 Task: Slide 21 - What About Your Columns.
Action: Mouse moved to (45, 106)
Screenshot: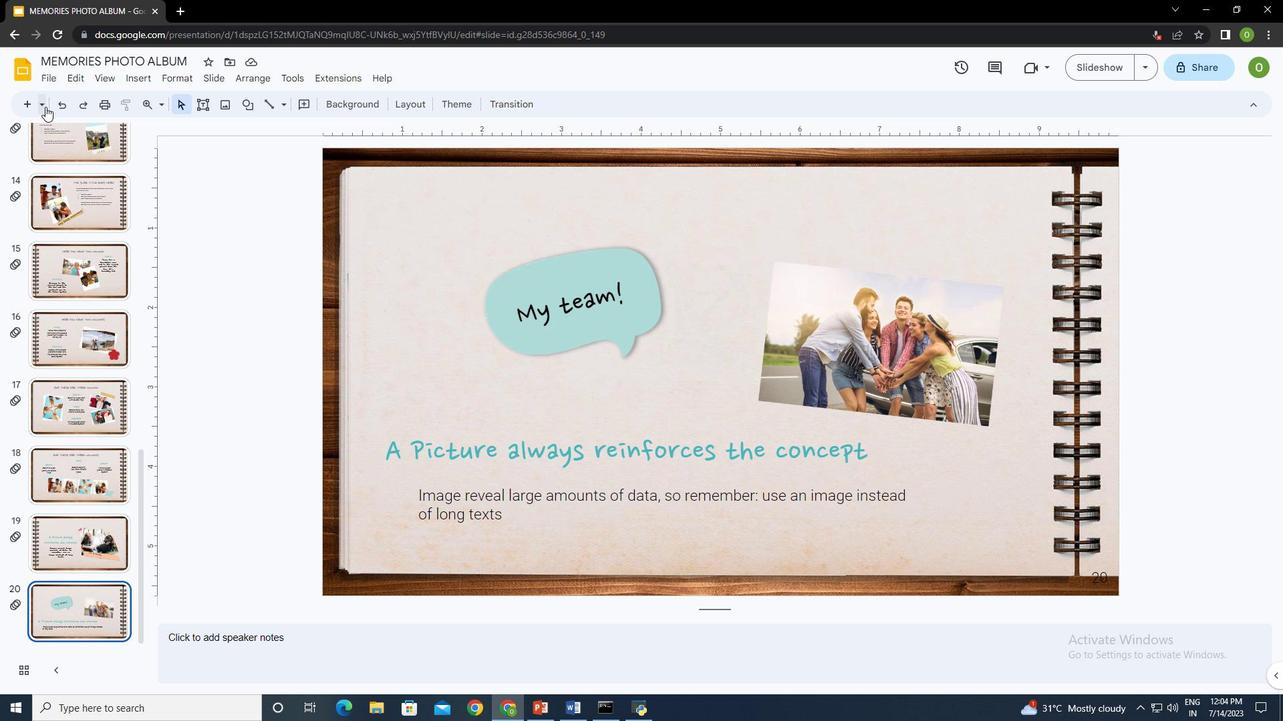 
Action: Mouse pressed left at (45, 106)
Screenshot: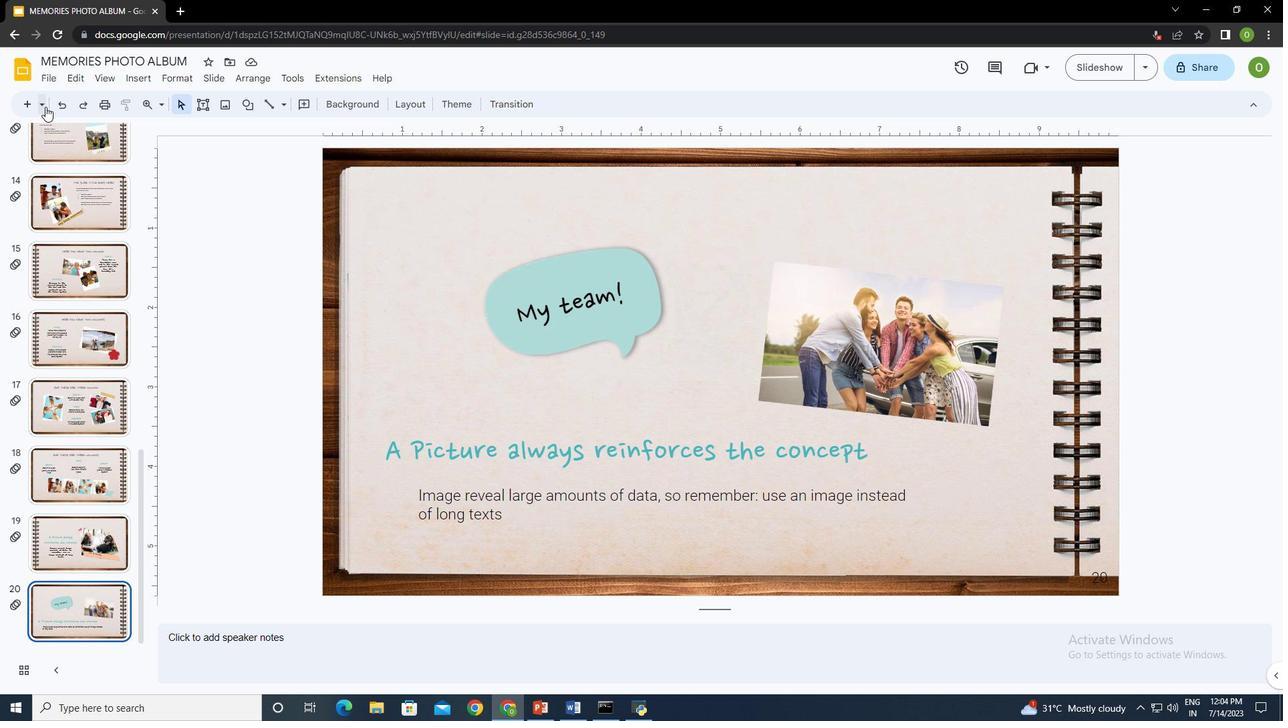 
Action: Mouse moved to (200, 404)
Screenshot: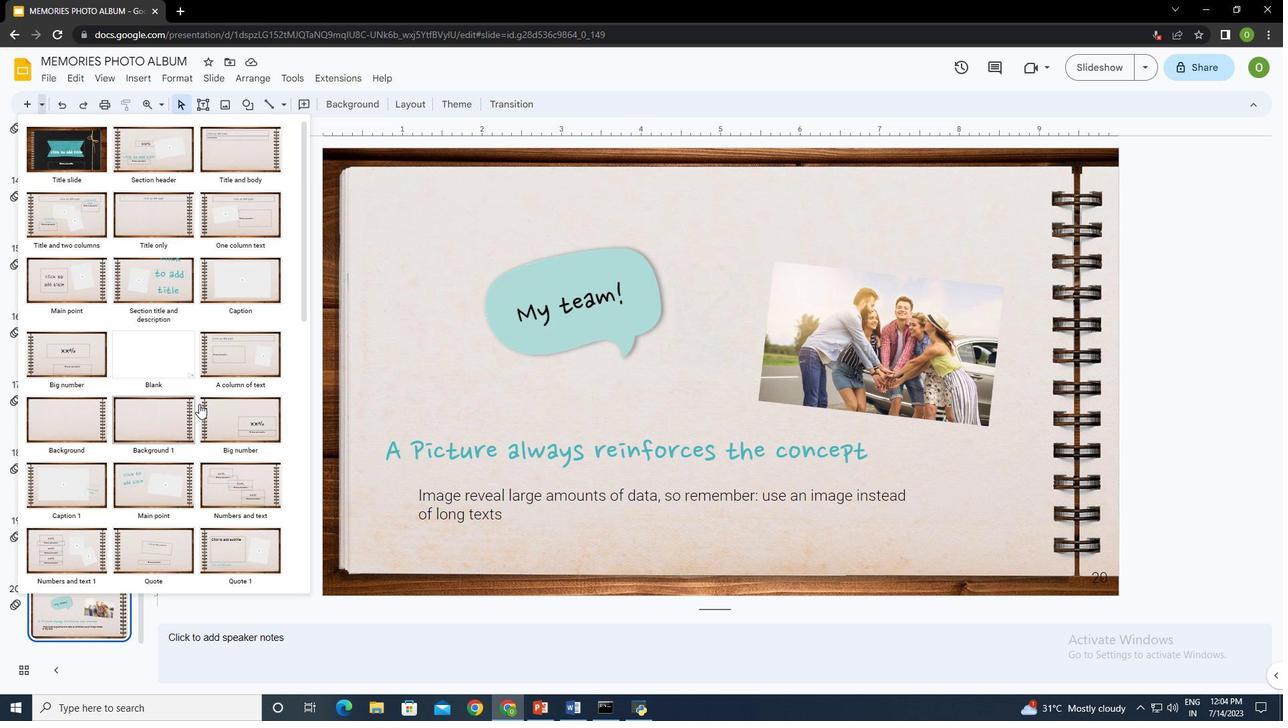 
Action: Mouse scrolled (200, 403) with delta (0, 0)
Screenshot: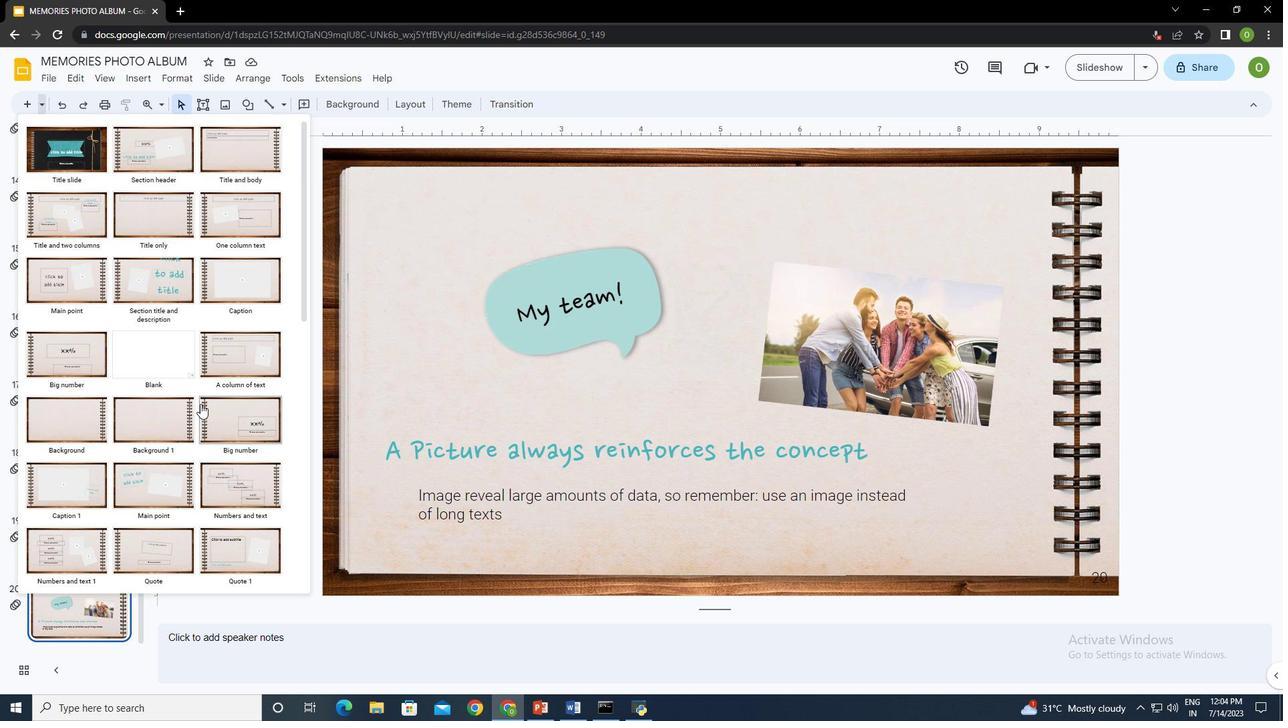 
Action: Mouse scrolled (200, 403) with delta (0, 0)
Screenshot: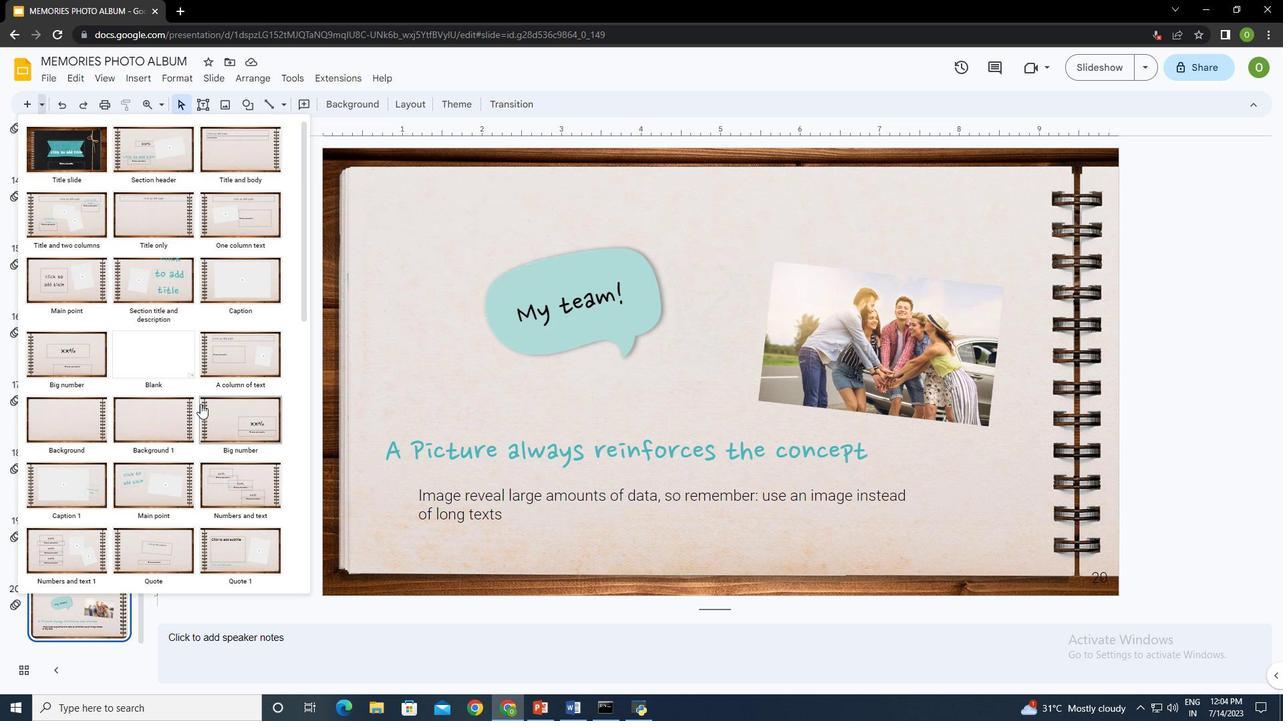 
Action: Mouse scrolled (200, 403) with delta (0, 0)
Screenshot: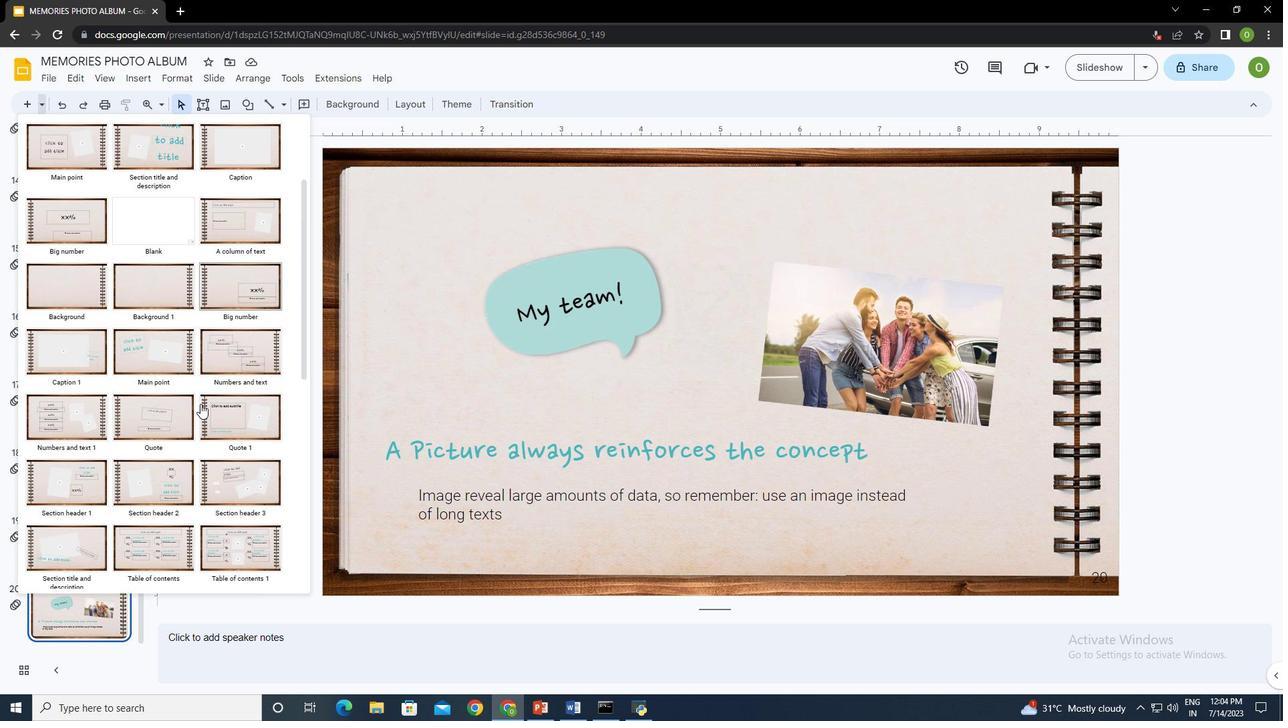 
Action: Mouse scrolled (200, 403) with delta (0, 0)
Screenshot: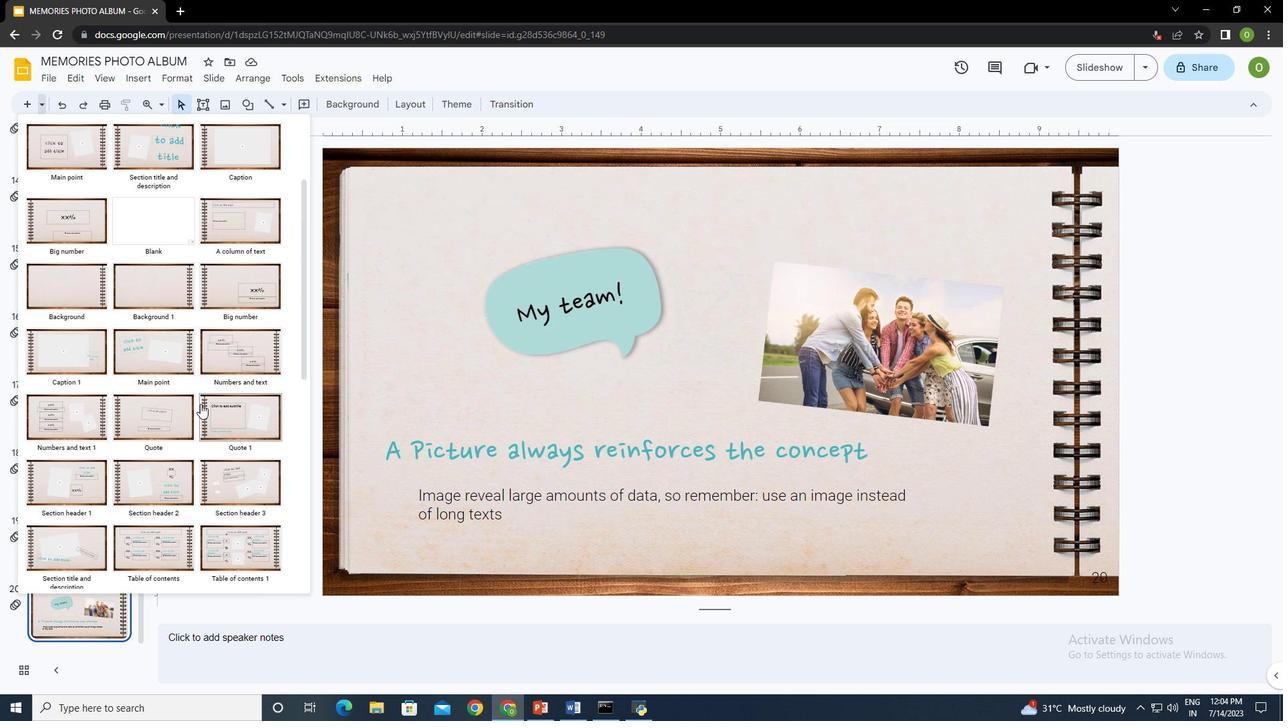 
Action: Mouse scrolled (200, 403) with delta (0, 0)
Screenshot: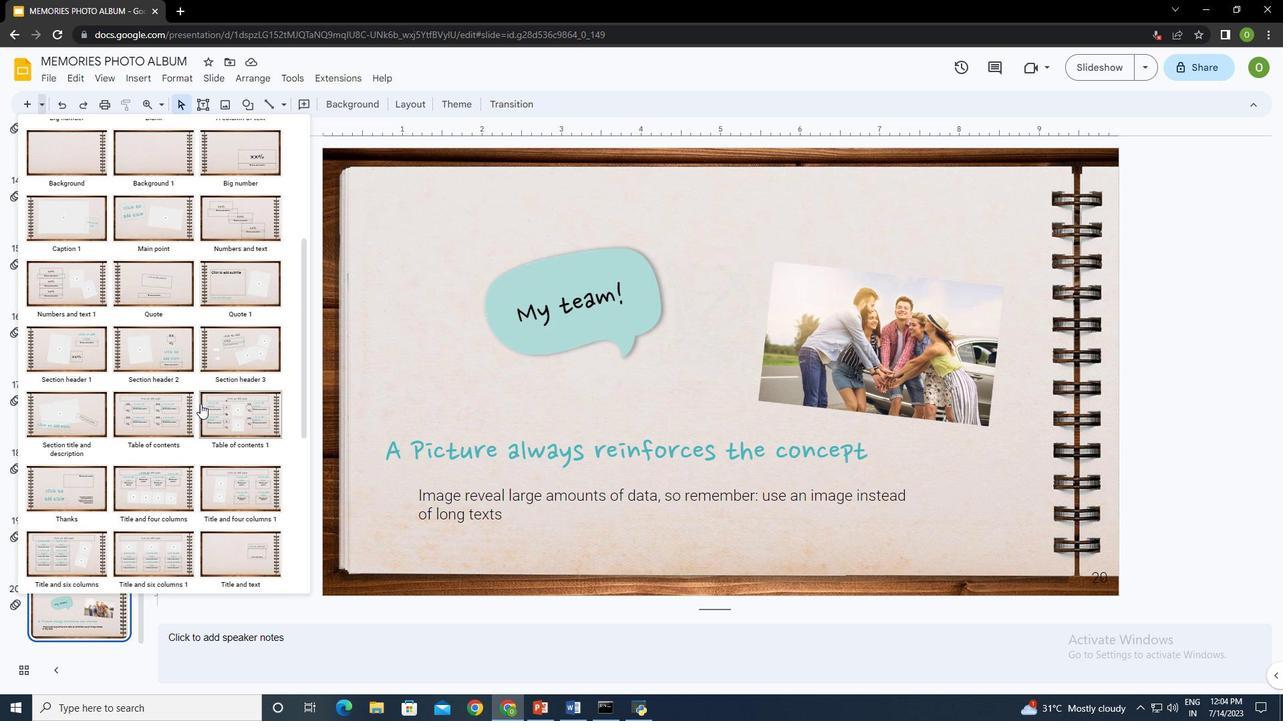 
Action: Mouse scrolled (200, 403) with delta (0, 0)
Screenshot: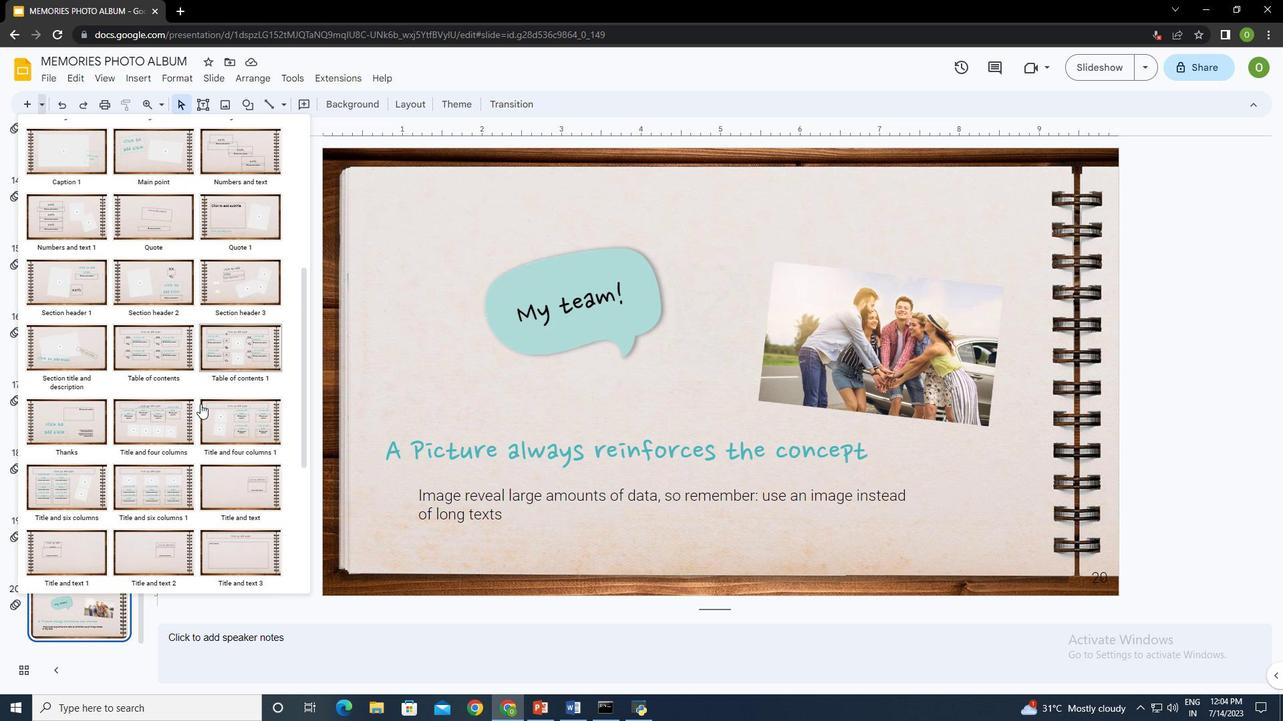 
Action: Mouse moved to (143, 337)
Screenshot: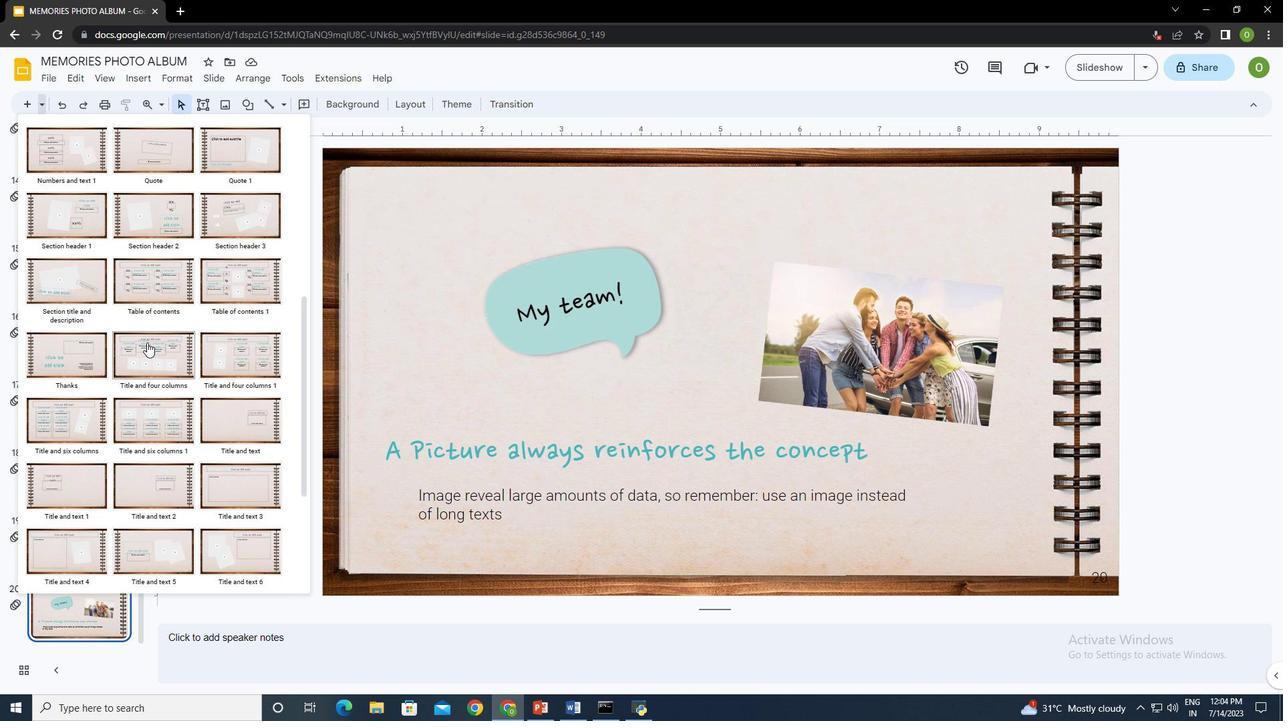 
Action: Mouse pressed left at (143, 337)
Screenshot: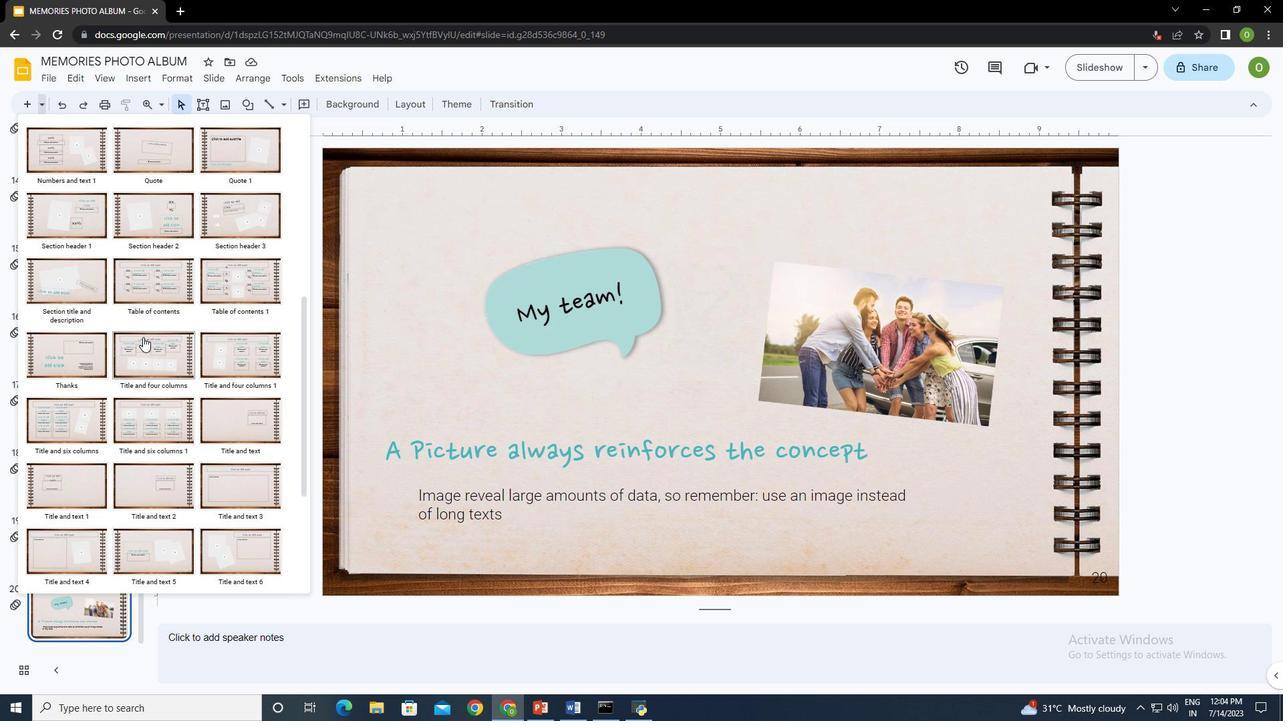 
Action: Mouse moved to (683, 193)
Screenshot: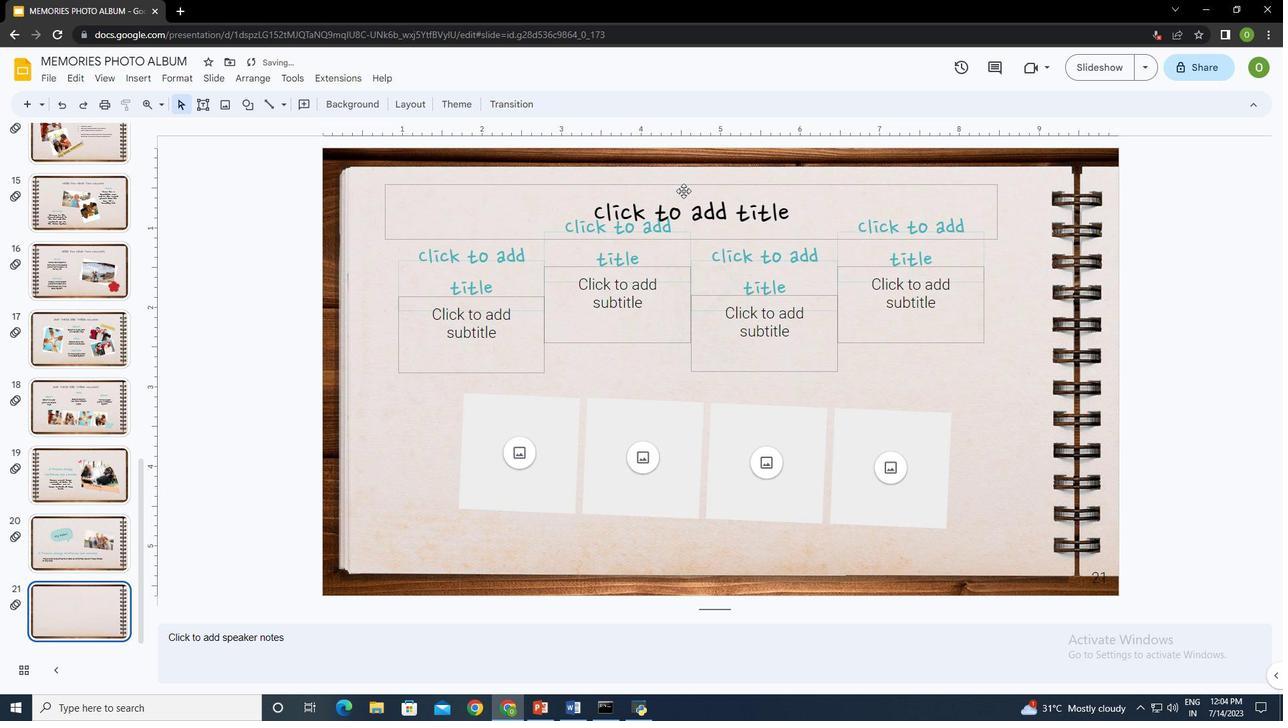 
Action: Mouse pressed left at (683, 193)
Screenshot: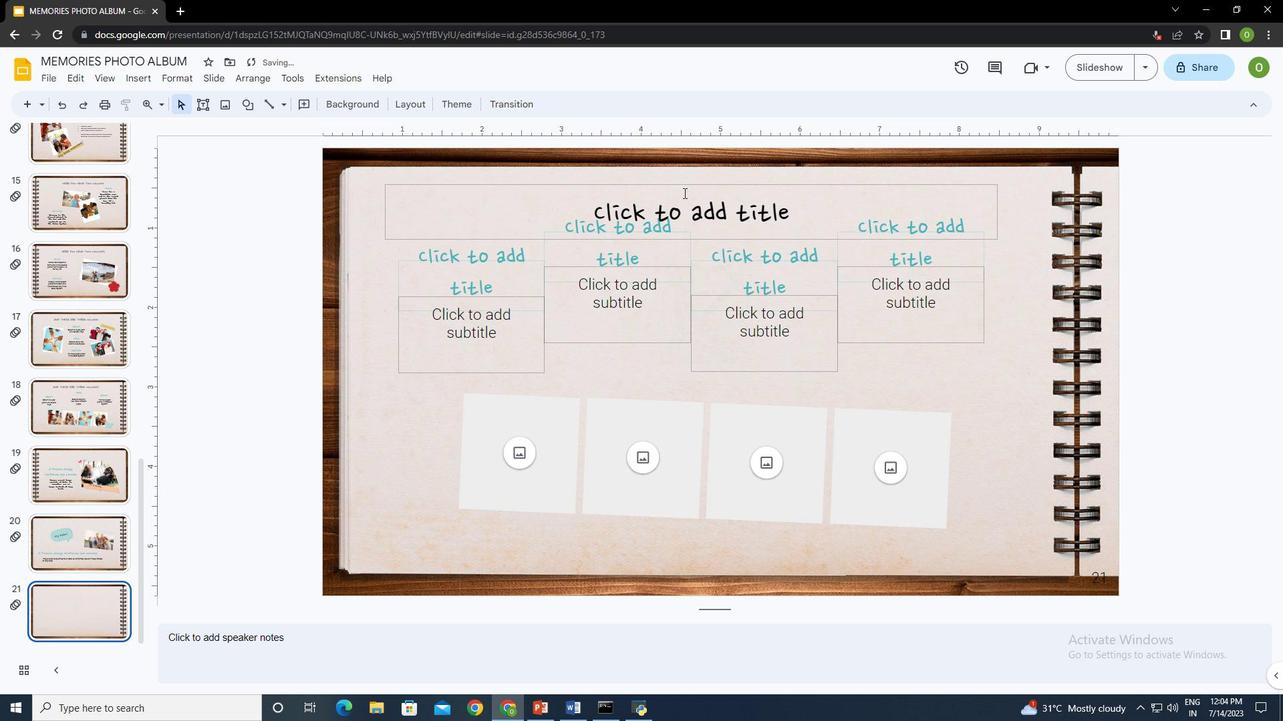 
Action: Key pressed <Key.shift><Key.caps_lock>WG=<Key.backspace><Key.backspace>HAT<Key.space>ABOUT<Key.space>FOUR<Key.space>COLUMND<Key.backspace>S<Key.shift_r><Key.shift_r>?
Screenshot: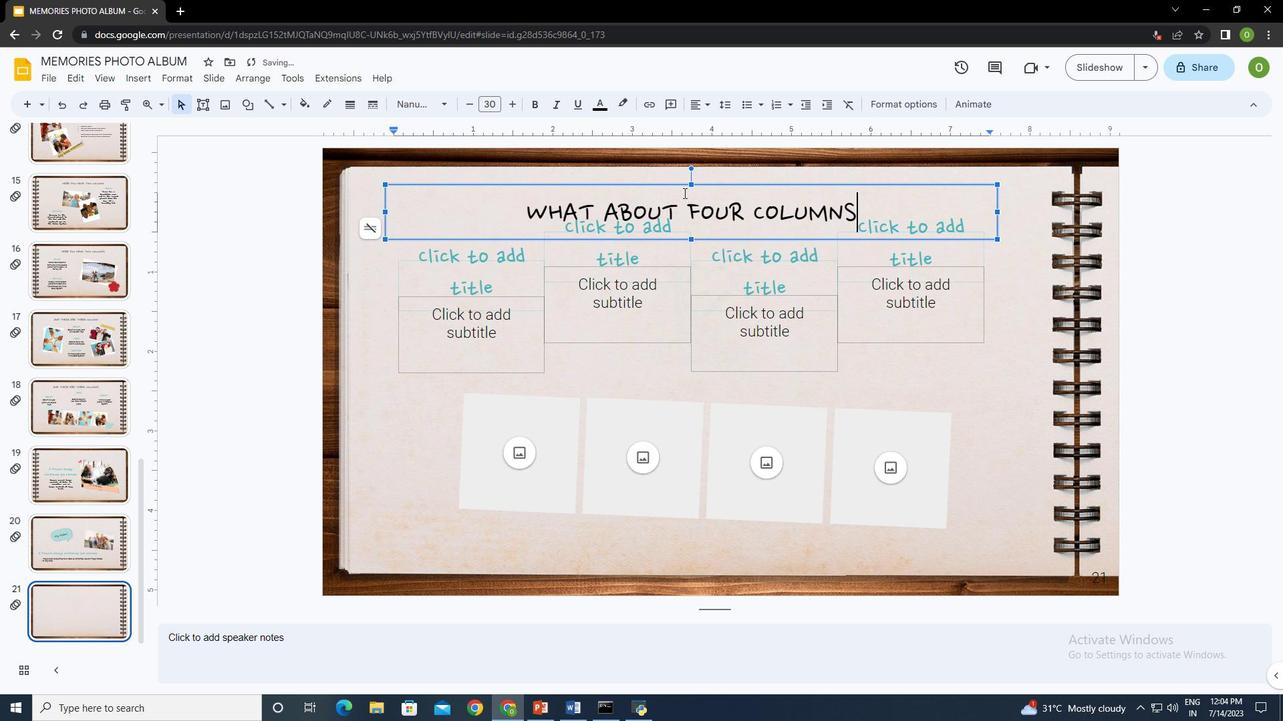 
Action: Mouse moved to (459, 272)
Screenshot: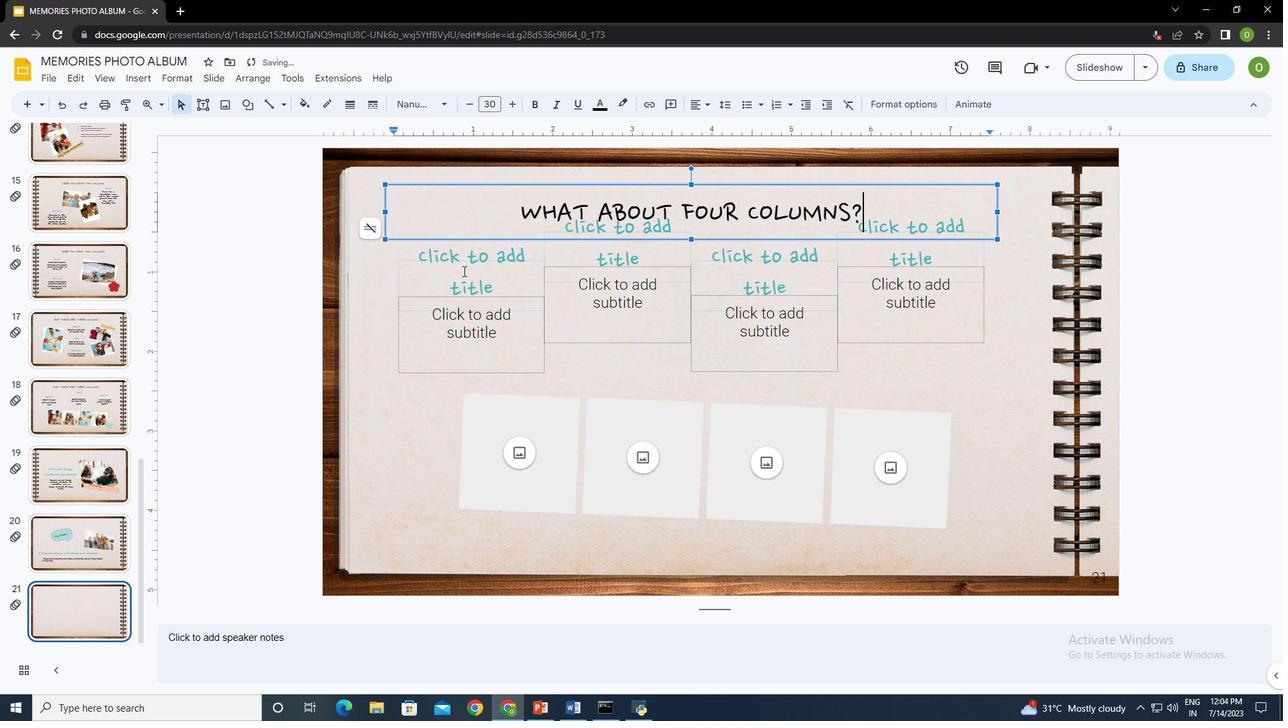 
Action: Mouse pressed left at (459, 272)
Screenshot: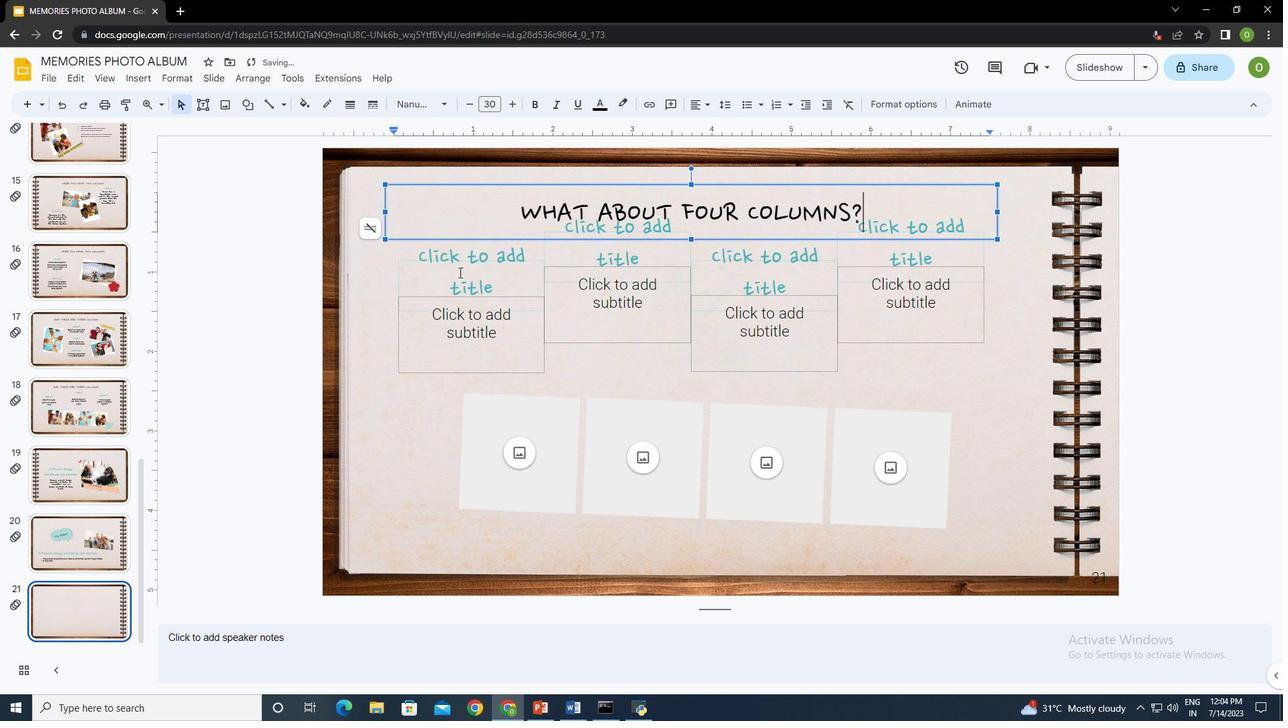 
Action: Key pressed M<Key.caps_lock>ars
Screenshot: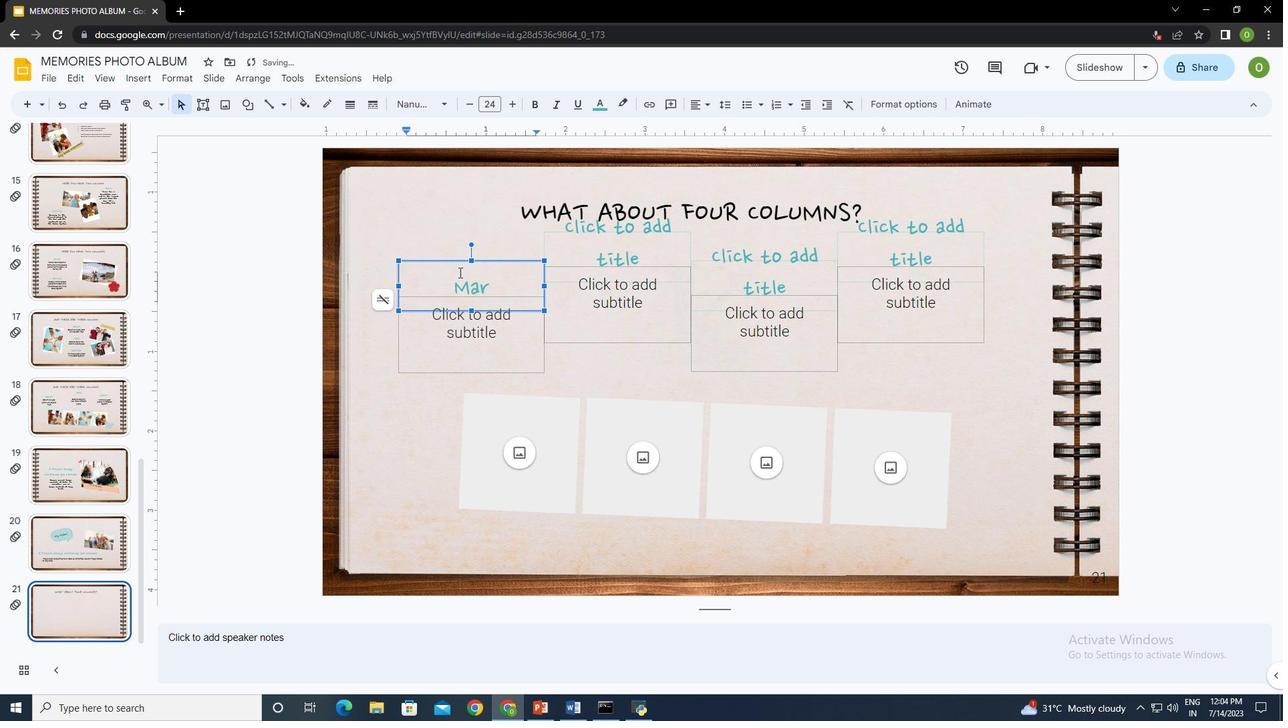 
Action: Mouse moved to (466, 332)
Screenshot: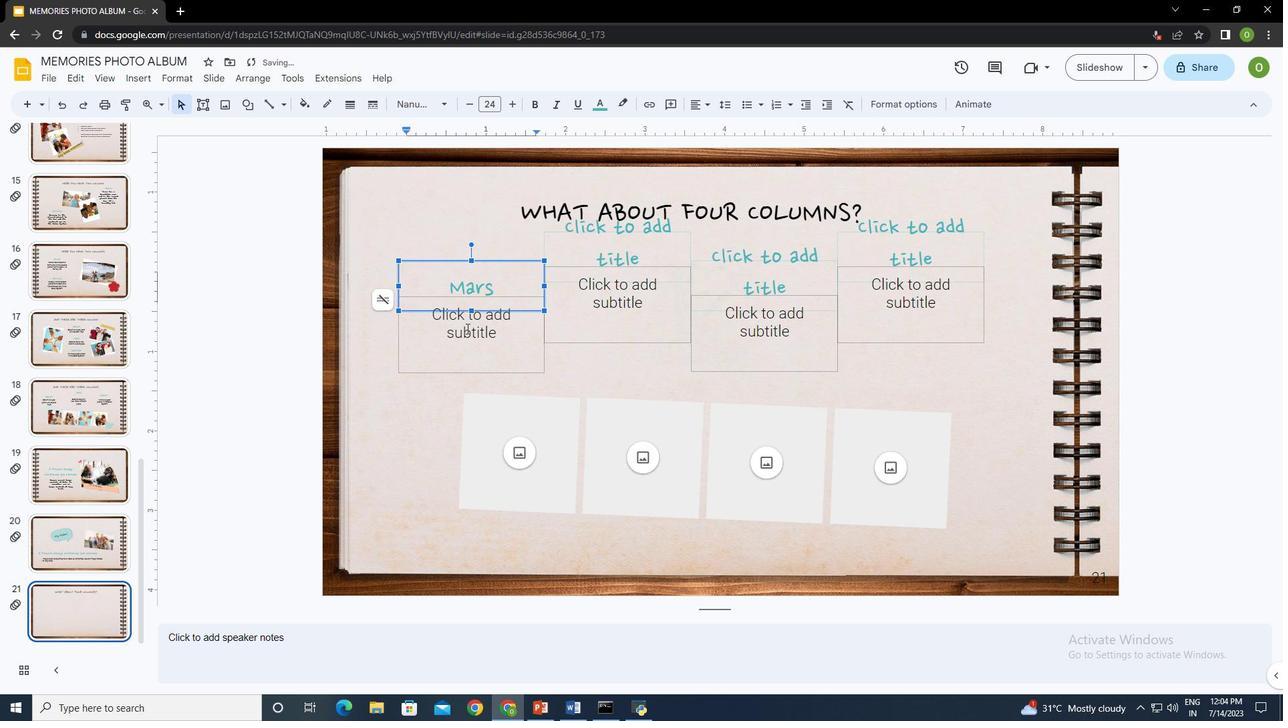 
Action: Mouse pressed left at (466, 332)
Screenshot: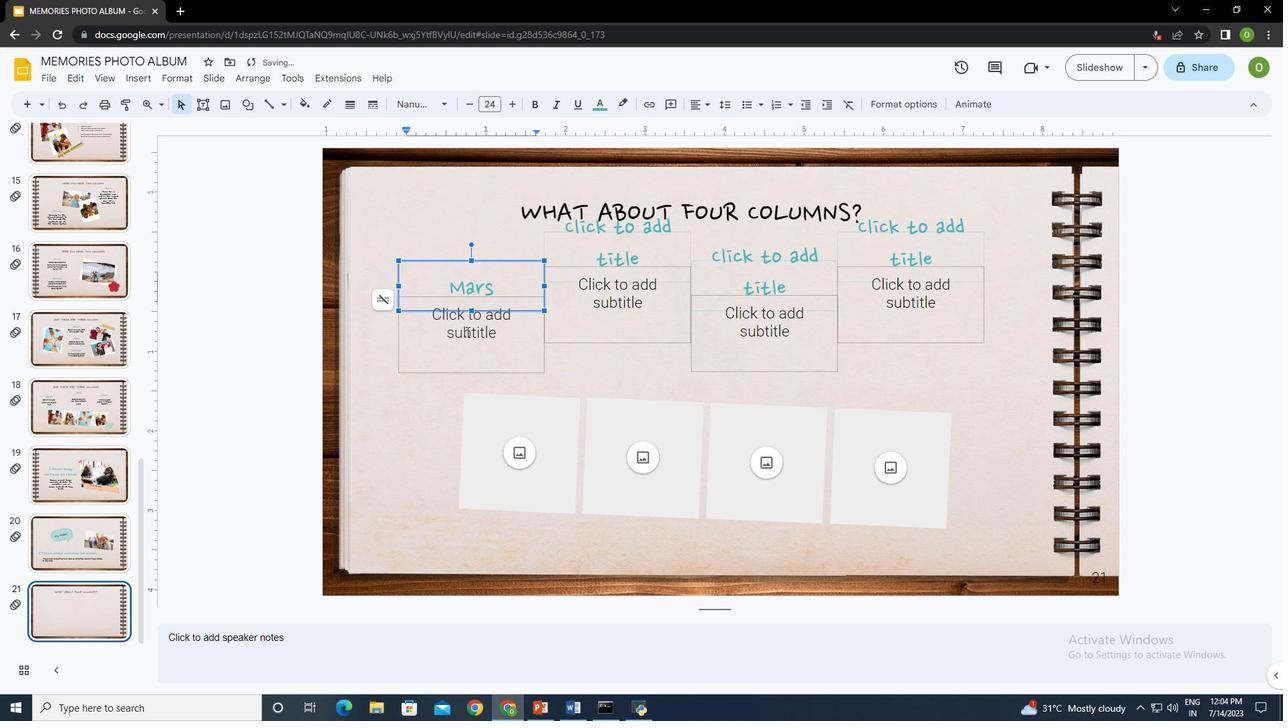 
Action: Key pressed <Key.shift>Despite<Key.space>being<Key.space>red,<Key.space><Key.shift>Mars<Key.space>is<Key.space>actually<Key.space>a<Key.space>cold<Key.space>place
Screenshot: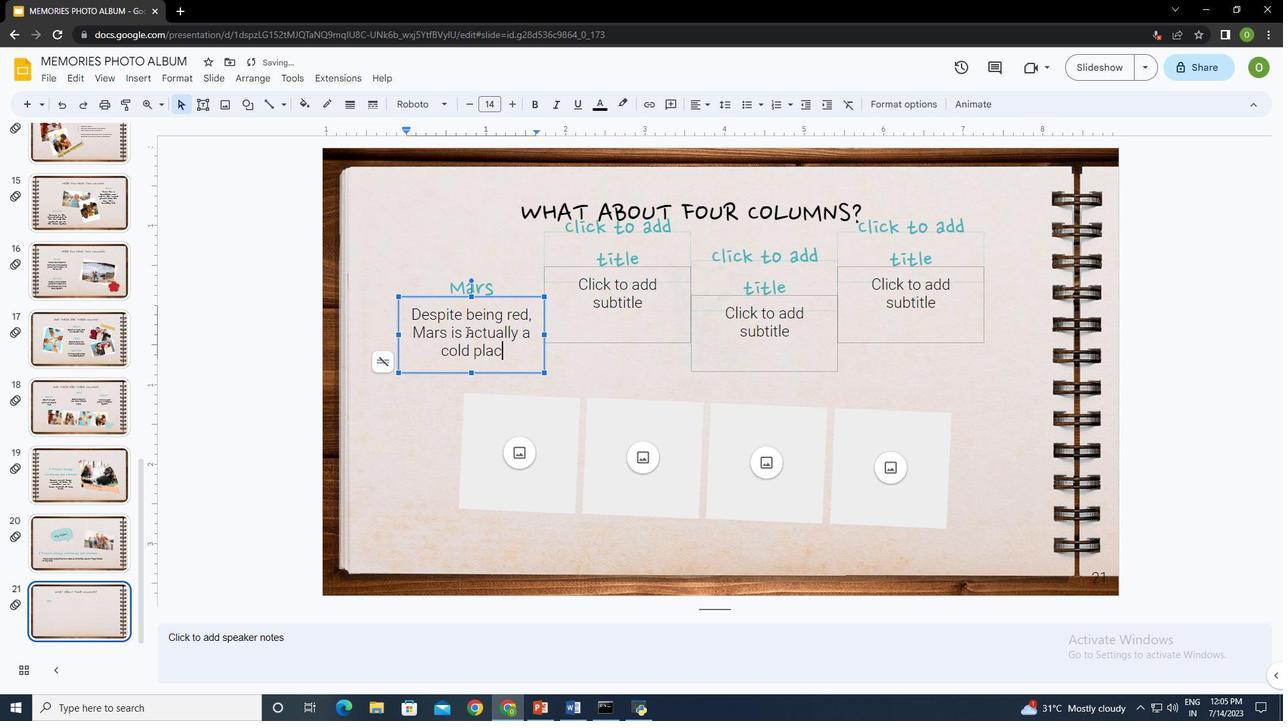 
Action: Mouse moved to (600, 253)
Screenshot: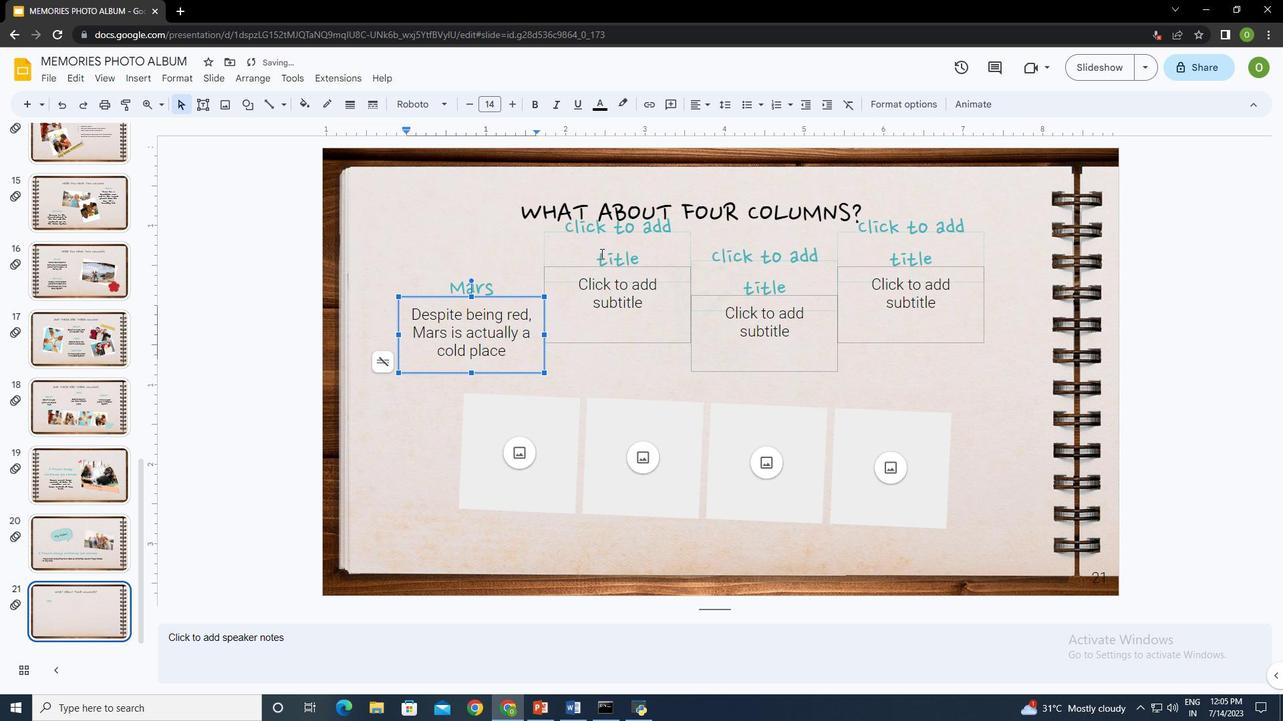 
Action: Mouse pressed left at (600, 253)
Screenshot: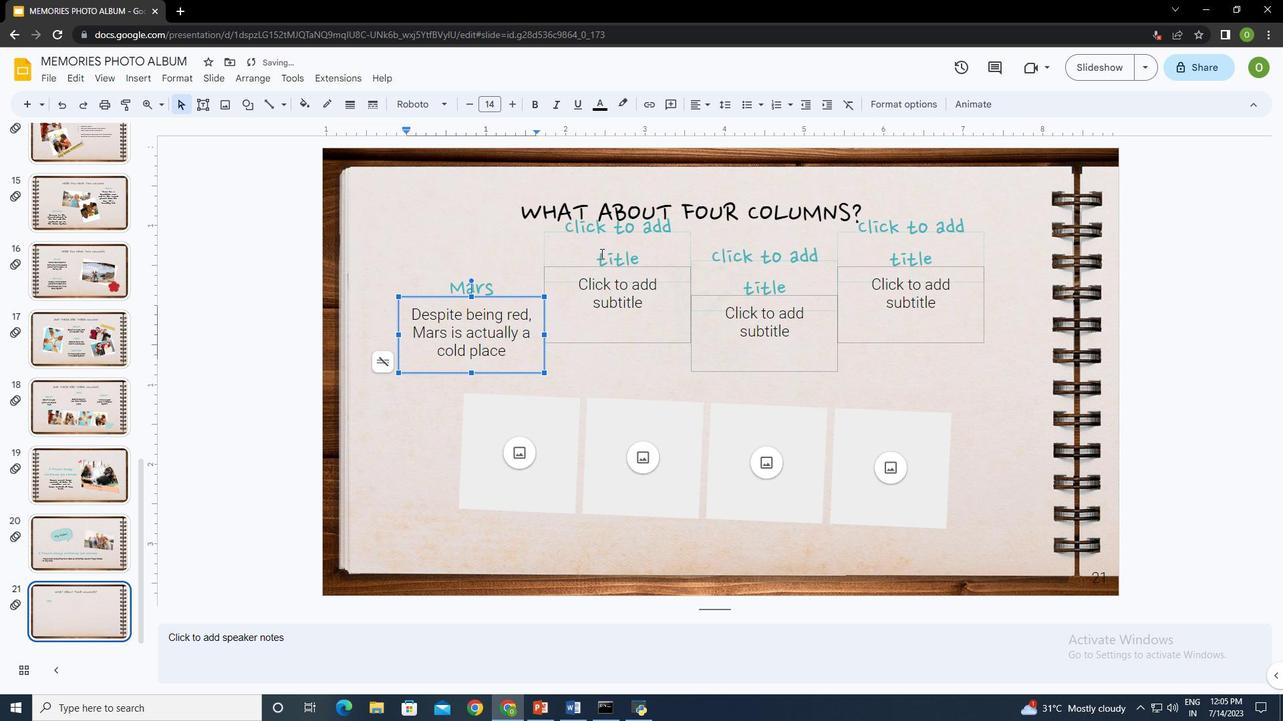 
Action: Key pressed <Key.shift><Key.shift>Venus
Screenshot: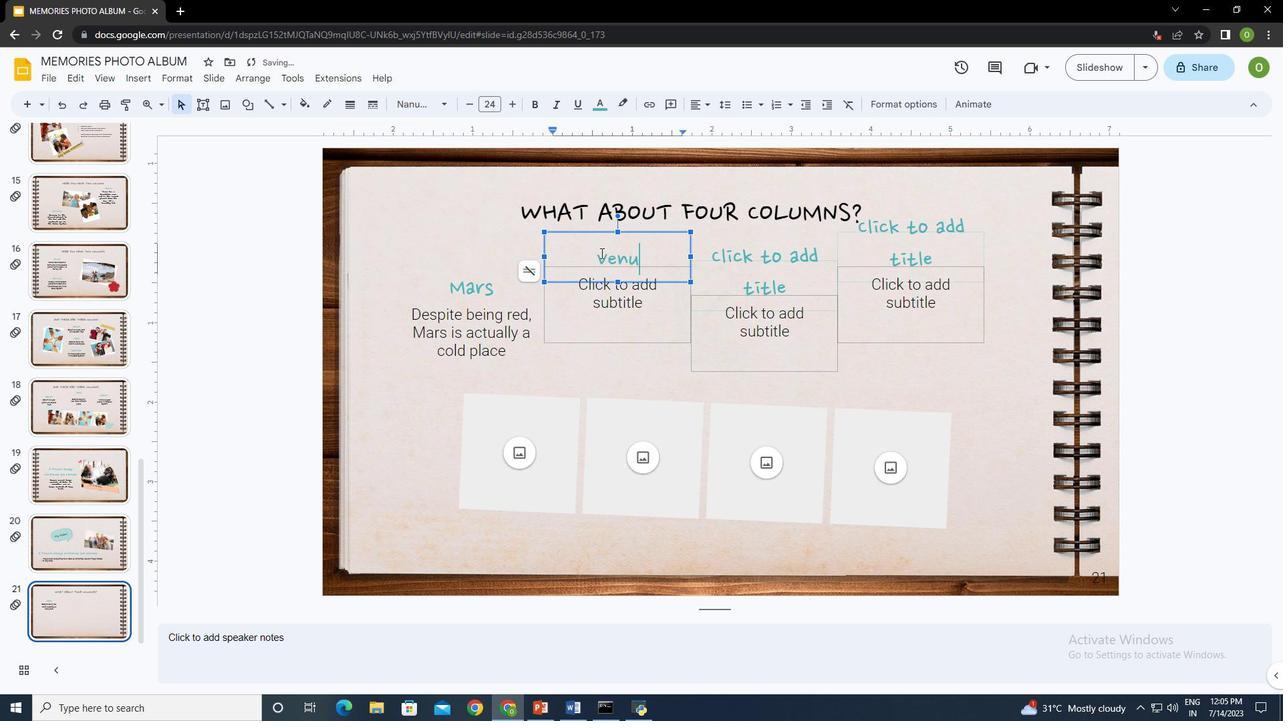 
Action: Mouse moved to (609, 304)
Screenshot: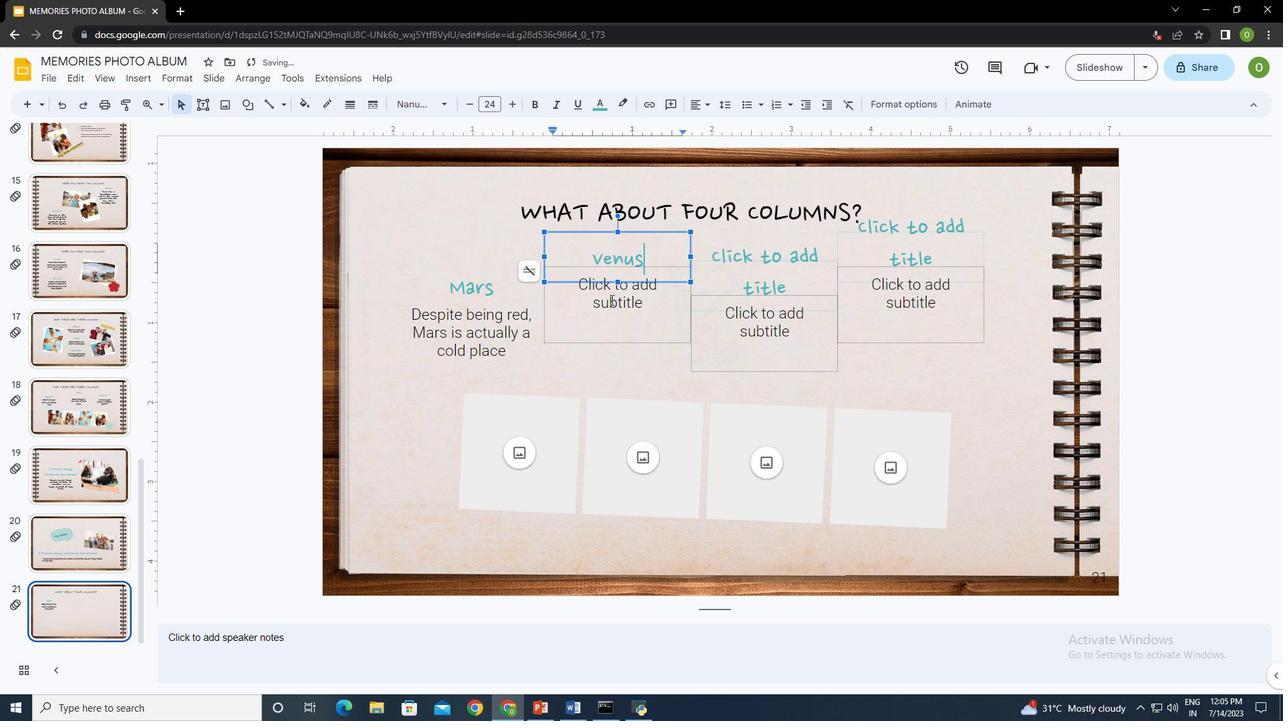 
Action: Mouse pressed left at (609, 304)
Screenshot: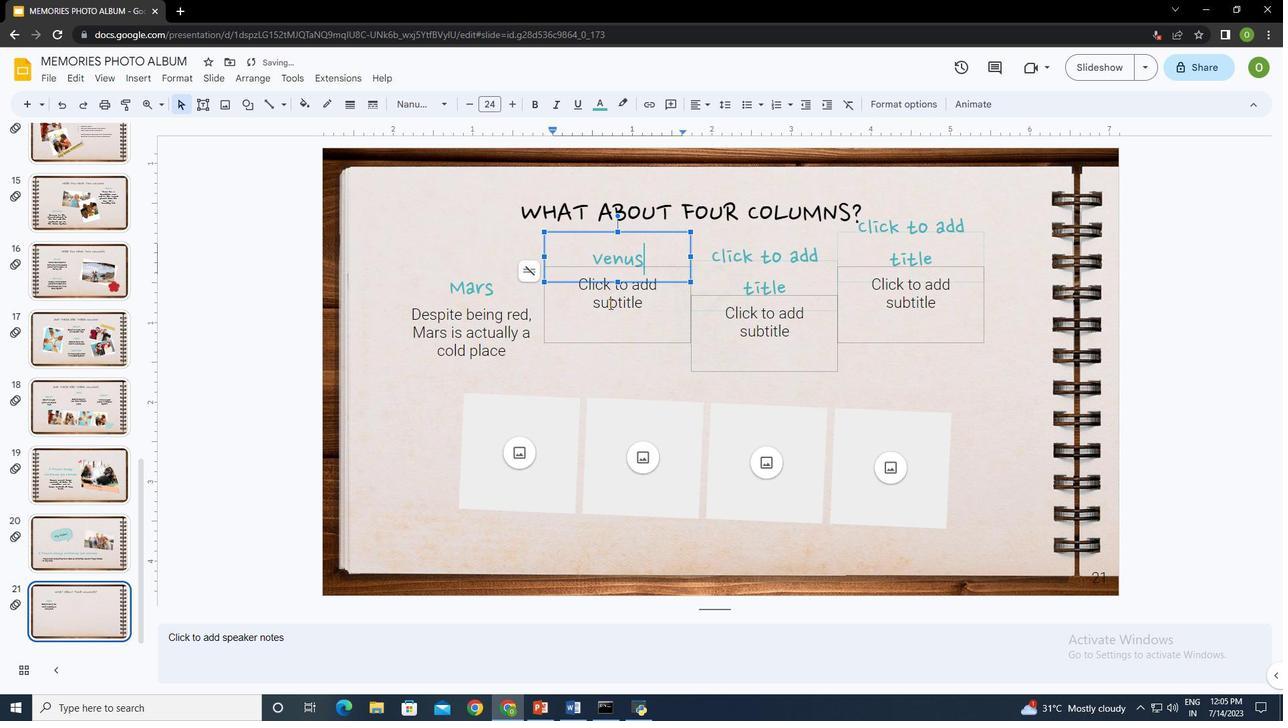 
Action: Key pressed <Key.shift>Venus<Key.space>has<Key.space>a<Key.space>beautiful<Key.space>name<Key.space>and<Key.space>it's<Key.space>terribly<Key.space>hot
Screenshot: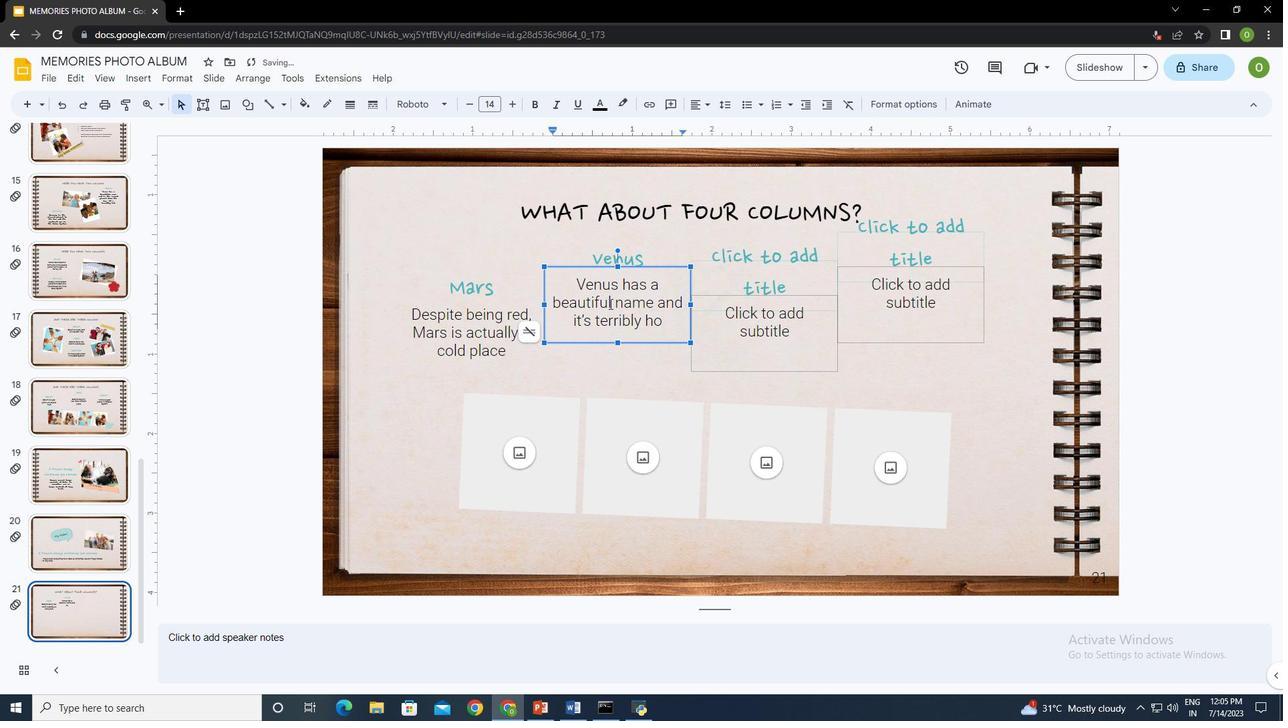 
Action: Mouse moved to (796, 272)
Screenshot: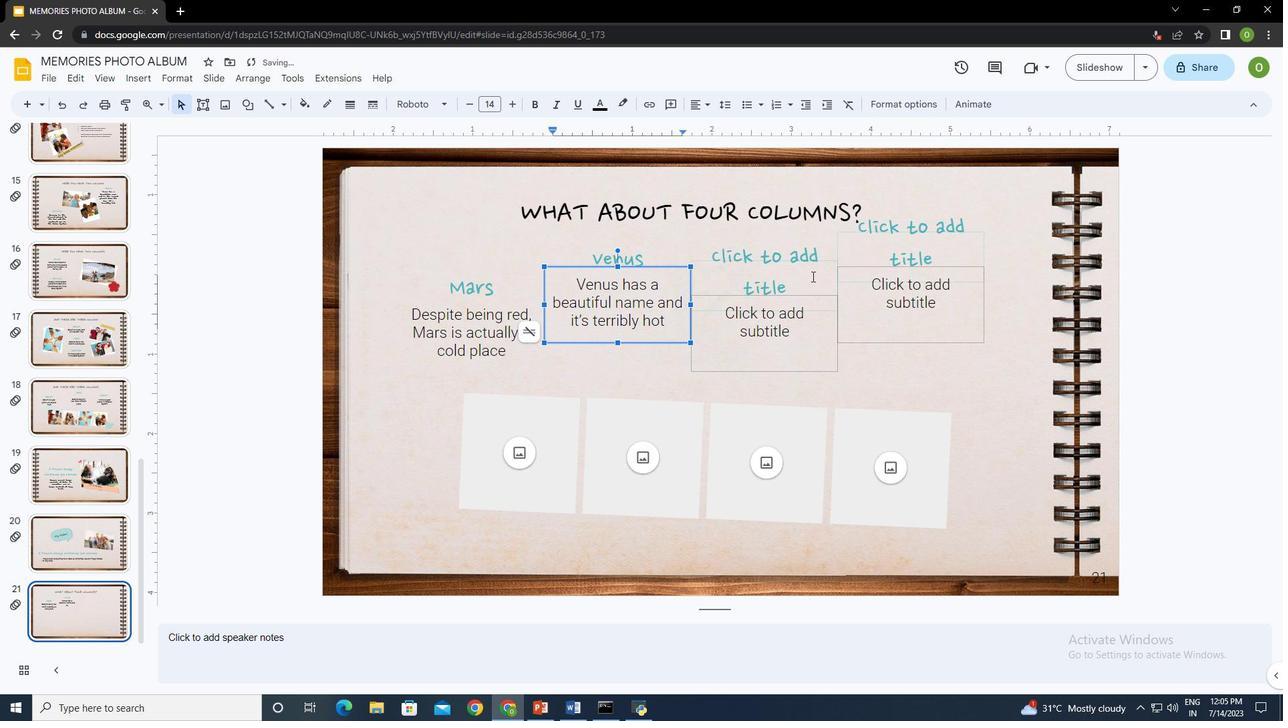 
Action: Mouse pressed left at (796, 272)
Screenshot: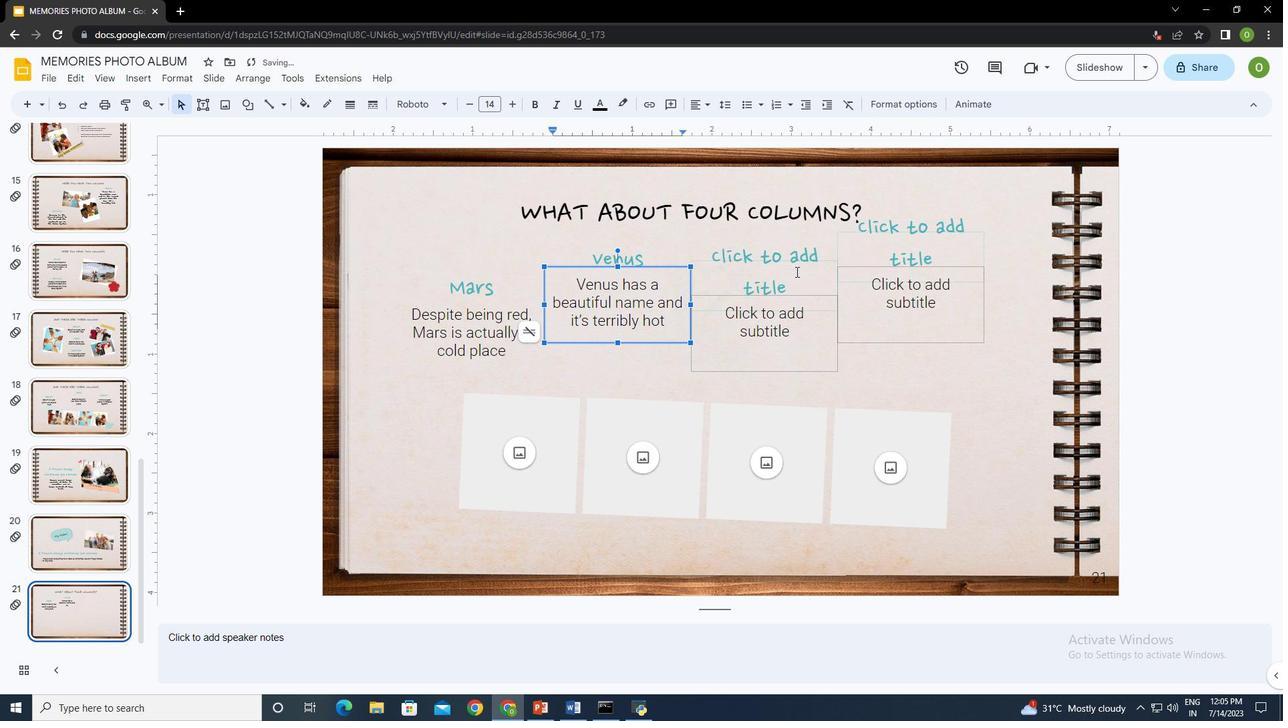 
Action: Key pressed <Key.shift>Mercury
Screenshot: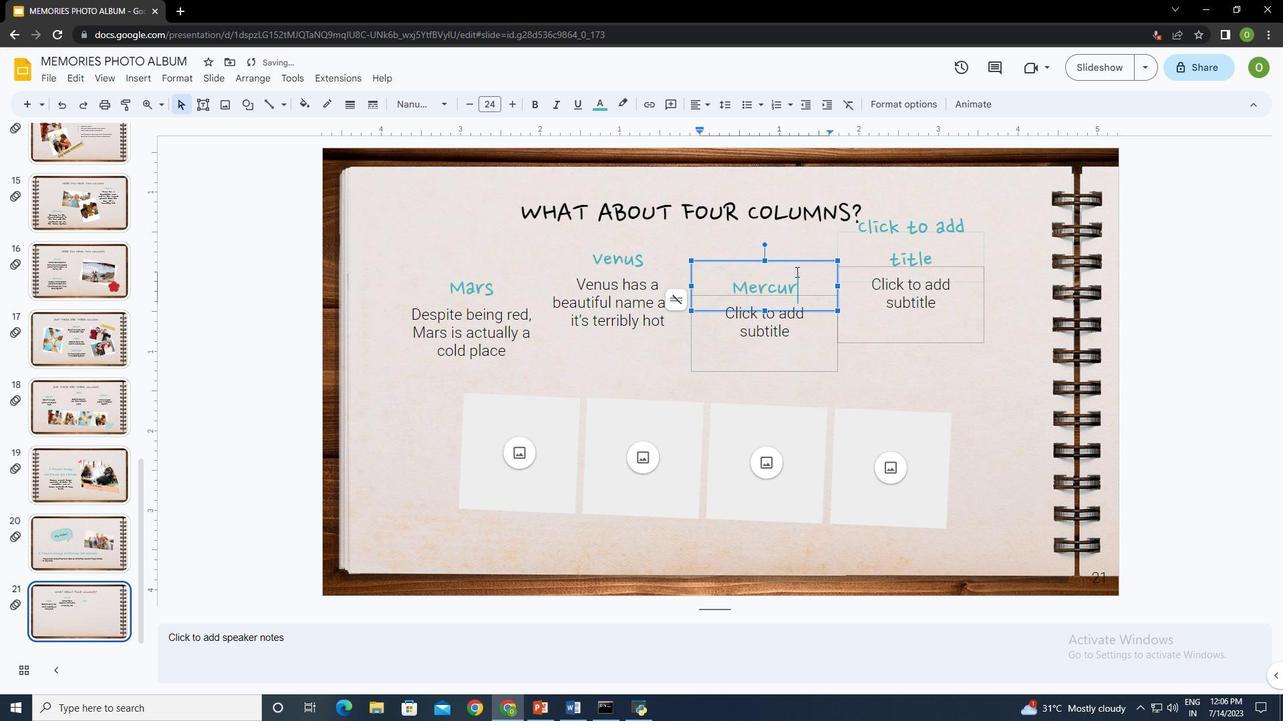 
Action: Mouse moved to (790, 329)
Screenshot: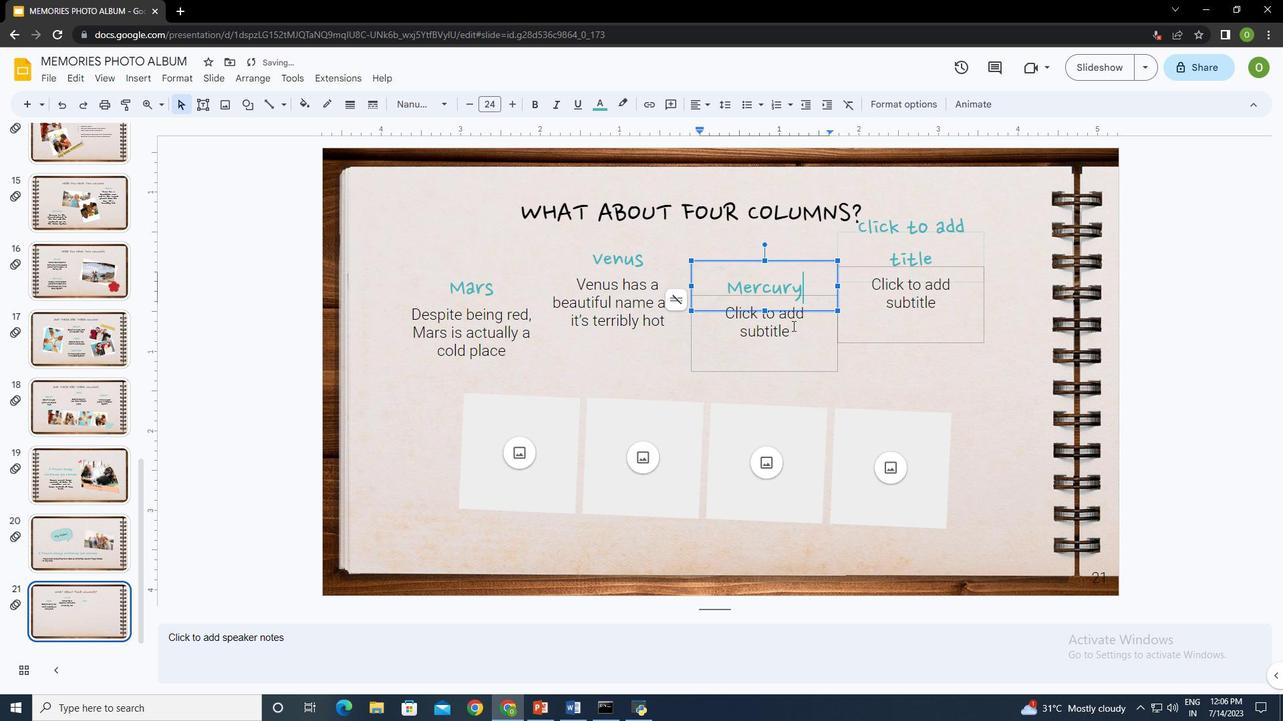 
Action: Mouse pressed left at (790, 329)
Screenshot: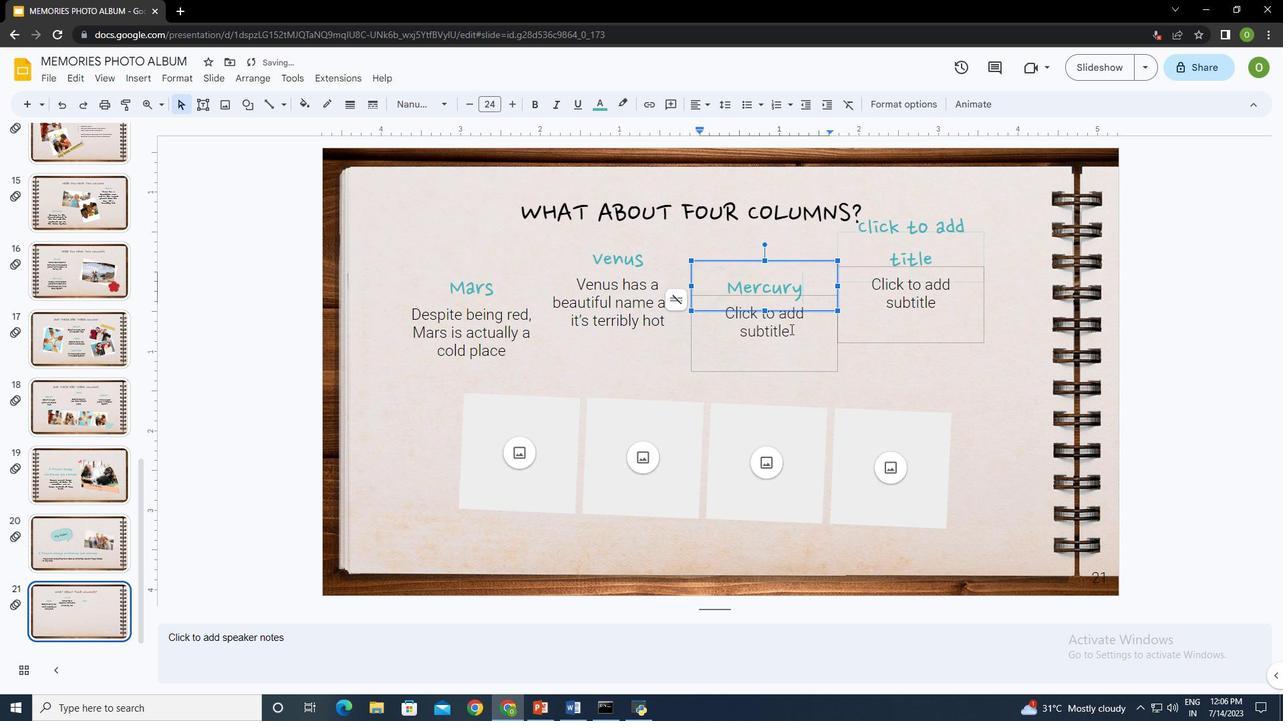 
Action: Key pressed <Key.shift>Mercury<Key.space>is<Key.space>the<Key.space>closest<Key.space>planet<Key.space>to<Key.space><Key.shift>Sun
Screenshot: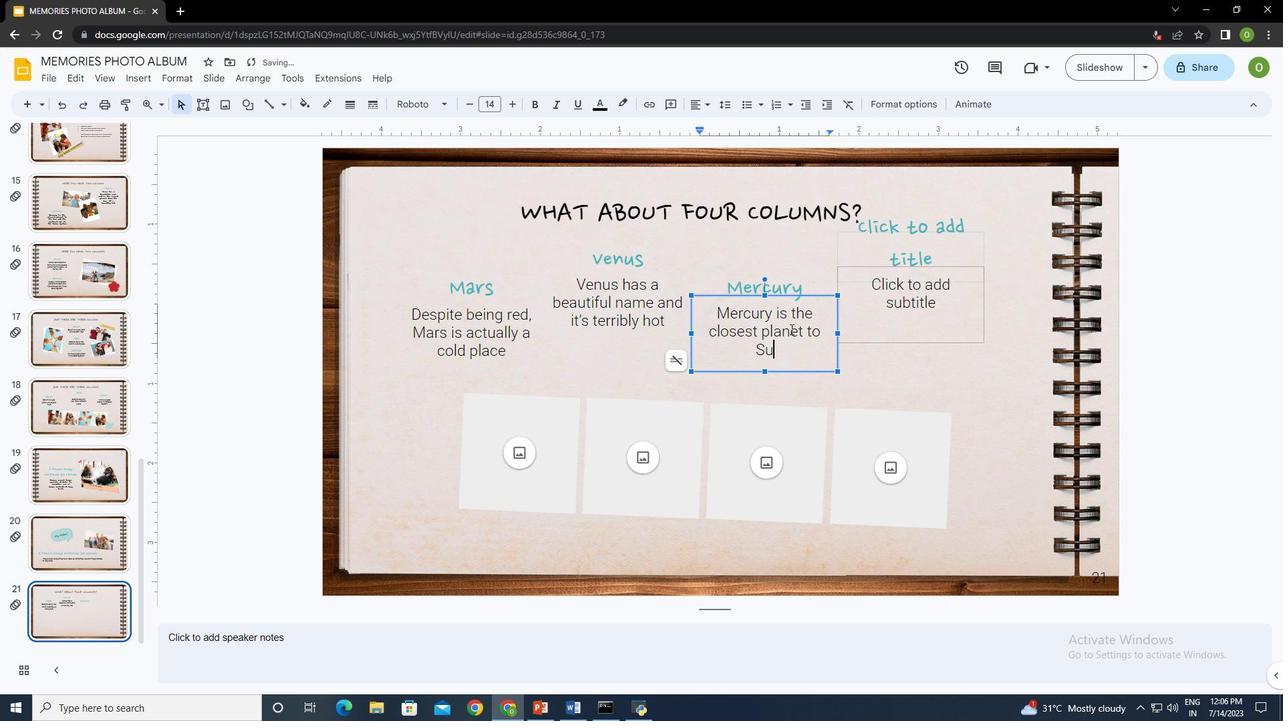 
Action: Mouse moved to (952, 255)
Screenshot: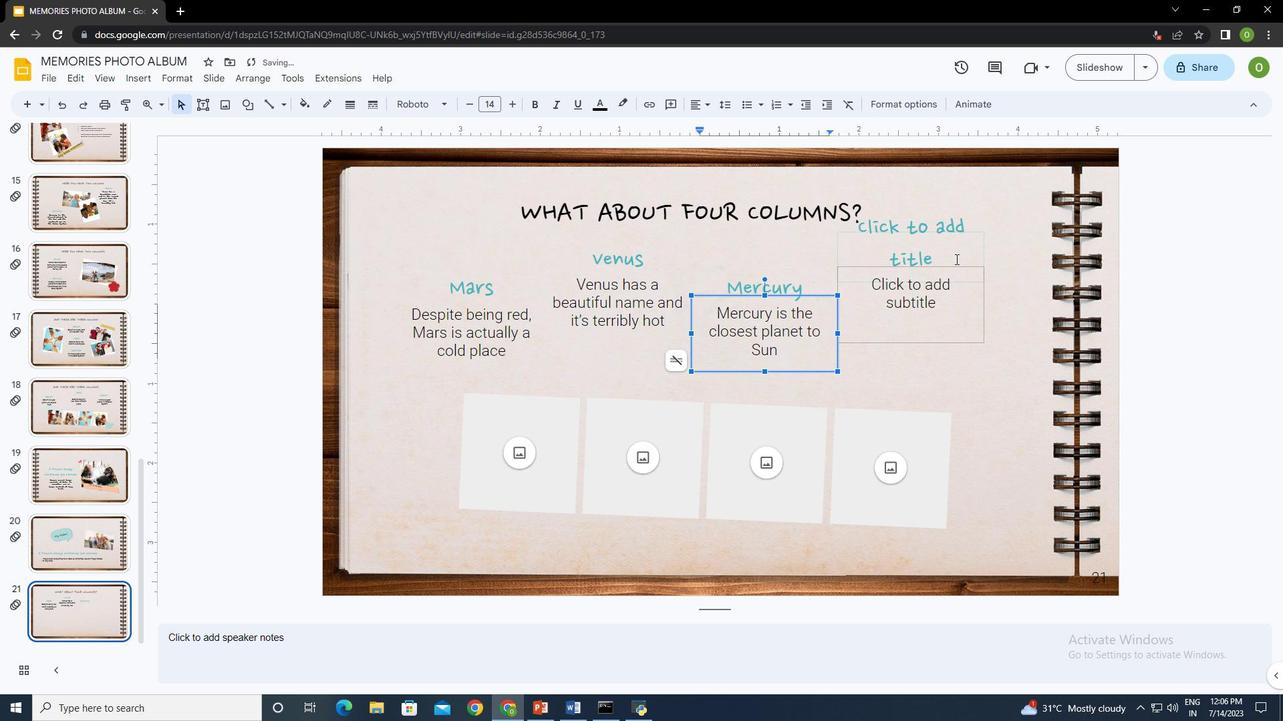 
Action: Mouse pressed left at (952, 255)
Screenshot: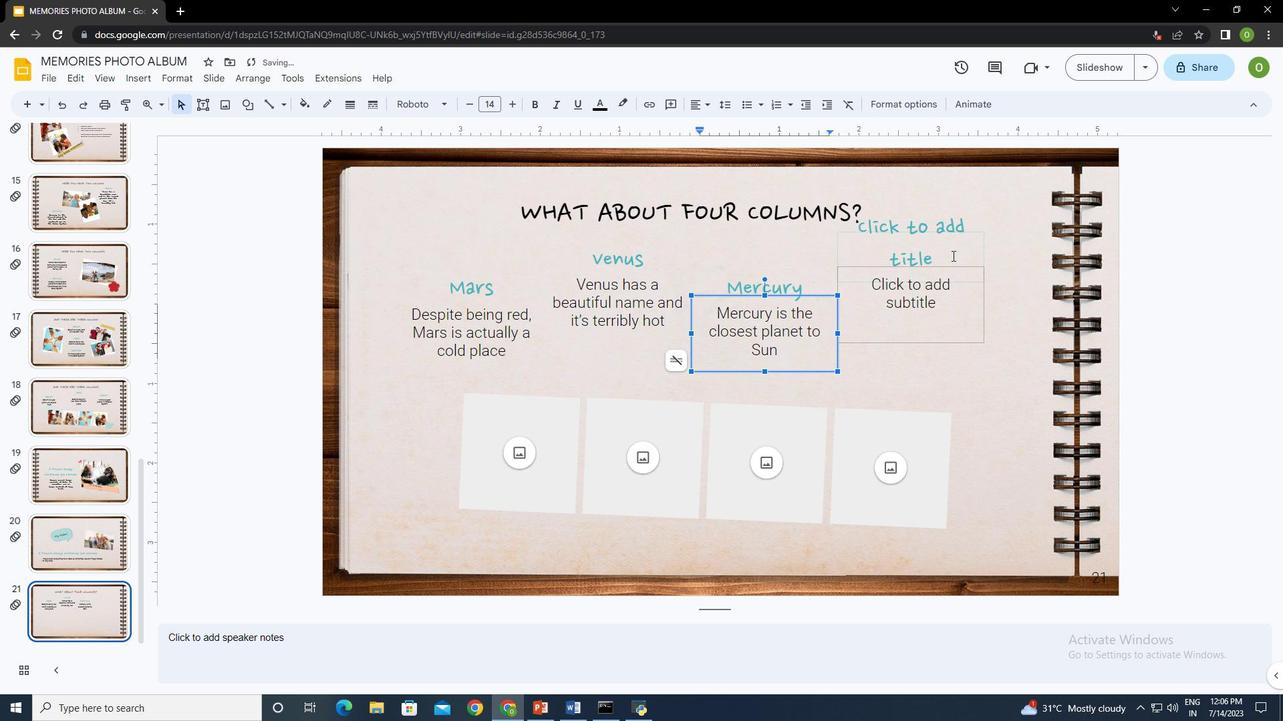 
Action: Key pressed <Key.shift><Key.shift><Key.shift><Key.shift><Key.shift><Key.shift><Key.shift><Key.shift>Saturn
Screenshot: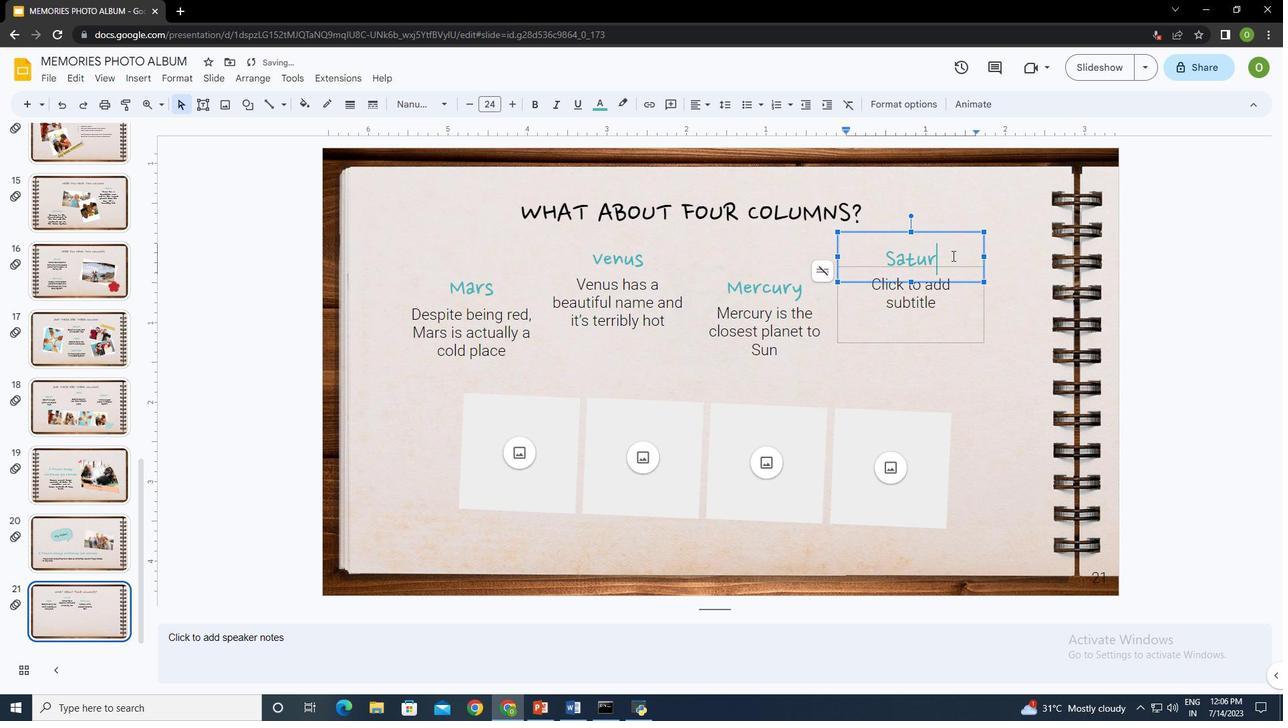 
Action: Mouse moved to (945, 302)
Screenshot: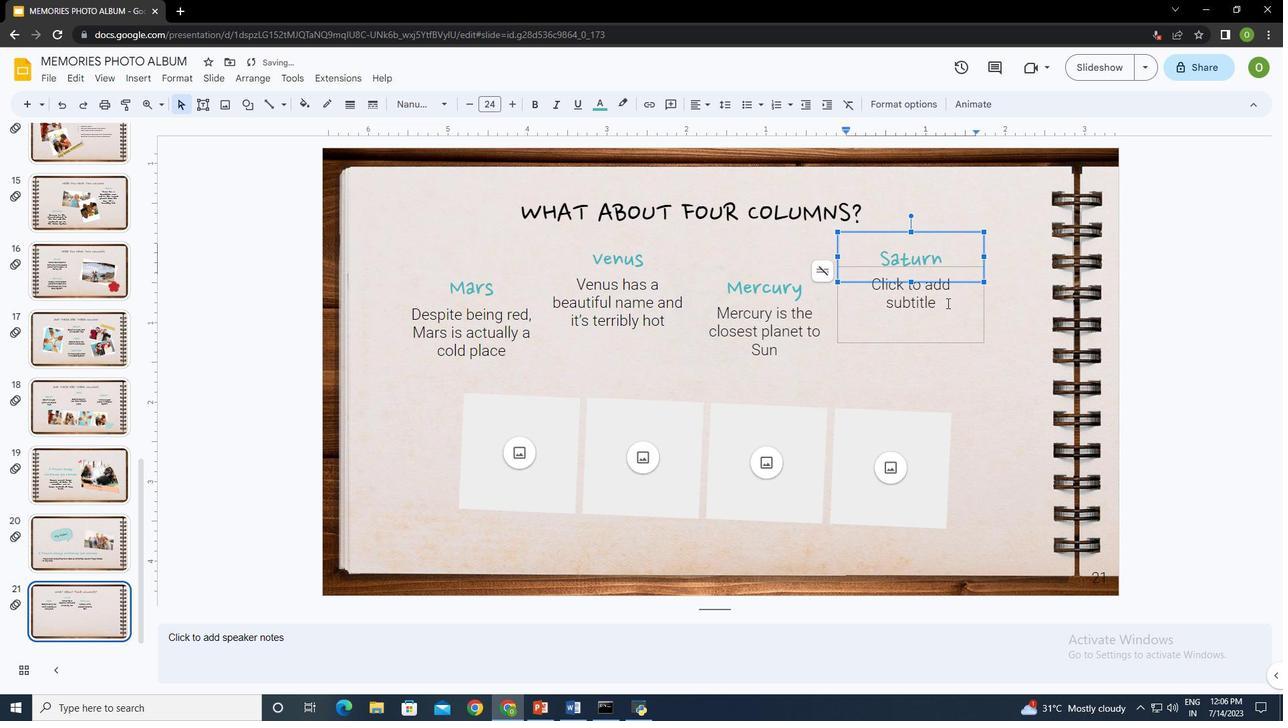 
Action: Mouse pressed left at (945, 302)
Screenshot: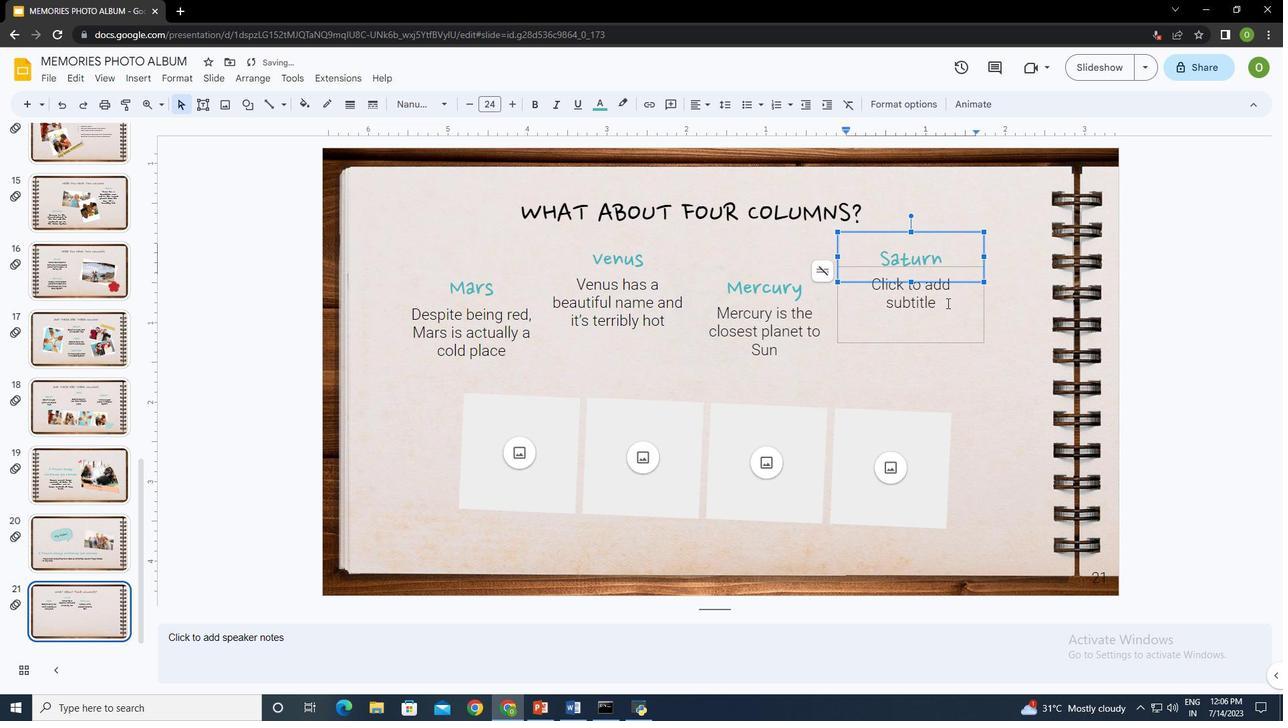 
Action: Key pressed <Key.shift>Saturn<Key.space>is<Key.space>he<Key.space>ringed<Key.space>planet<Key.space>and<Key.space>a<Key.space>gas<Key.space>giant
Screenshot: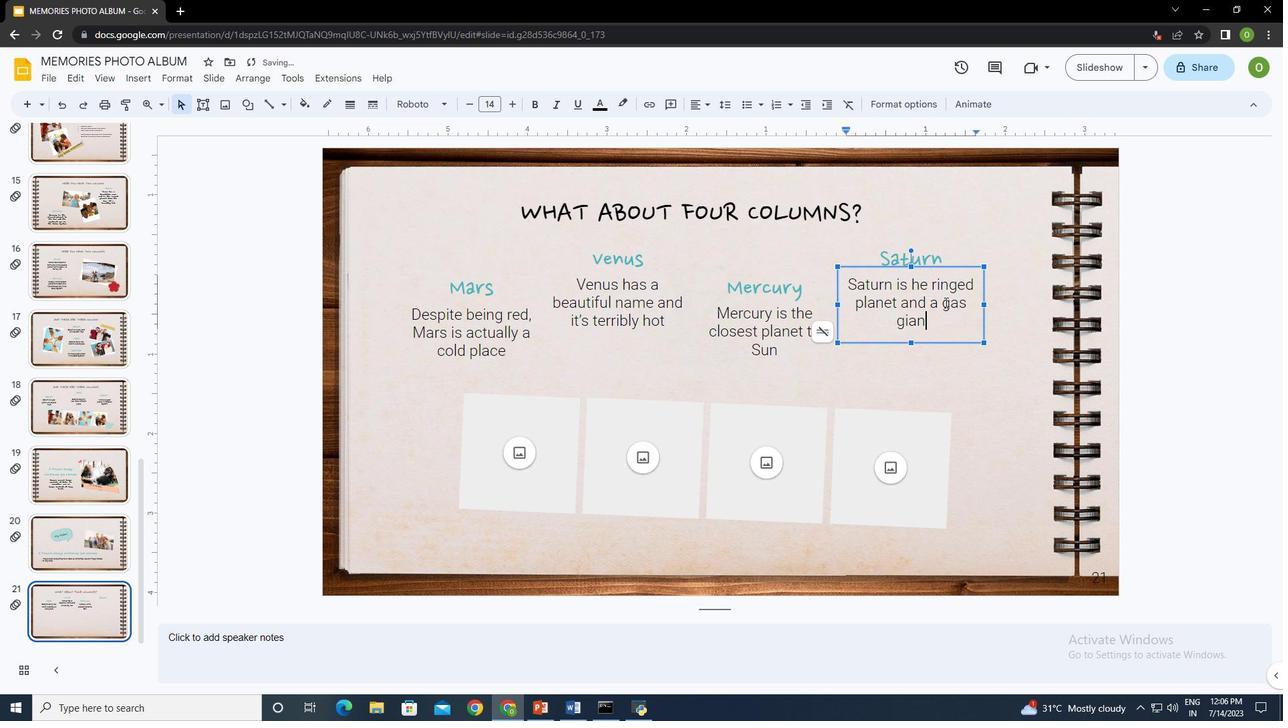 
Action: Mouse moved to (981, 381)
Screenshot: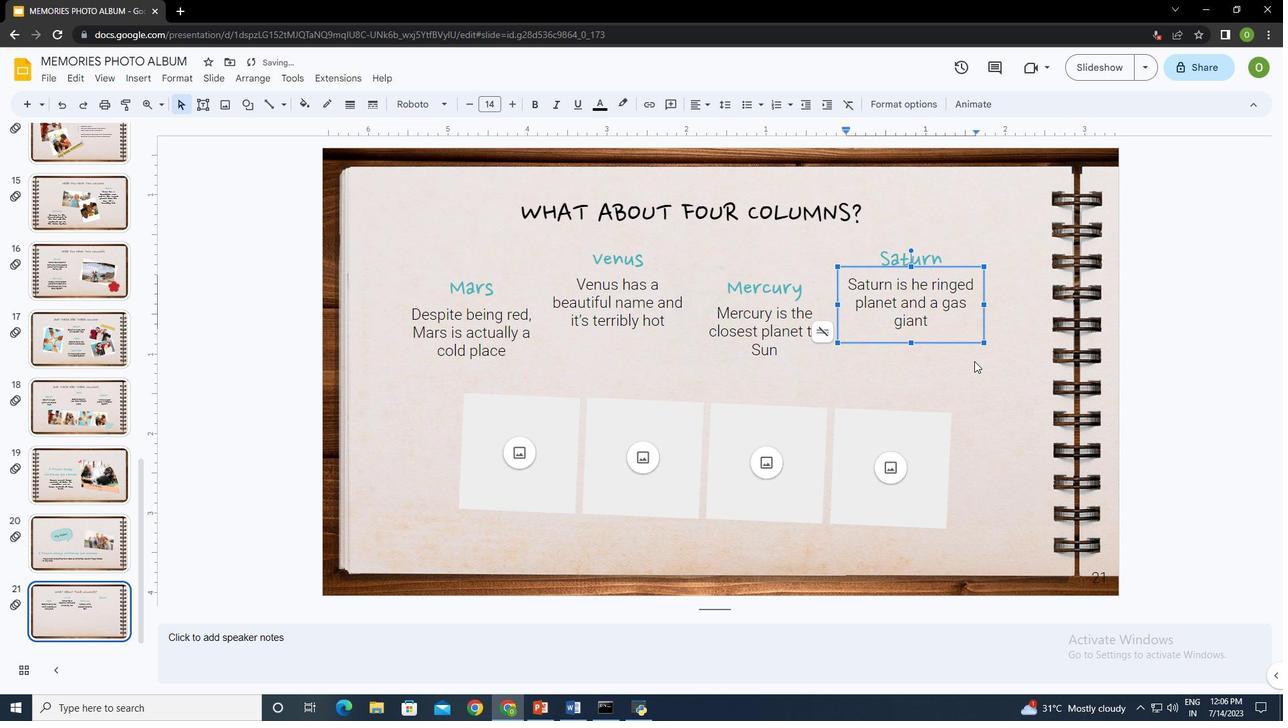 
Action: Mouse pressed left at (981, 381)
Screenshot: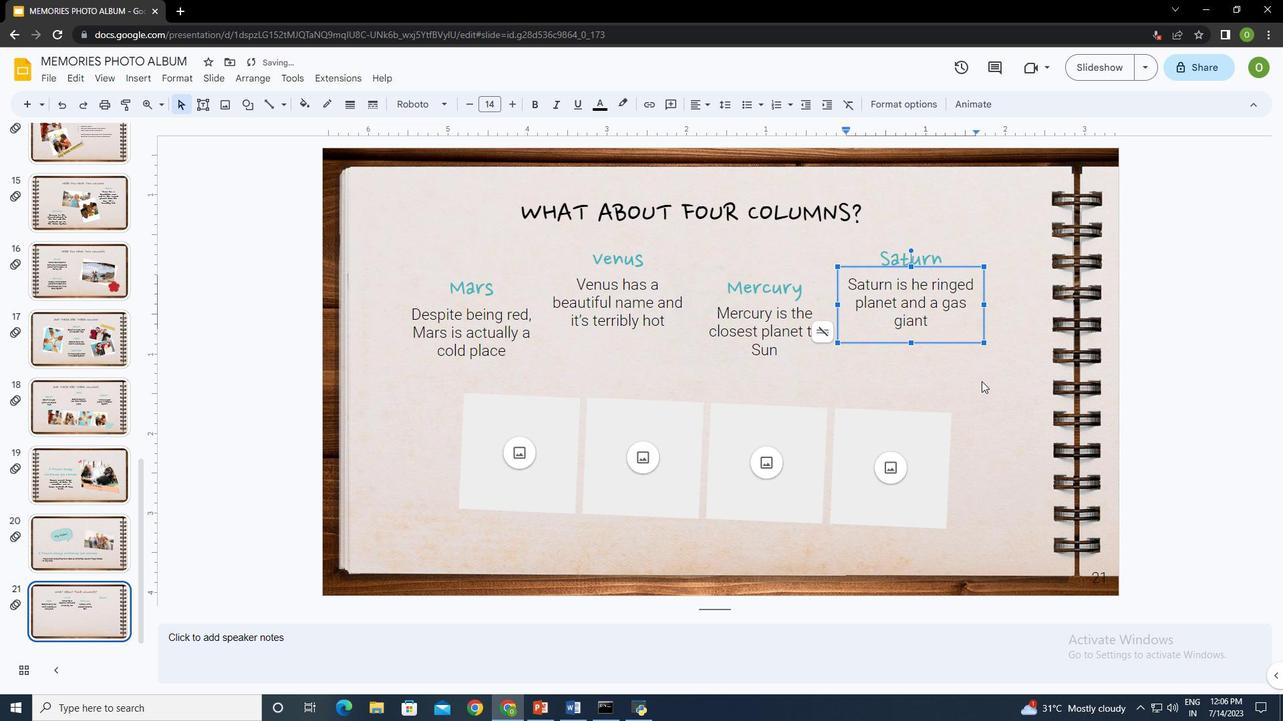 
Action: Mouse moved to (493, 337)
Screenshot: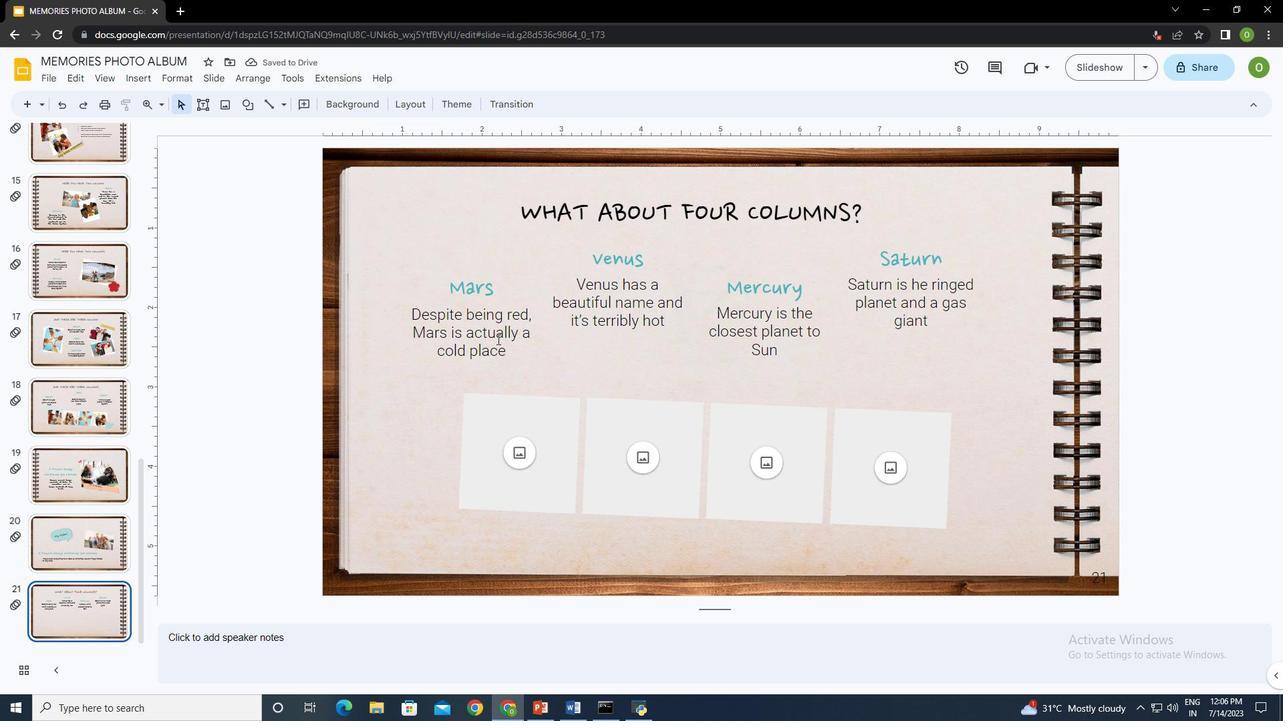 
Action: Mouse pressed left at (493, 337)
Screenshot: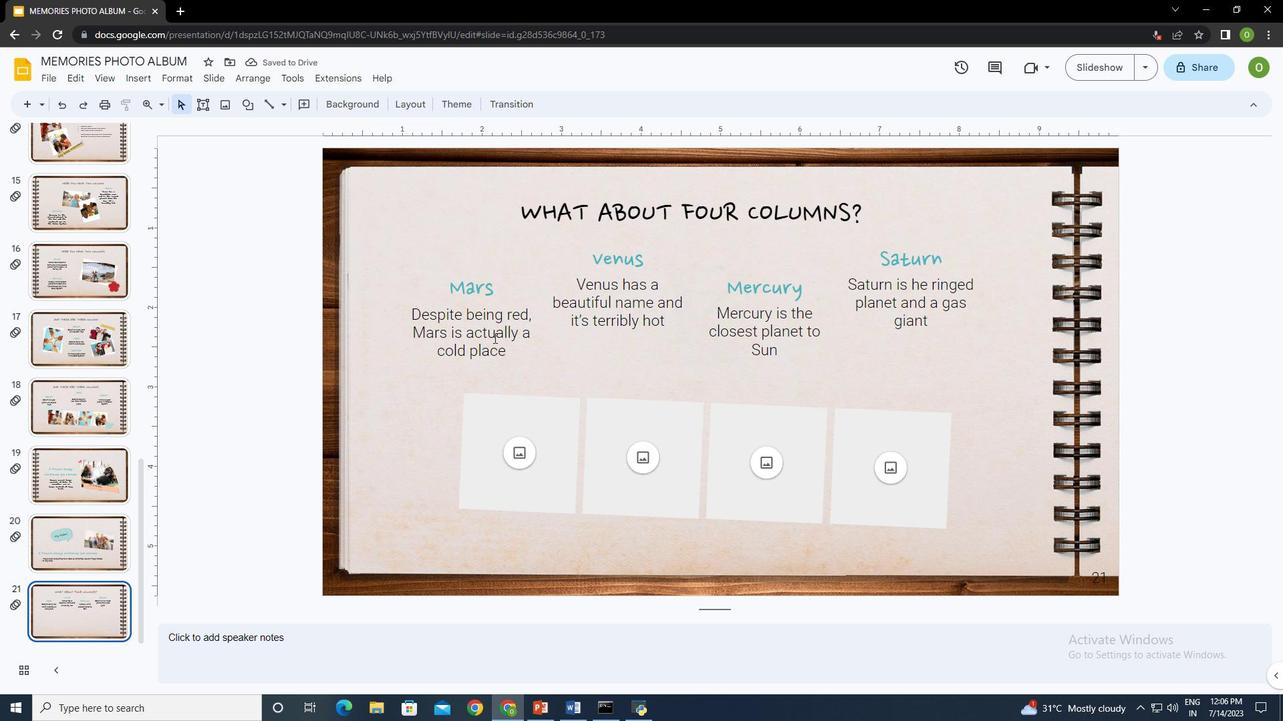 
Action: Mouse moved to (495, 342)
Screenshot: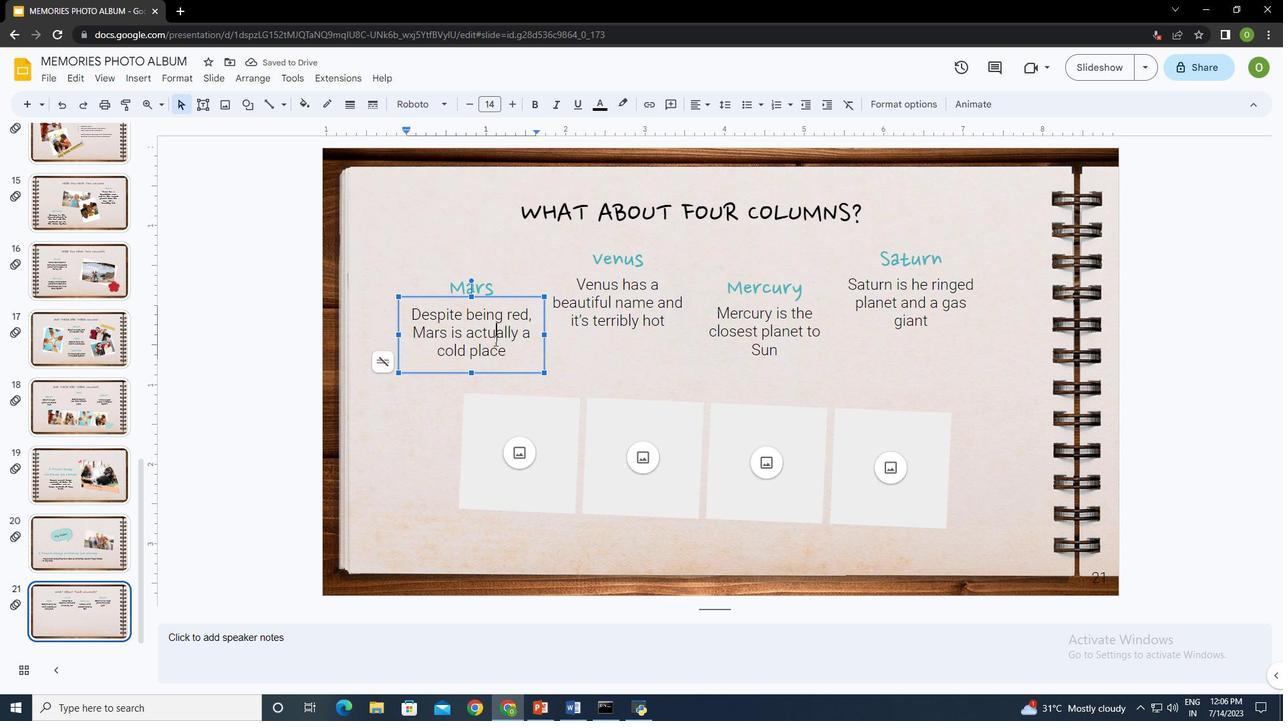 
Action: Key pressed ctrl+A
Screenshot: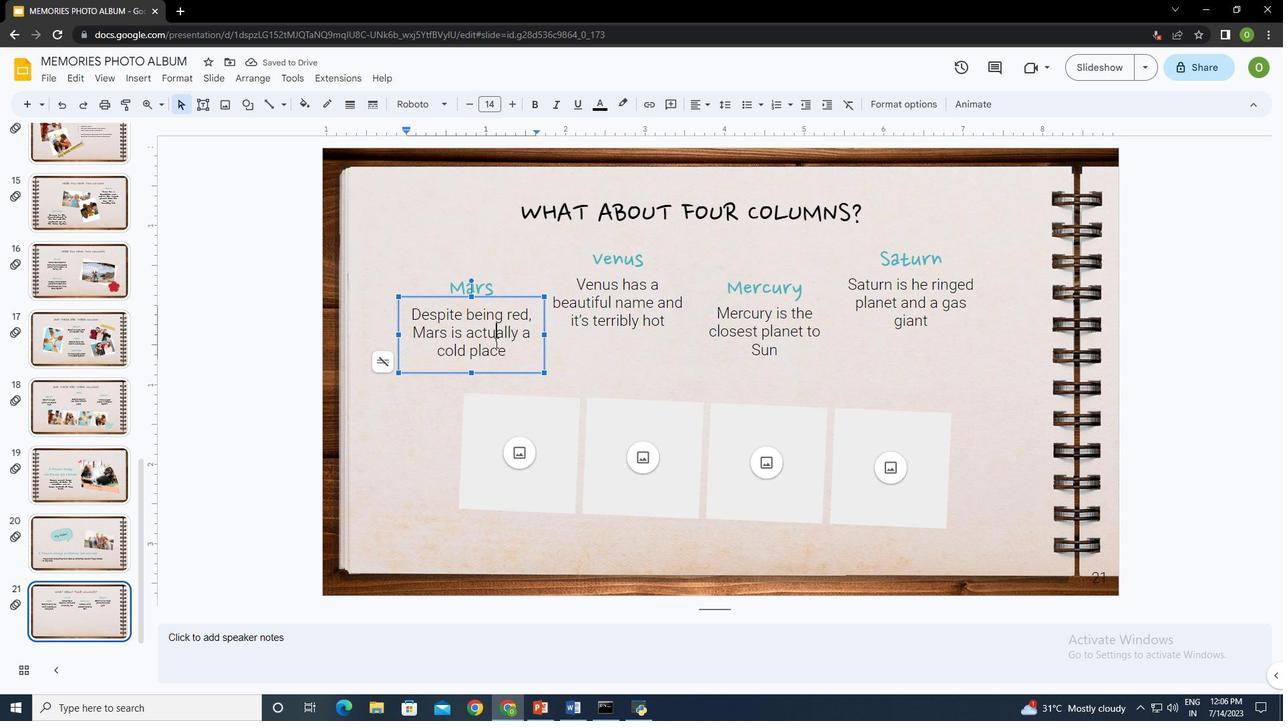 
Action: Mouse moved to (594, 317)
Screenshot: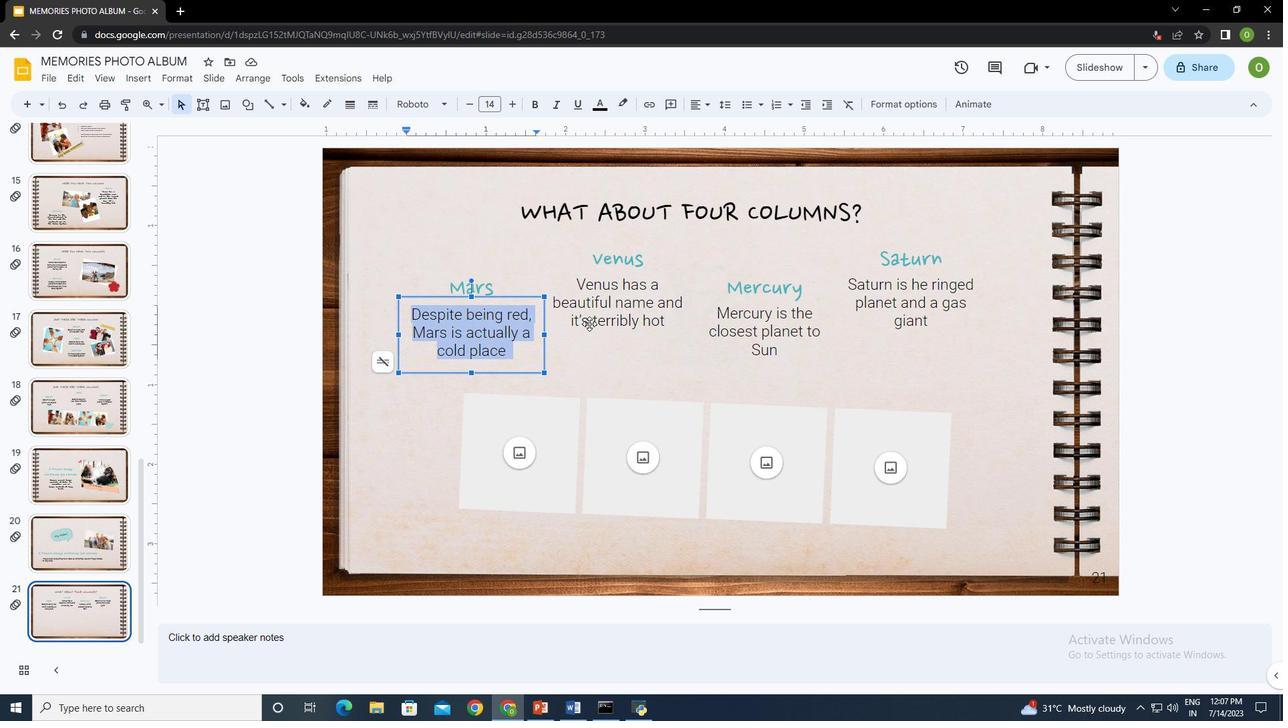 
Action: Mouse pressed left at (594, 317)
Screenshot: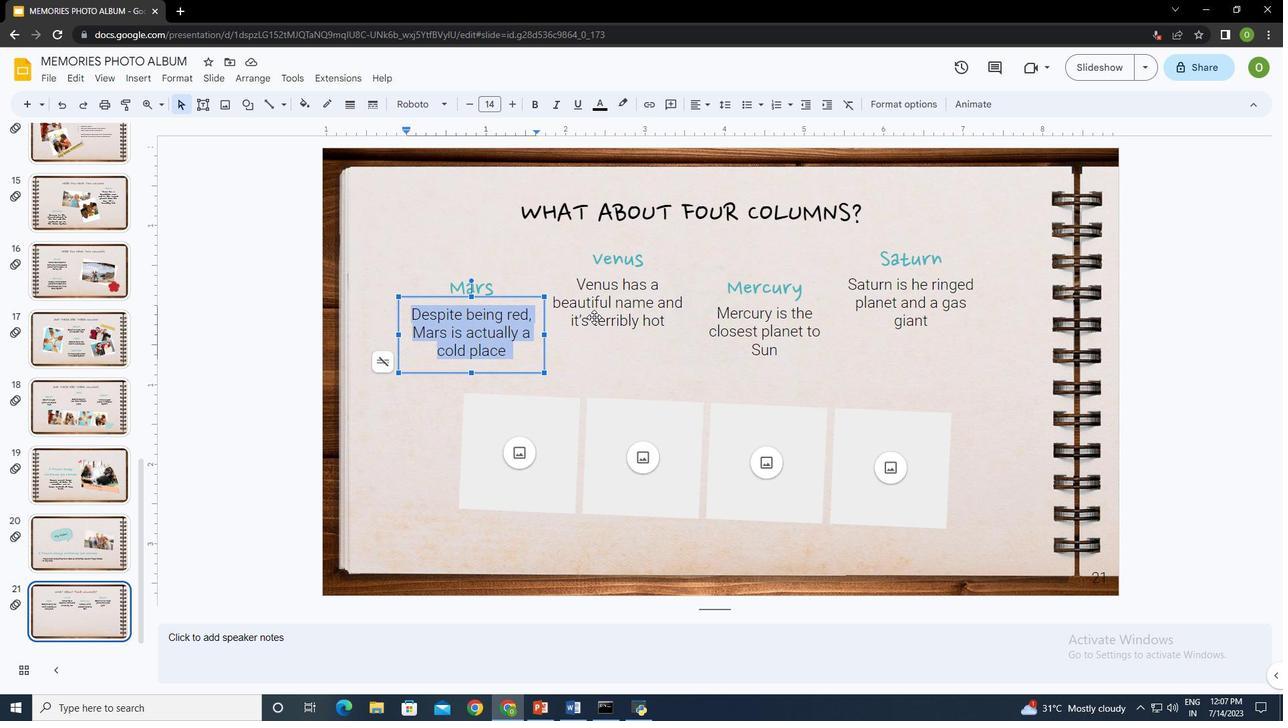 
Action: Mouse moved to (751, 328)
Screenshot: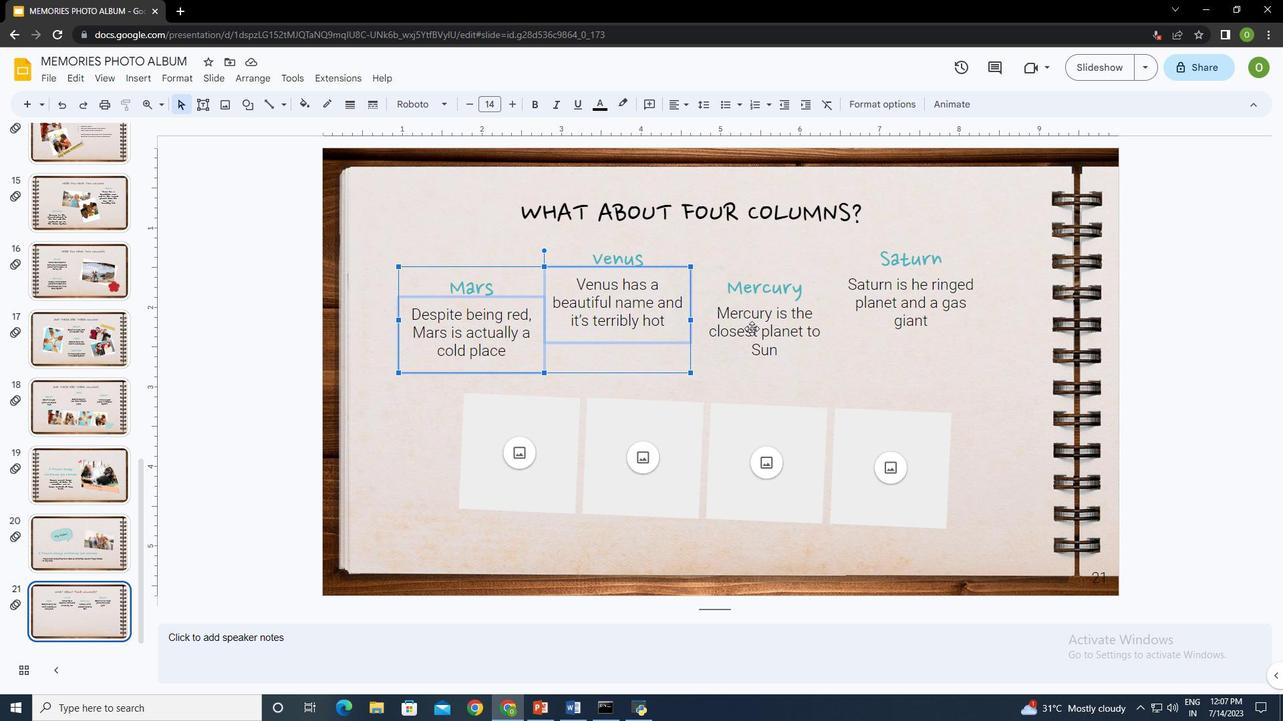 
Action: Mouse pressed left at (751, 328)
Screenshot: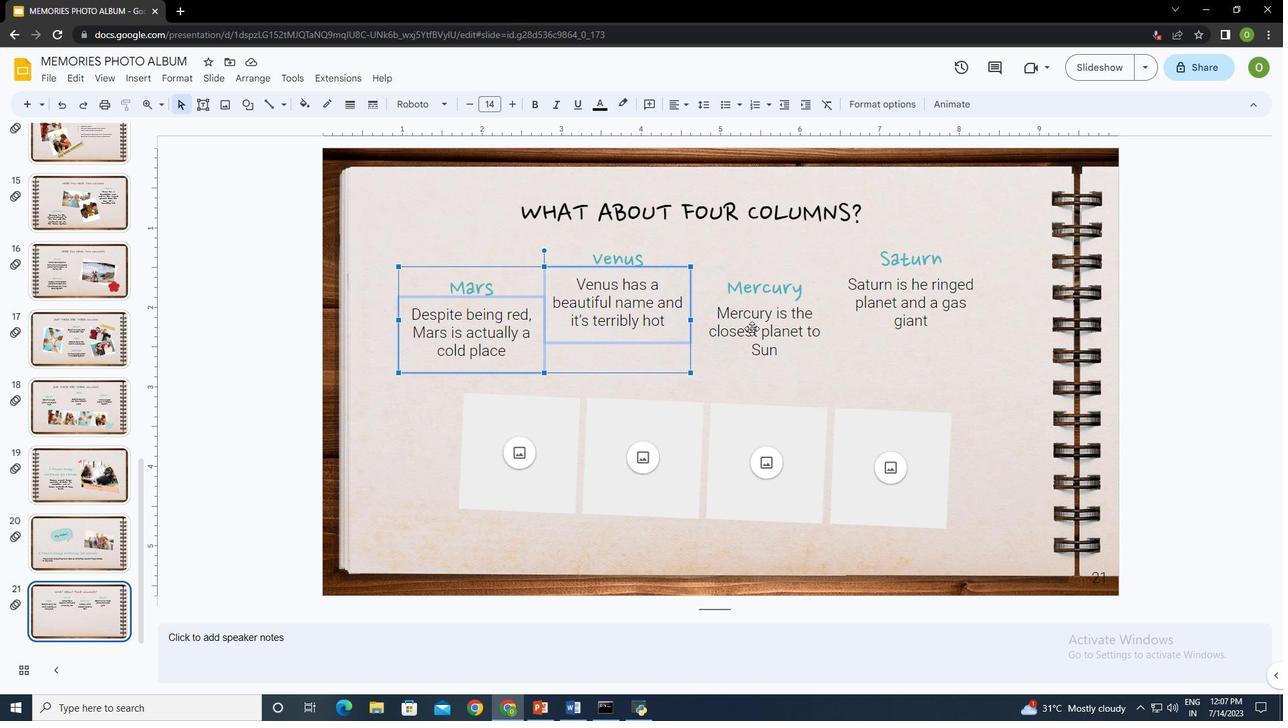 
Action: Mouse moved to (917, 322)
Screenshot: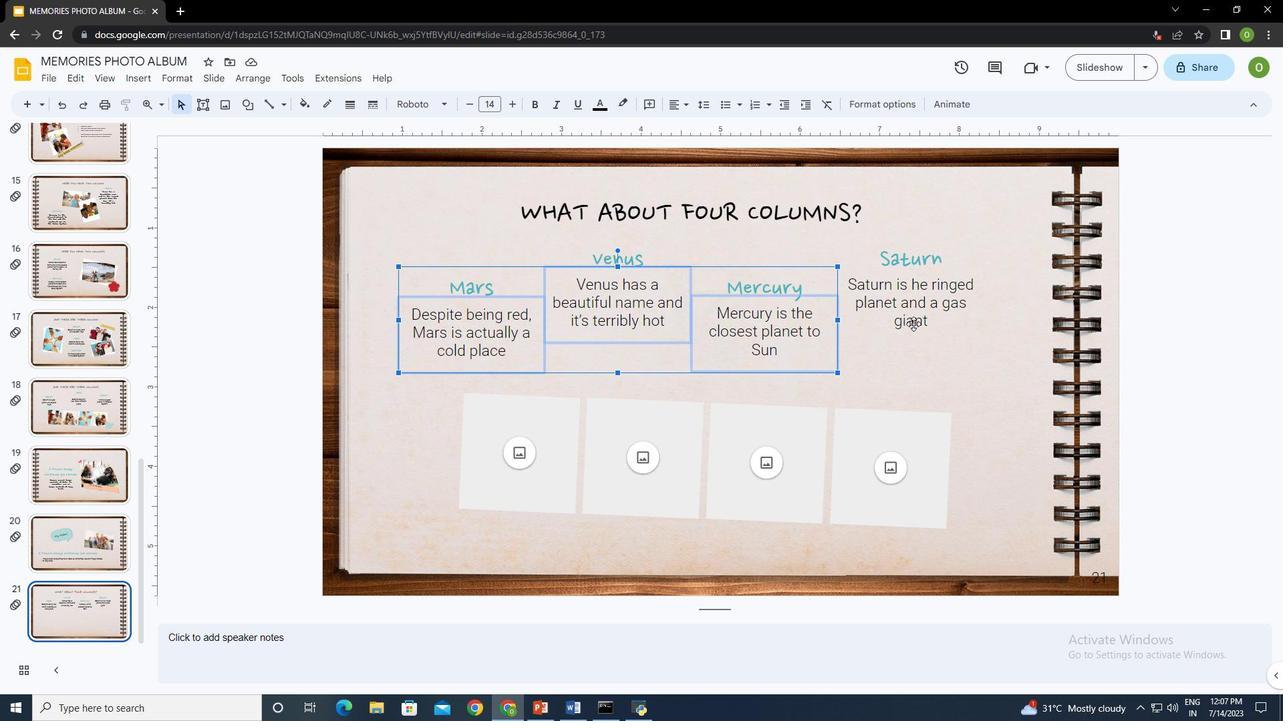 
Action: Mouse pressed left at (917, 322)
Screenshot: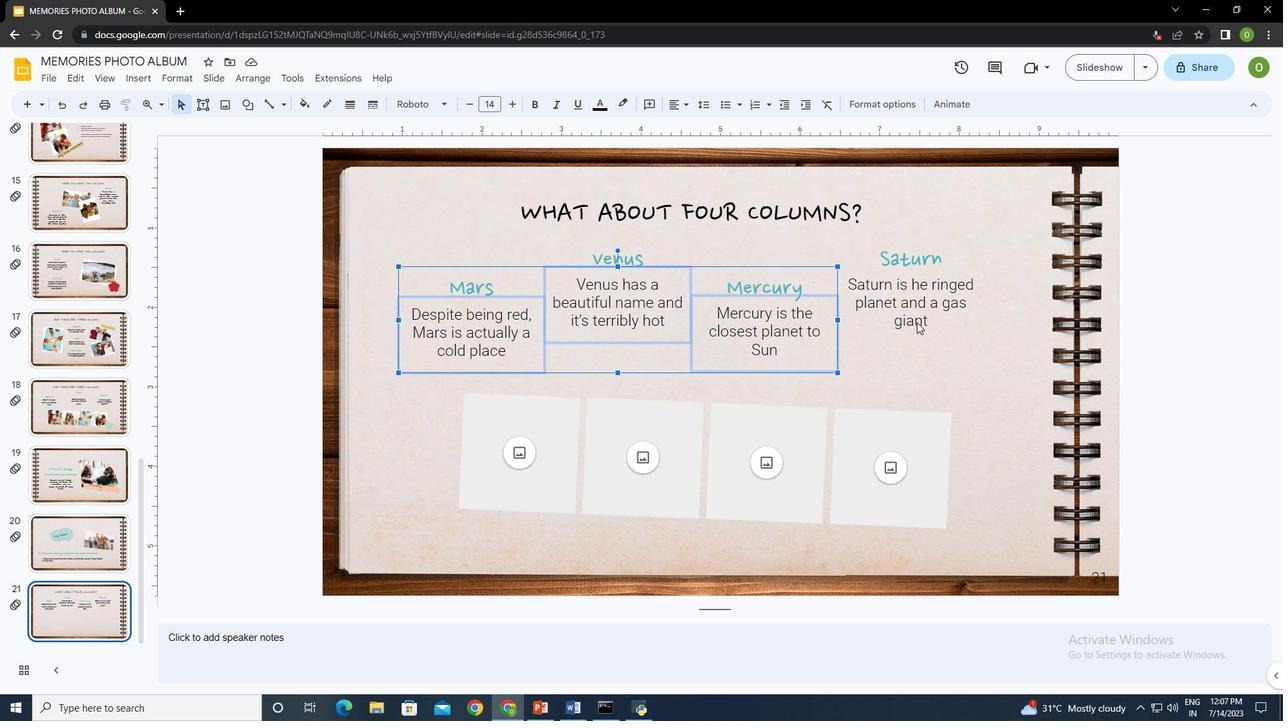
Action: Mouse moved to (407, 96)
Screenshot: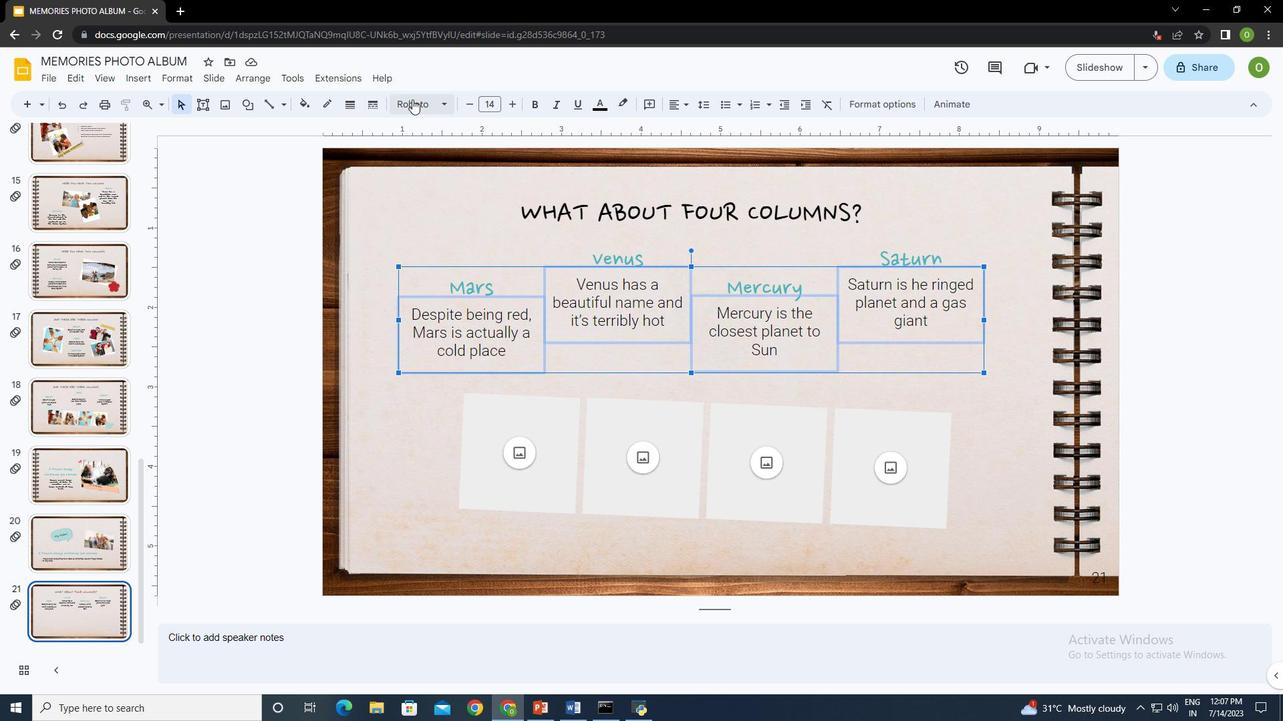 
Action: Mouse pressed left at (407, 96)
Screenshot: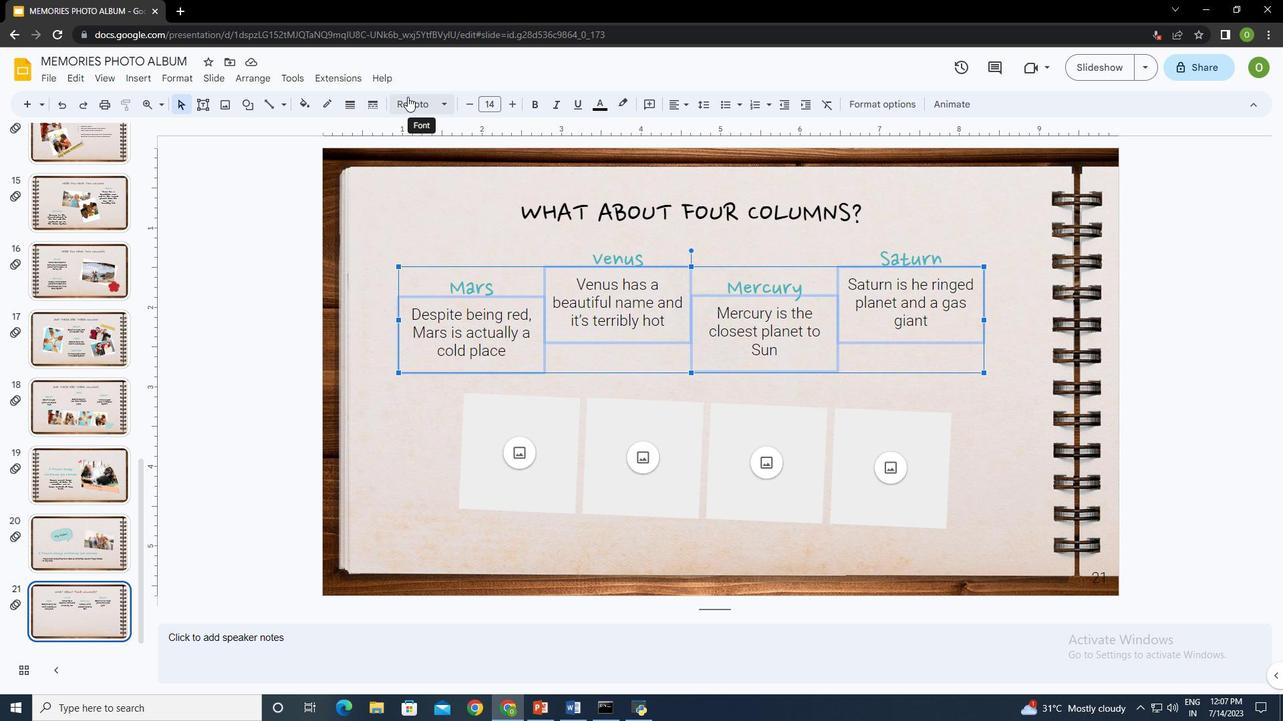 
Action: Mouse moved to (478, 323)
Screenshot: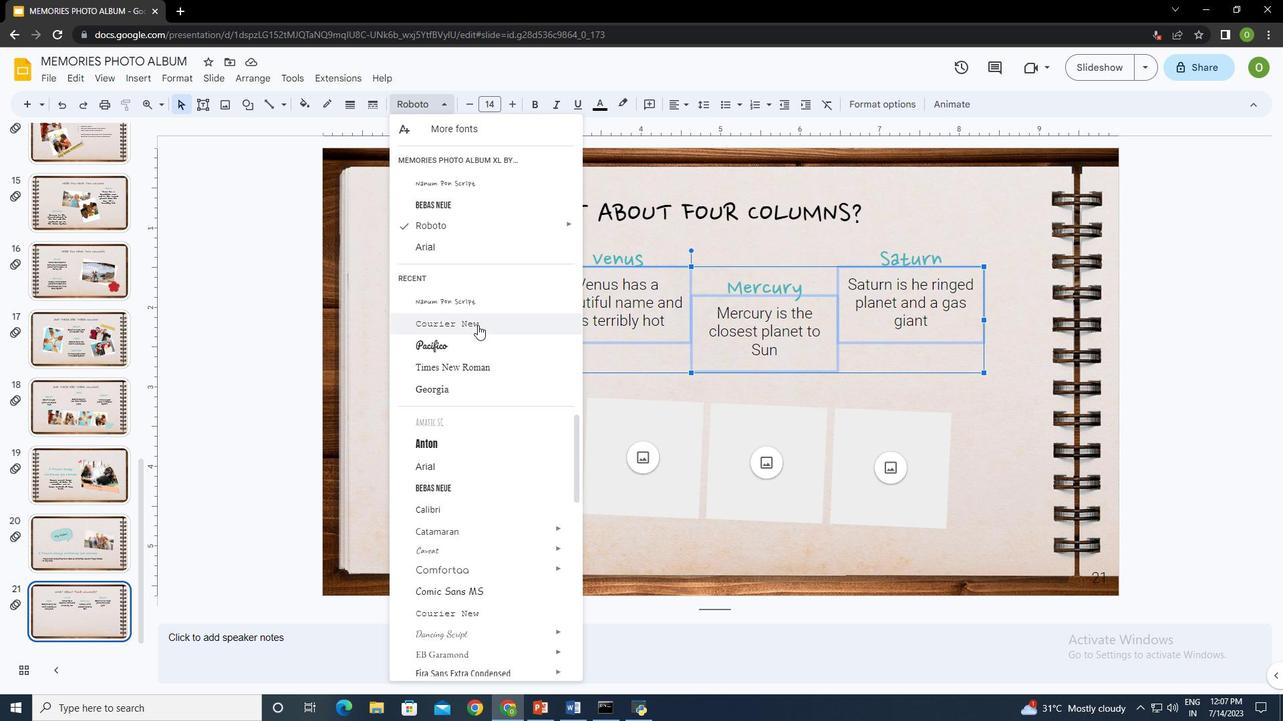 
Action: Mouse pressed left at (478, 323)
Screenshot: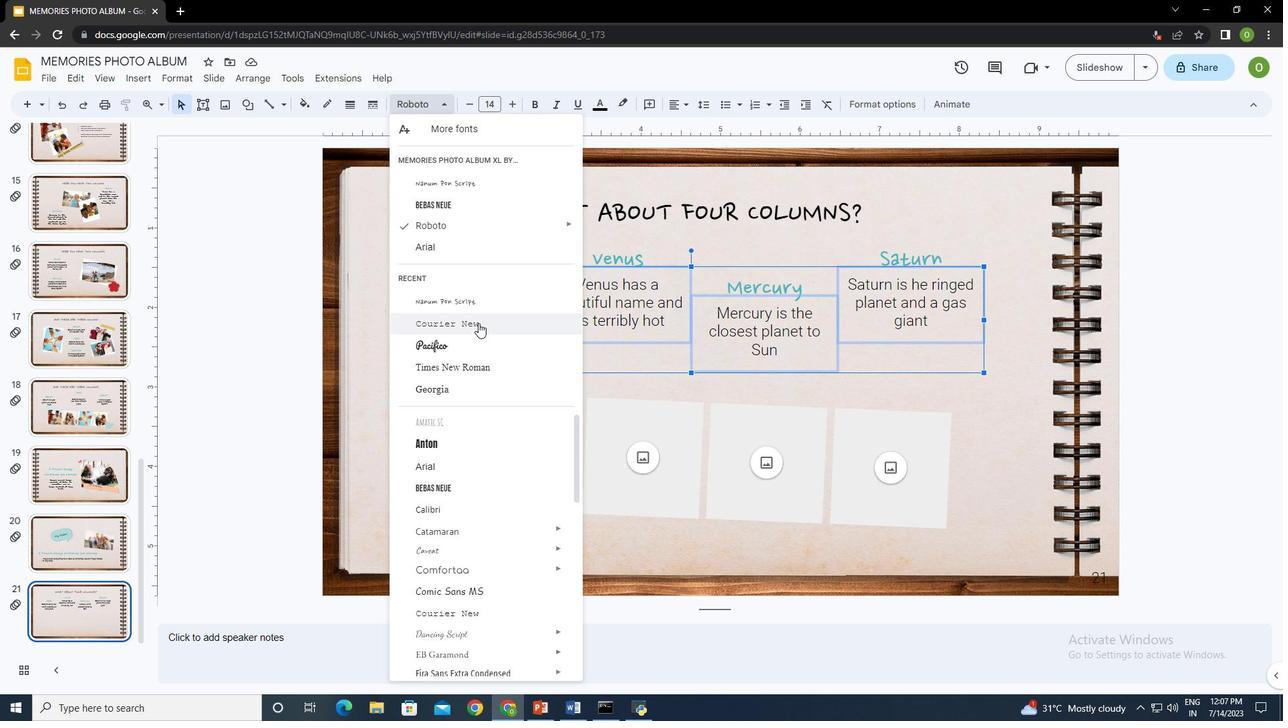 
Action: Mouse moved to (554, 109)
Screenshot: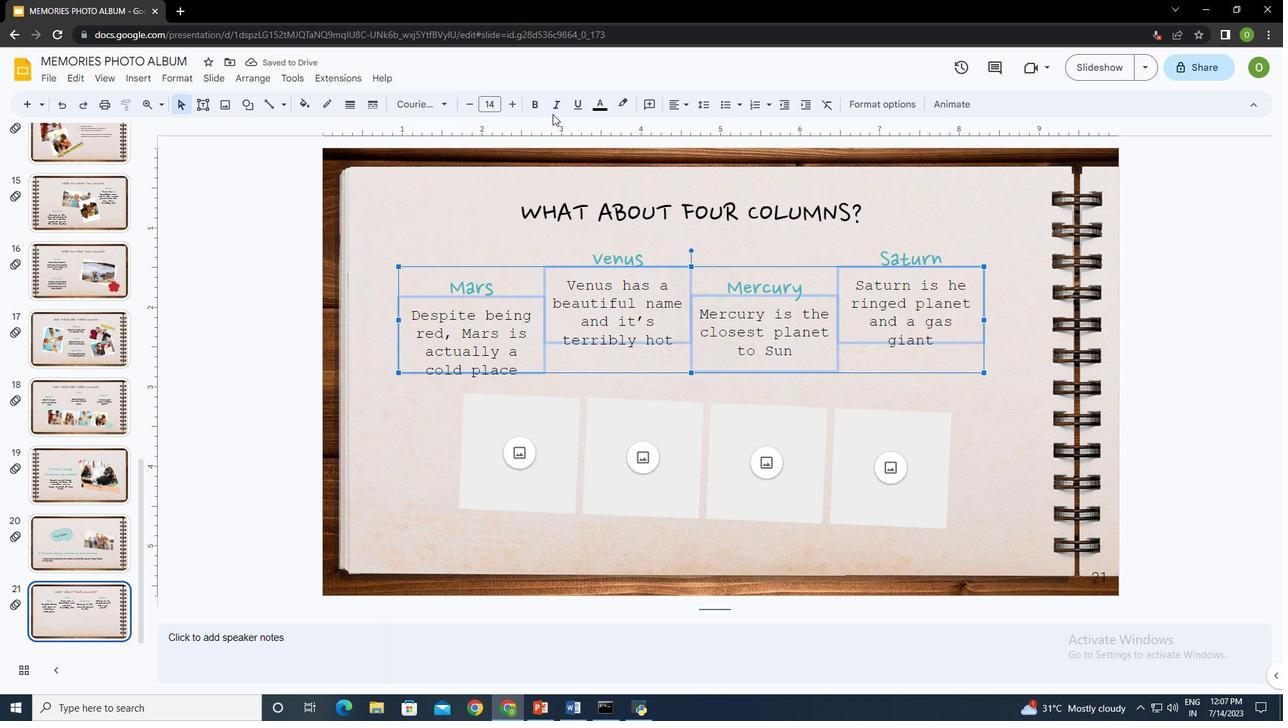
Action: Mouse pressed left at (554, 109)
Screenshot: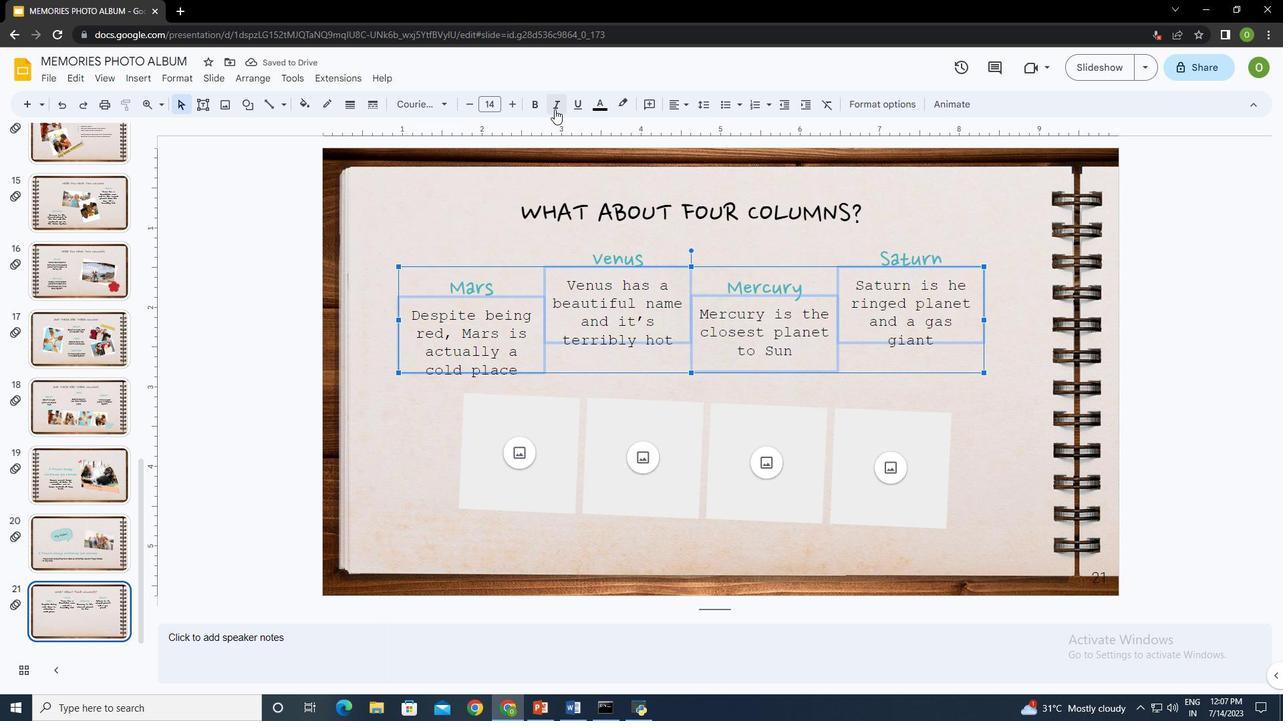 
Action: Mouse moved to (967, 382)
Screenshot: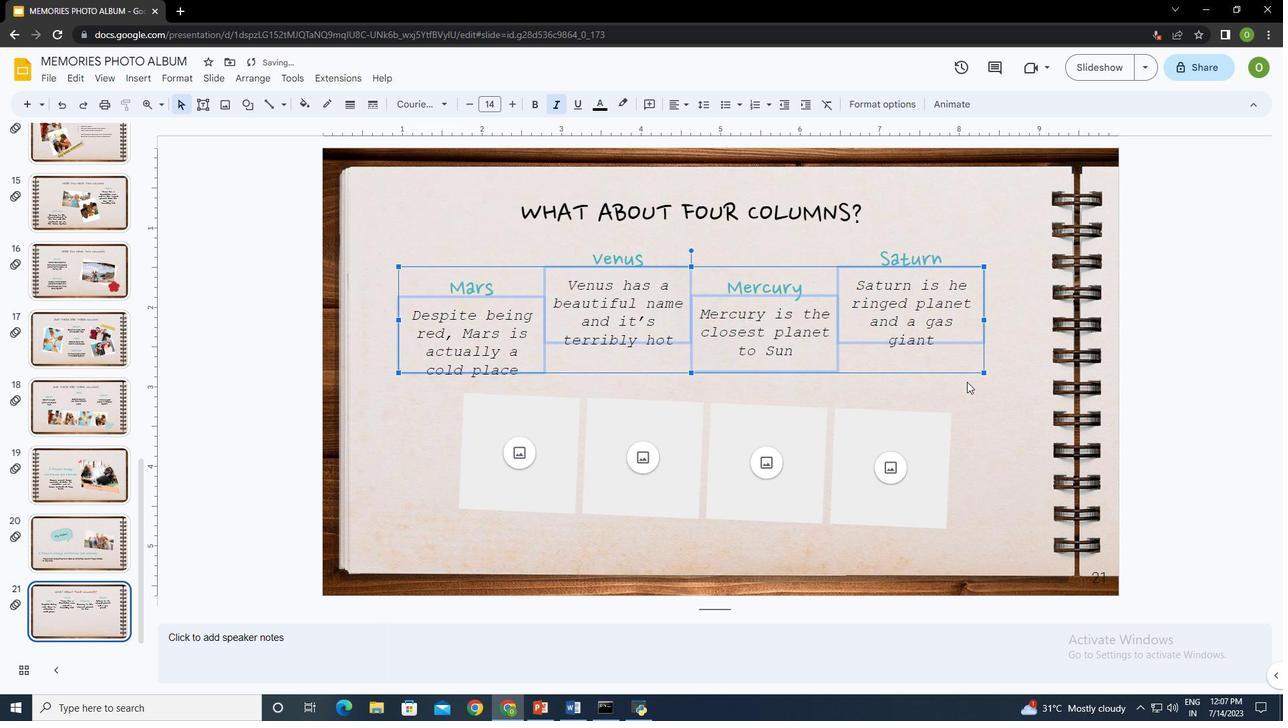
Action: Mouse pressed left at (967, 382)
Screenshot: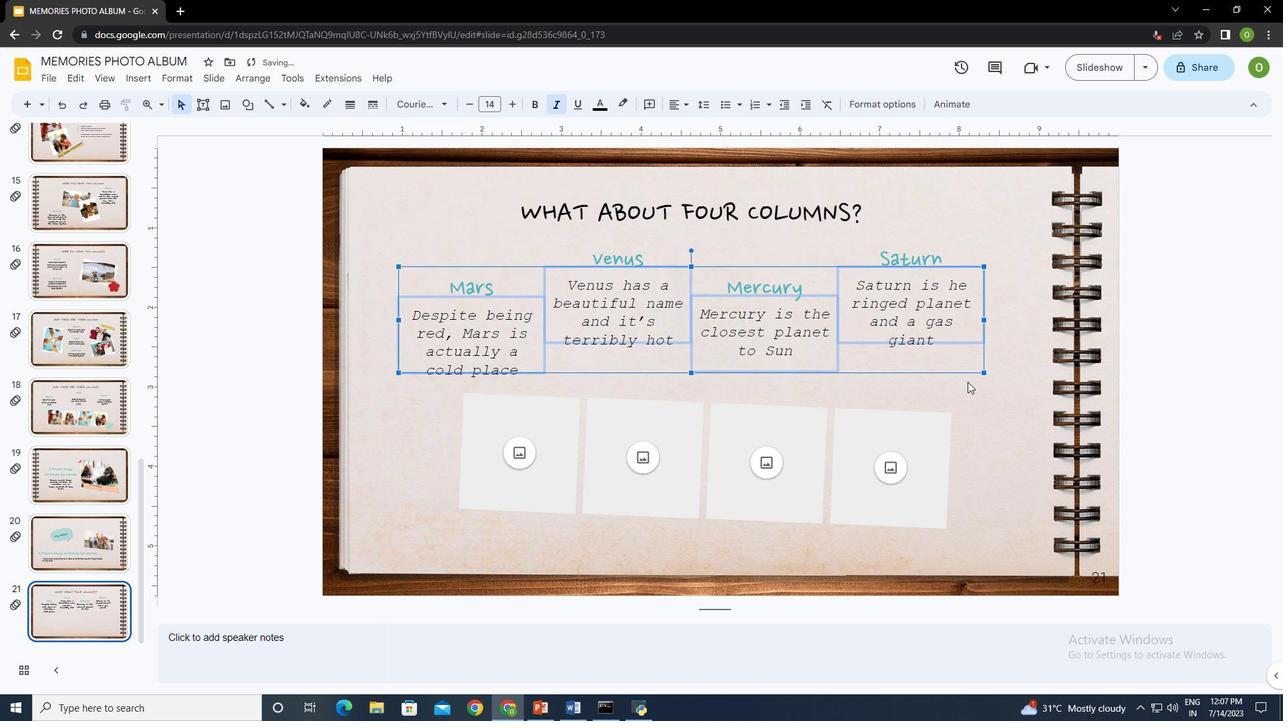 
Action: Mouse moved to (526, 455)
Screenshot: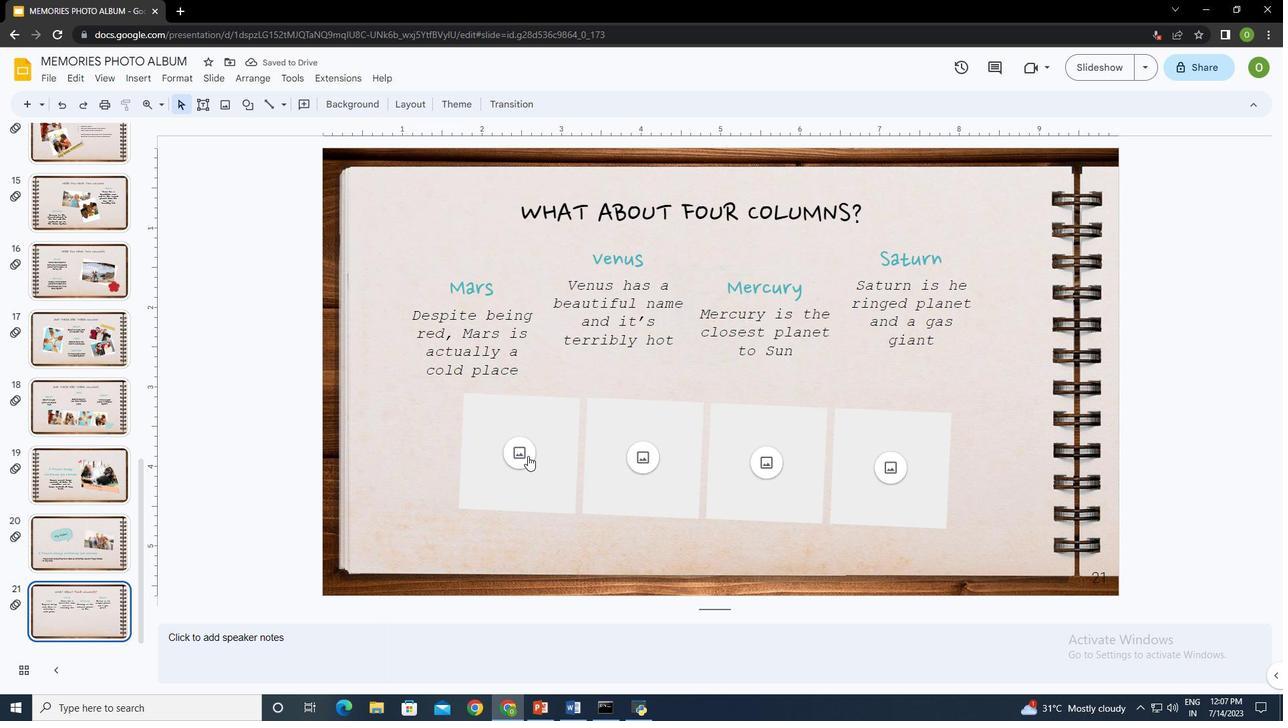 
Action: Mouse pressed left at (526, 455)
Screenshot: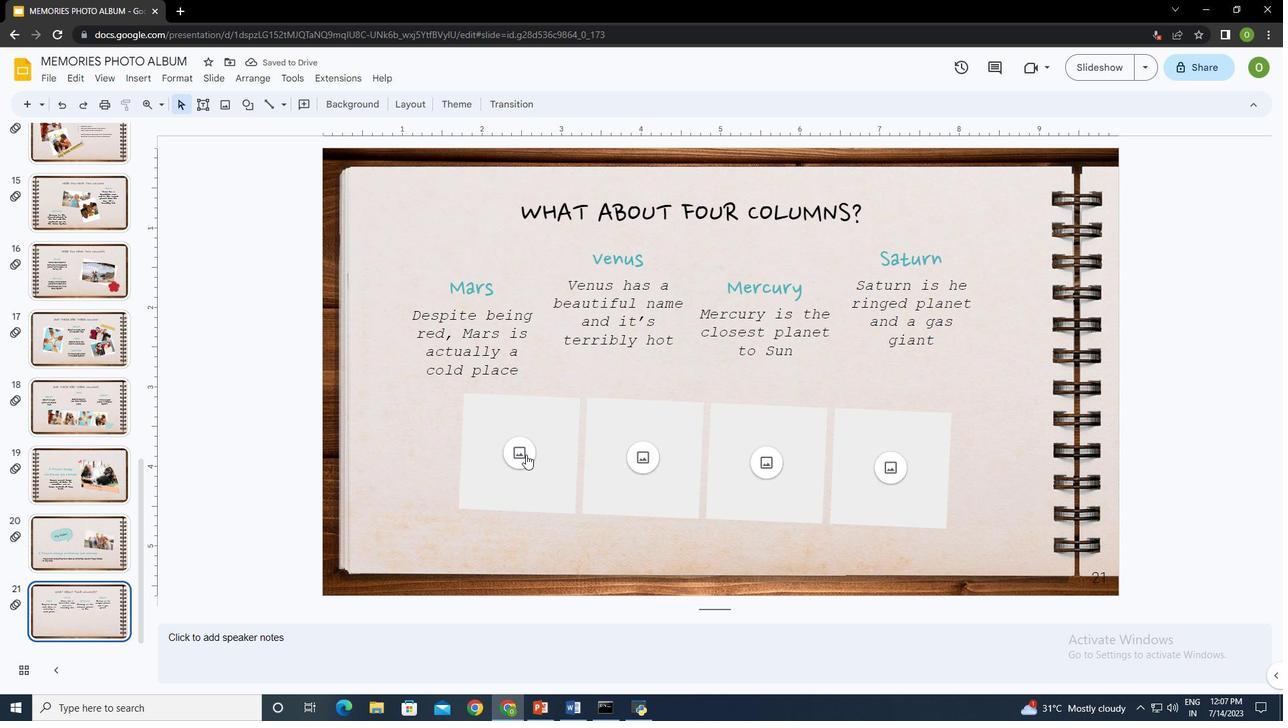 
Action: Mouse moved to (581, 466)
Screenshot: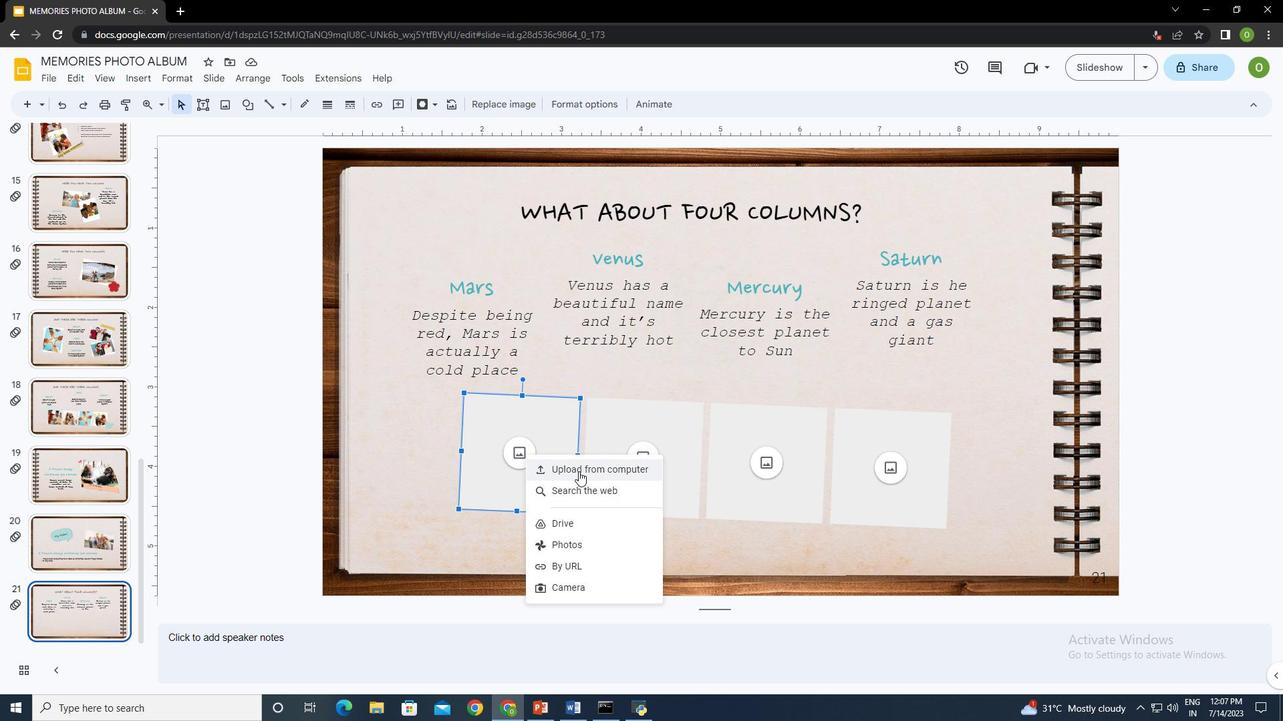 
Action: Mouse pressed left at (581, 466)
Screenshot: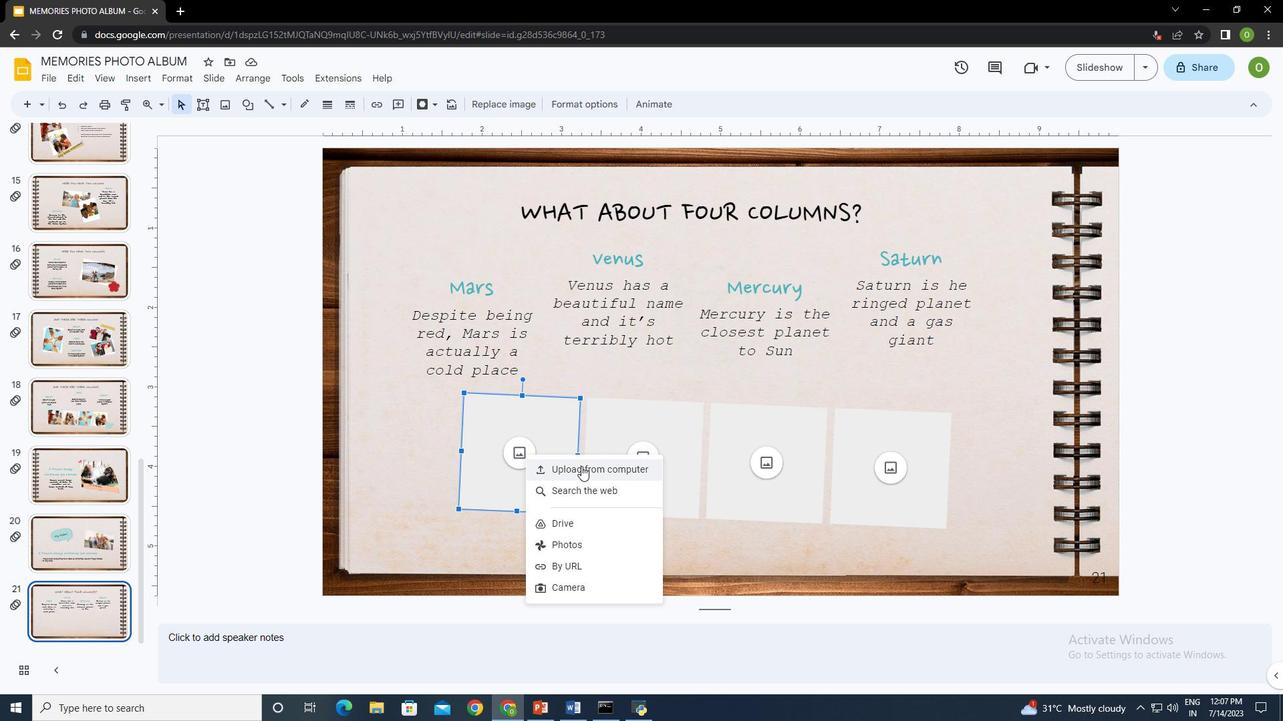 
Action: Mouse moved to (419, 209)
Screenshot: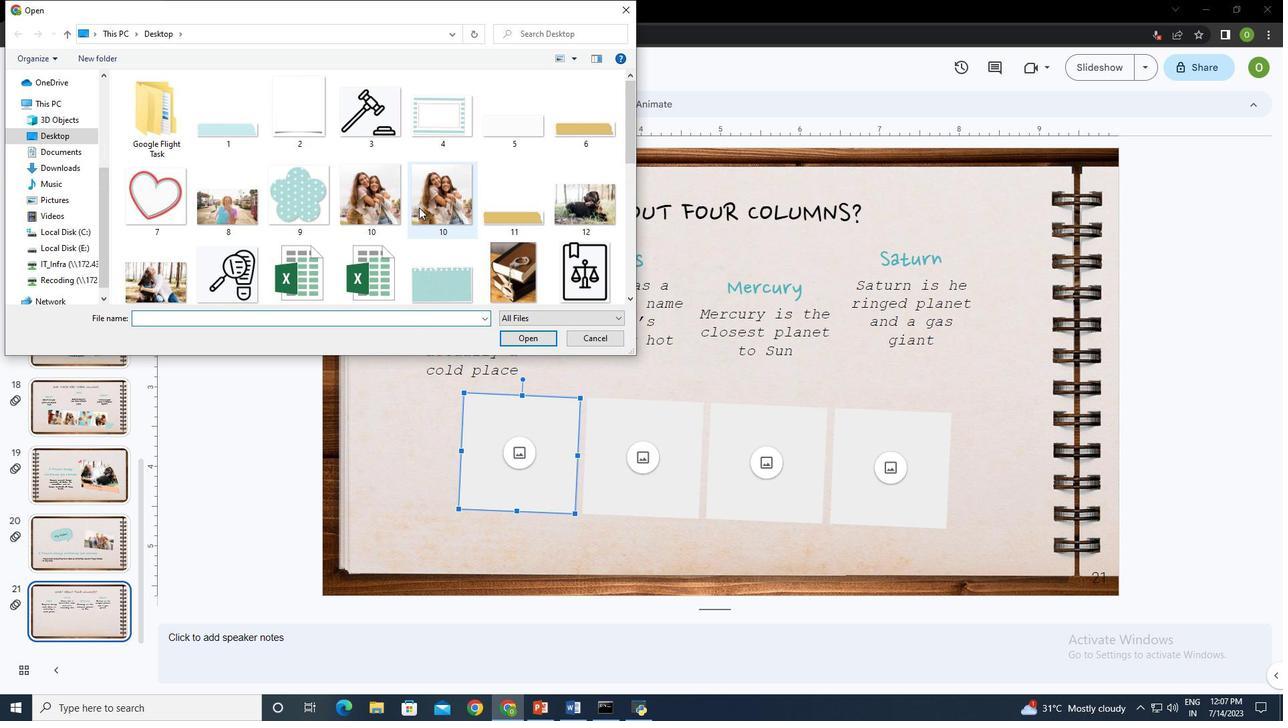 
Action: Mouse scrolled (419, 209) with delta (0, 0)
Screenshot: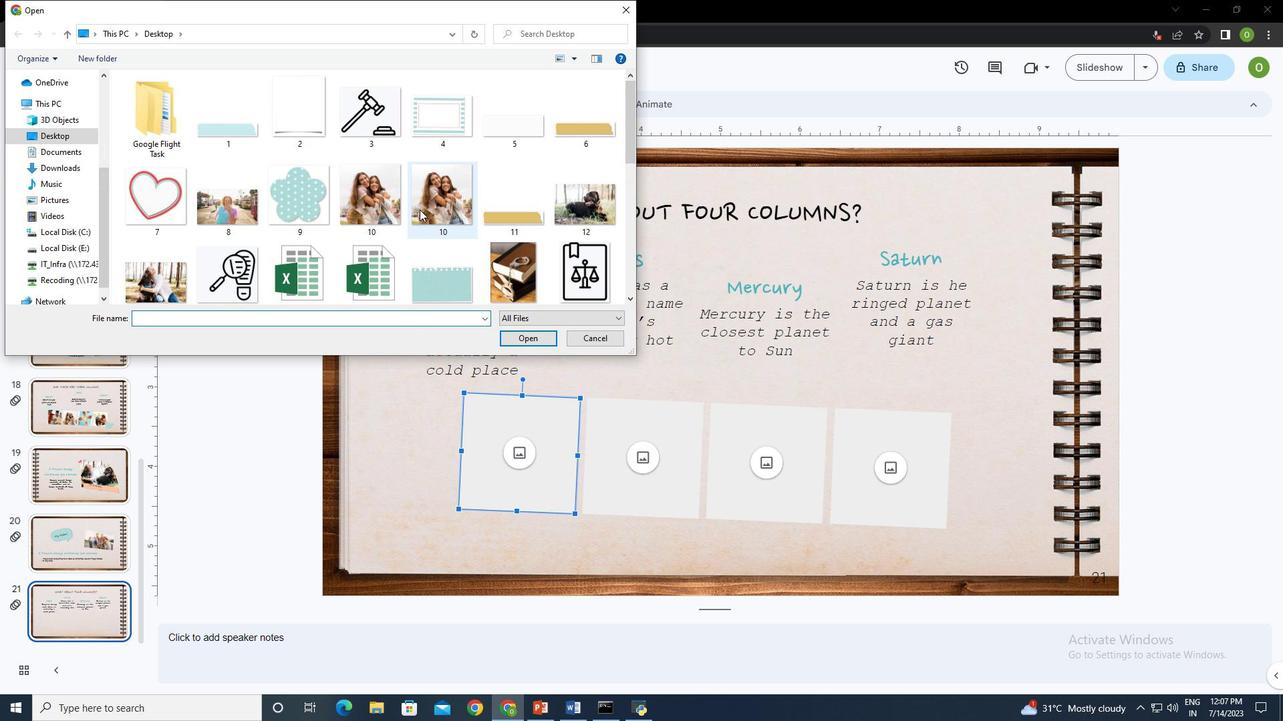
Action: Mouse scrolled (419, 209) with delta (0, 0)
Screenshot: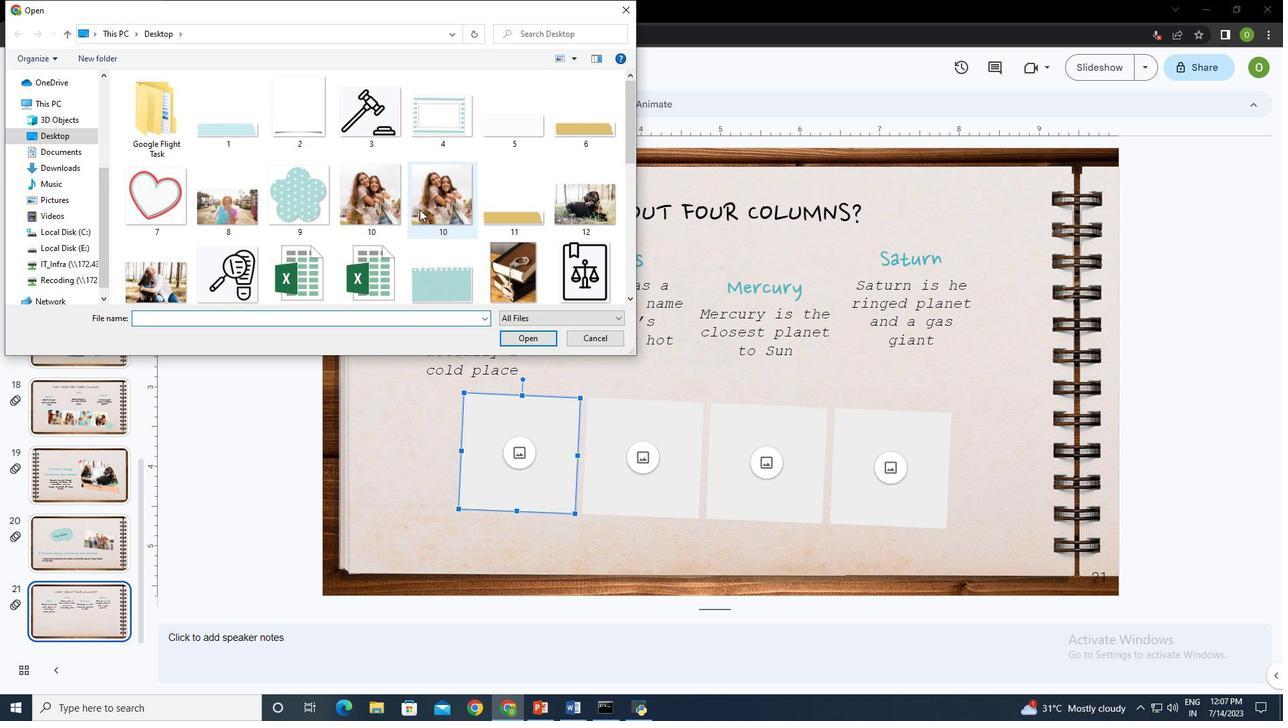 
Action: Mouse scrolled (419, 209) with delta (0, 0)
Screenshot: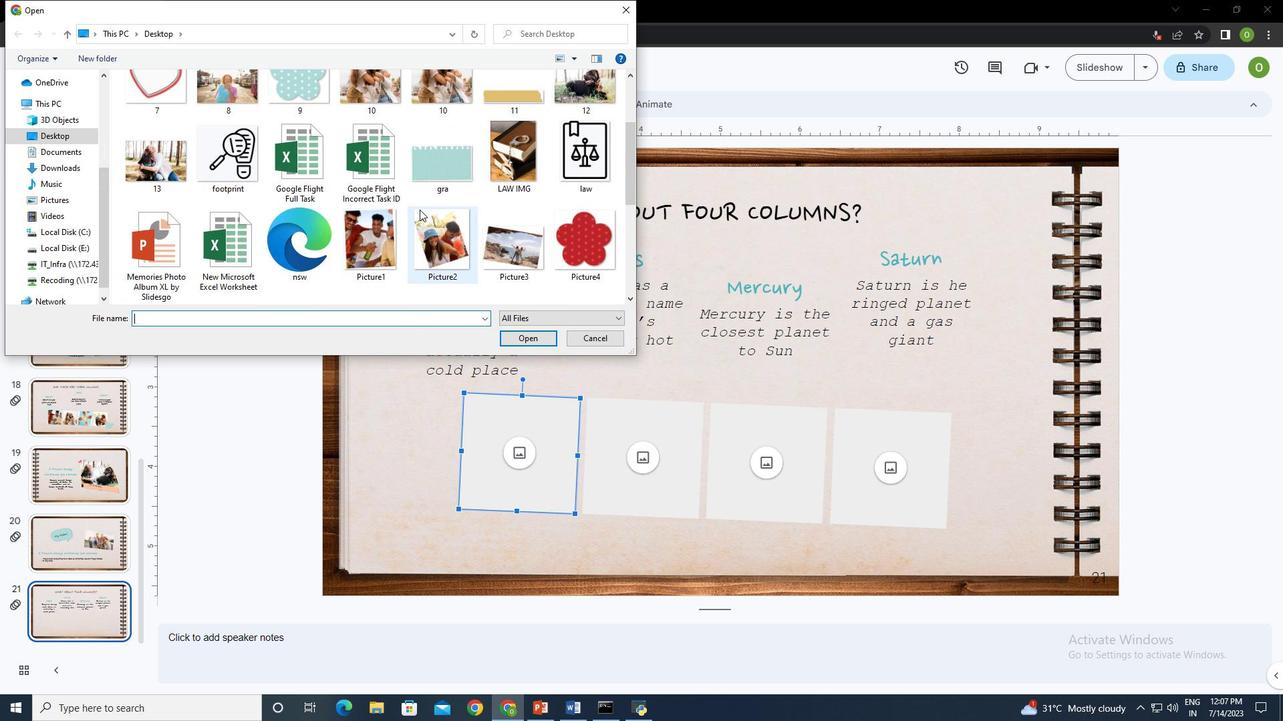 
Action: Mouse moved to (426, 221)
Screenshot: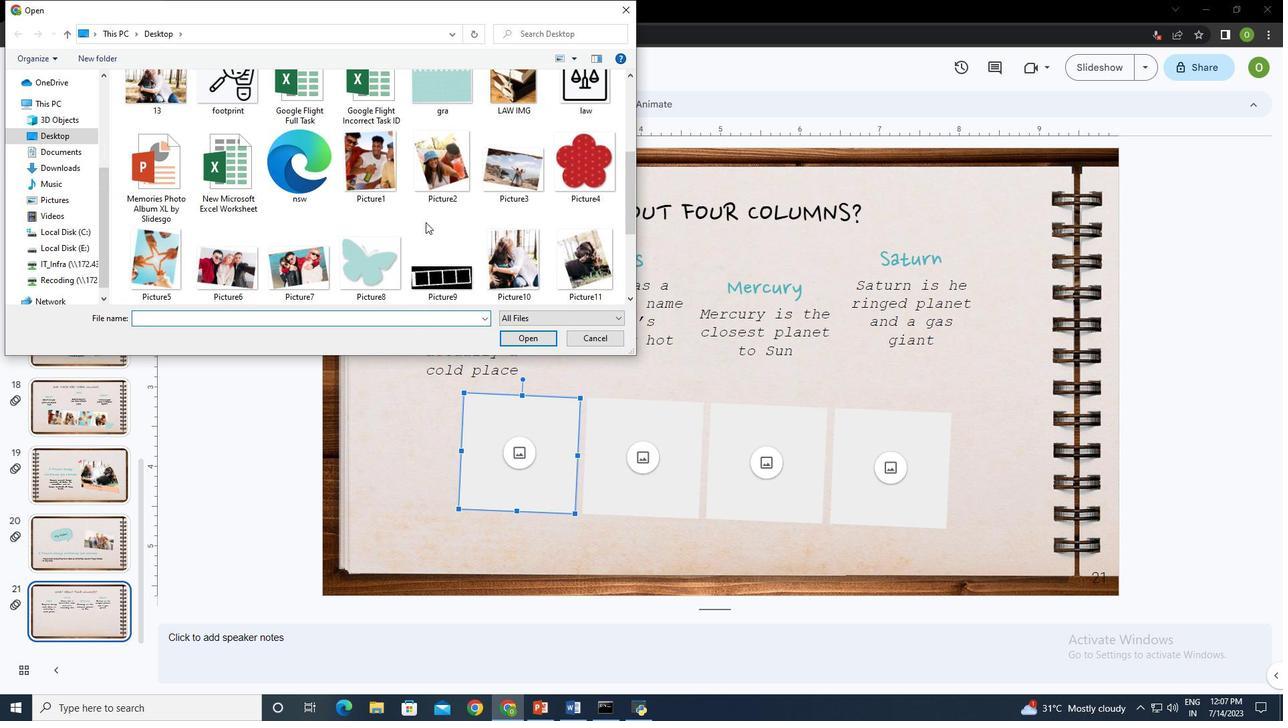 
Action: Mouse scrolled (426, 221) with delta (0, 0)
Screenshot: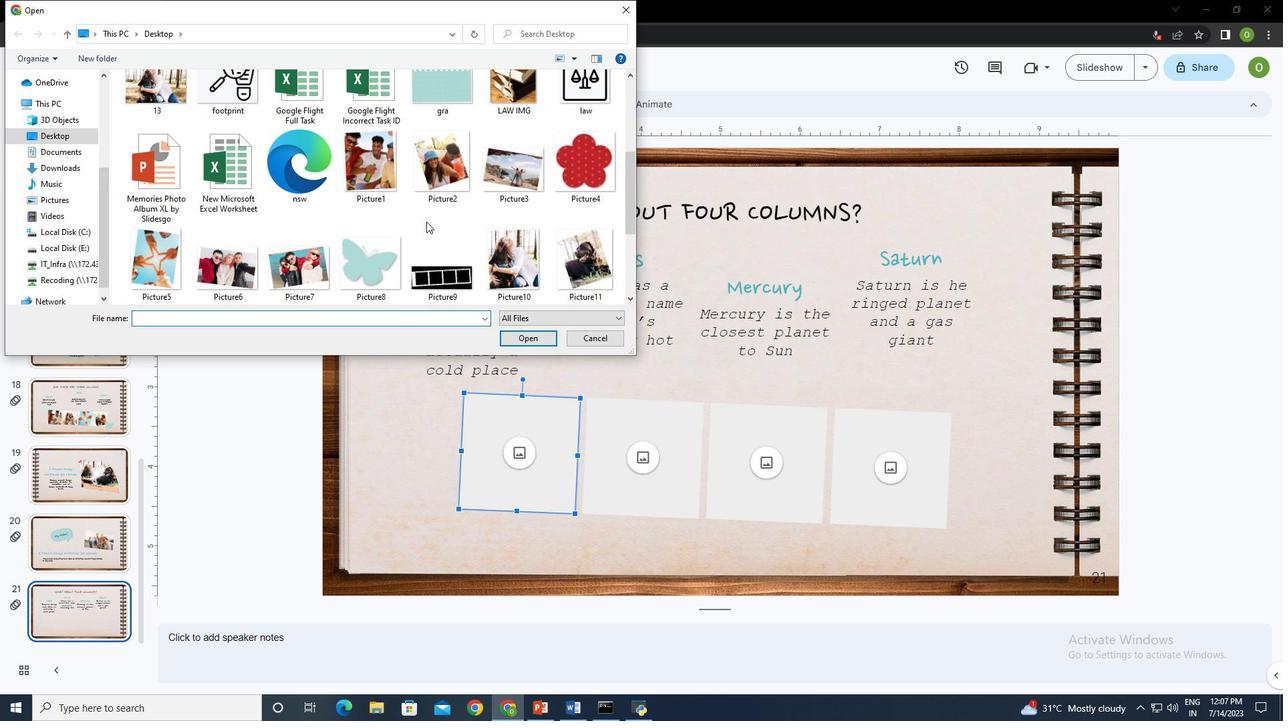 
Action: Mouse scrolled (426, 221) with delta (0, 0)
Screenshot: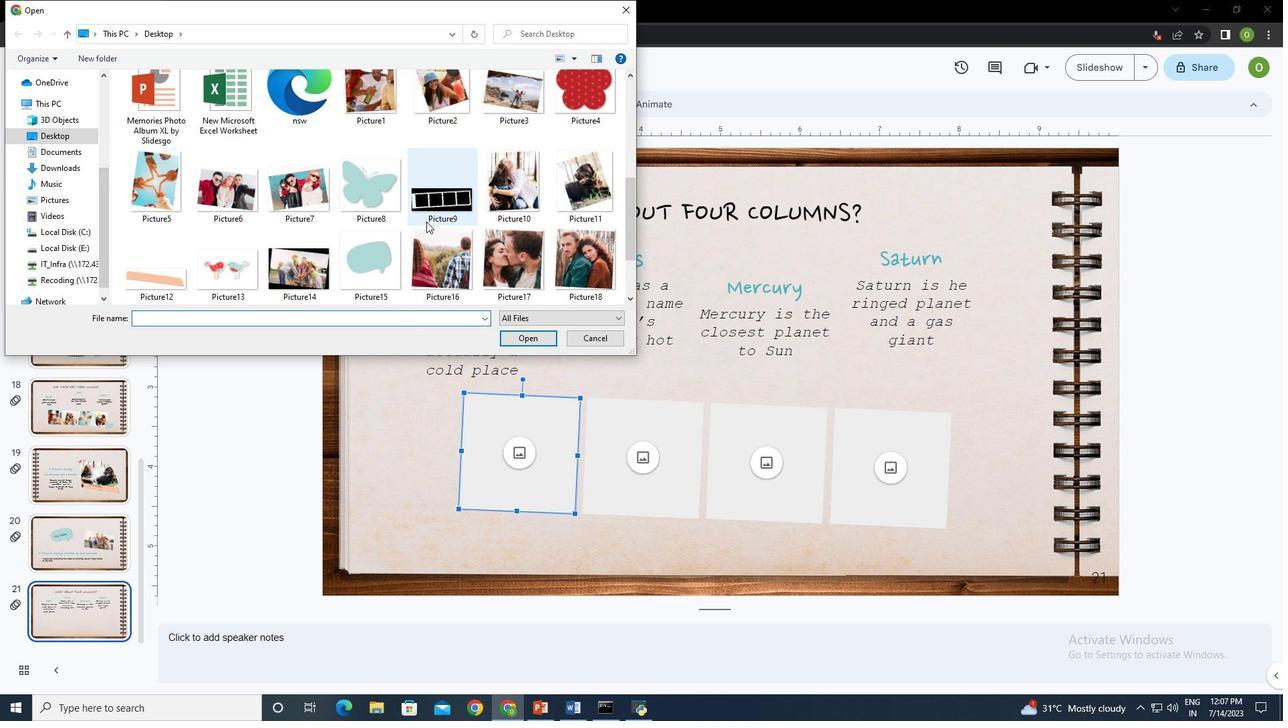 
Action: Mouse moved to (441, 169)
Screenshot: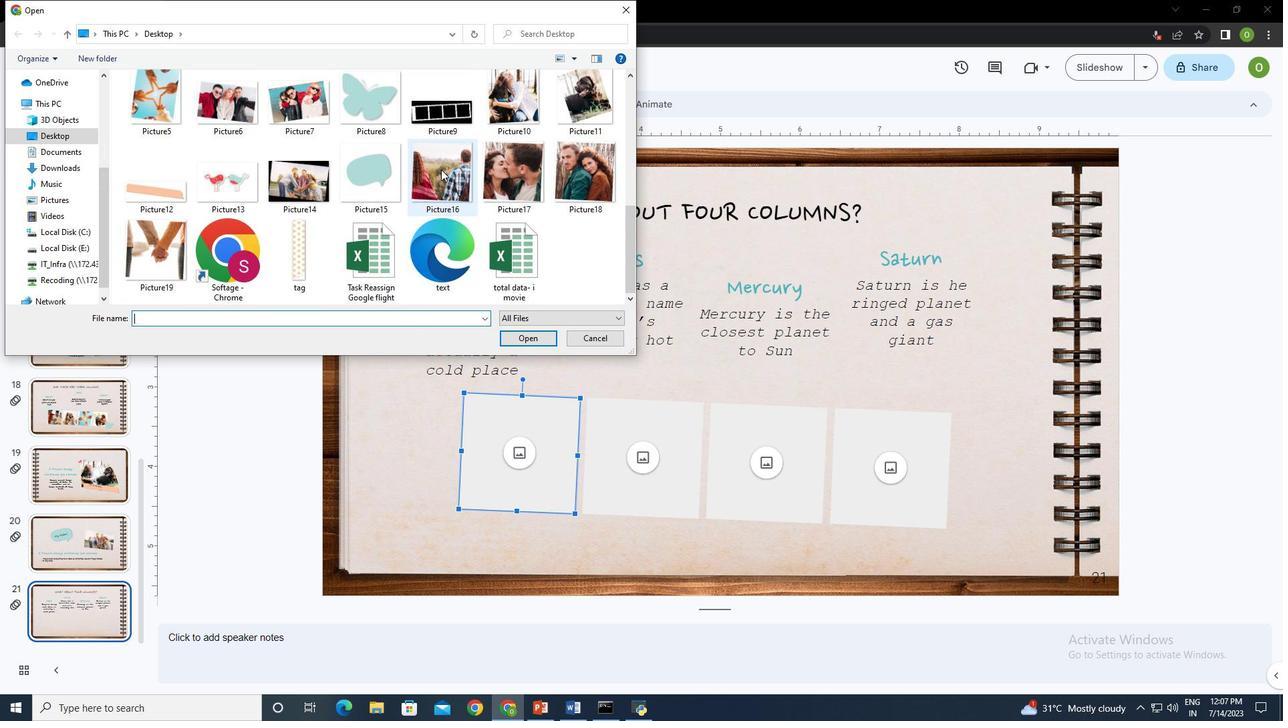 
Action: Mouse pressed left at (441, 169)
Screenshot: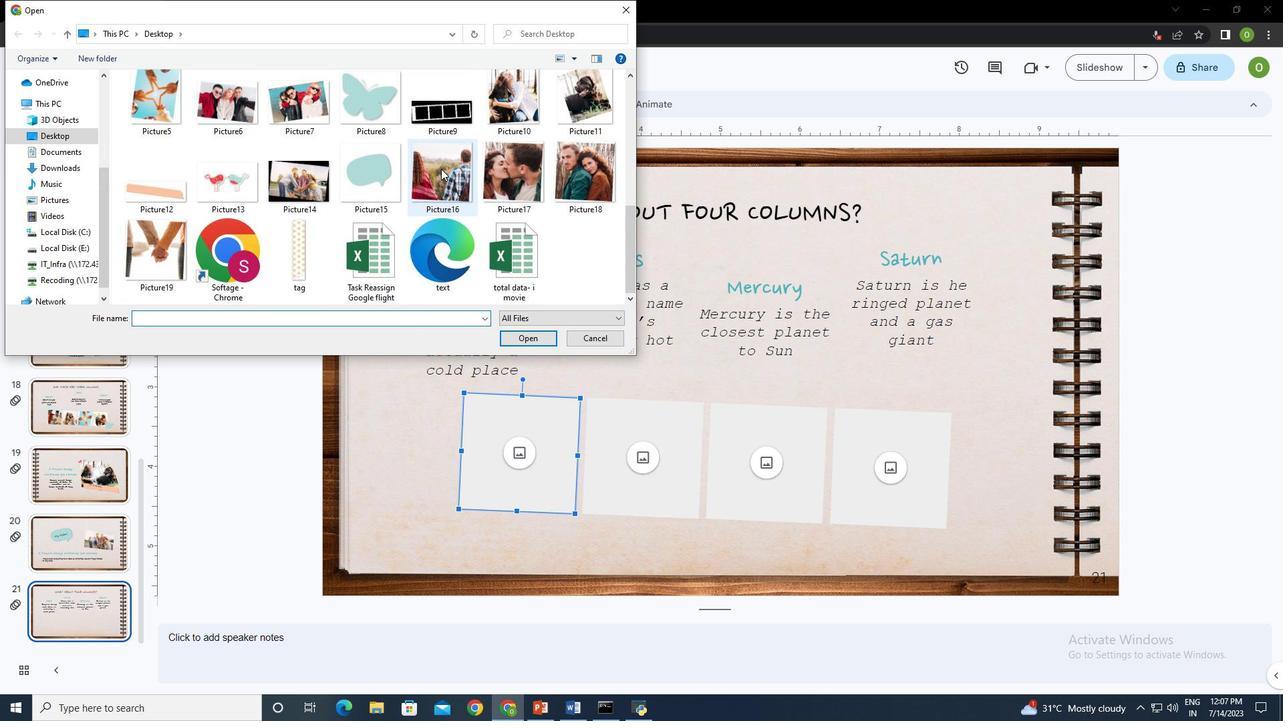 
Action: Mouse moved to (530, 337)
Screenshot: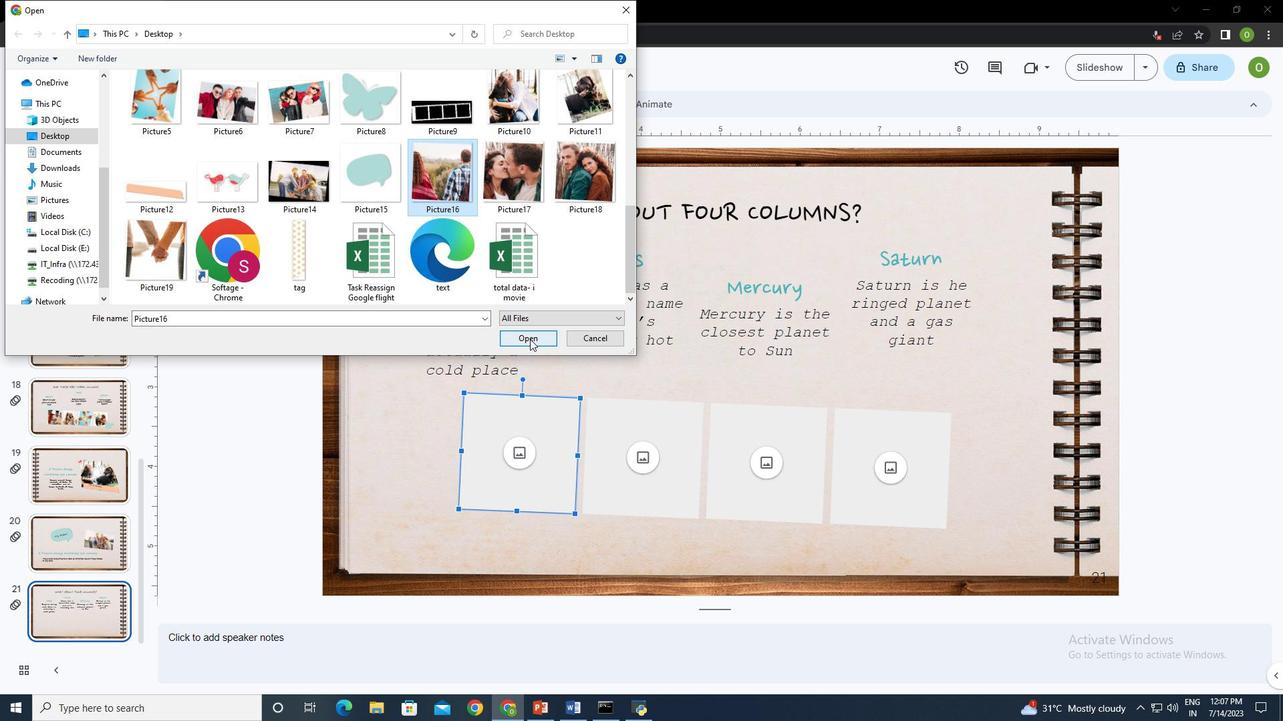 
Action: Mouse pressed left at (530, 337)
Screenshot: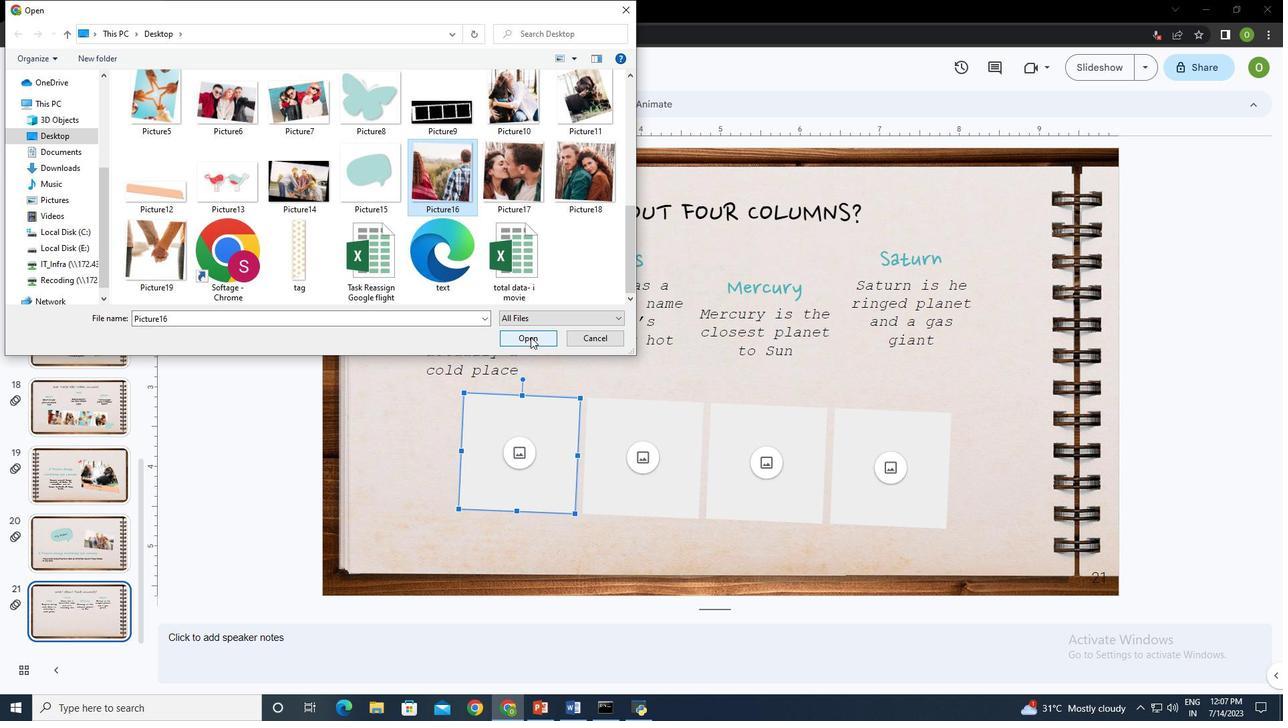 
Action: Mouse moved to (652, 450)
Screenshot: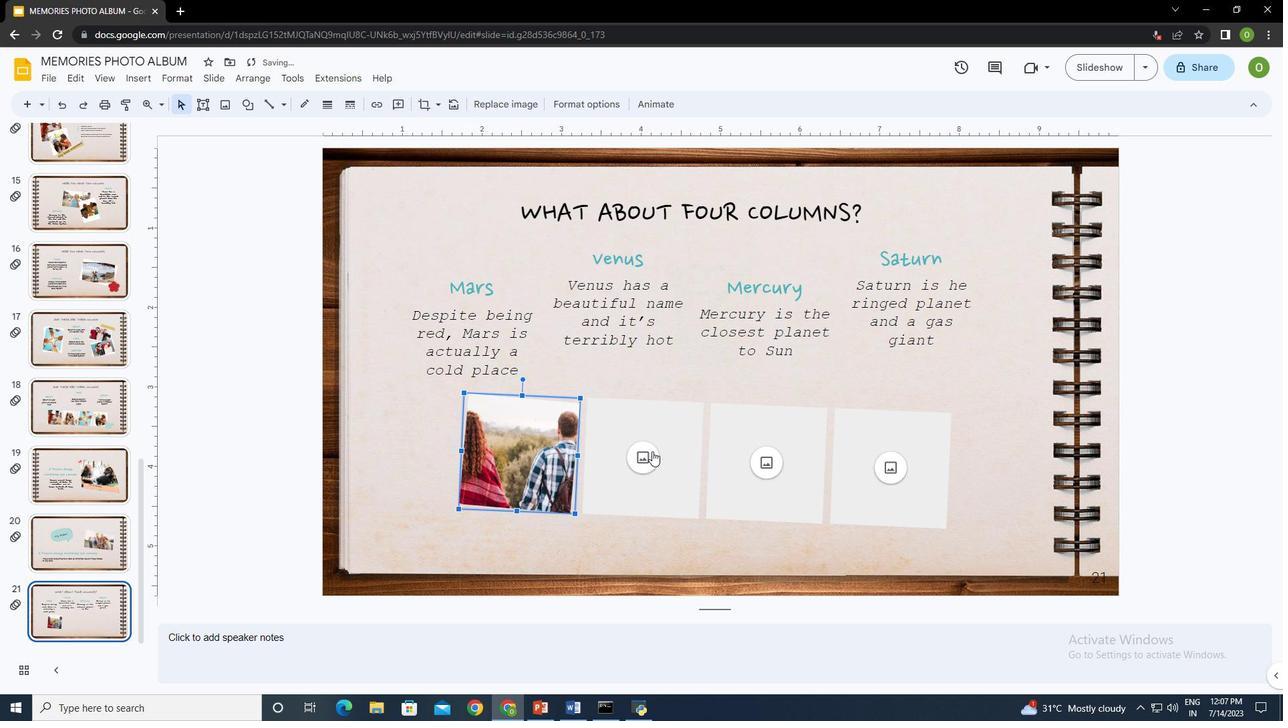 
Action: Mouse pressed left at (652, 450)
Screenshot: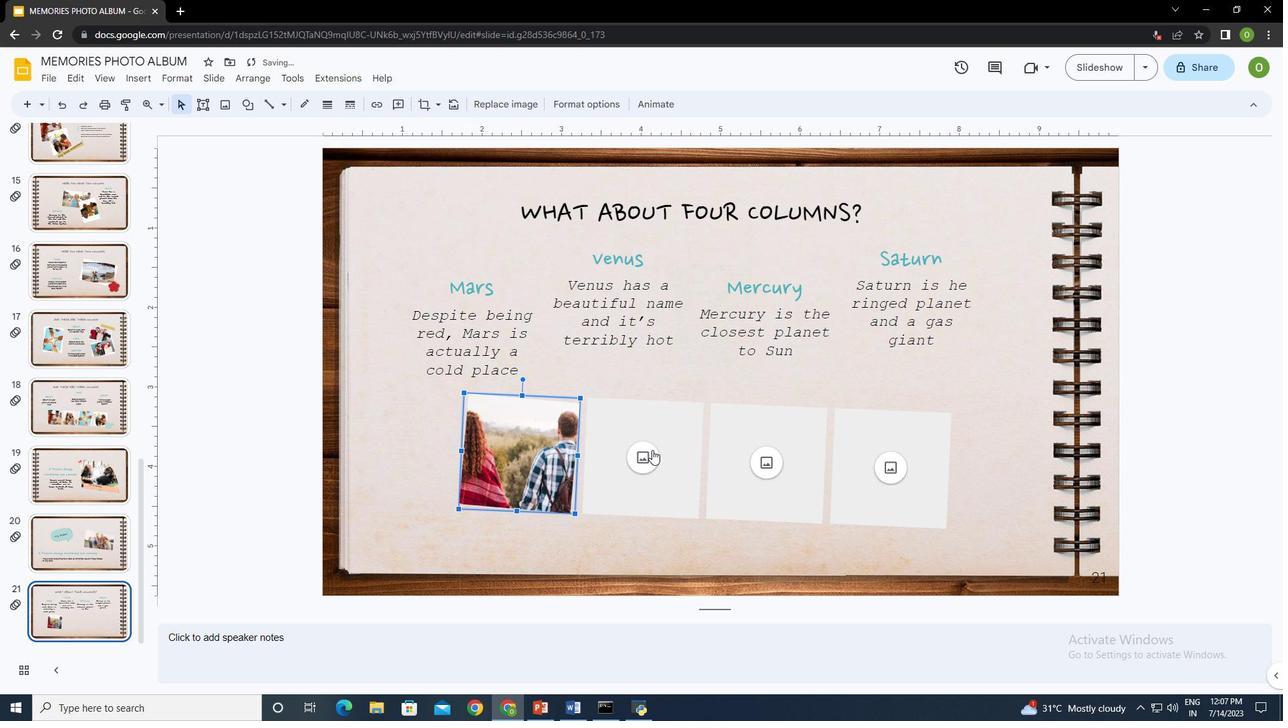 
Action: Mouse moved to (718, 465)
Screenshot: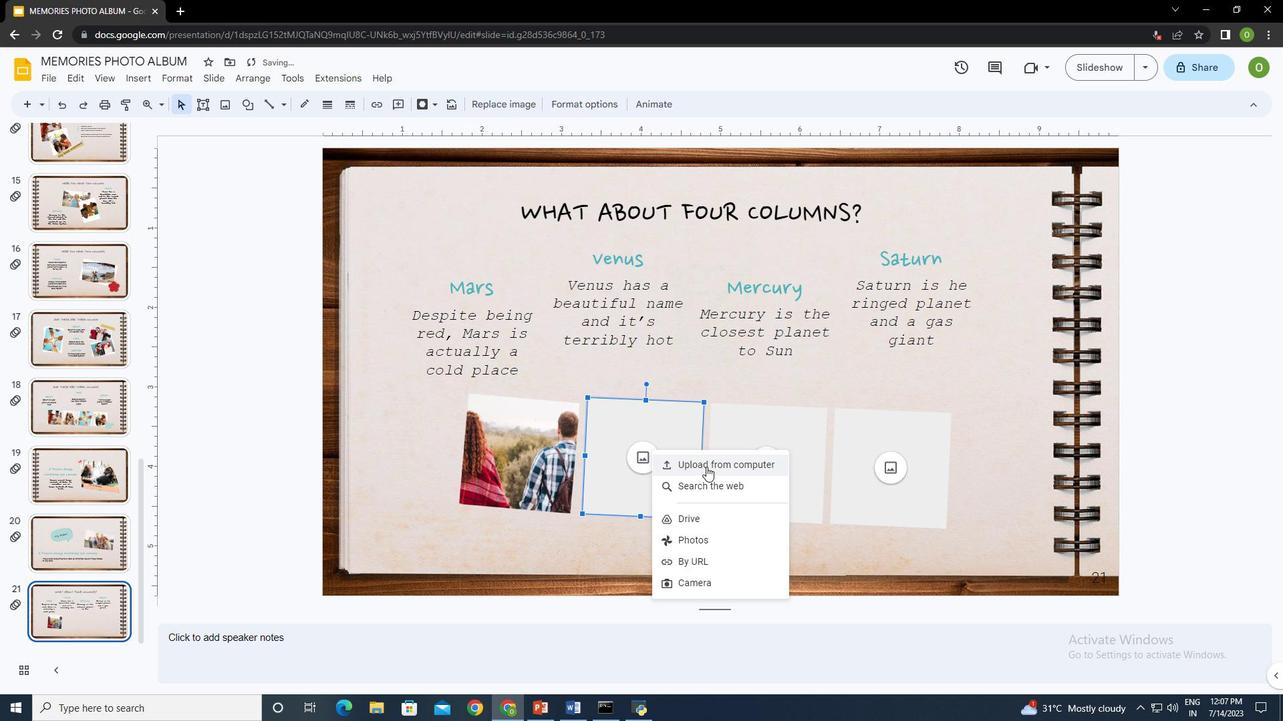 
Action: Mouse pressed left at (718, 465)
Screenshot: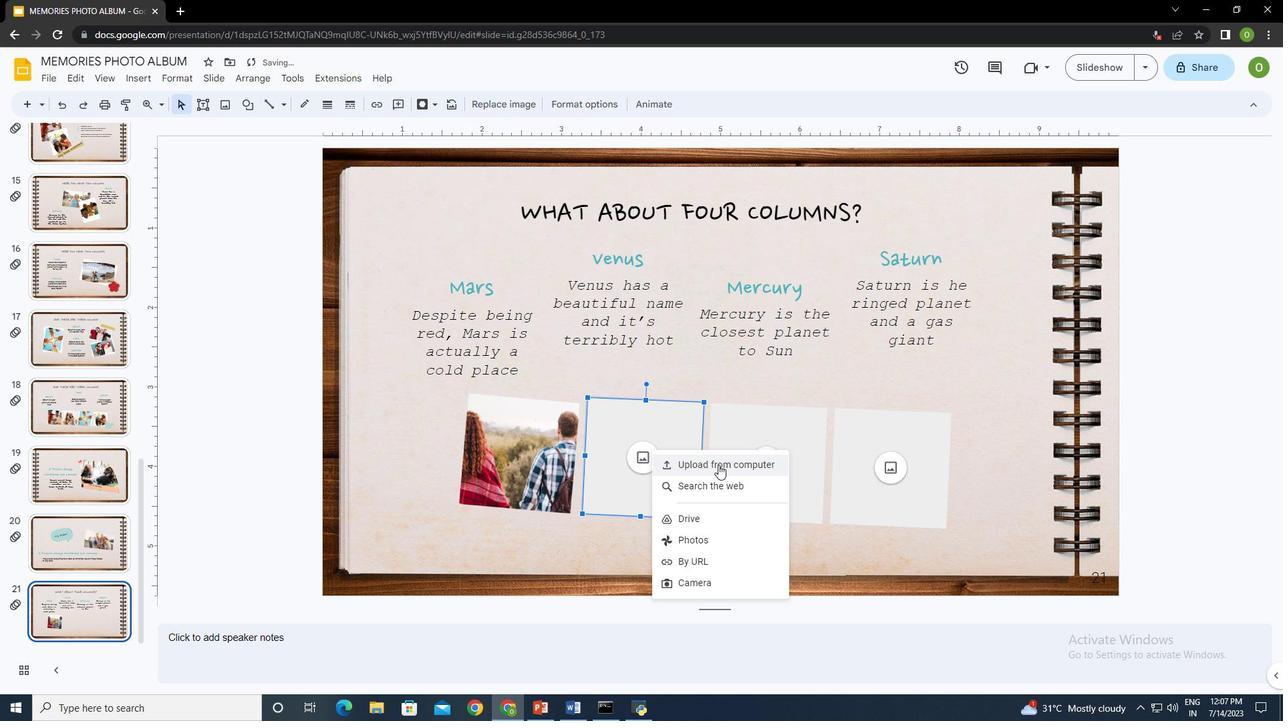 
Action: Mouse moved to (449, 227)
Screenshot: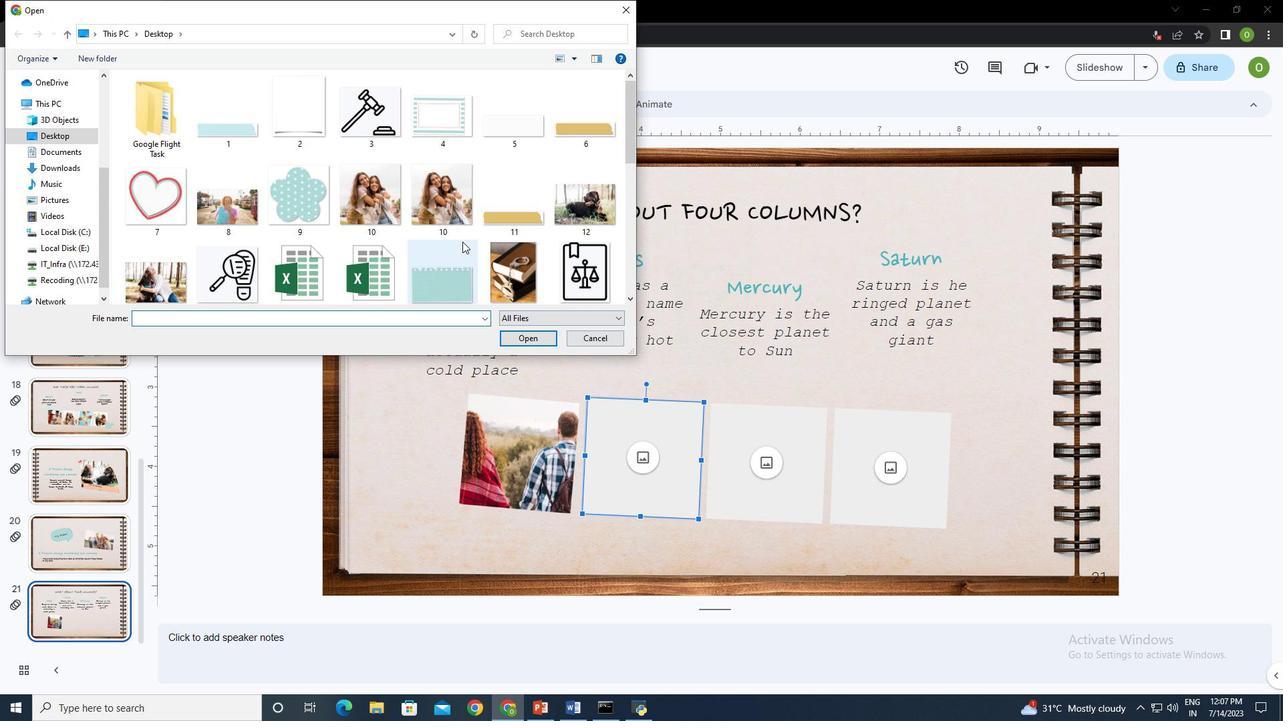 
Action: Mouse scrolled (449, 227) with delta (0, 0)
Screenshot: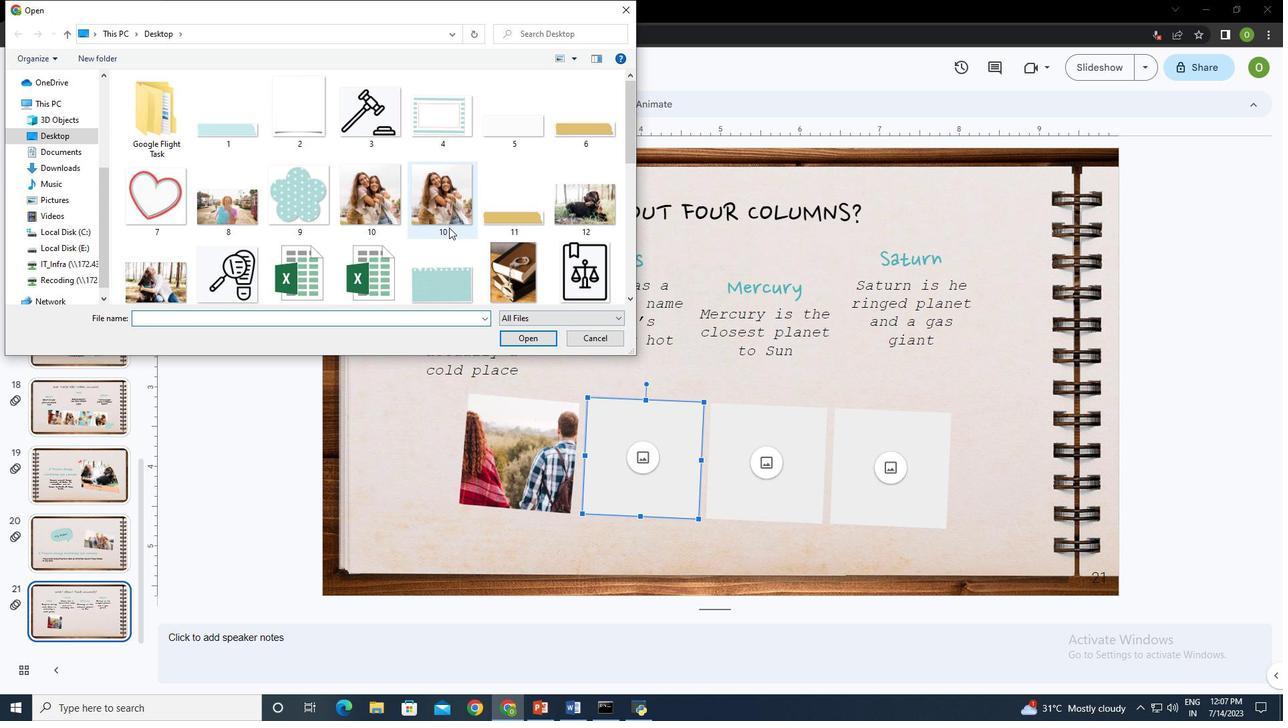 
Action: Mouse scrolled (449, 227) with delta (0, 0)
Screenshot: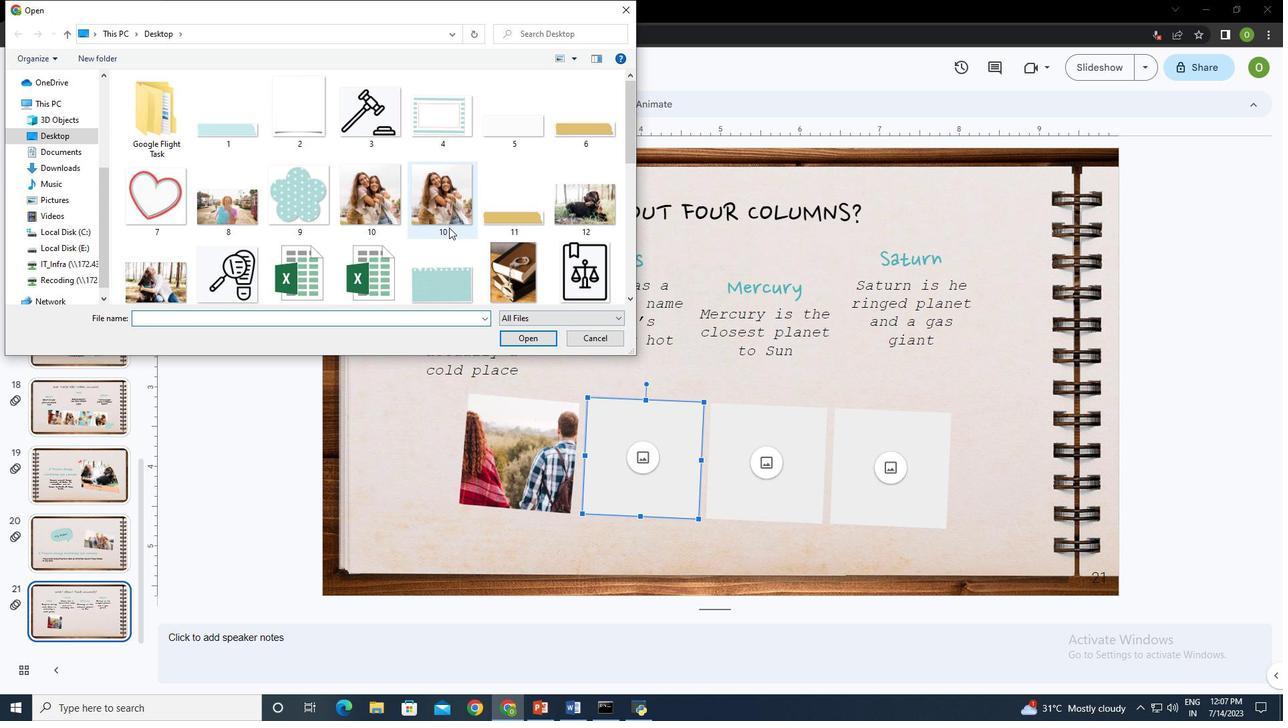 
Action: Mouse scrolled (449, 227) with delta (0, 0)
Screenshot: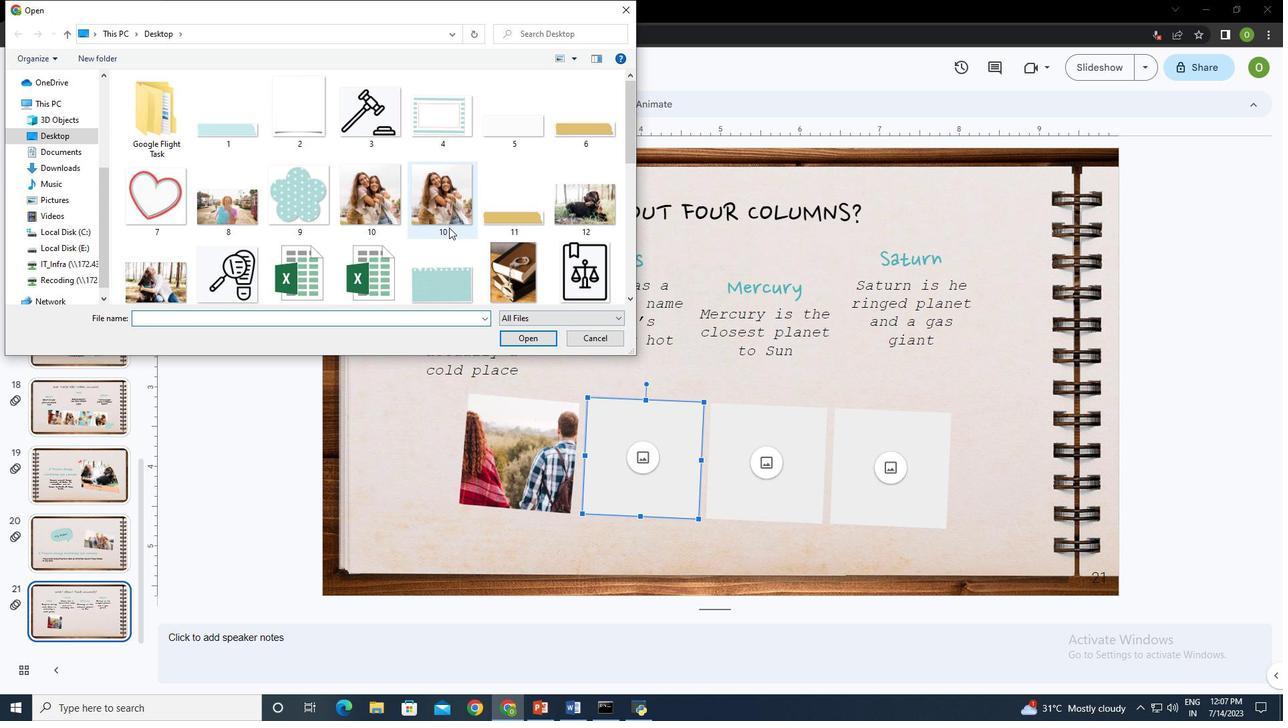 
Action: Mouse scrolled (449, 227) with delta (0, 0)
Screenshot: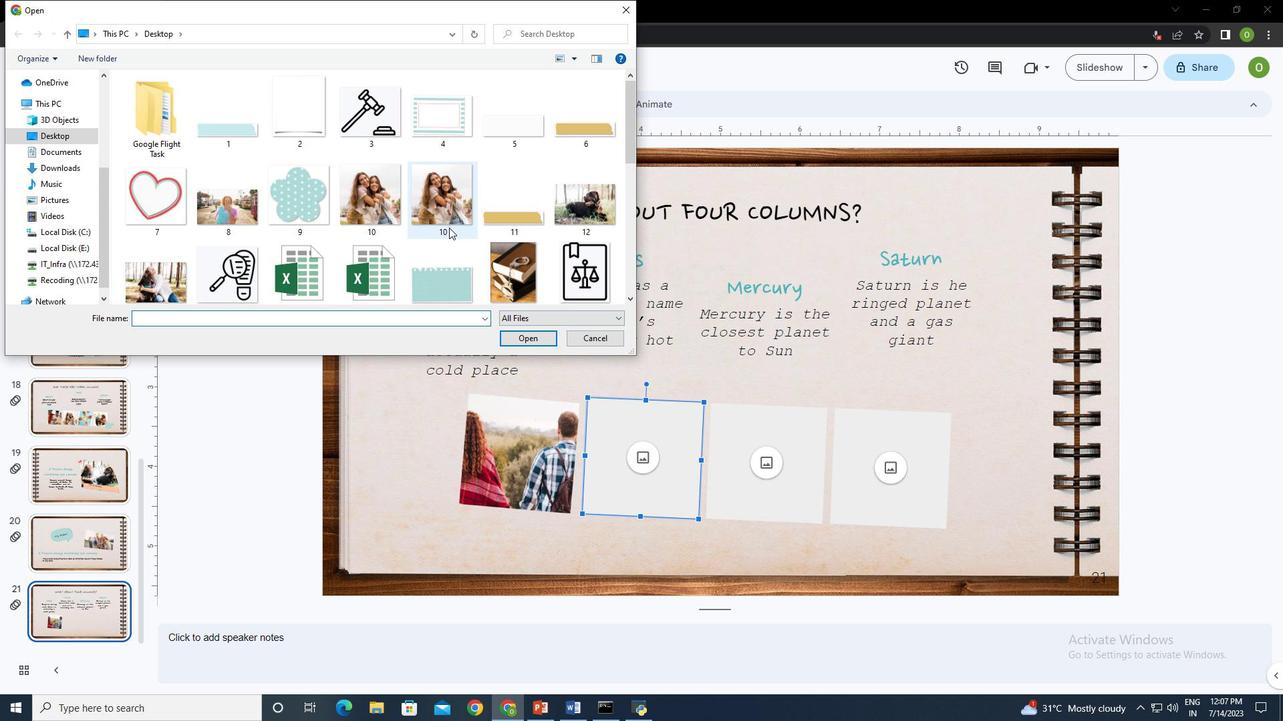 
Action: Mouse scrolled (449, 227) with delta (0, 0)
Screenshot: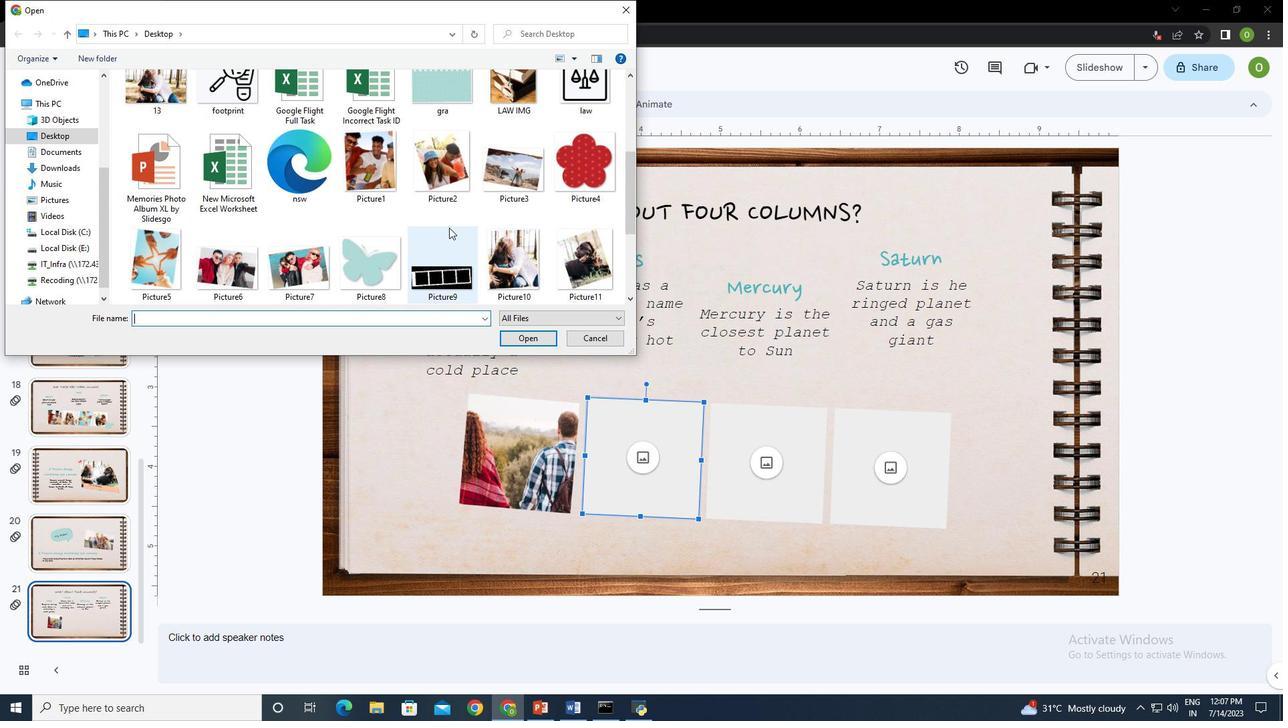 
Action: Mouse scrolled (449, 227) with delta (0, 0)
Screenshot: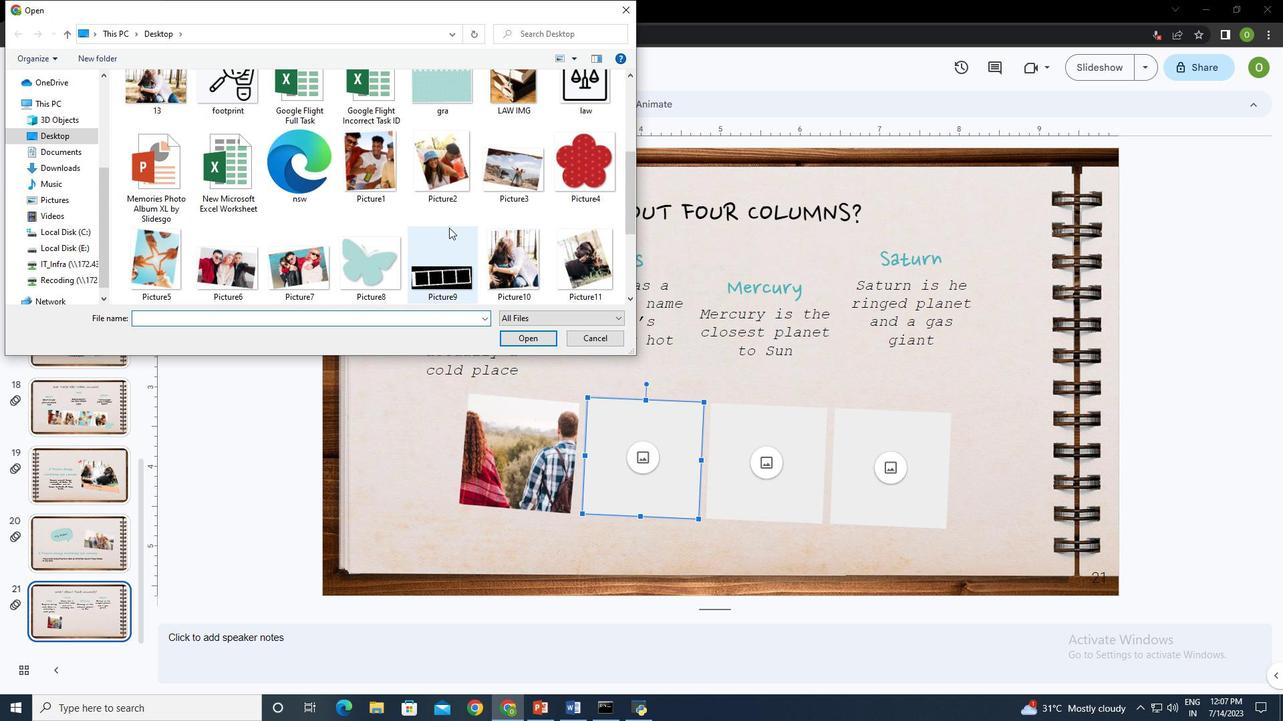 
Action: Mouse scrolled (449, 227) with delta (0, 0)
Screenshot: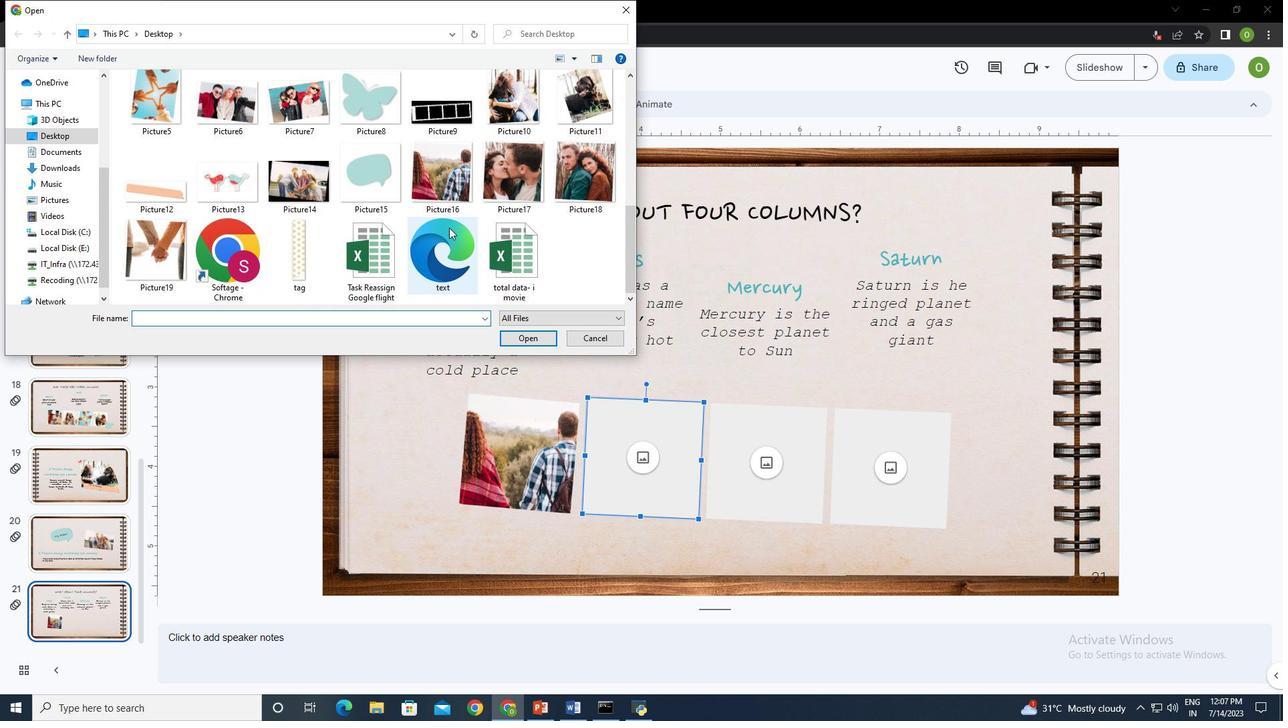 
Action: Mouse moved to (585, 178)
Screenshot: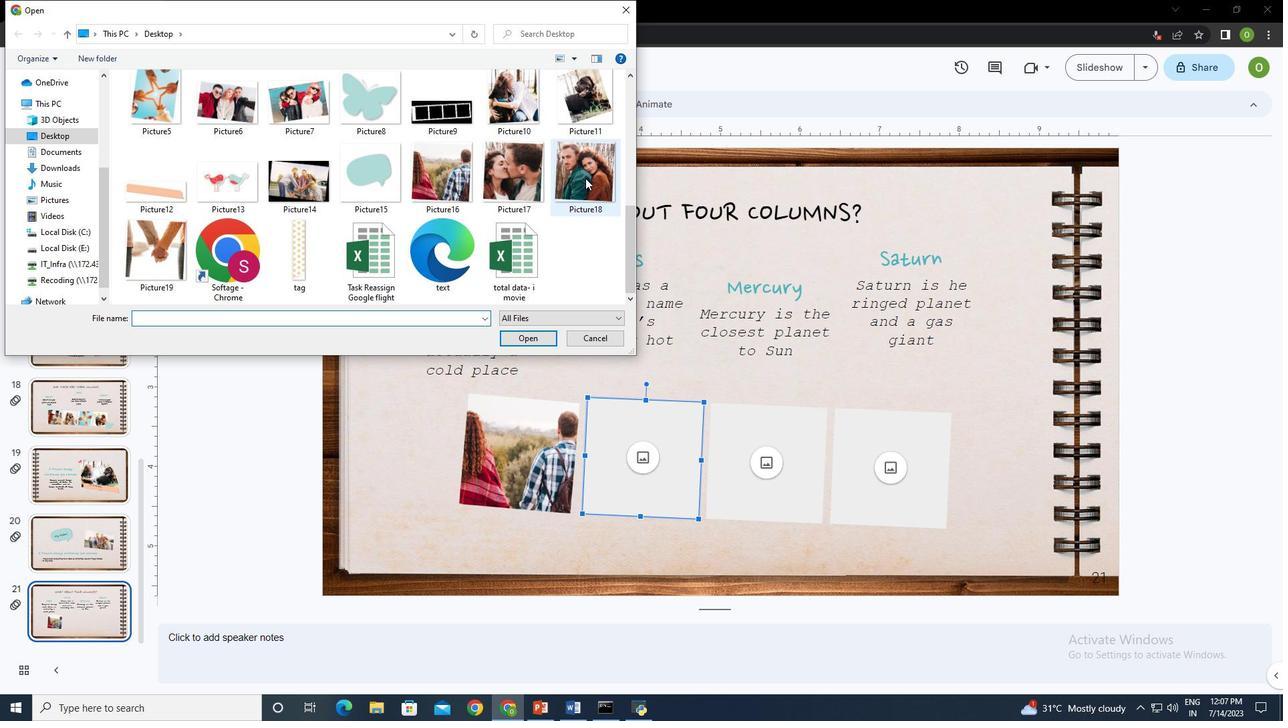 
Action: Mouse pressed left at (585, 178)
Screenshot: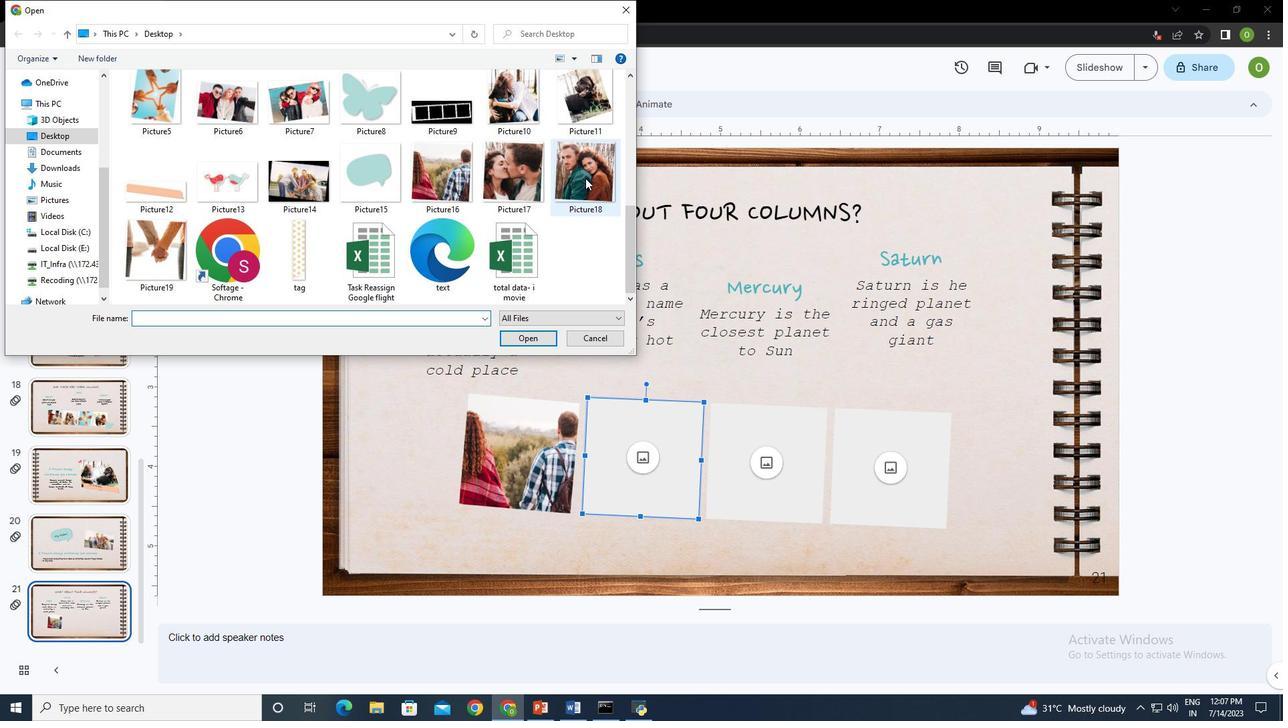 
Action: Mouse moved to (534, 338)
Screenshot: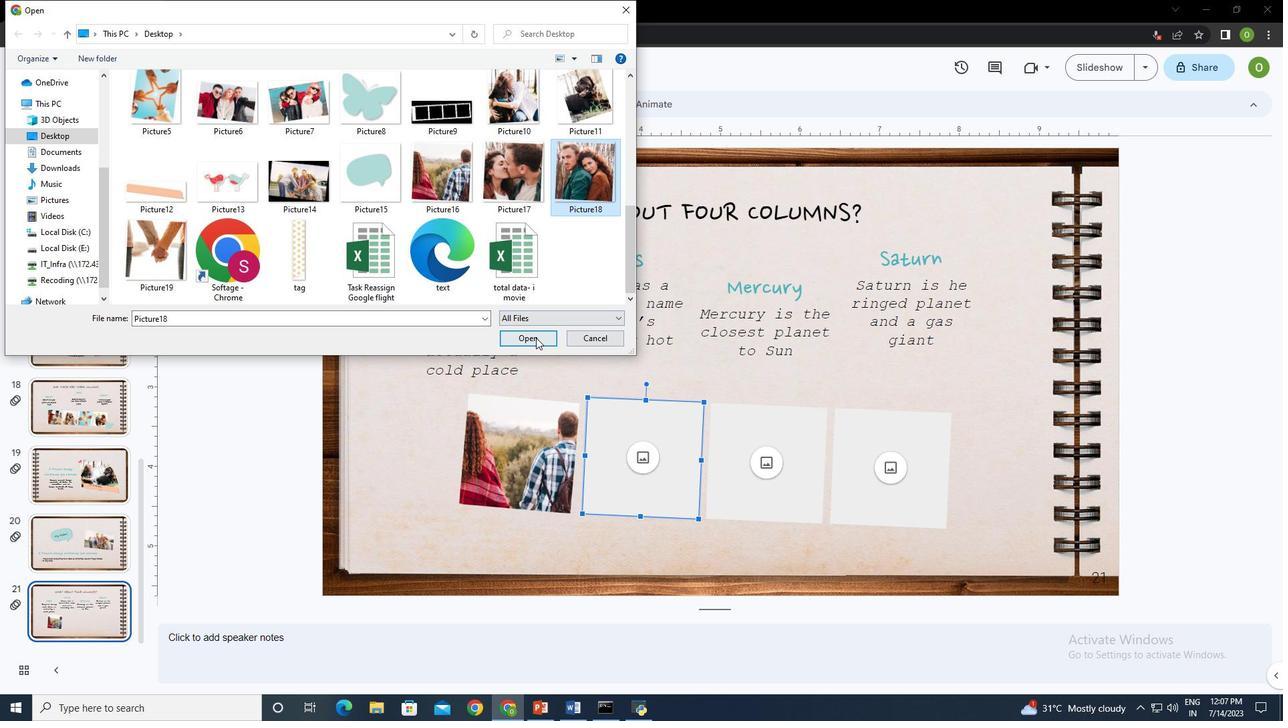 
Action: Mouse pressed left at (534, 338)
Screenshot: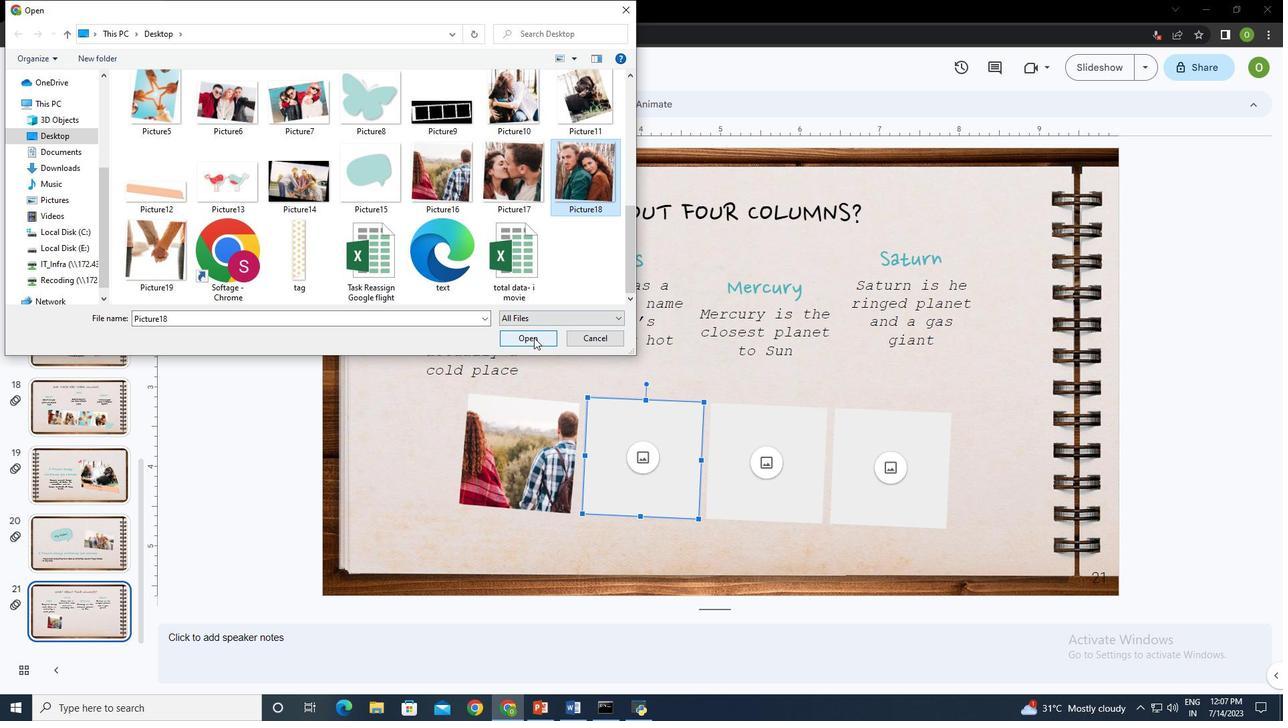 
Action: Mouse moved to (761, 446)
Screenshot: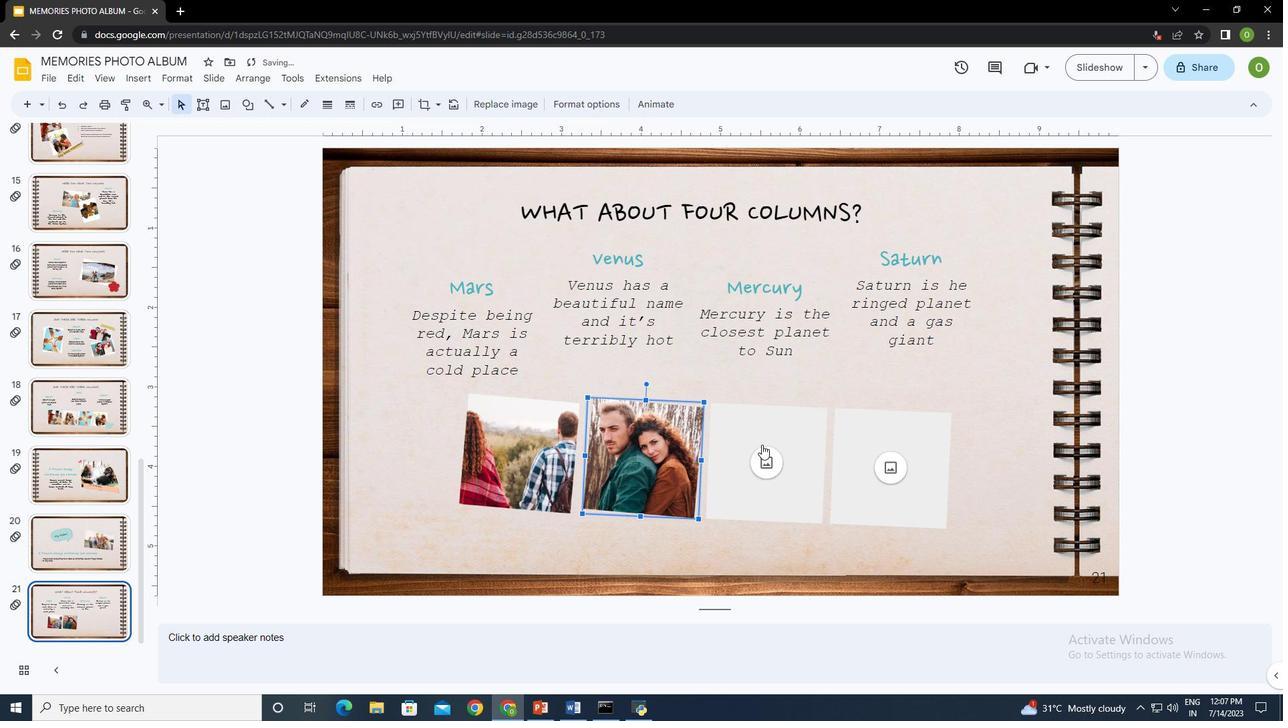 
Action: Mouse pressed left at (761, 446)
Screenshot: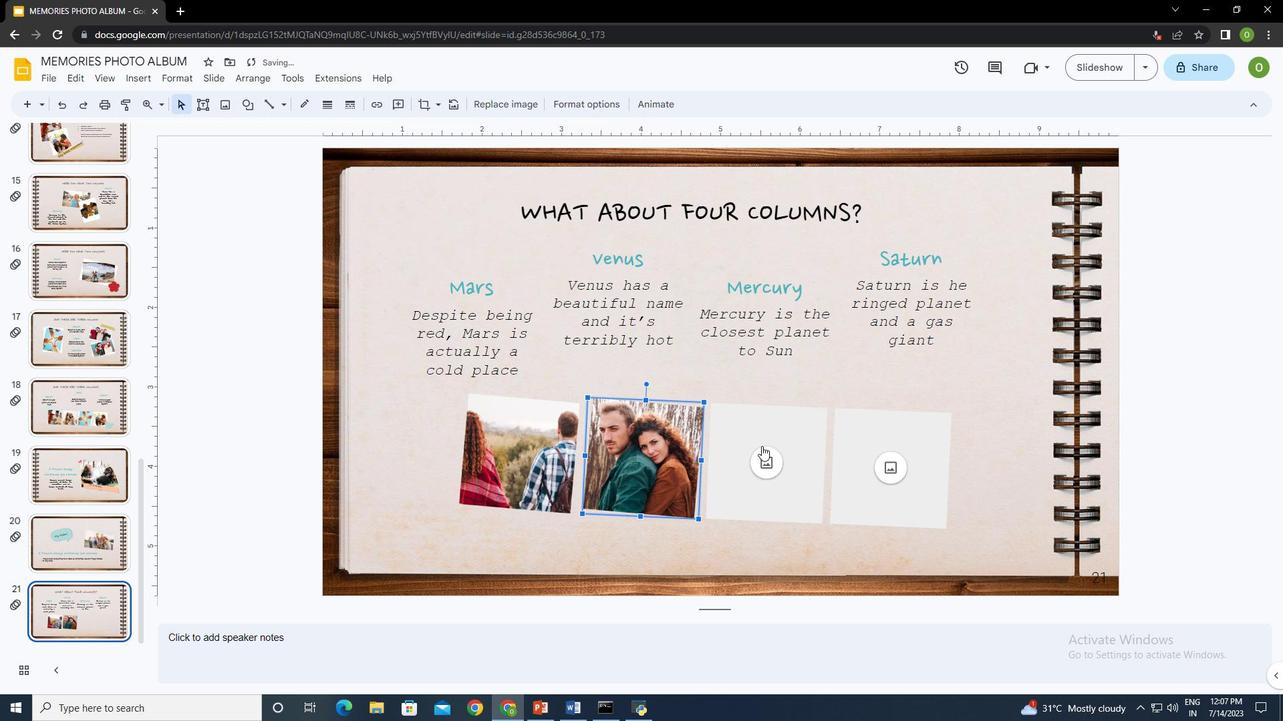 
Action: Mouse moved to (804, 459)
Screenshot: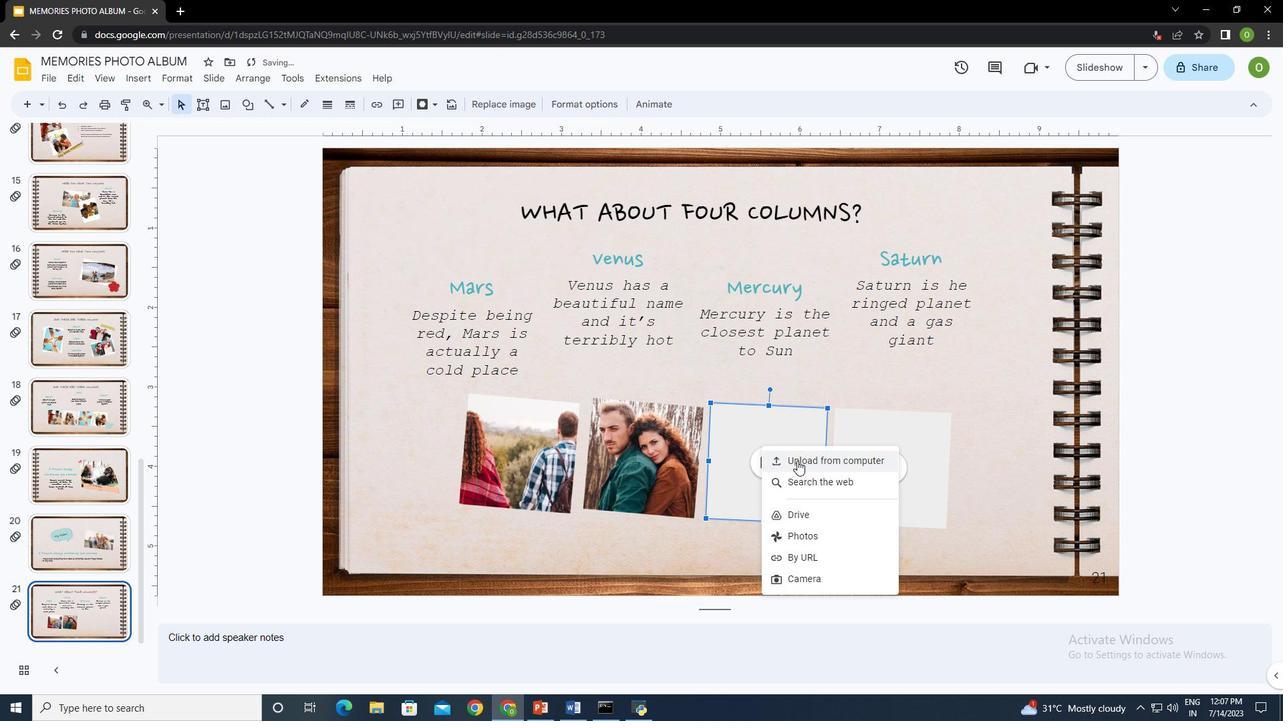 
Action: Mouse pressed left at (804, 459)
Screenshot: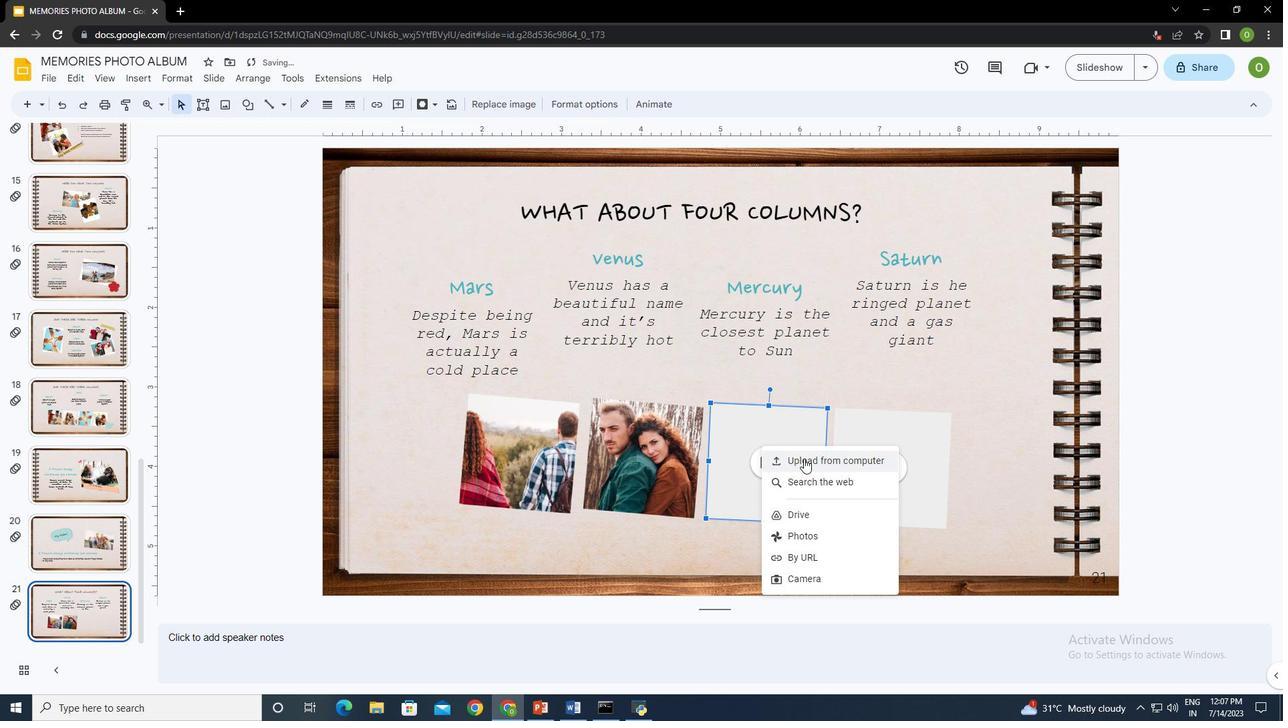 
Action: Mouse moved to (462, 212)
Screenshot: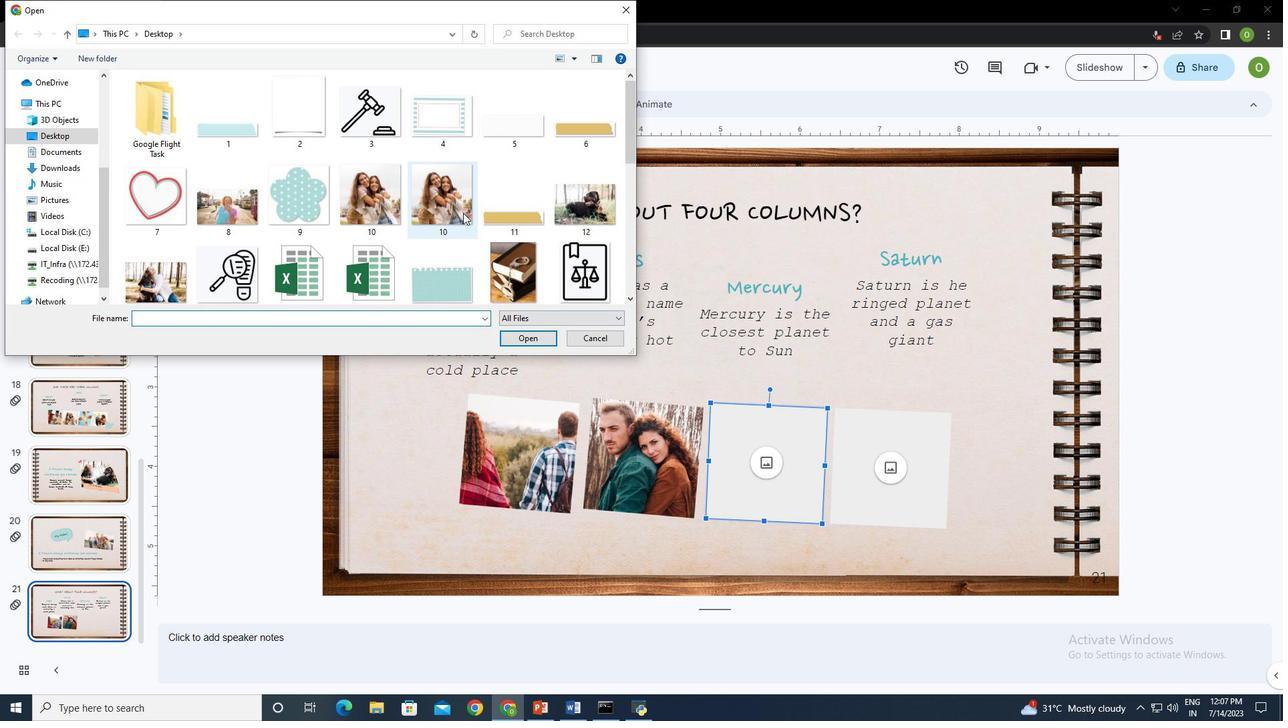 
Action: Mouse scrolled (462, 211) with delta (0, 0)
Screenshot: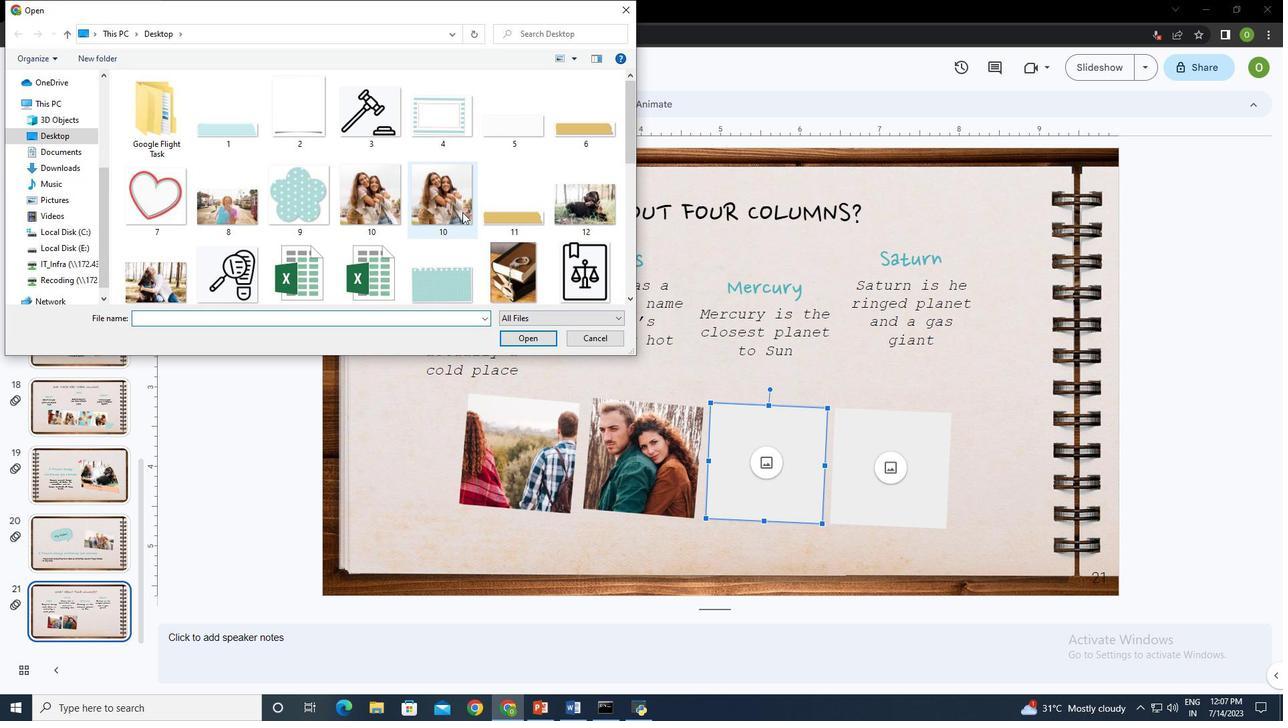
Action: Mouse scrolled (462, 211) with delta (0, 0)
Screenshot: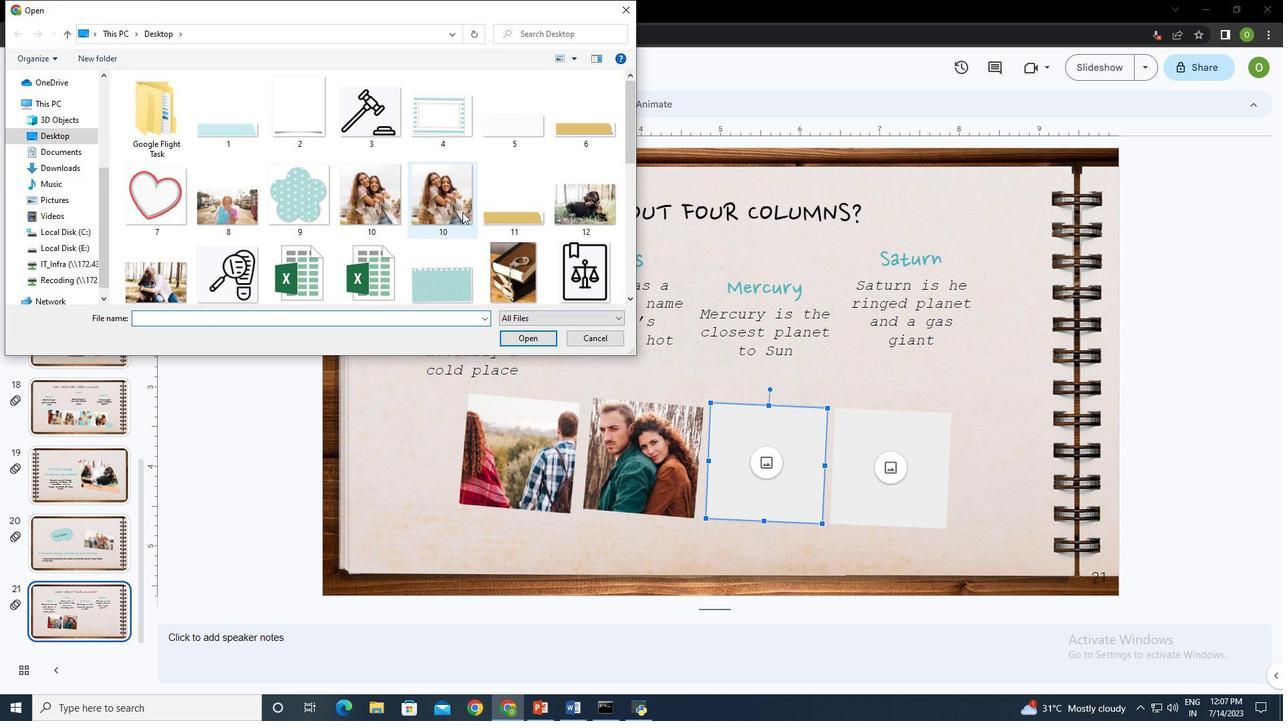 
Action: Mouse scrolled (462, 211) with delta (0, 0)
Screenshot: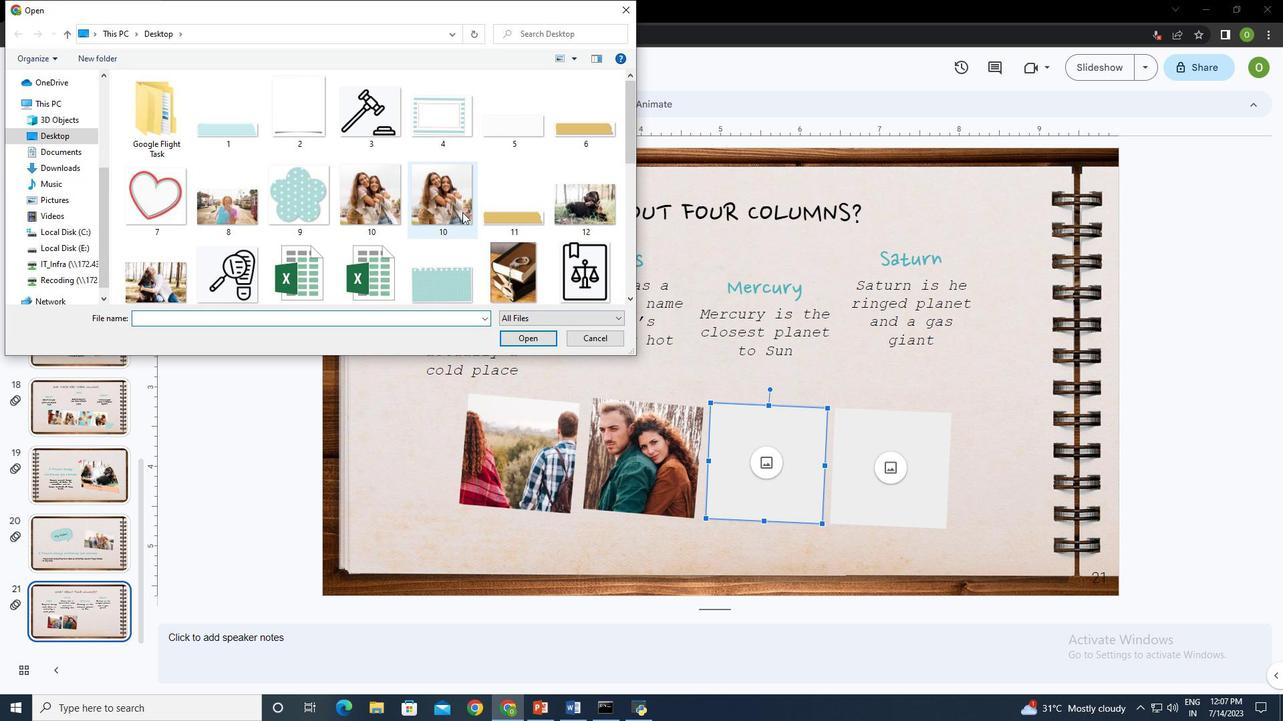 
Action: Mouse scrolled (462, 211) with delta (0, 0)
Screenshot: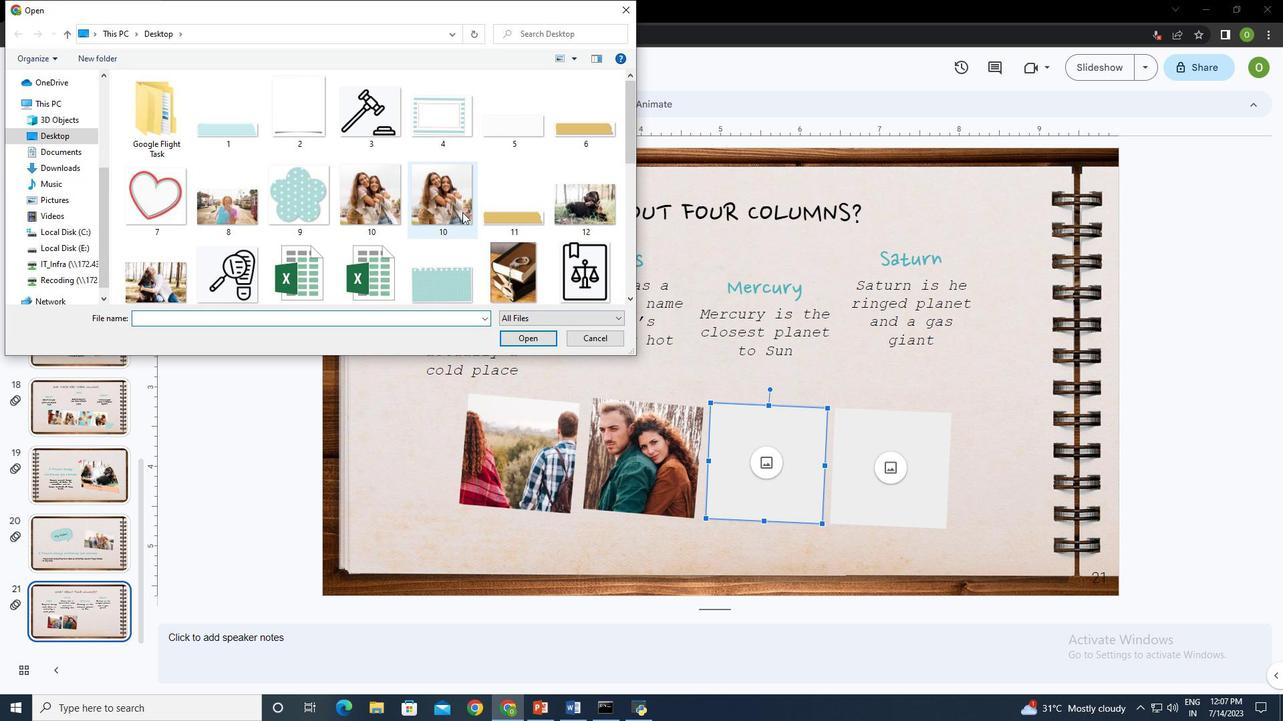 
Action: Mouse moved to (462, 212)
Screenshot: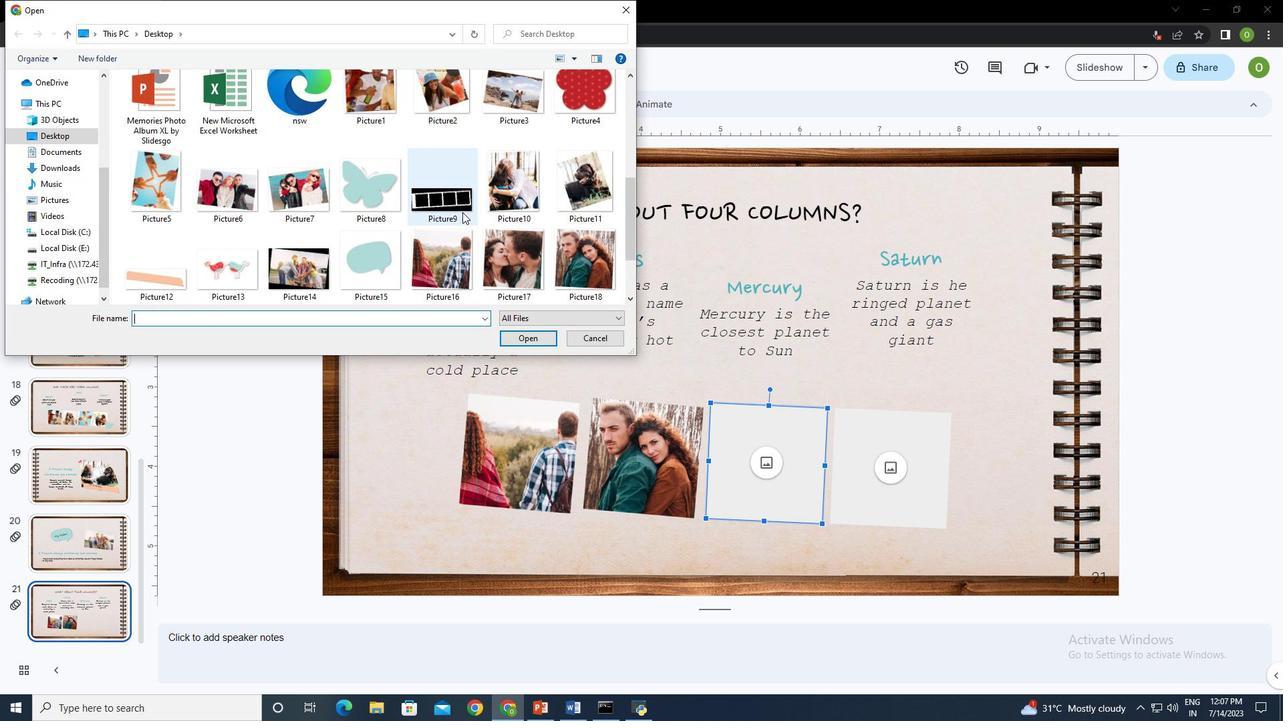 
Action: Mouse scrolled (462, 211) with delta (0, 0)
Screenshot: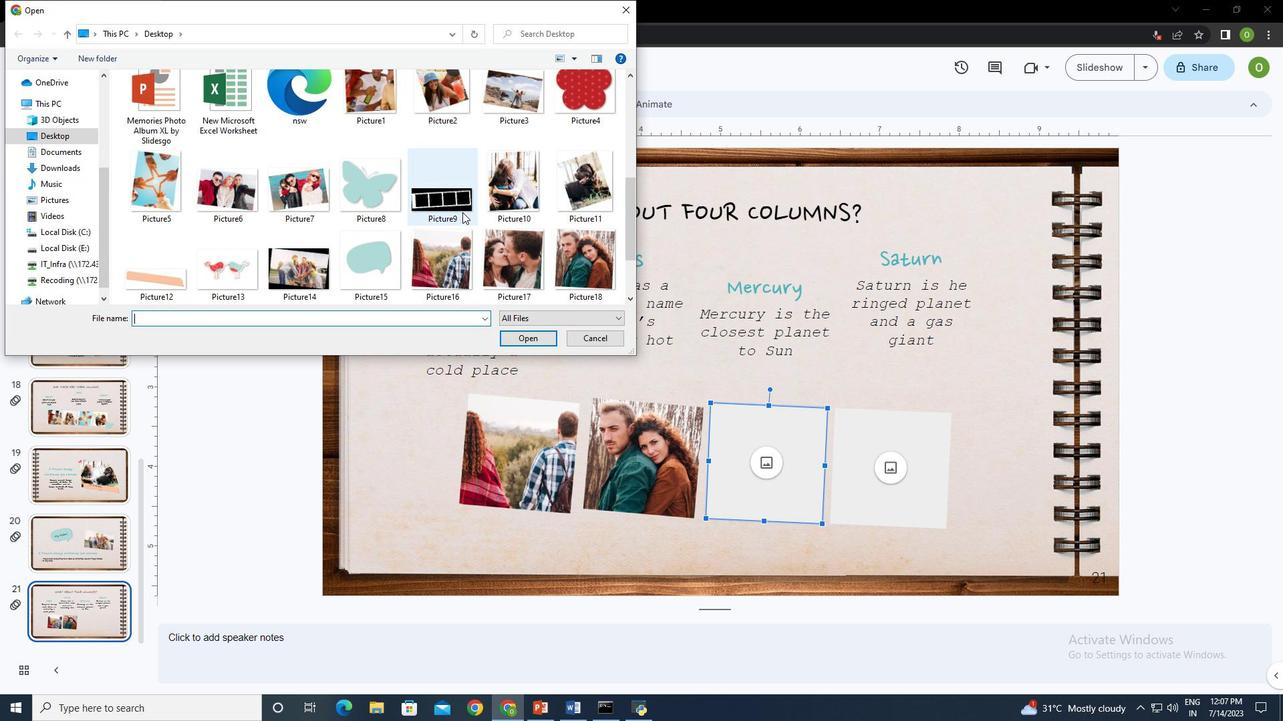 
Action: Mouse moved to (503, 168)
Screenshot: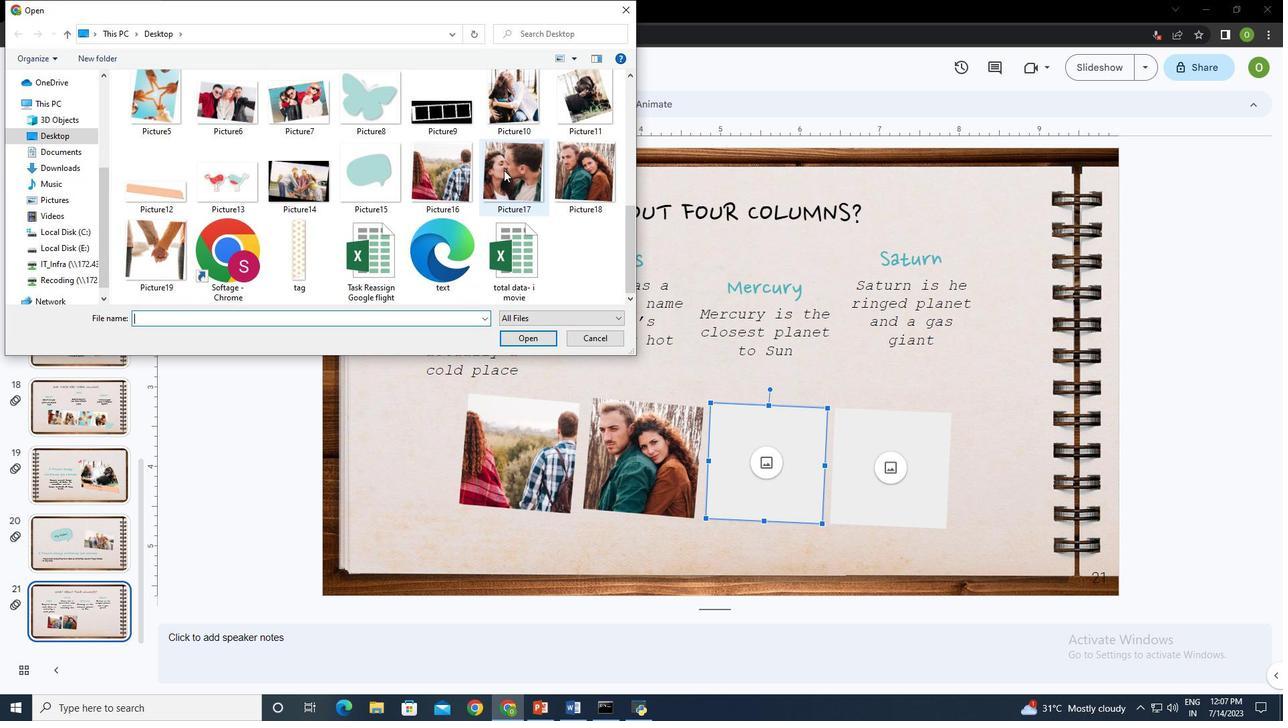 
Action: Mouse pressed left at (503, 168)
Screenshot: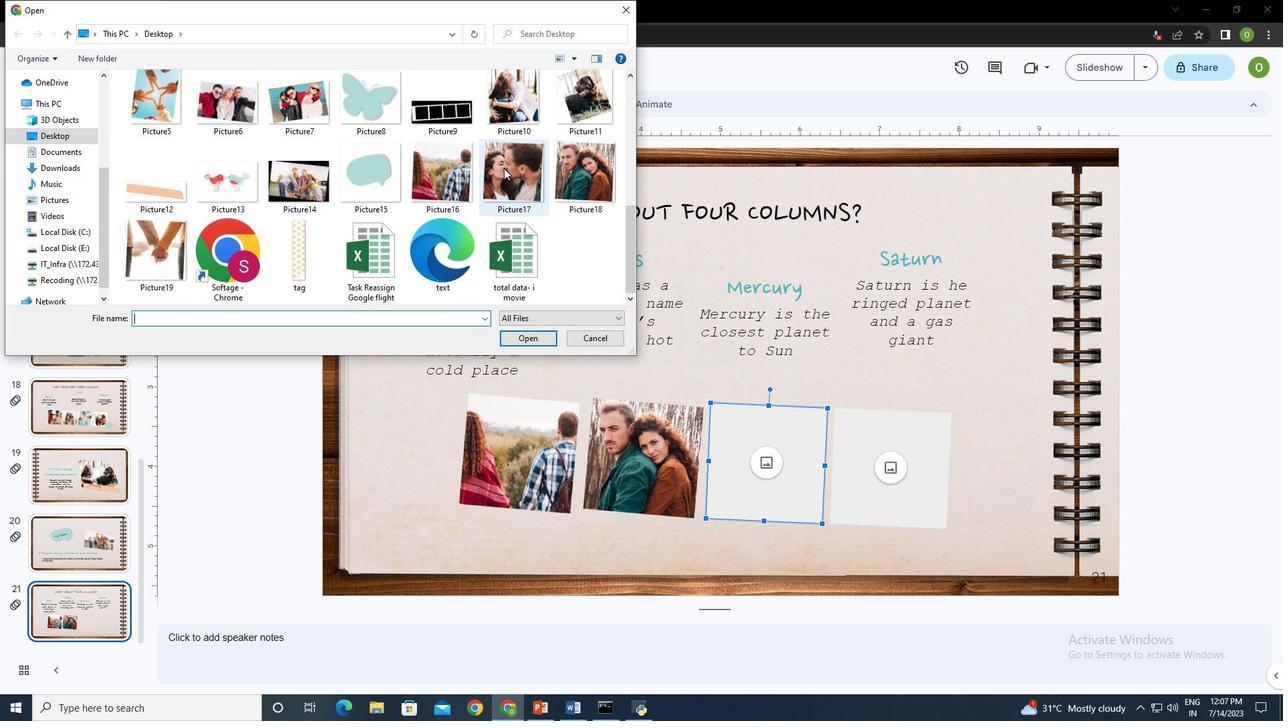 
Action: Mouse moved to (530, 338)
Screenshot: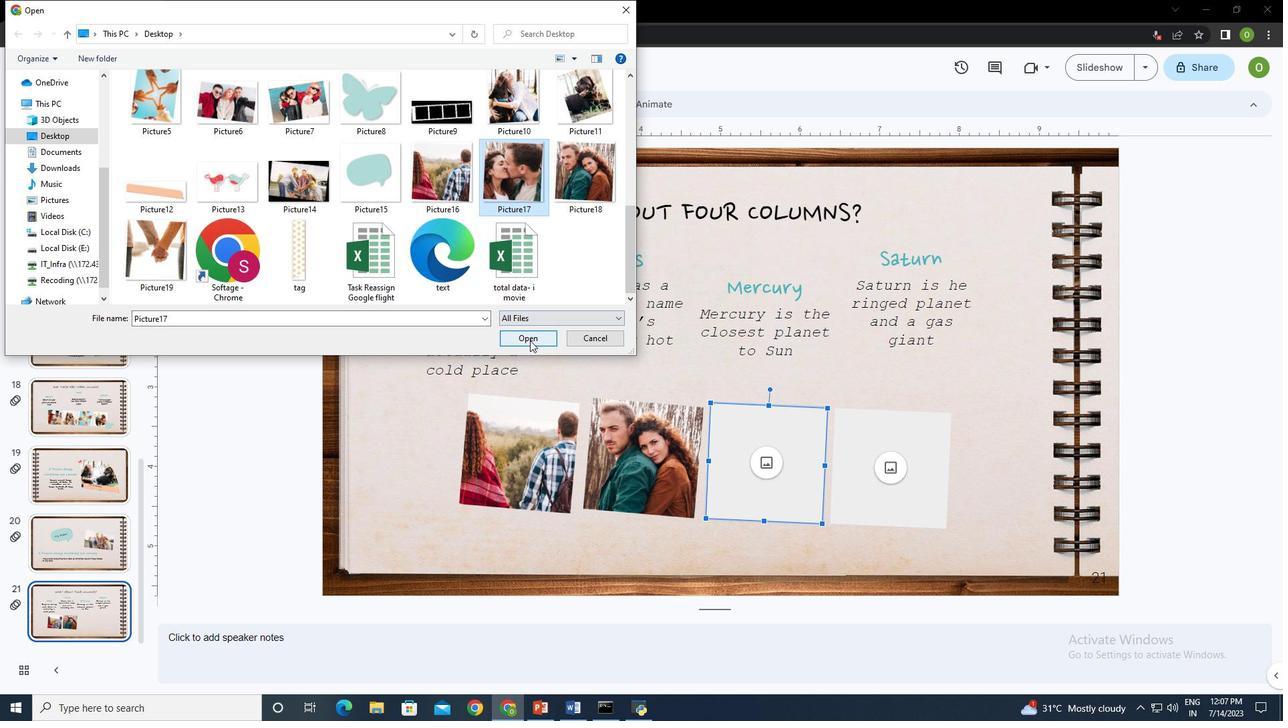 
Action: Mouse pressed left at (530, 338)
Screenshot: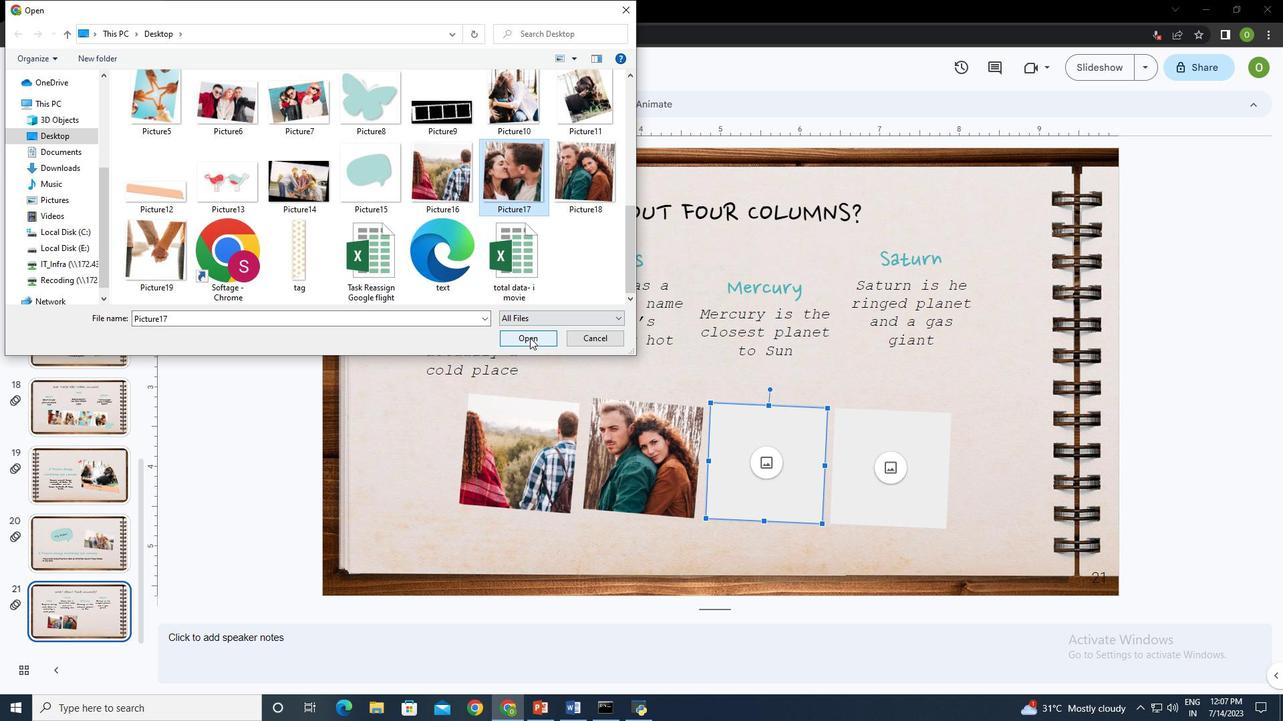 
Action: Mouse moved to (898, 467)
Screenshot: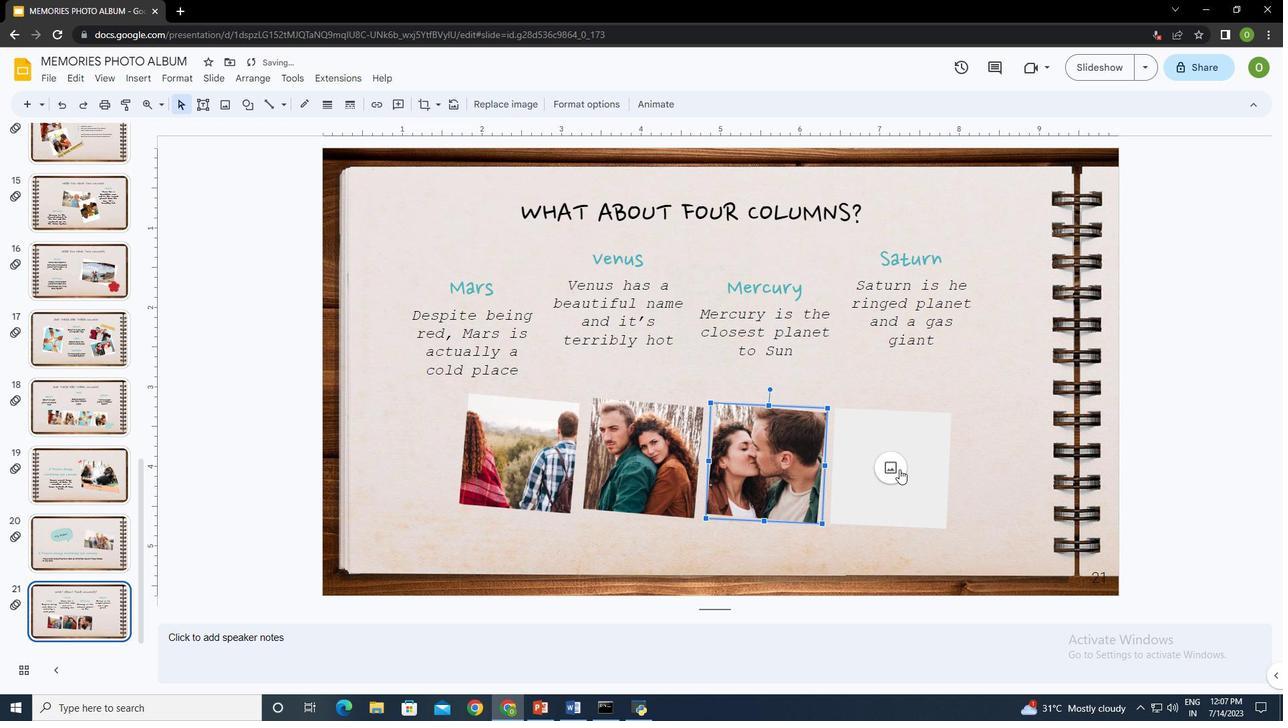 
Action: Mouse pressed left at (898, 467)
Screenshot: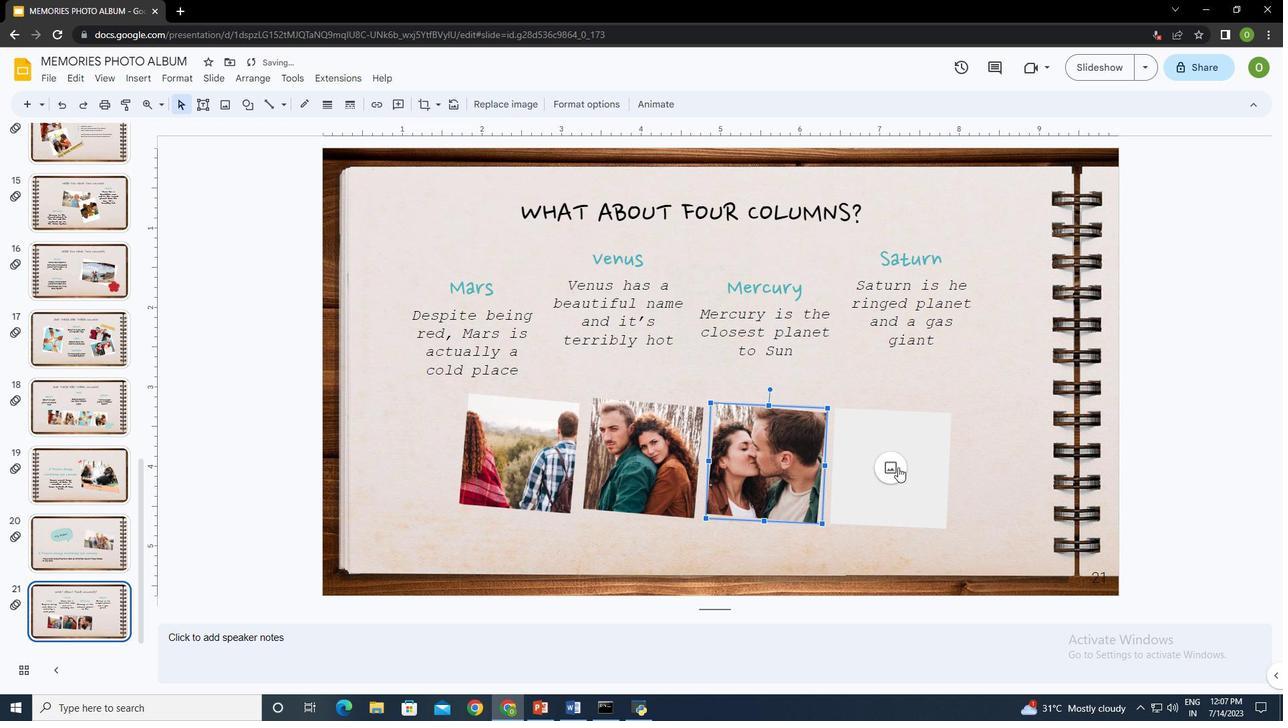 
Action: Mouse moved to (981, 483)
Screenshot: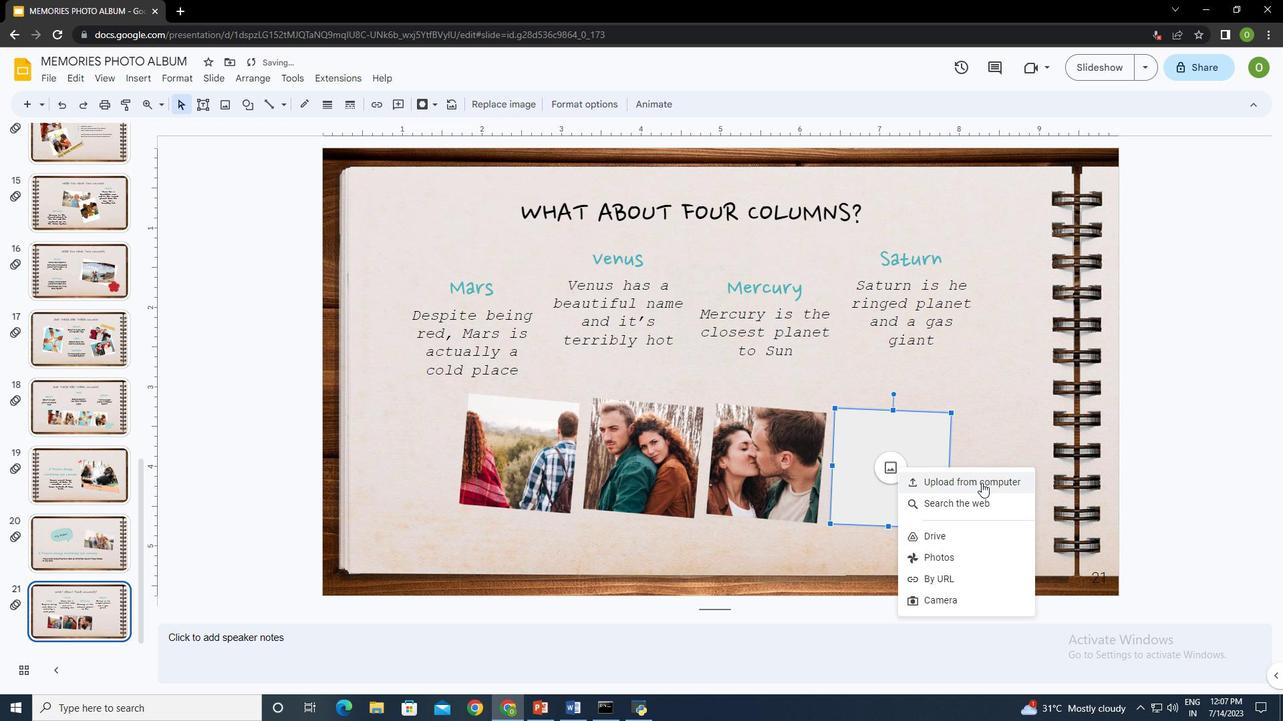 
Action: Mouse pressed left at (981, 483)
Screenshot: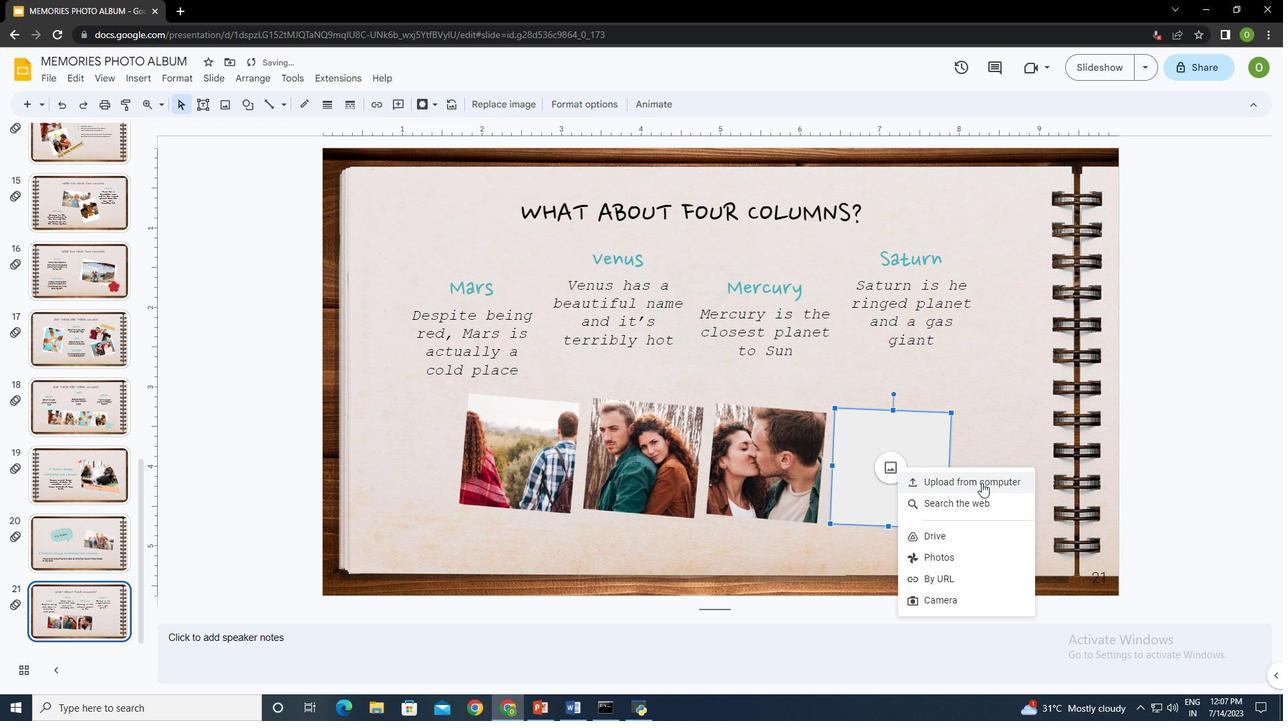 
Action: Mouse moved to (458, 224)
Screenshot: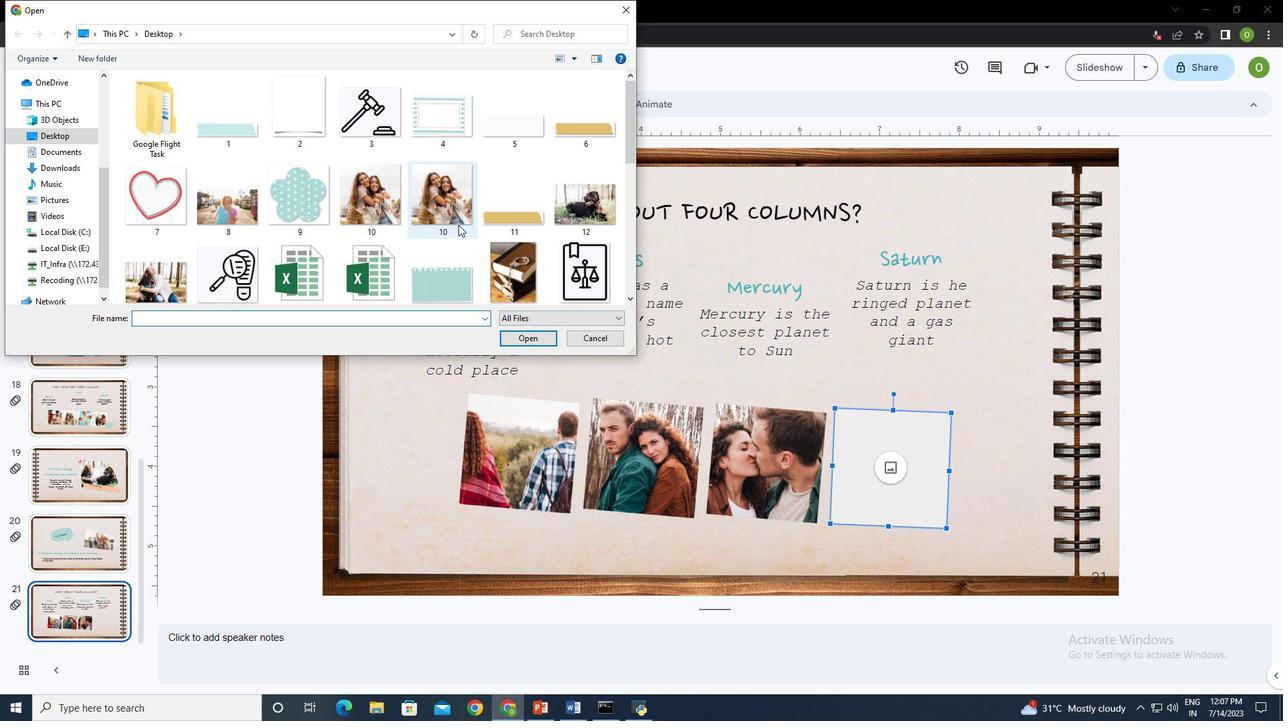 
Action: Mouse scrolled (458, 223) with delta (0, 0)
Screenshot: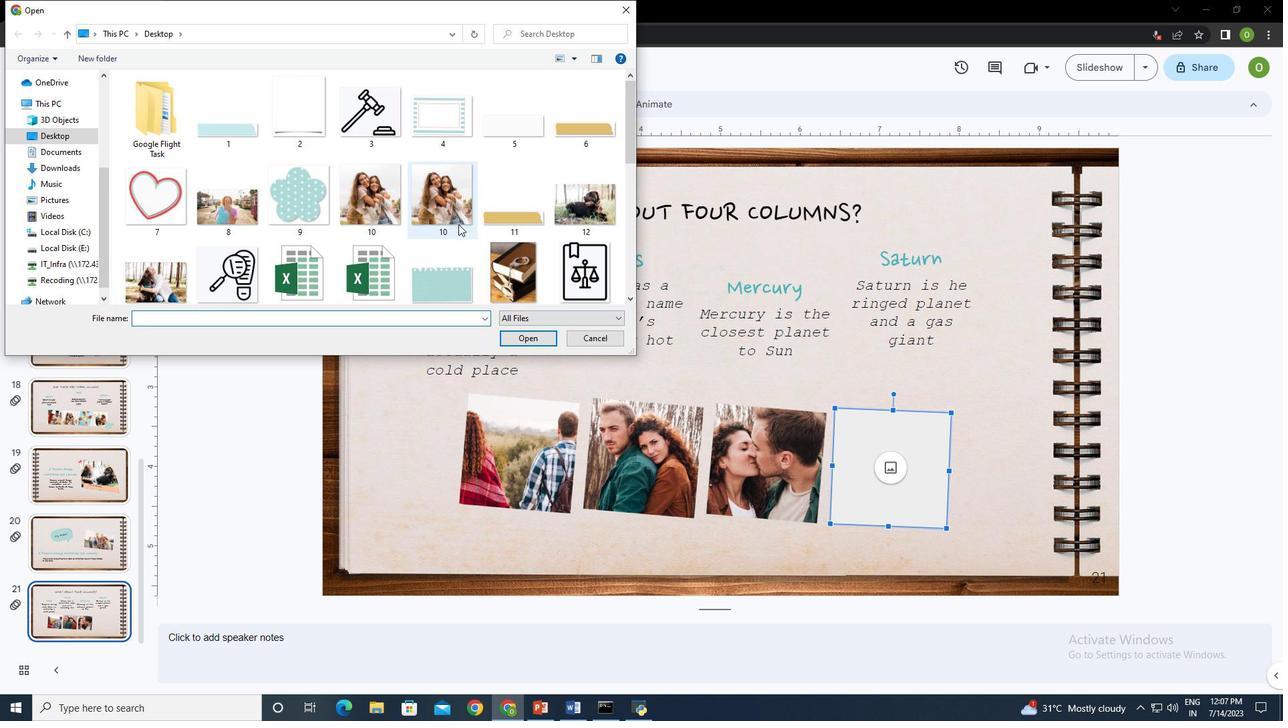 
Action: Mouse scrolled (458, 223) with delta (0, 0)
Screenshot: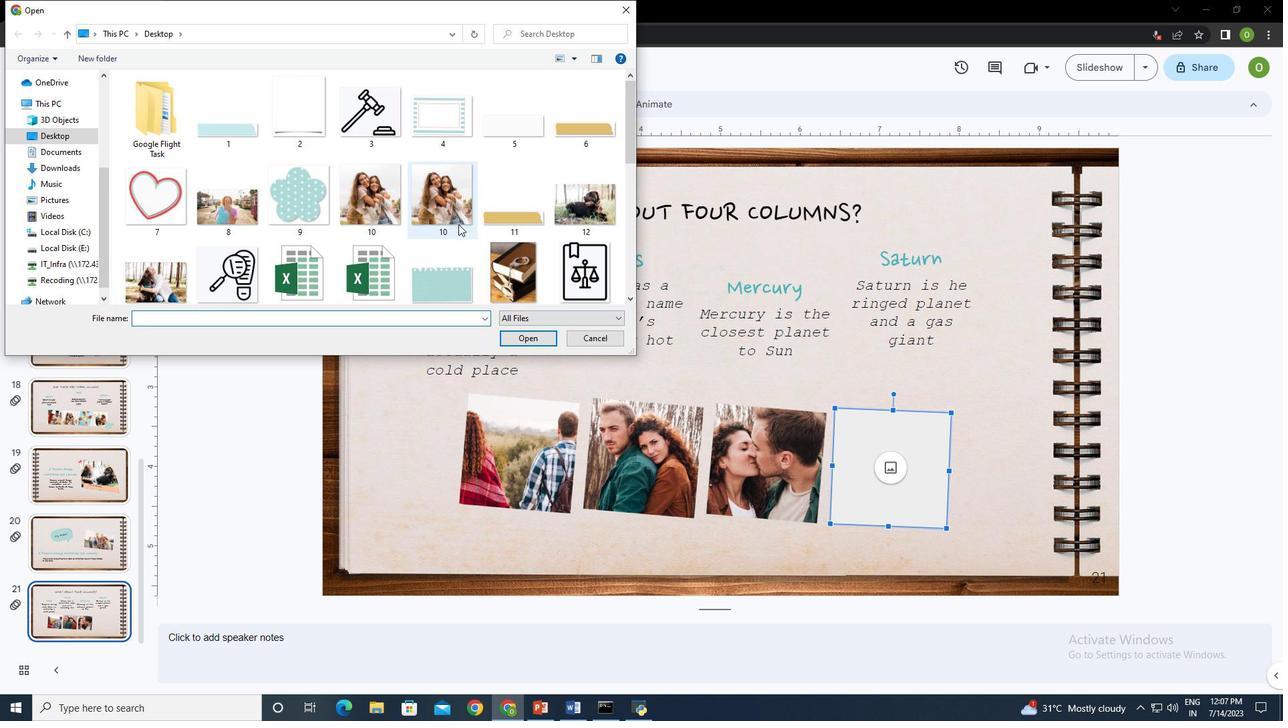 
Action: Mouse scrolled (458, 223) with delta (0, 0)
Screenshot: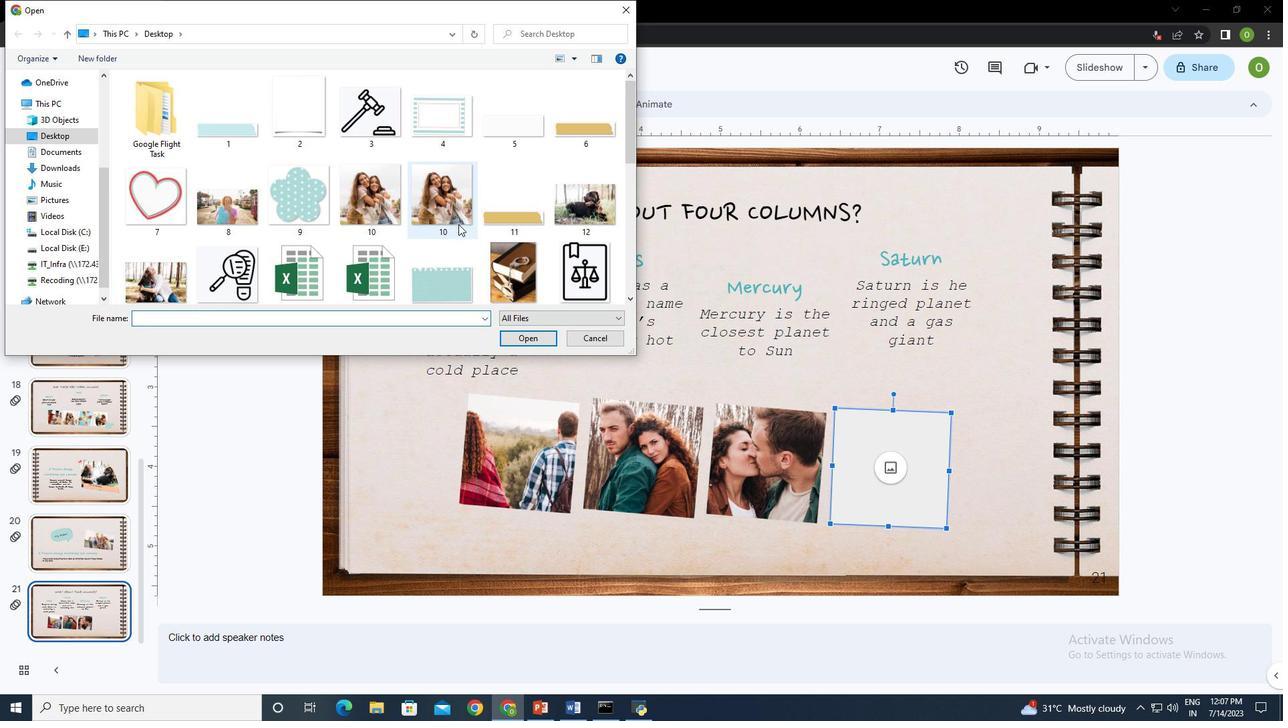 
Action: Mouse scrolled (458, 223) with delta (0, 0)
Screenshot: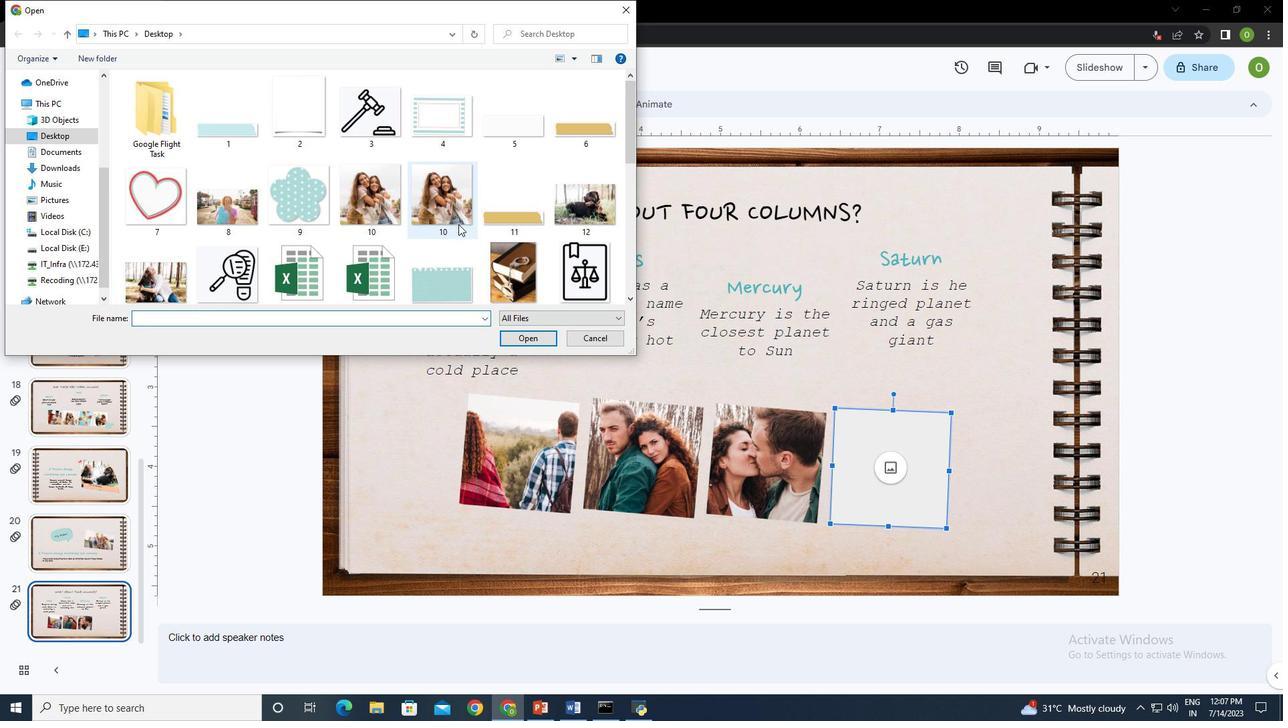 
Action: Mouse scrolled (458, 223) with delta (0, 0)
Screenshot: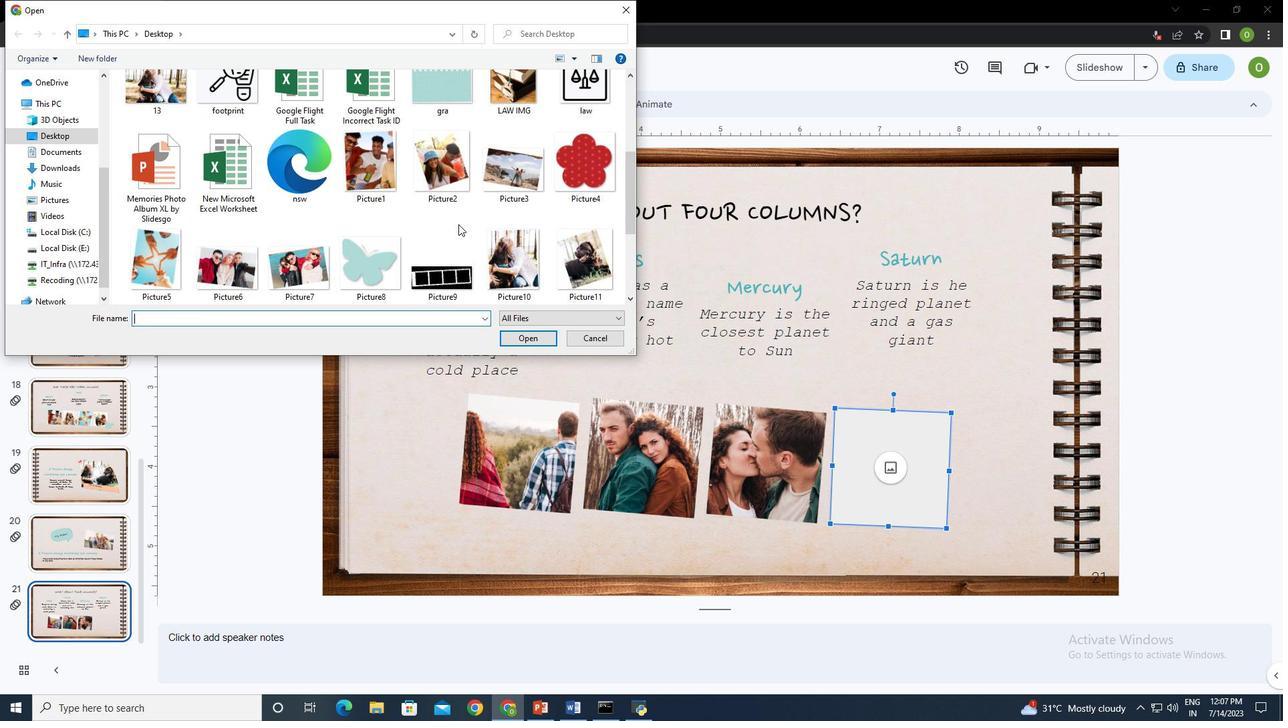 
Action: Mouse scrolled (458, 223) with delta (0, 0)
Screenshot: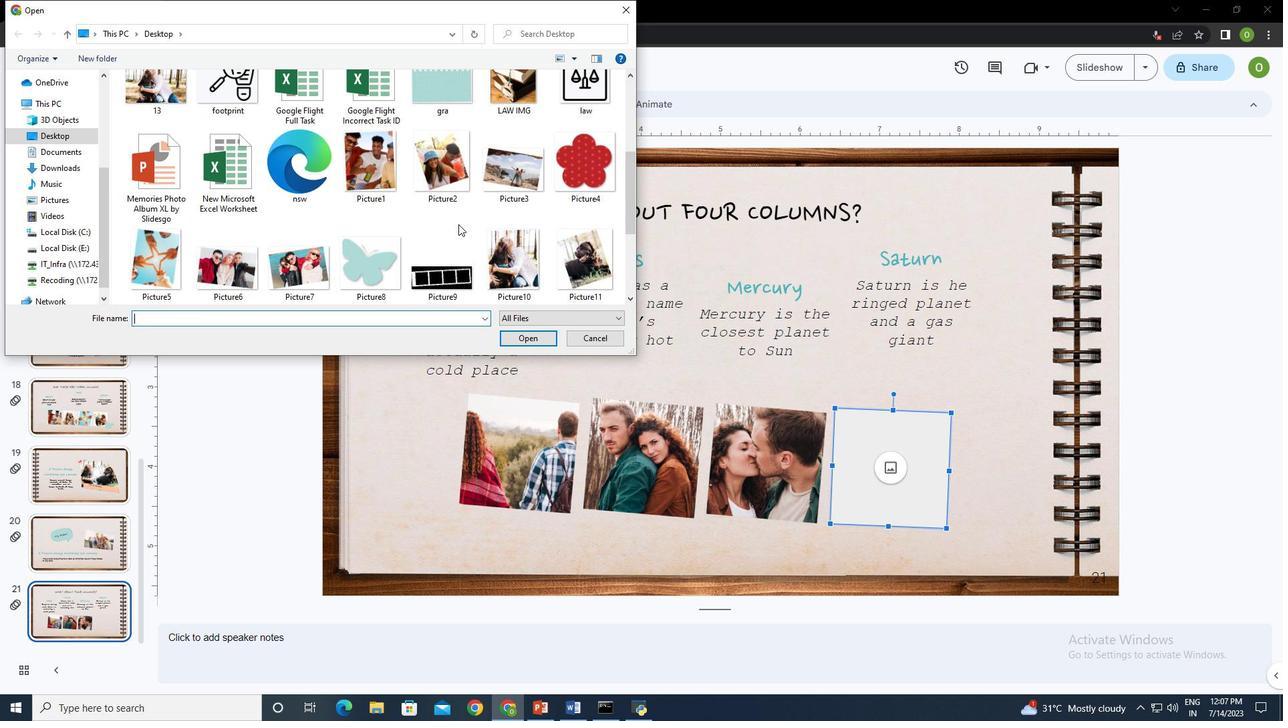 
Action: Mouse scrolled (458, 223) with delta (0, 0)
Screenshot: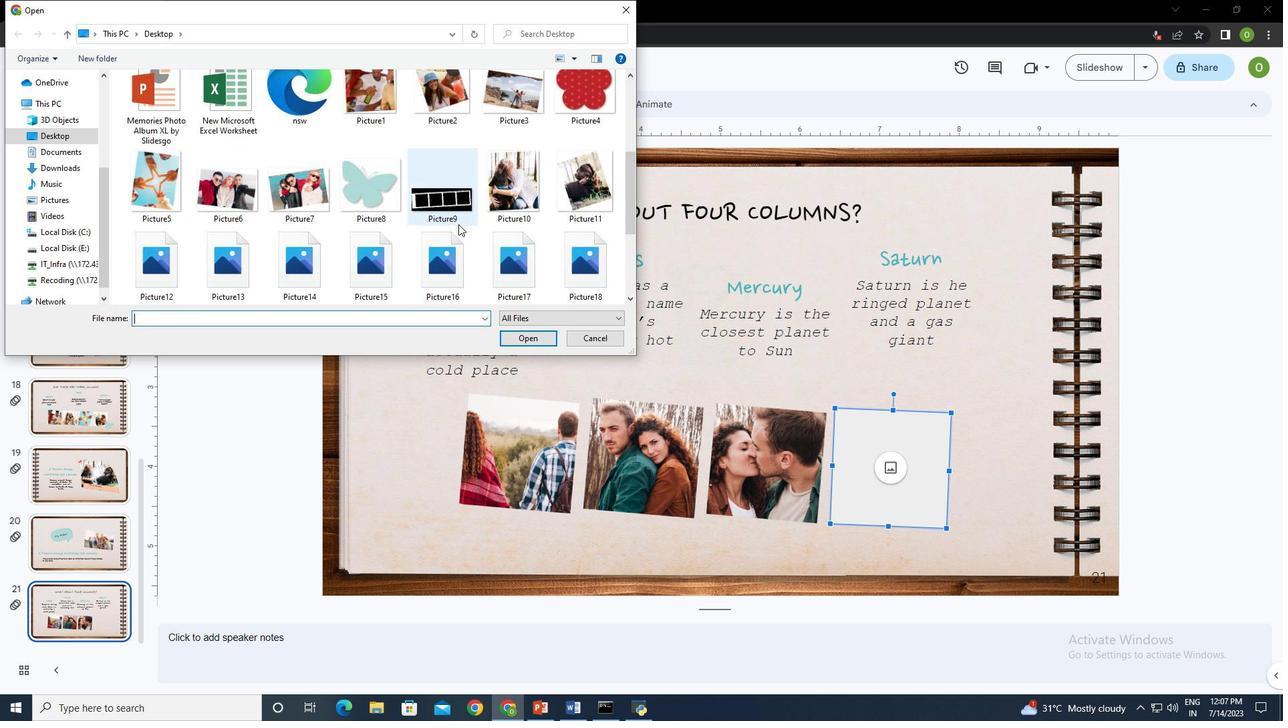 
Action: Mouse scrolled (458, 223) with delta (0, 0)
Screenshot: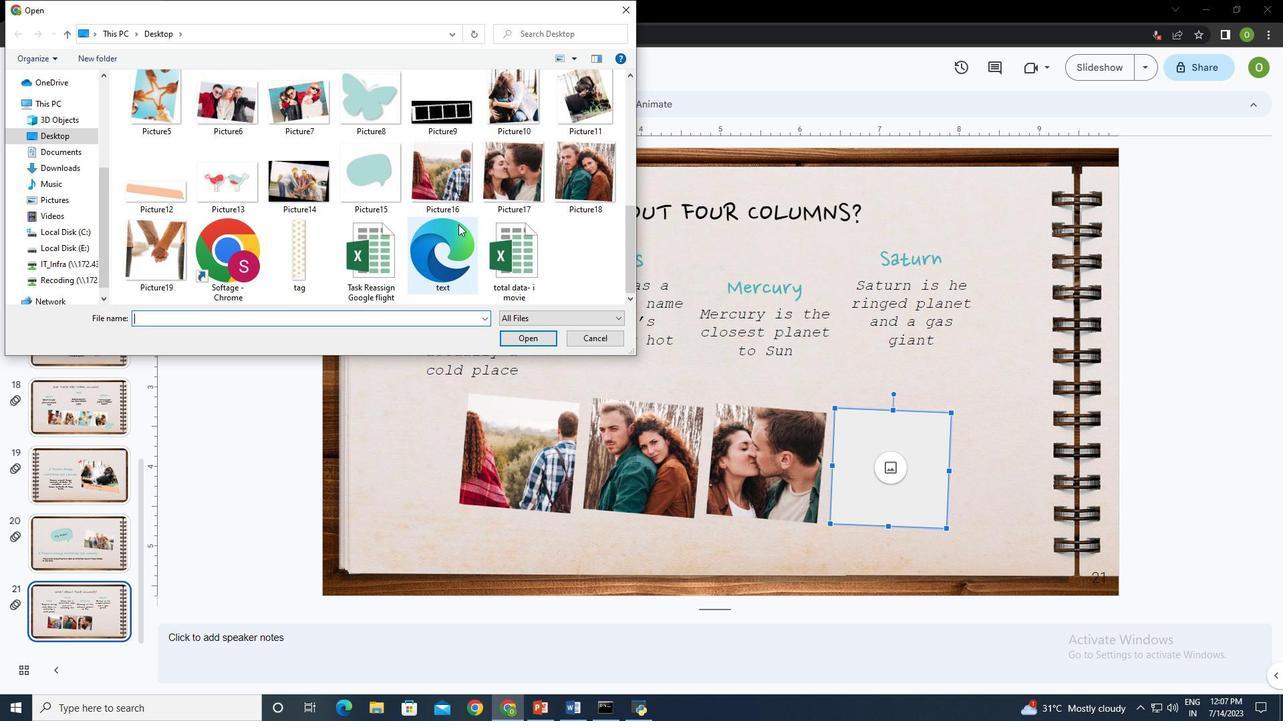 
Action: Mouse scrolled (458, 223) with delta (0, 0)
Screenshot: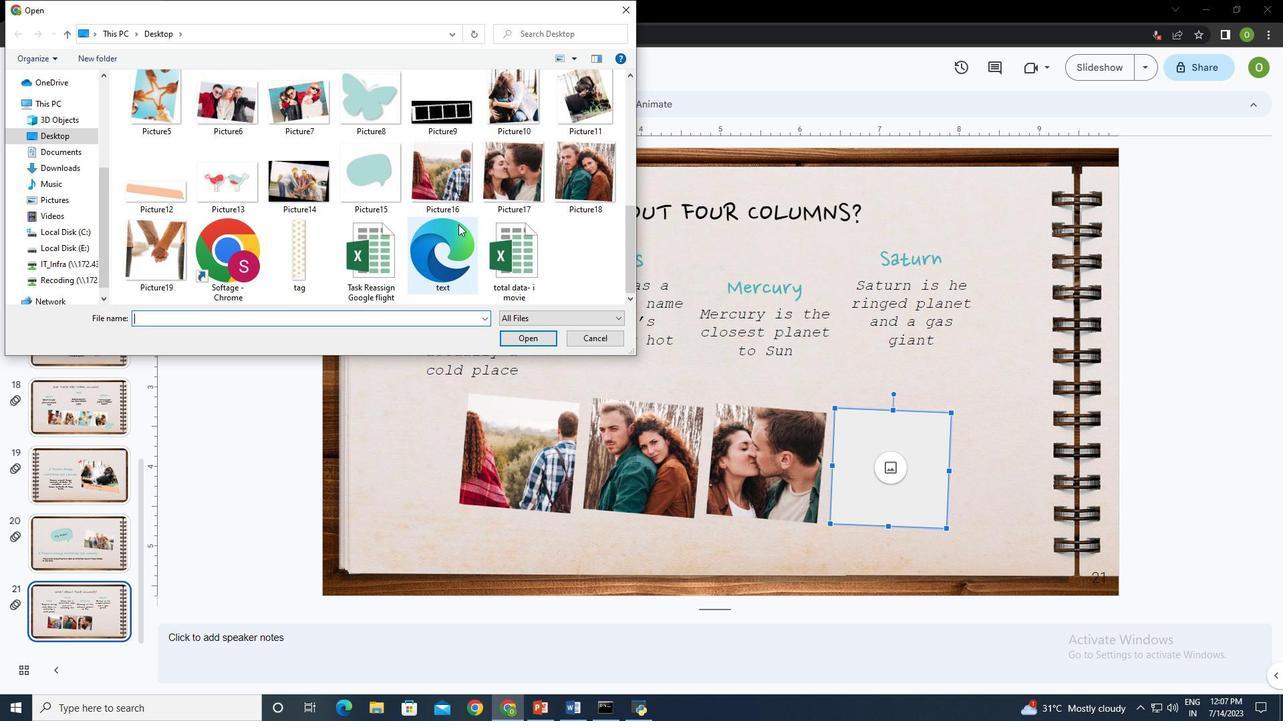 
Action: Mouse moved to (165, 246)
Screenshot: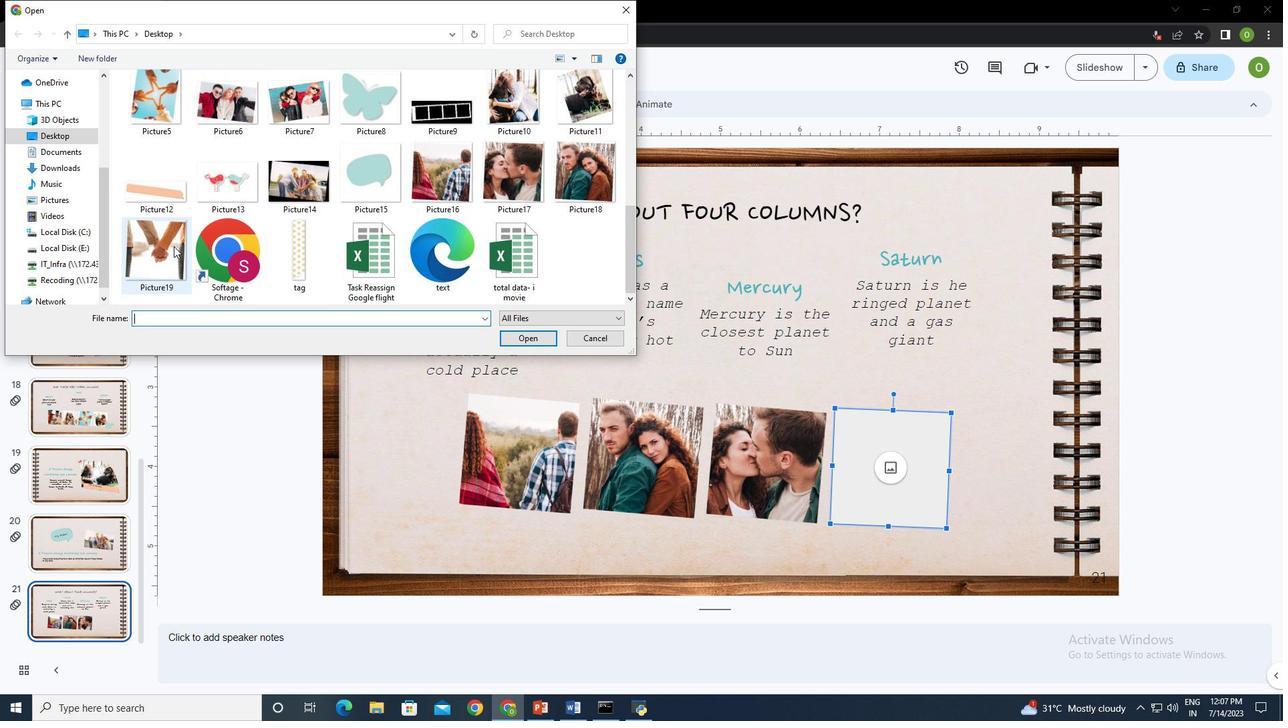
Action: Mouse pressed left at (165, 246)
Screenshot: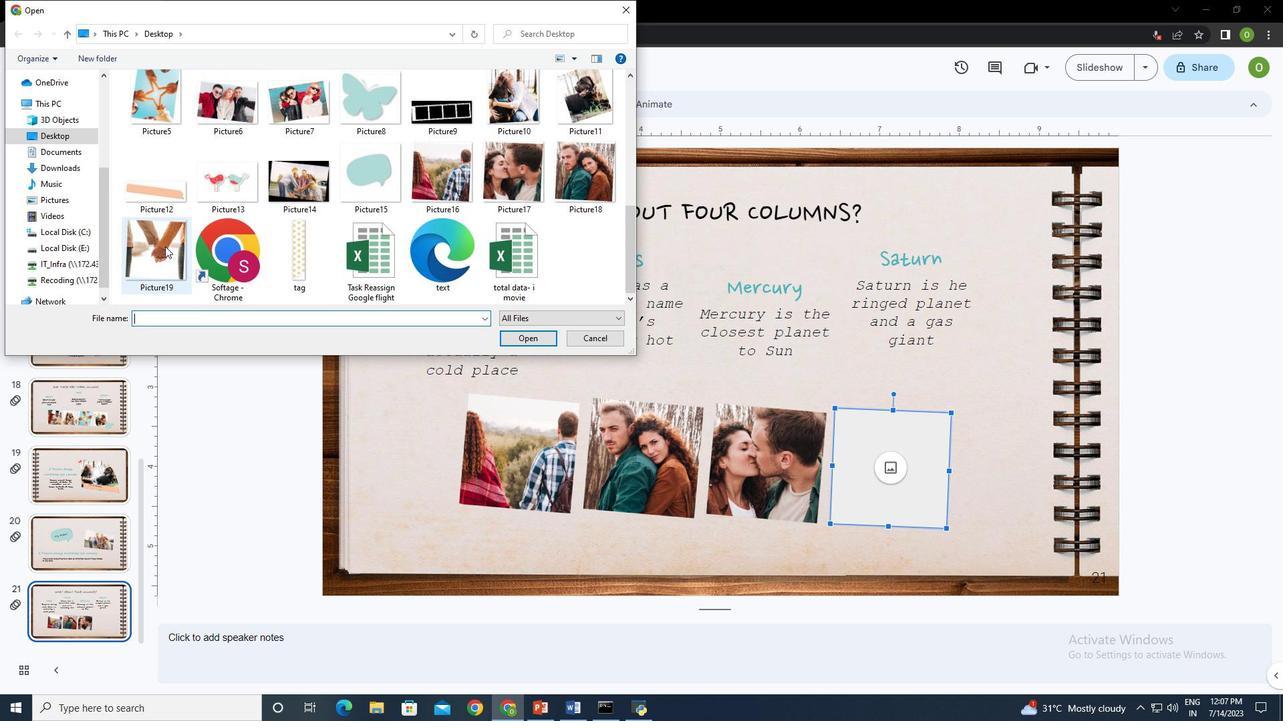 
Action: Mouse moved to (524, 342)
Screenshot: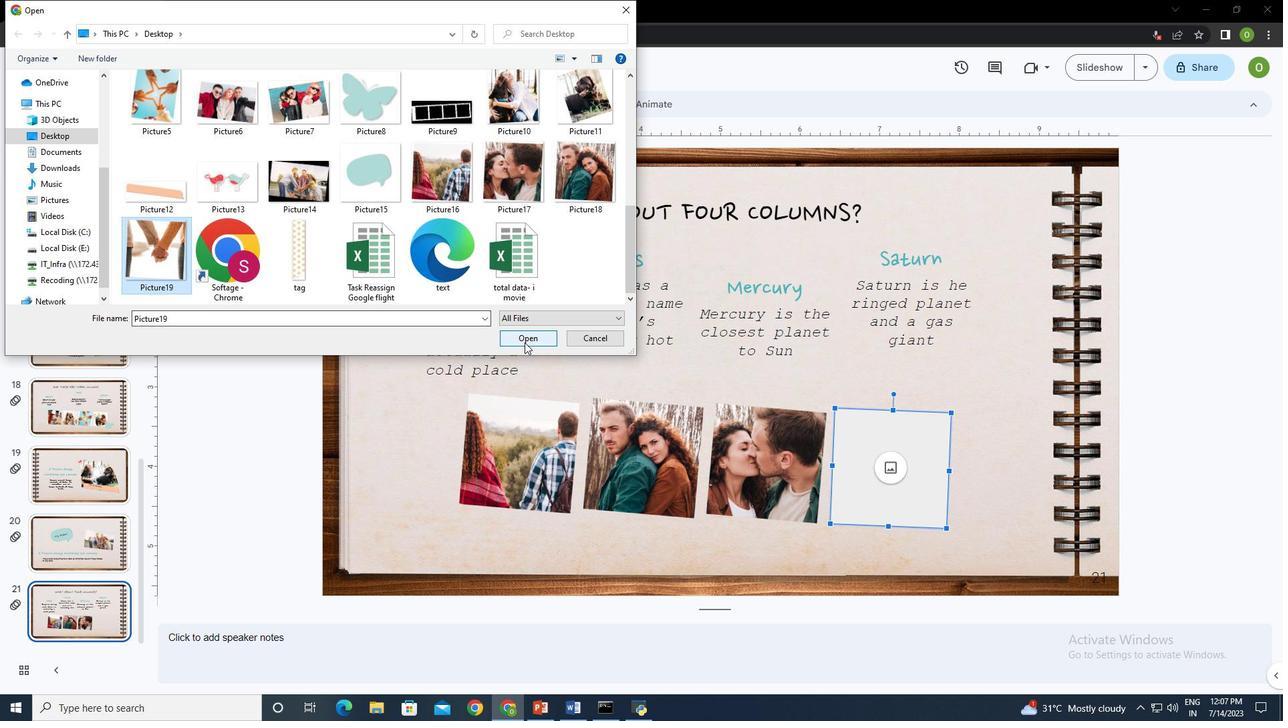 
Action: Mouse pressed left at (524, 342)
Screenshot: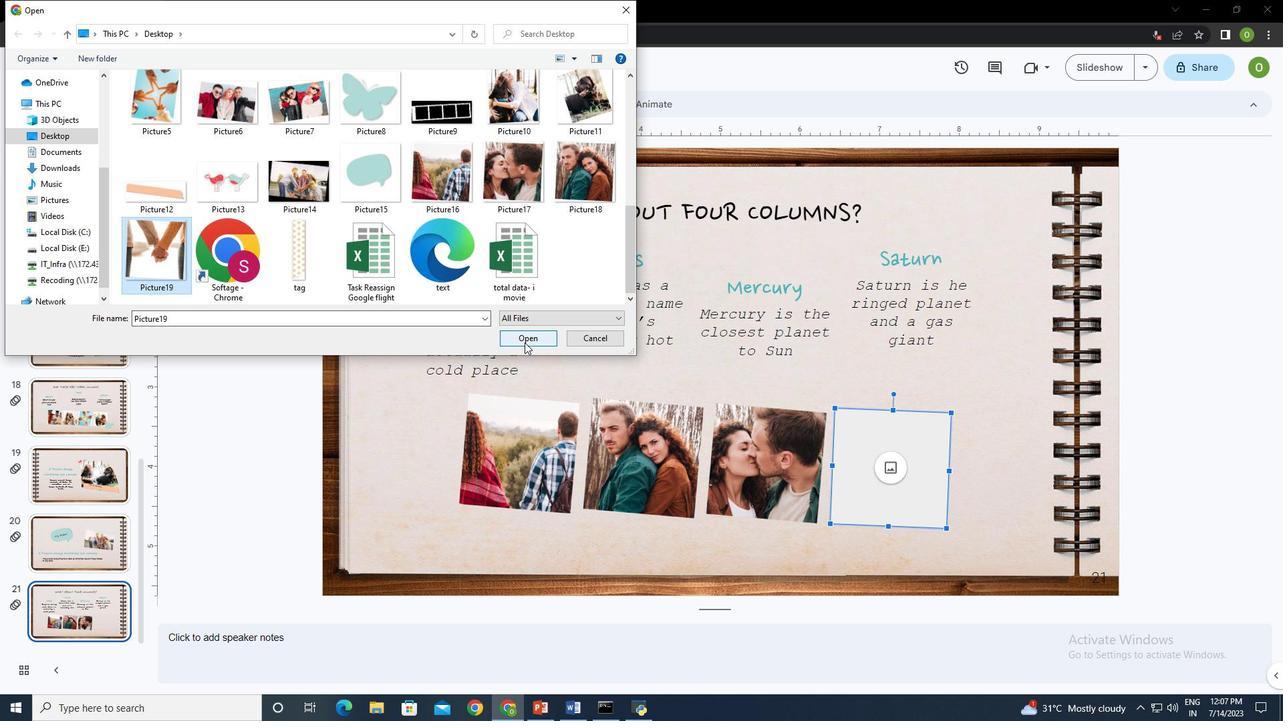 
Action: Mouse moved to (1012, 435)
Screenshot: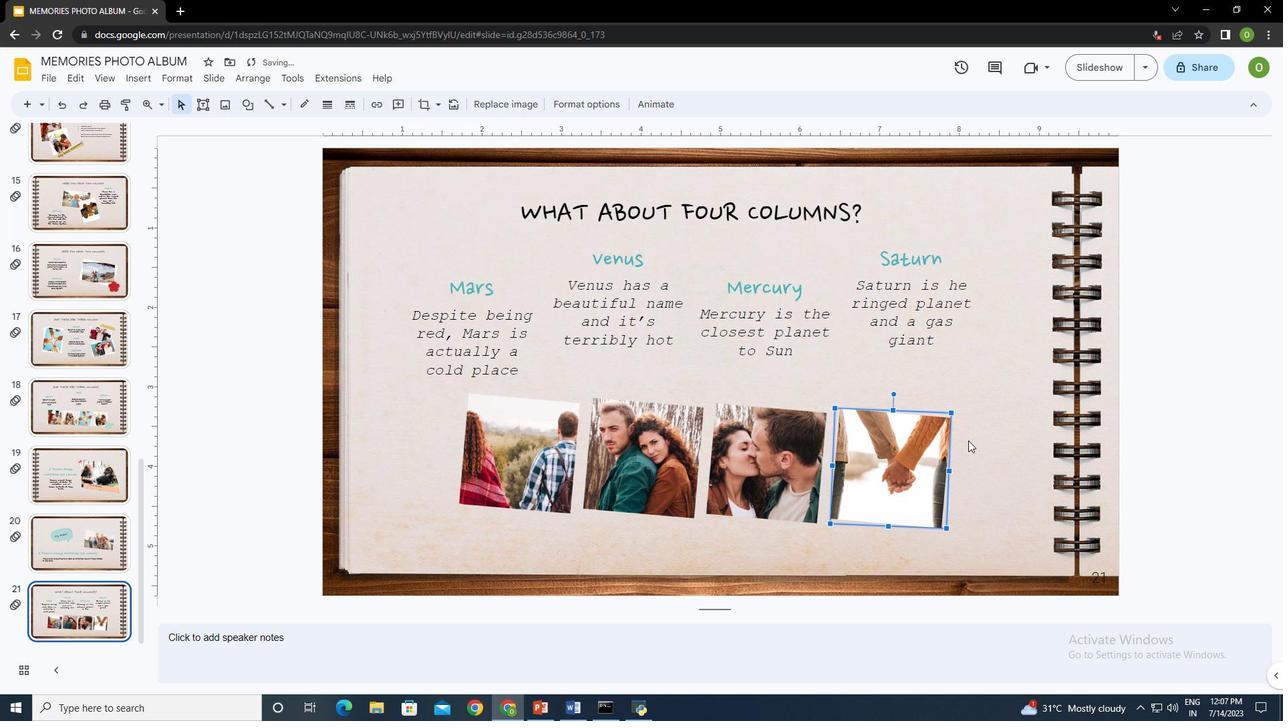 
Action: Mouse pressed left at (1012, 435)
Screenshot: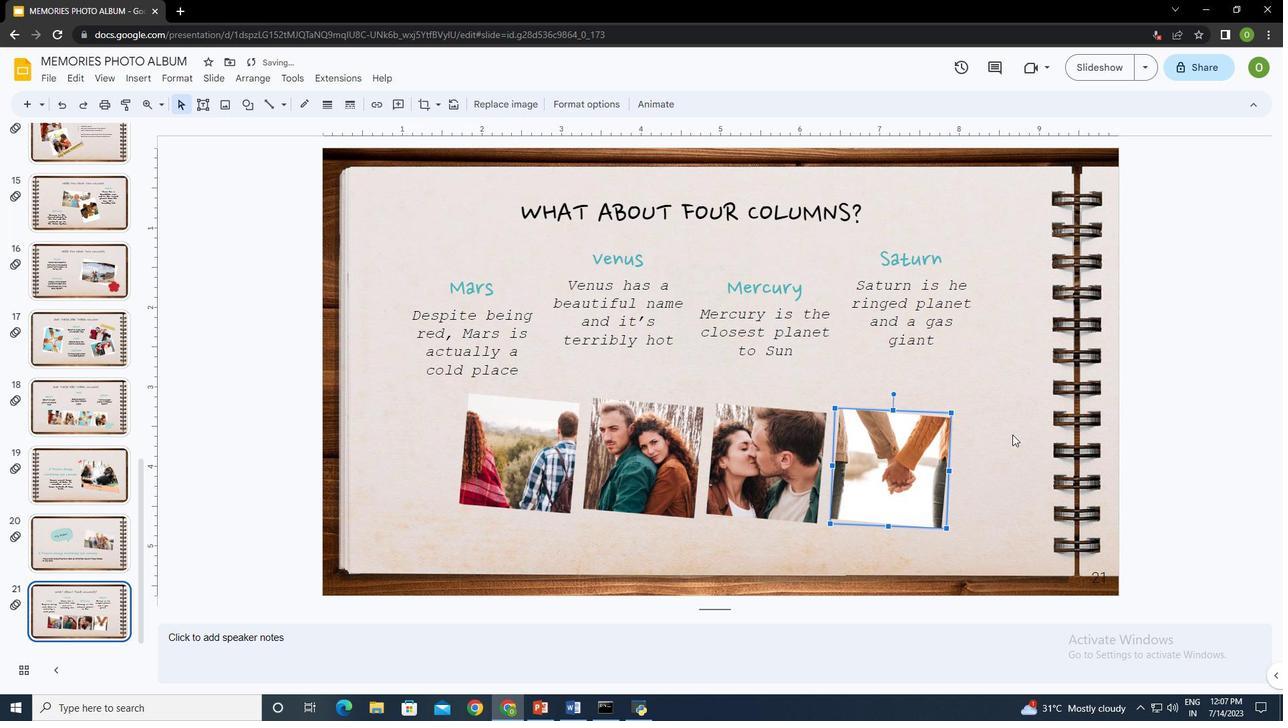 
Action: Mouse moved to (133, 77)
Screenshot: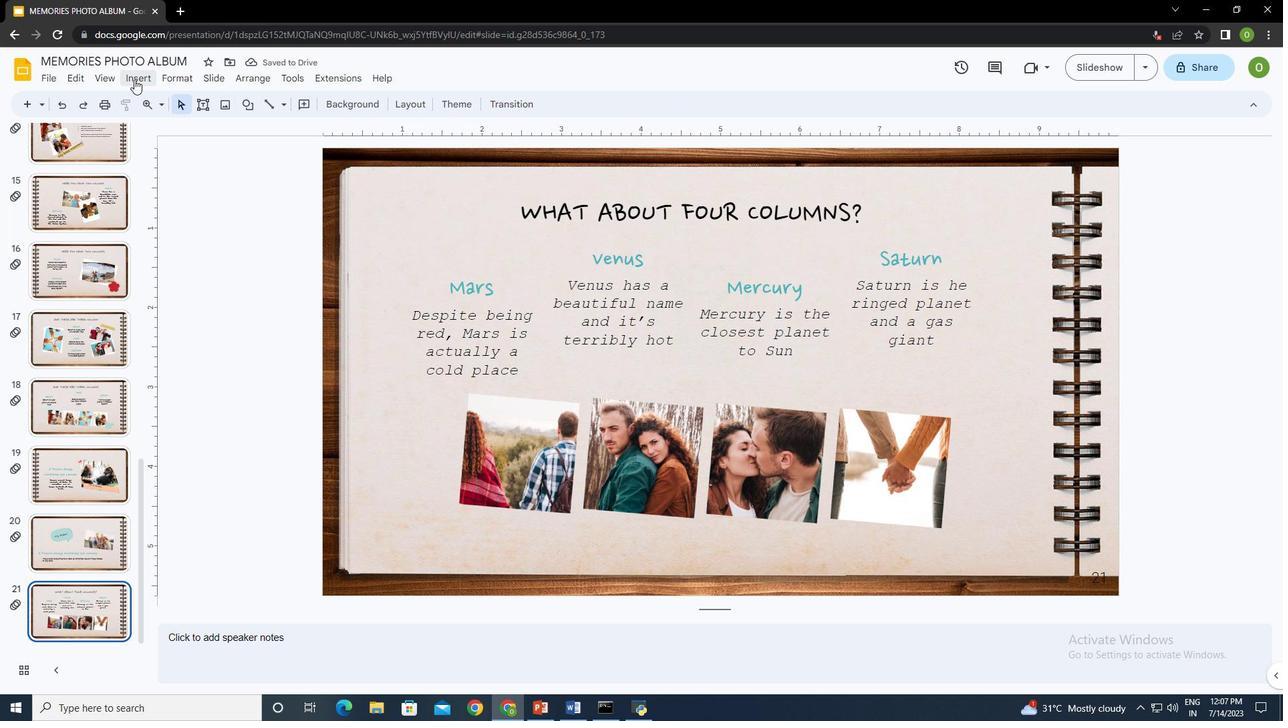 
Action: Mouse pressed left at (133, 77)
Screenshot: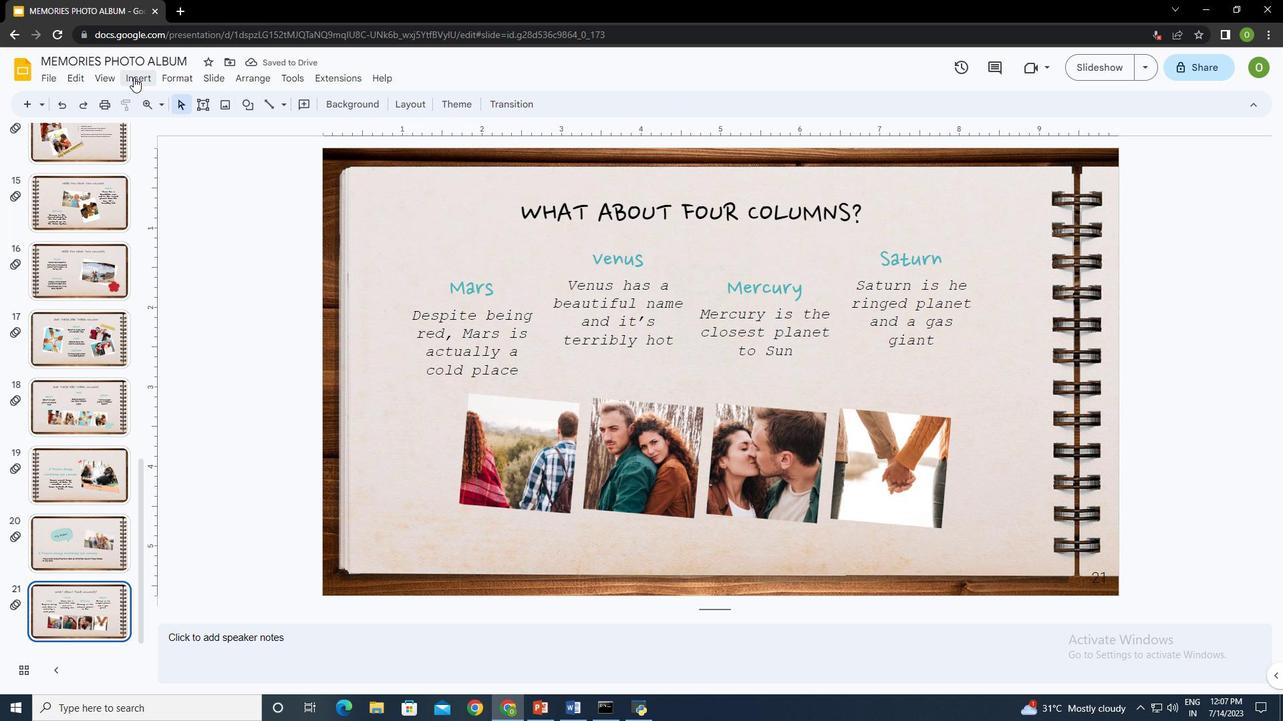 
Action: Mouse moved to (386, 100)
Screenshot: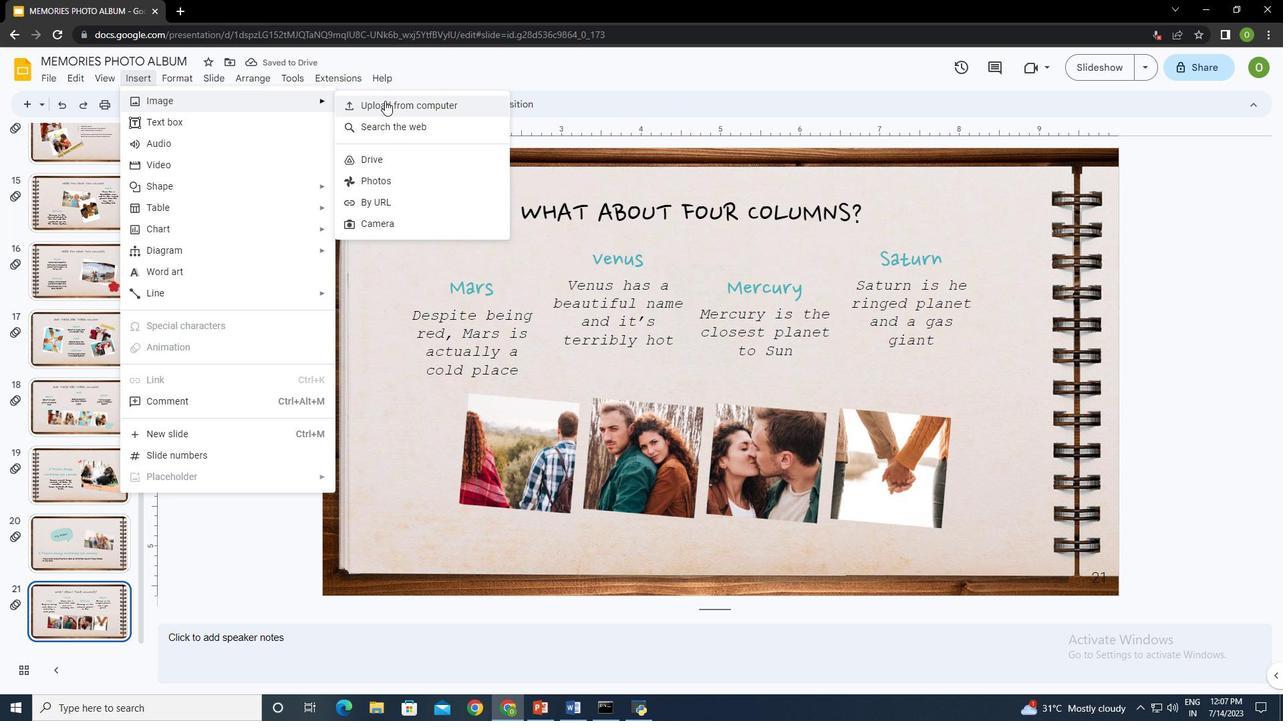 
Action: Mouse pressed left at (386, 100)
Screenshot: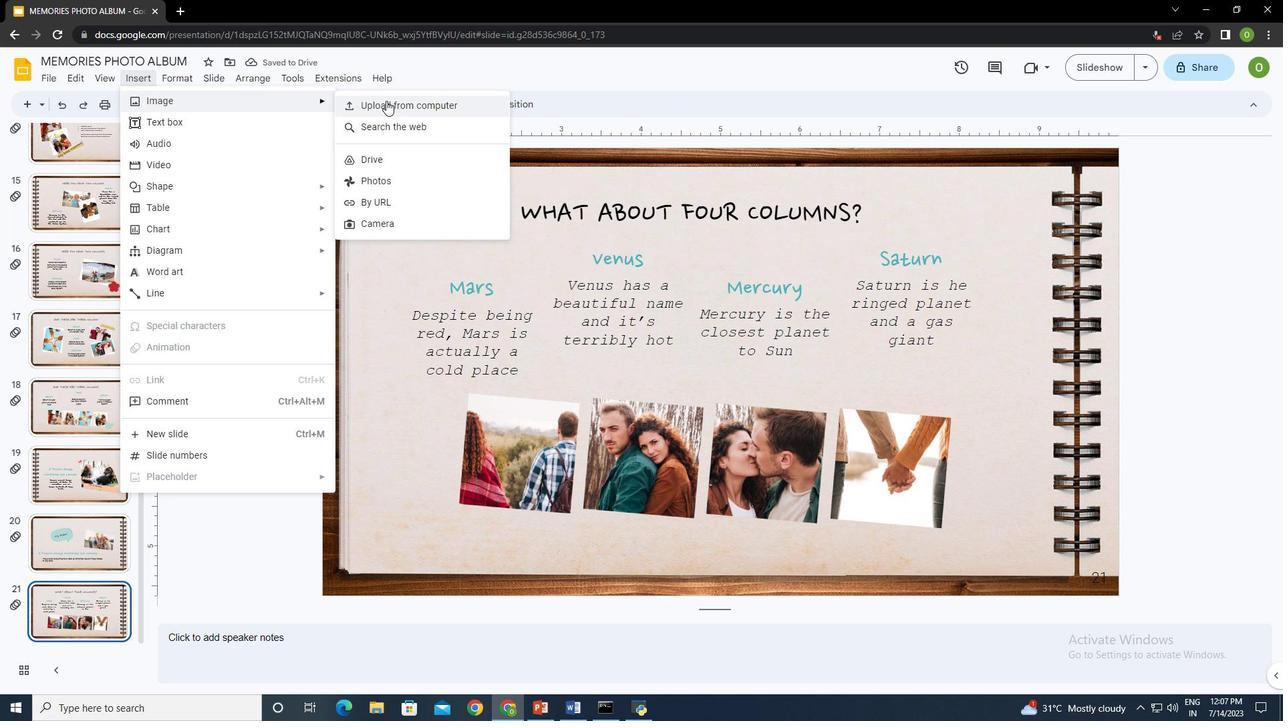 
Action: Mouse moved to (413, 223)
Screenshot: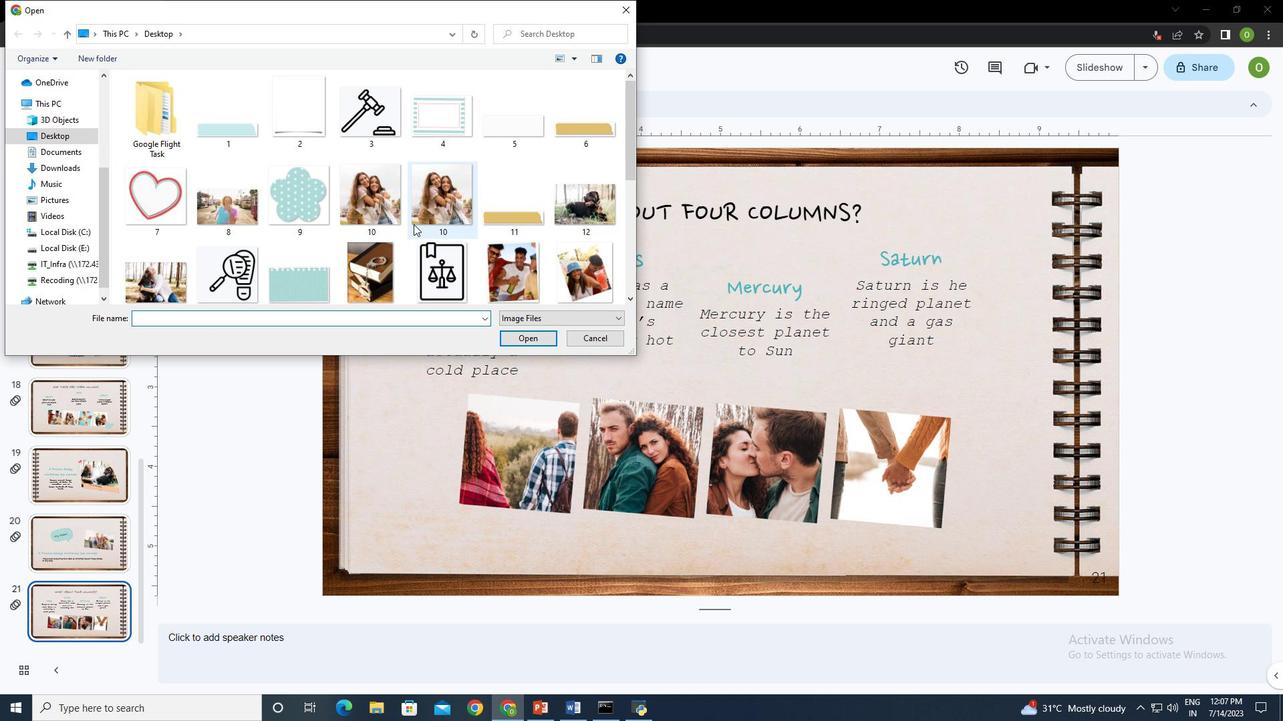 
Action: Mouse scrolled (413, 223) with delta (0, 0)
Screenshot: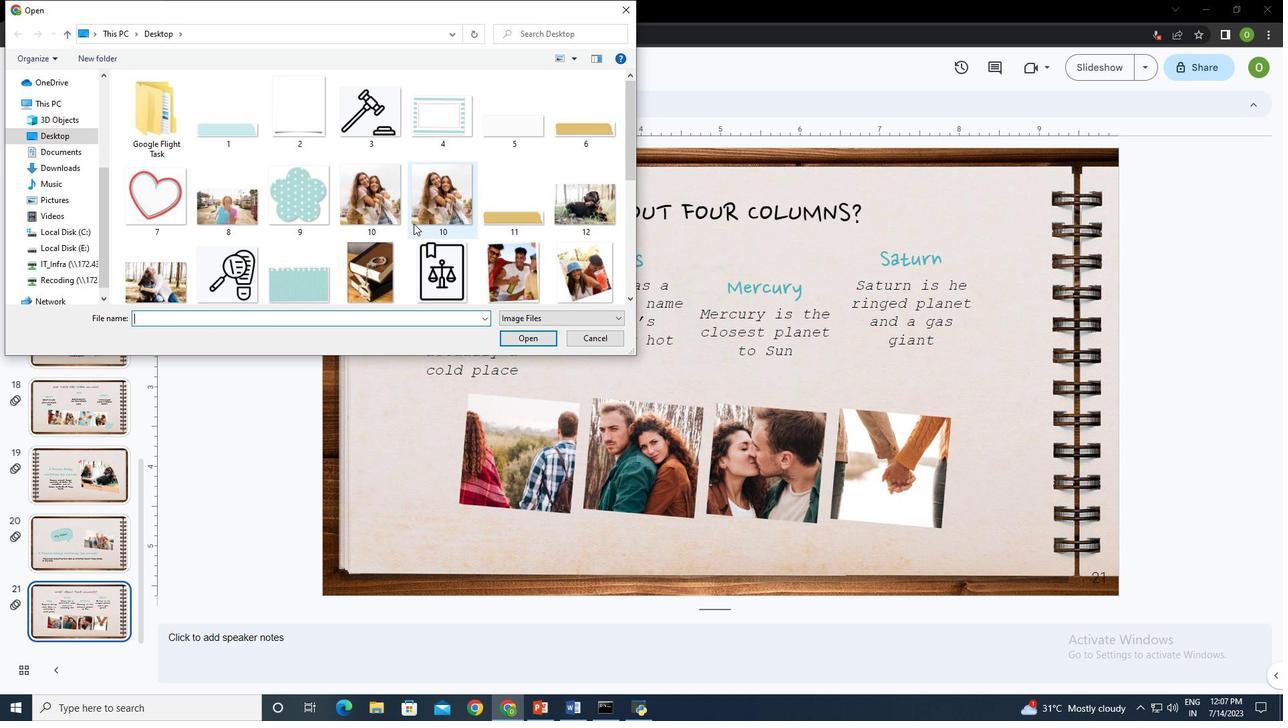 
Action: Mouse scrolled (413, 223) with delta (0, 0)
Screenshot: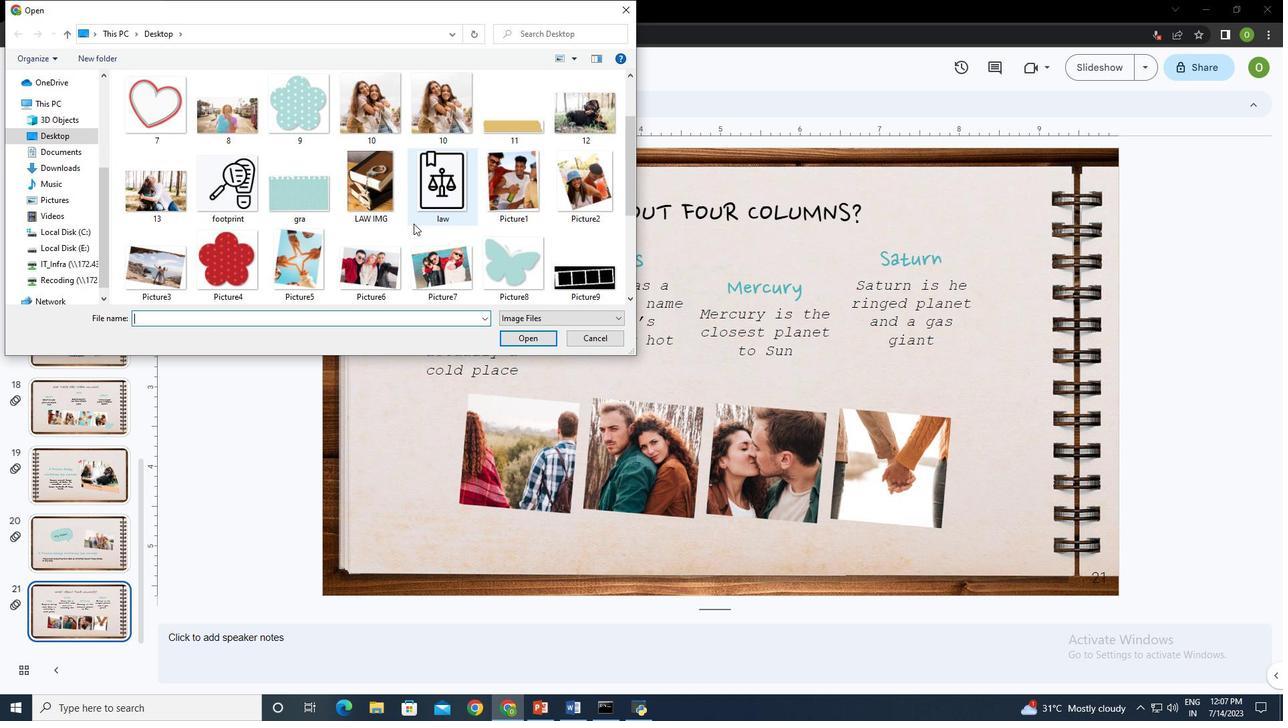 
Action: Mouse scrolled (413, 224) with delta (0, 0)
Screenshot: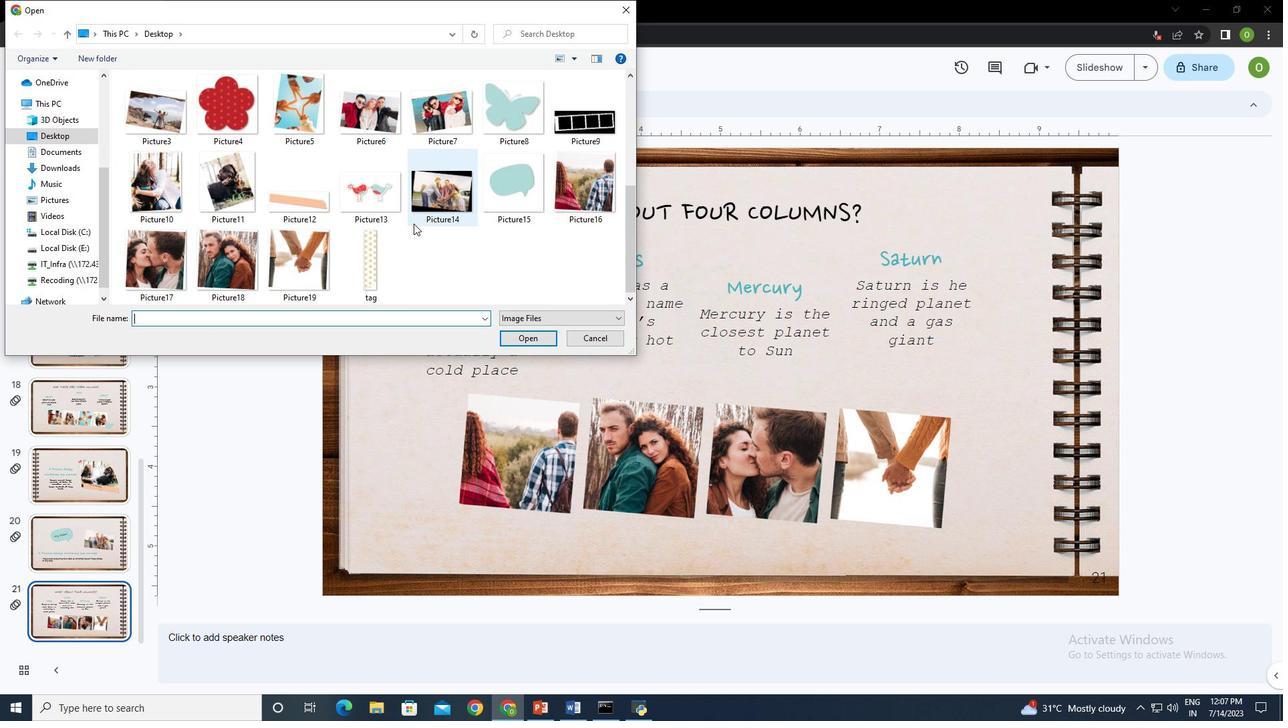 
Action: Mouse scrolled (413, 224) with delta (0, 0)
Screenshot: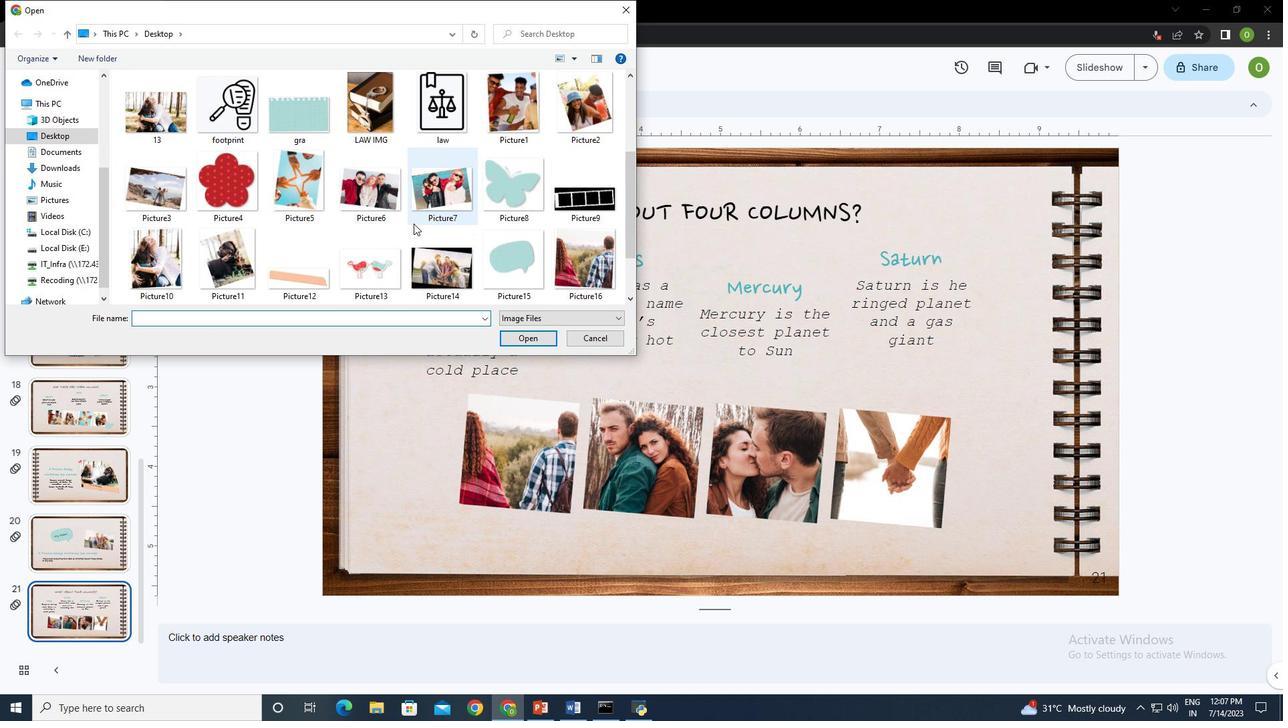 
Action: Mouse moved to (503, 111)
Screenshot: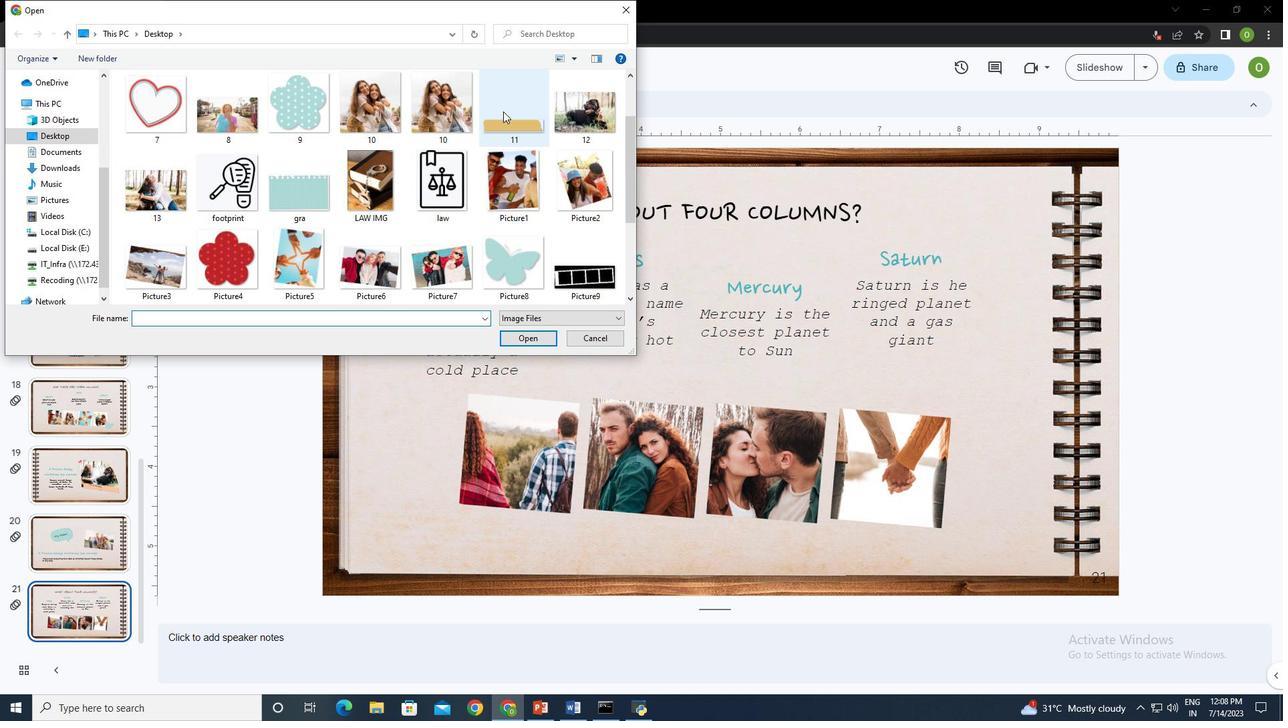 
Action: Mouse pressed left at (503, 111)
Screenshot: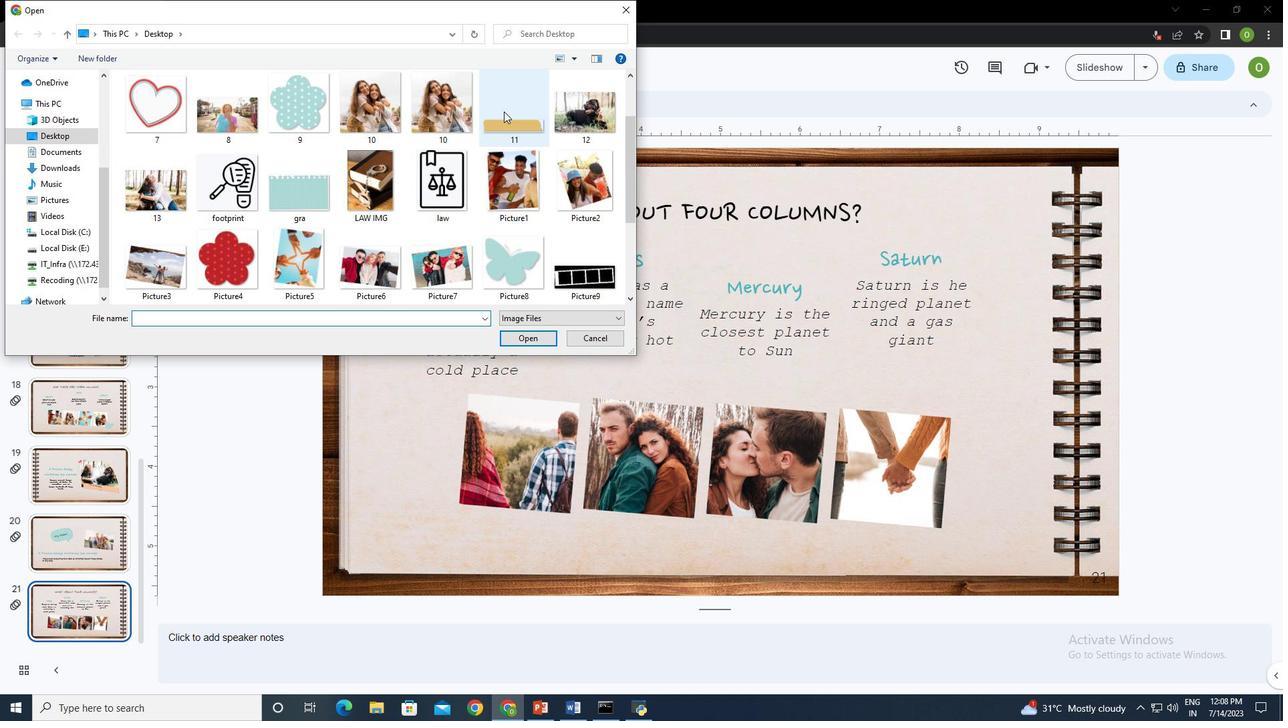 
Action: Mouse moved to (524, 334)
Screenshot: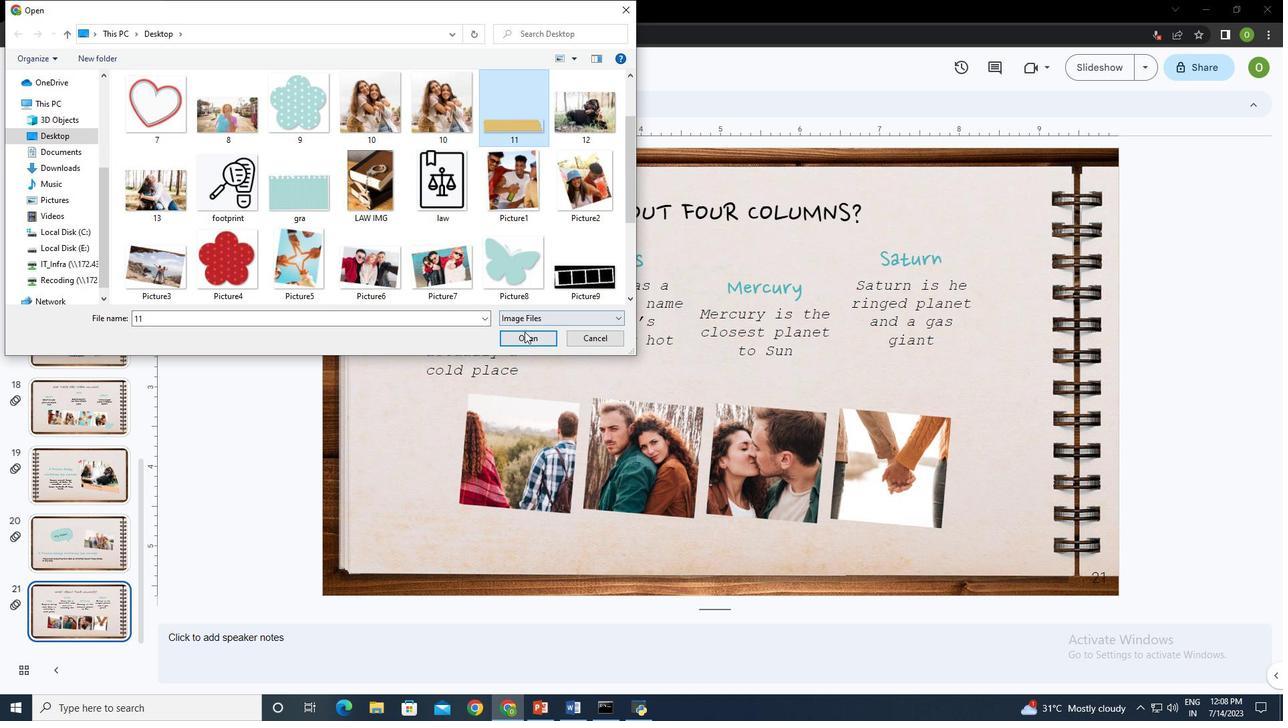 
Action: Mouse pressed left at (524, 334)
Screenshot: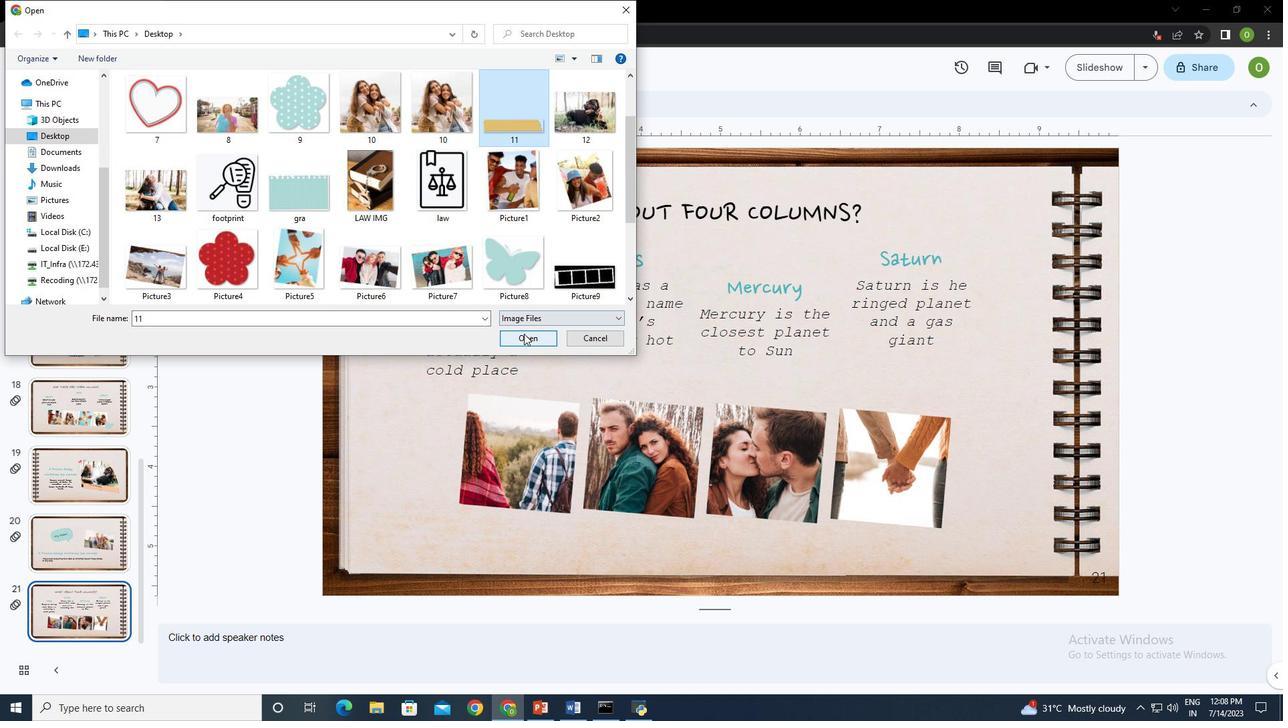 
Action: Mouse moved to (934, 417)
Screenshot: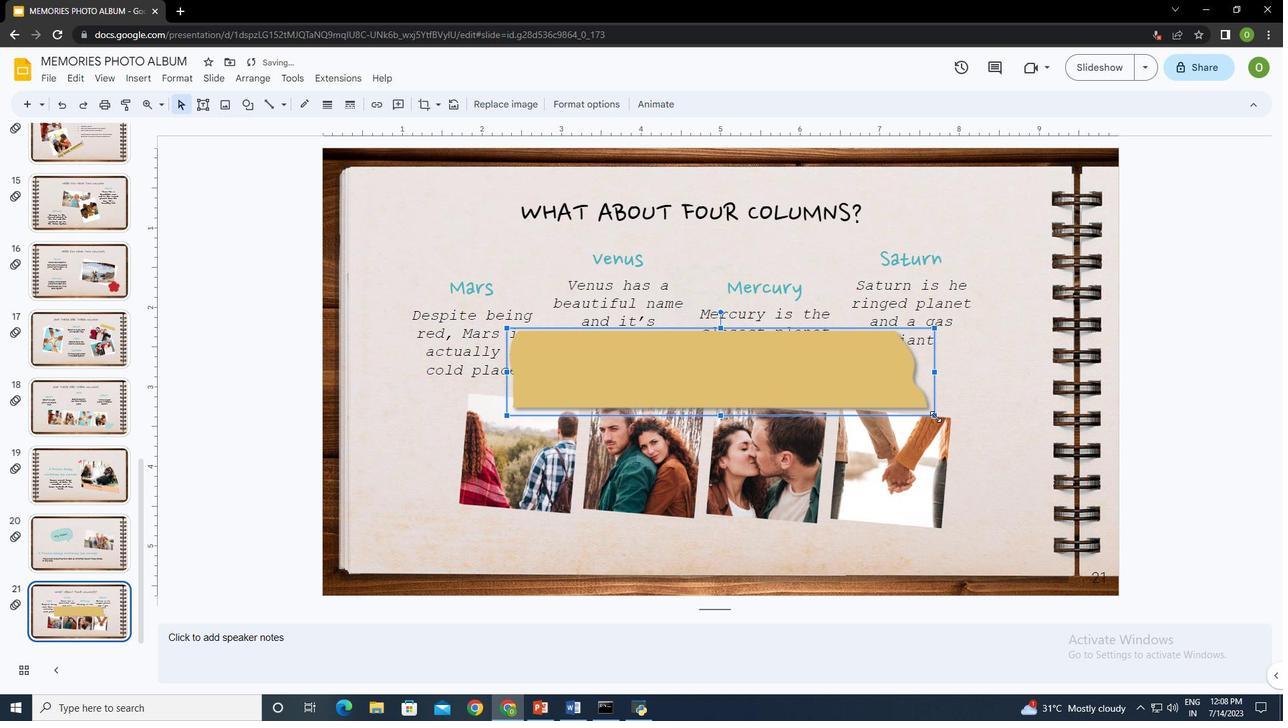 
Action: Mouse pressed left at (934, 417)
Screenshot: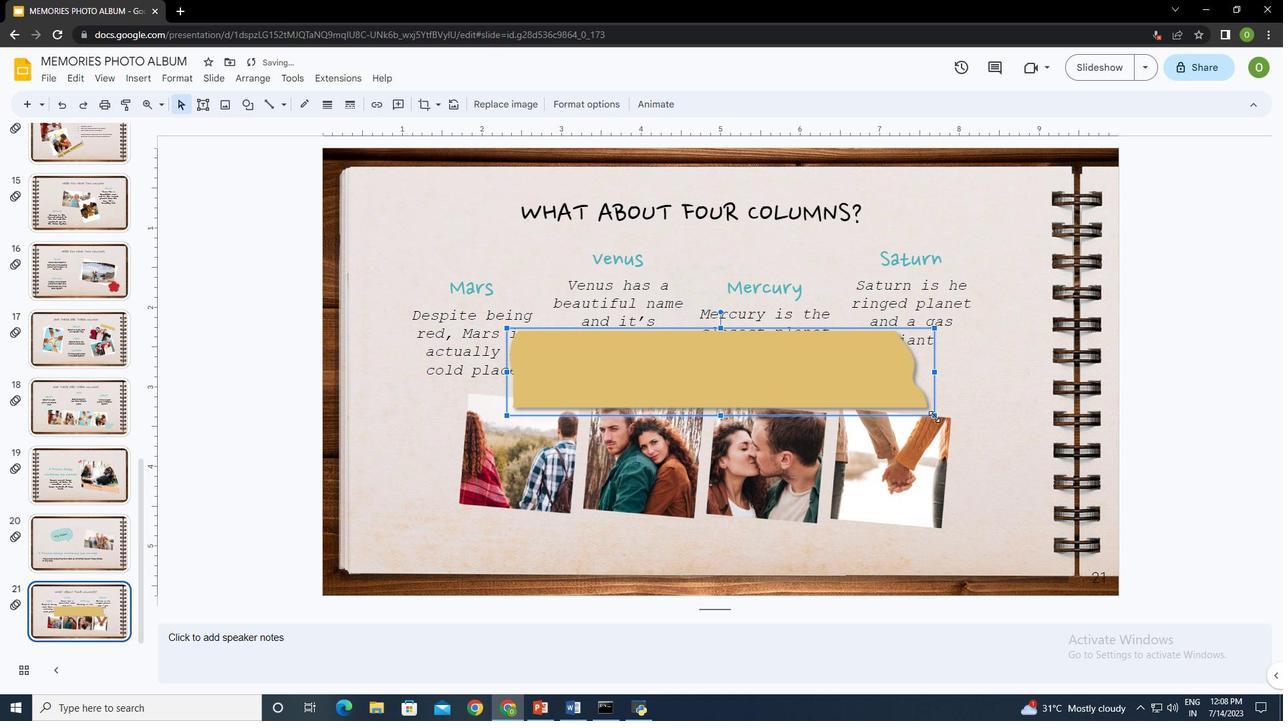 
Action: Mouse moved to (583, 328)
Screenshot: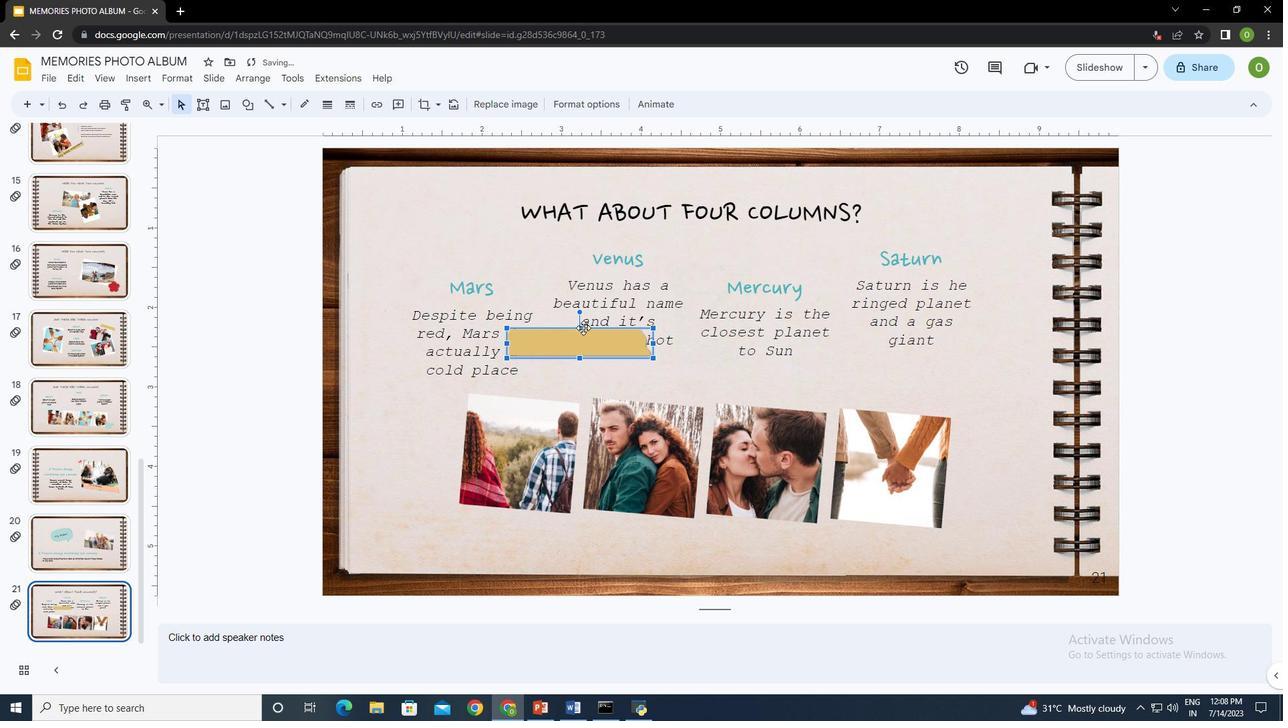 
Action: Mouse pressed left at (583, 328)
Screenshot: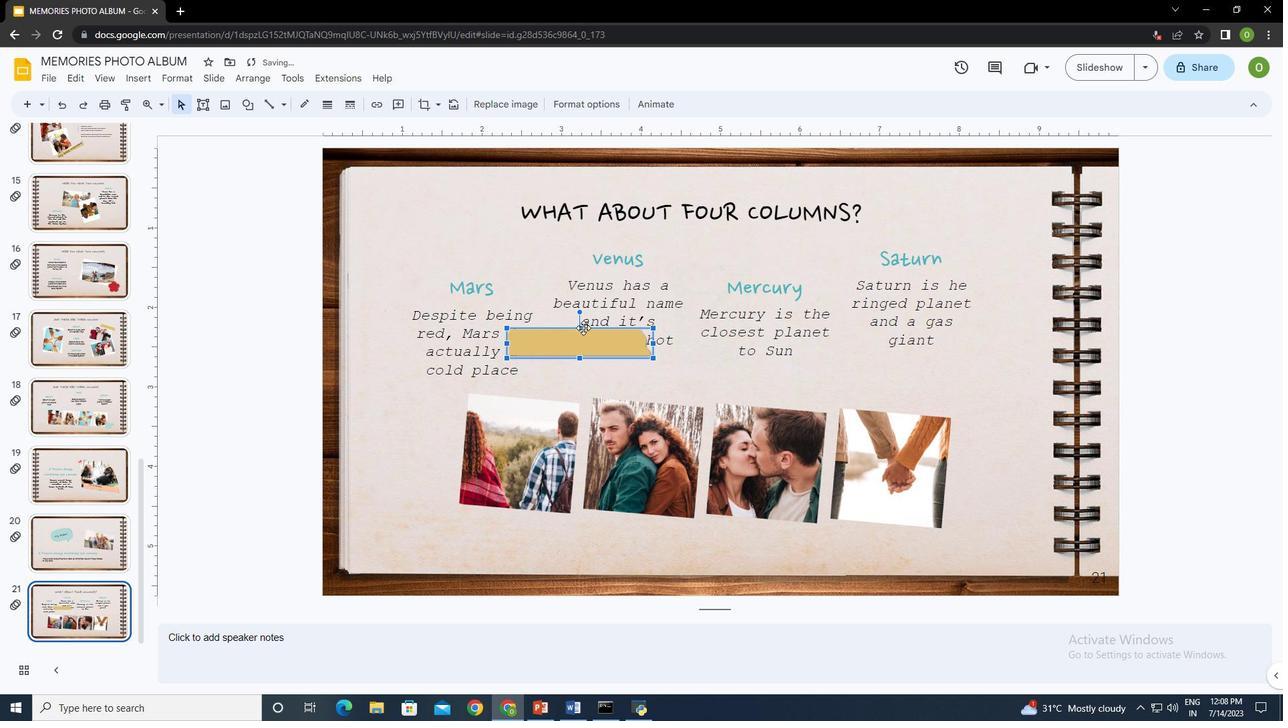 
Action: Mouse moved to (958, 363)
Screenshot: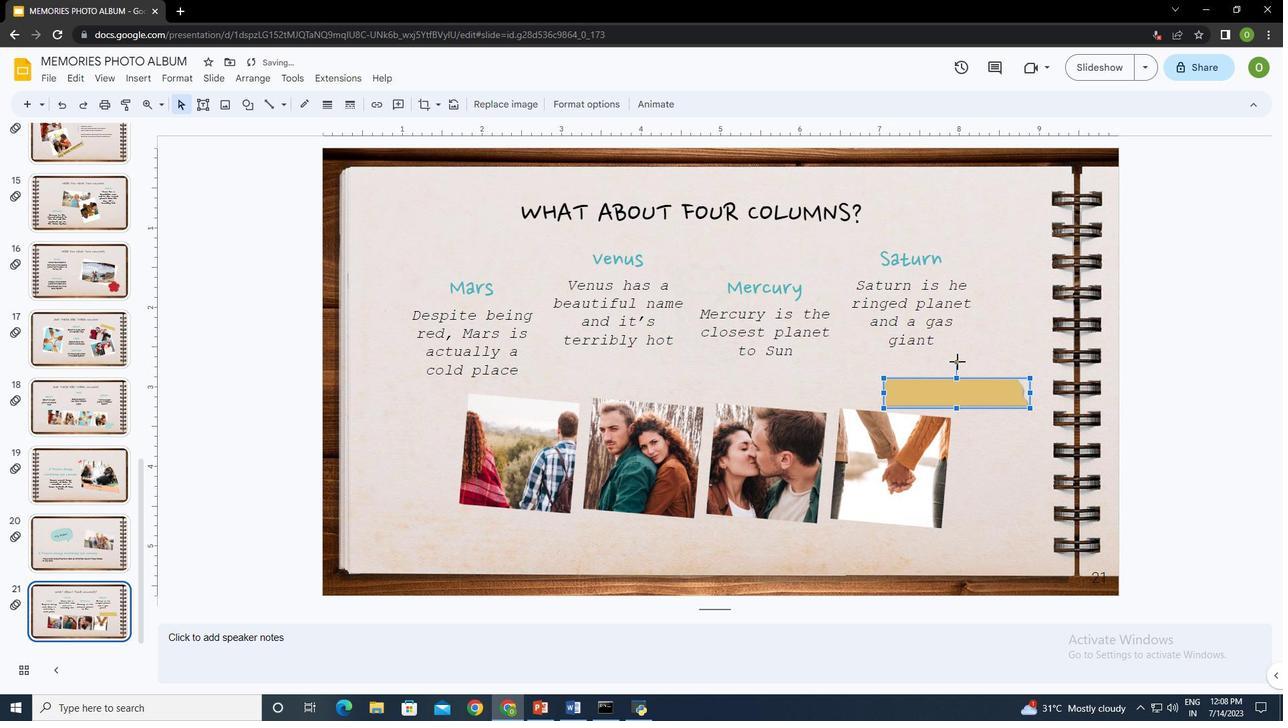 
Action: Mouse pressed left at (958, 363)
Screenshot: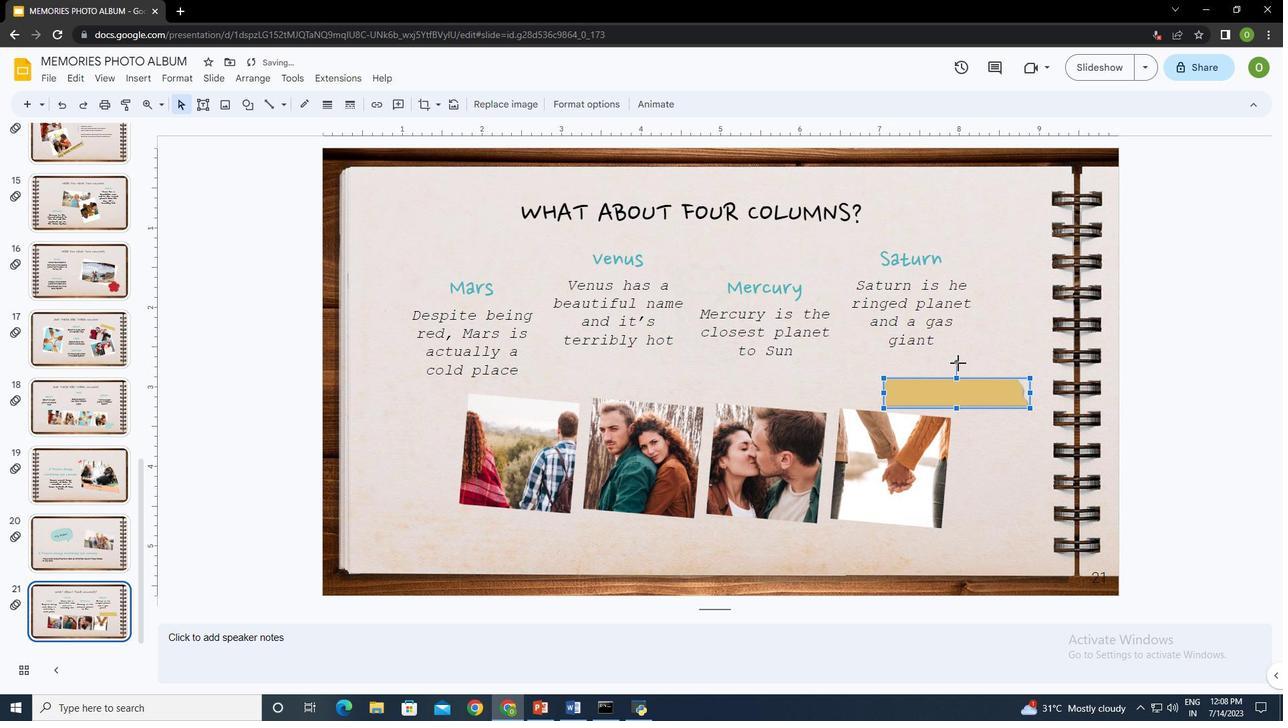 
Action: Mouse moved to (960, 387)
Screenshot: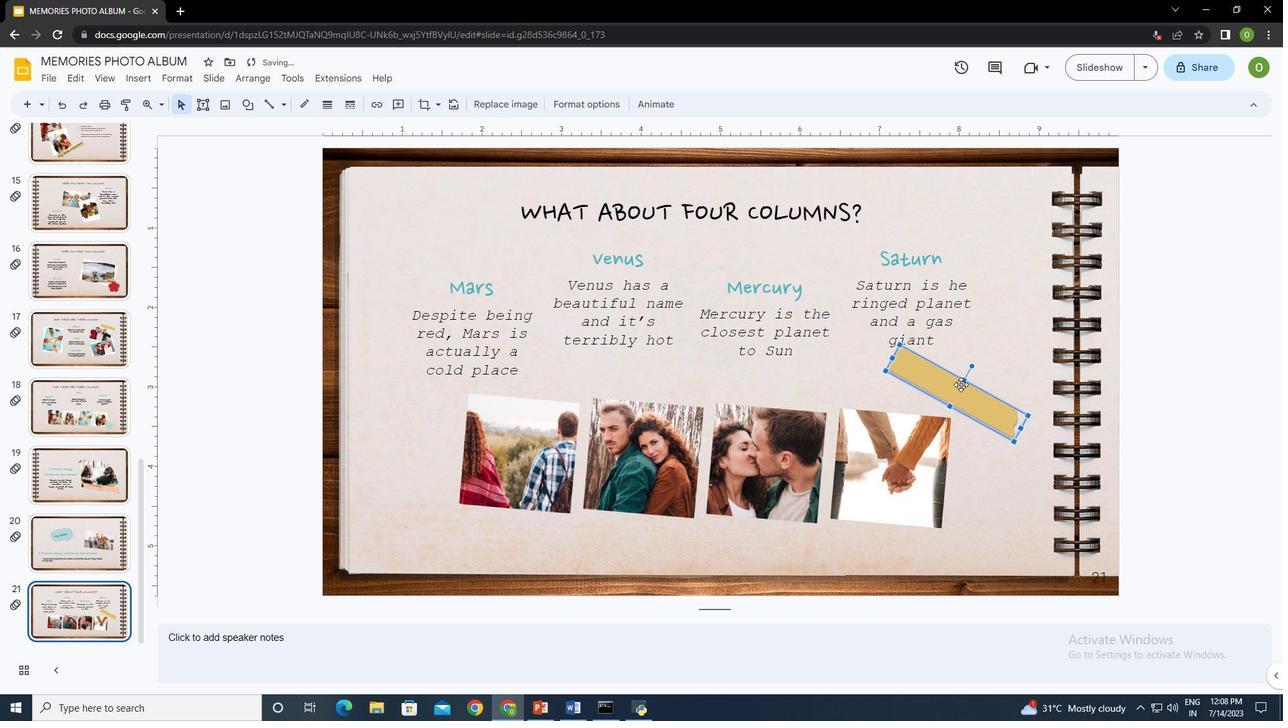 
Action: Mouse pressed left at (960, 387)
Screenshot: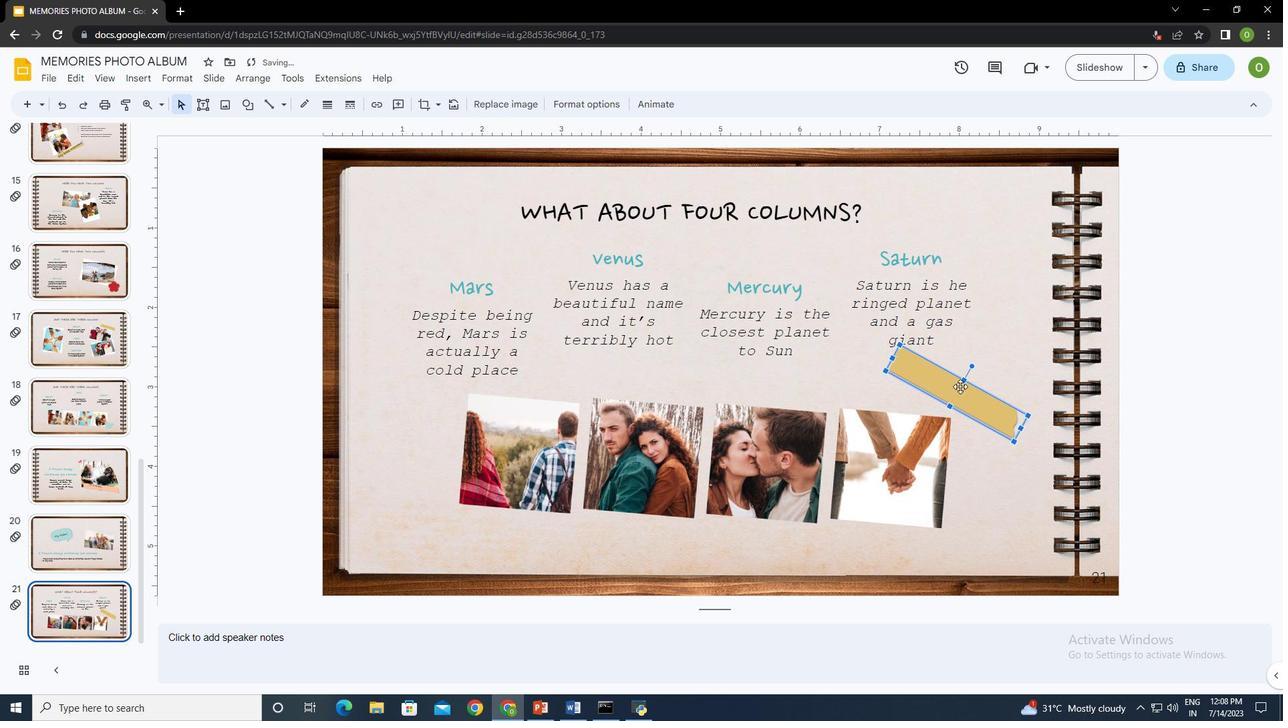 
Action: Mouse moved to (1010, 454)
Screenshot: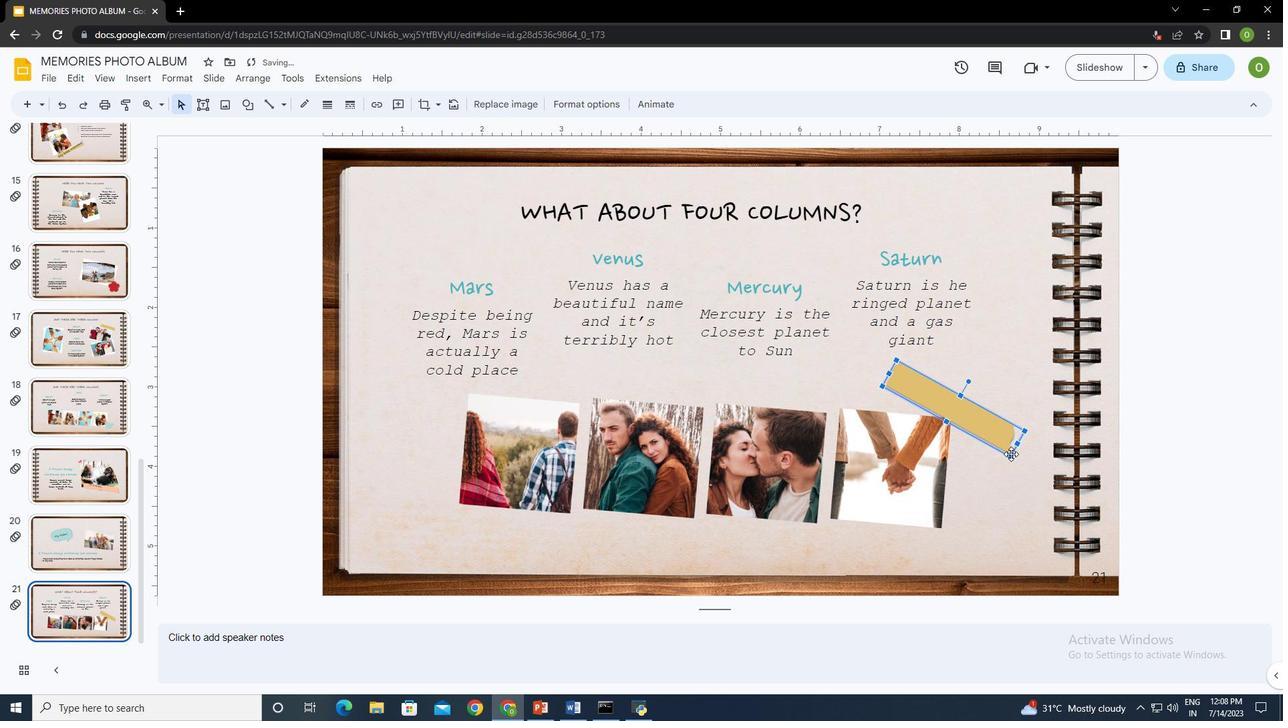 
Action: Mouse pressed left at (1010, 454)
Screenshot: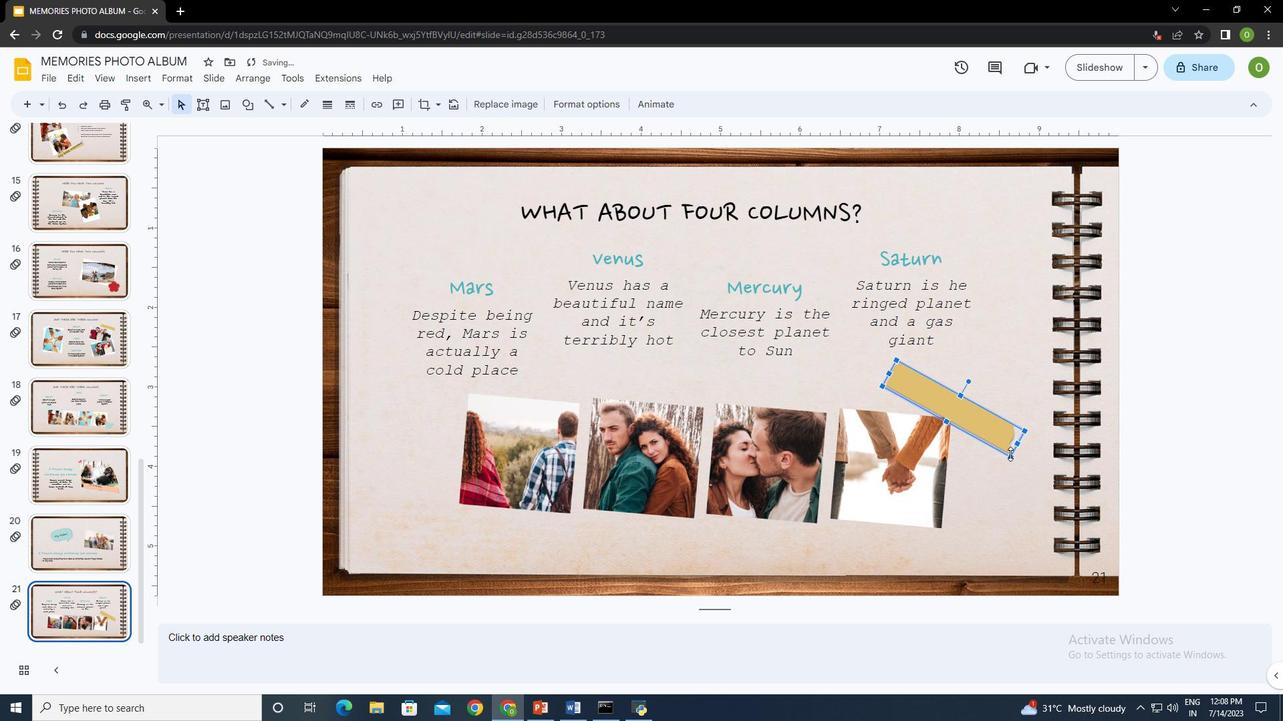 
Action: Mouse moved to (946, 394)
Screenshot: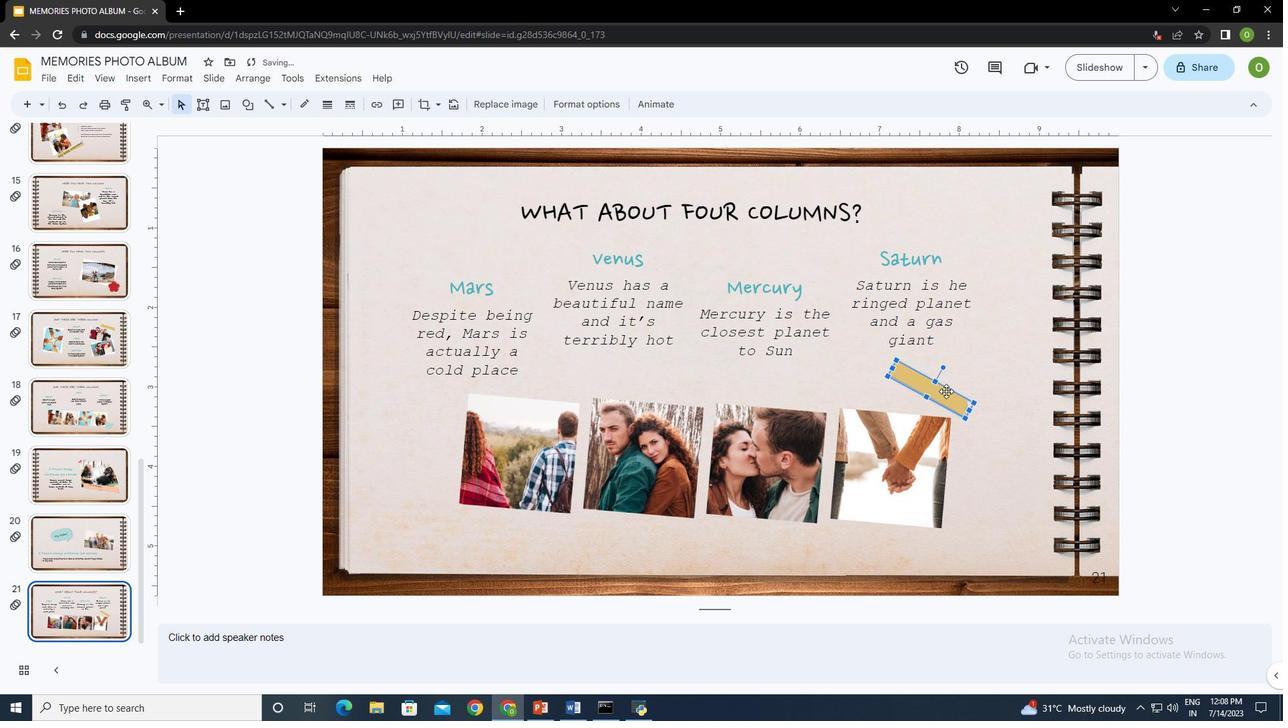 
Action: Mouse pressed left at (946, 394)
Screenshot: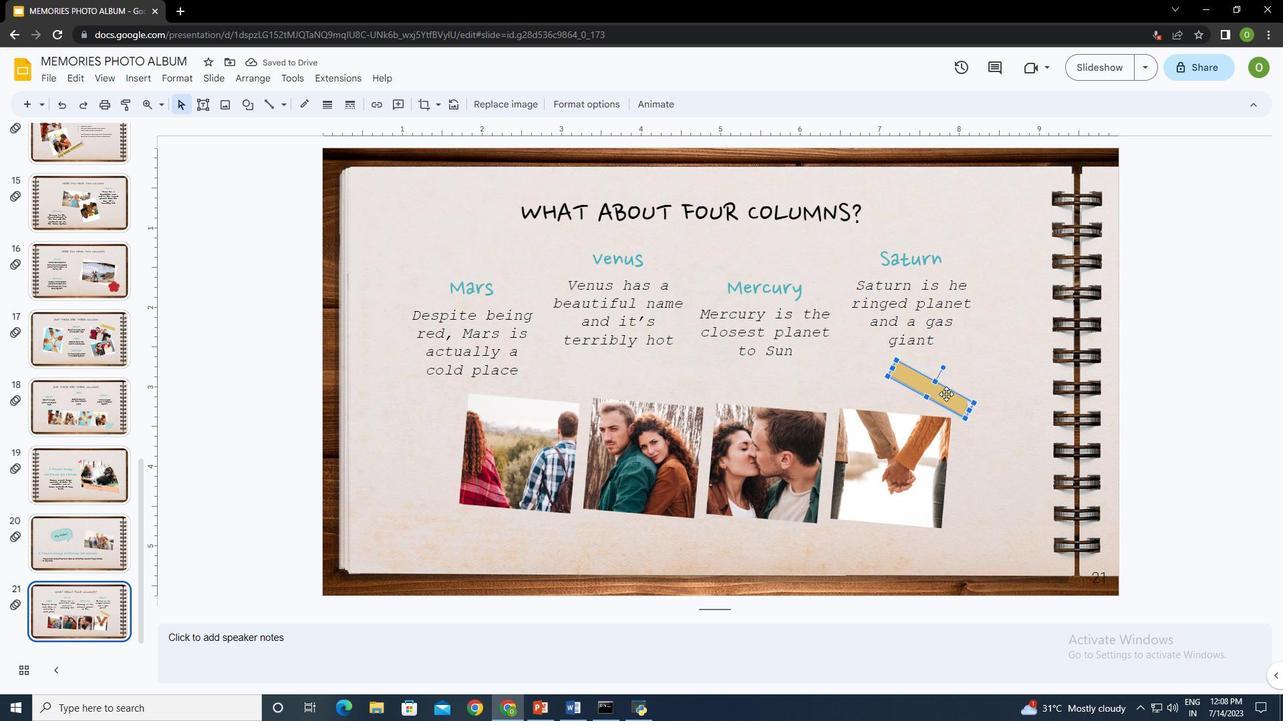 
Action: Mouse moved to (976, 485)
Screenshot: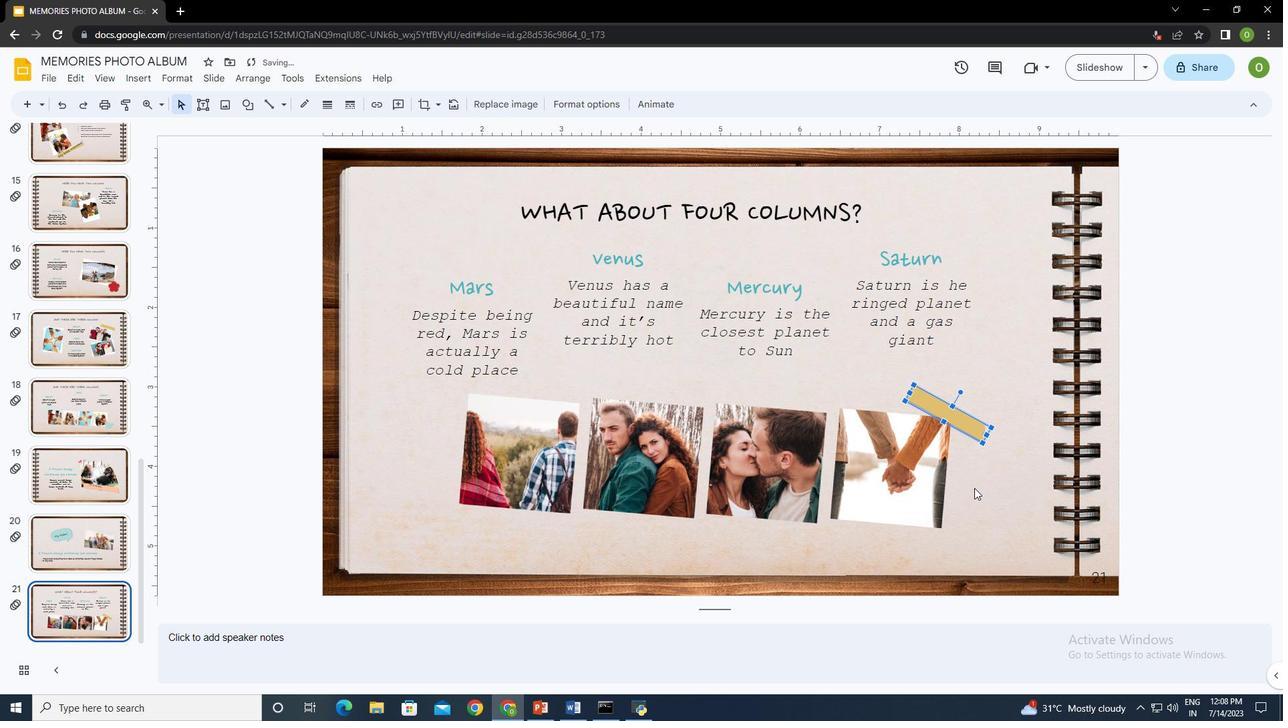 
Action: Mouse pressed left at (976, 485)
Screenshot: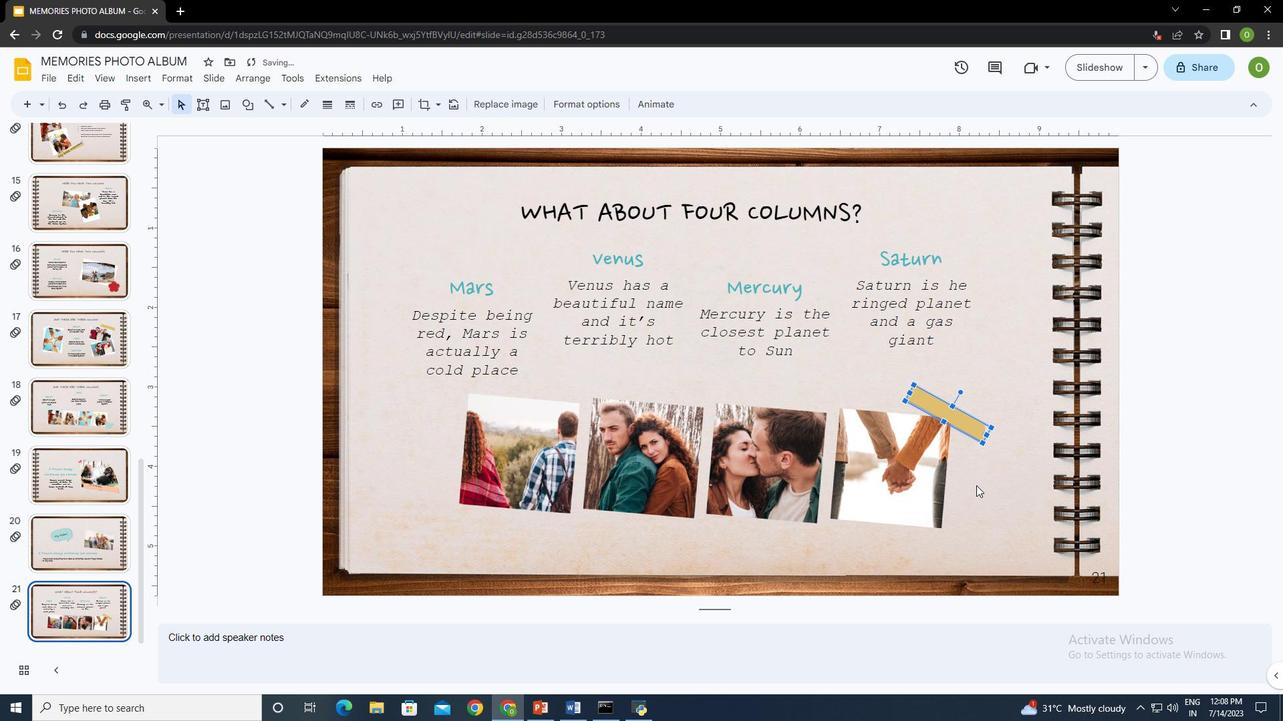 
Action: Mouse moved to (976, 486)
Screenshot: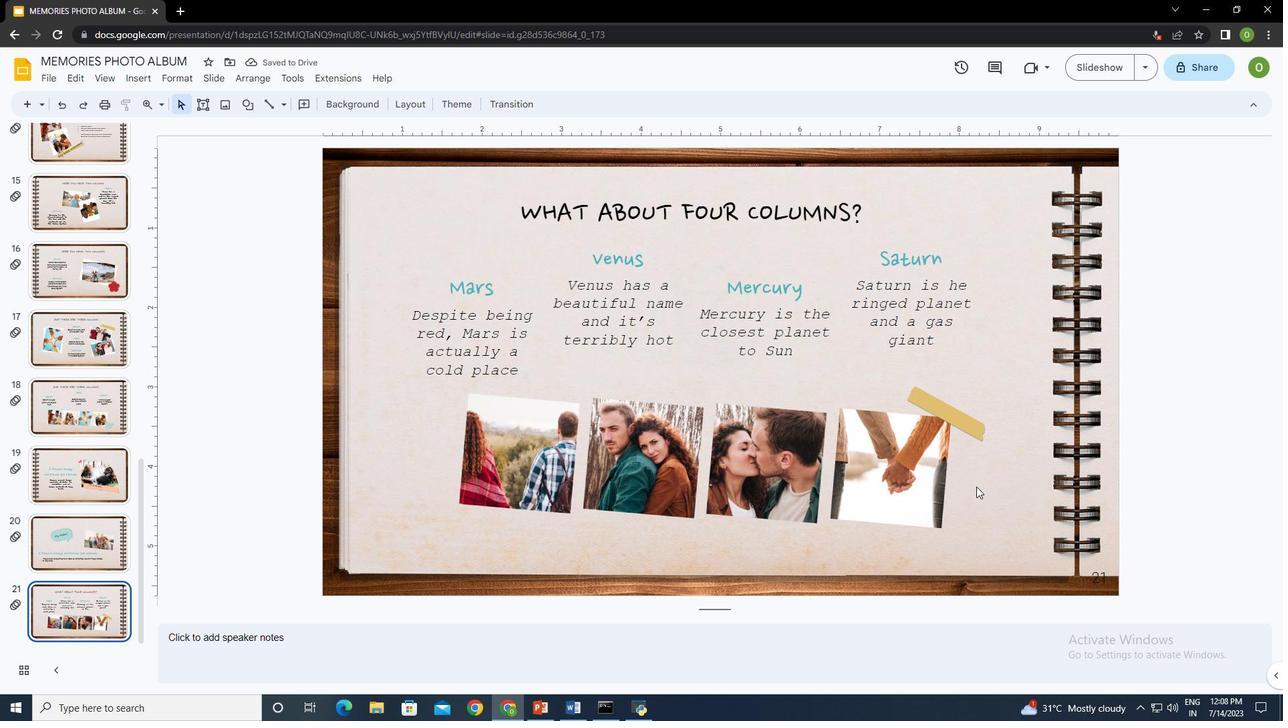 
Action: Mouse pressed left at (976, 486)
Screenshot: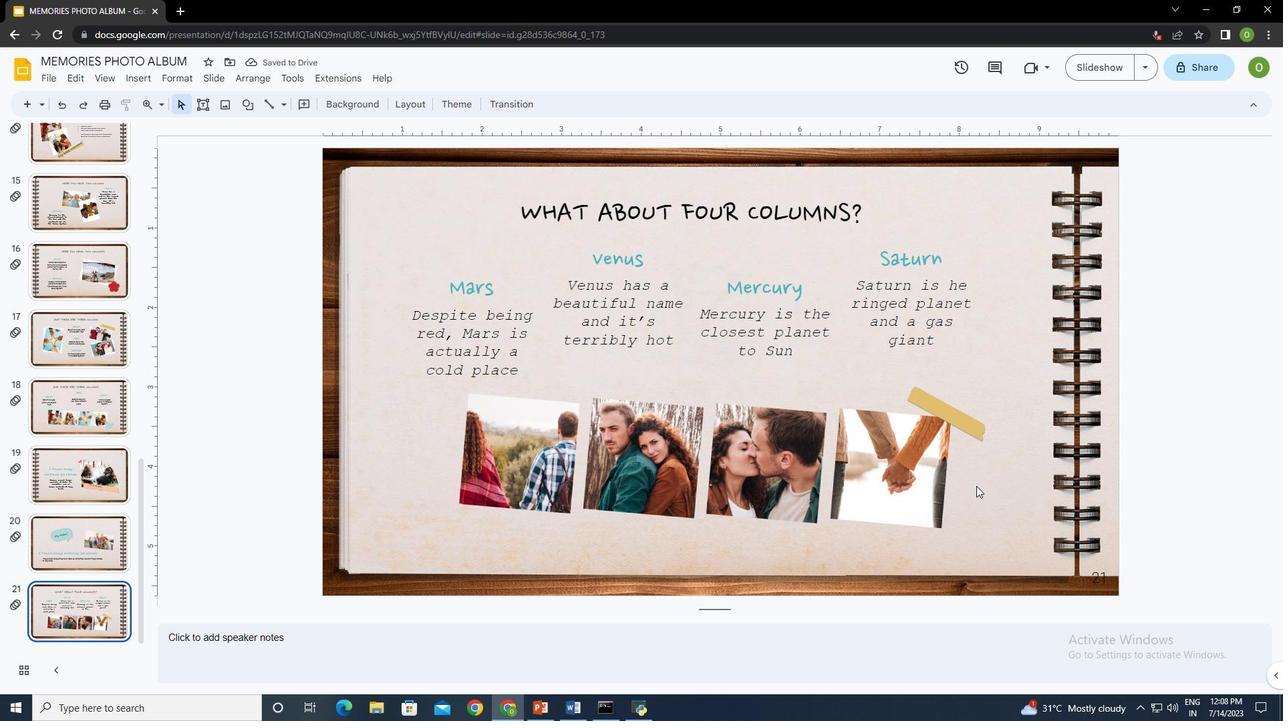 
Action: Mouse moved to (516, 459)
Screenshot: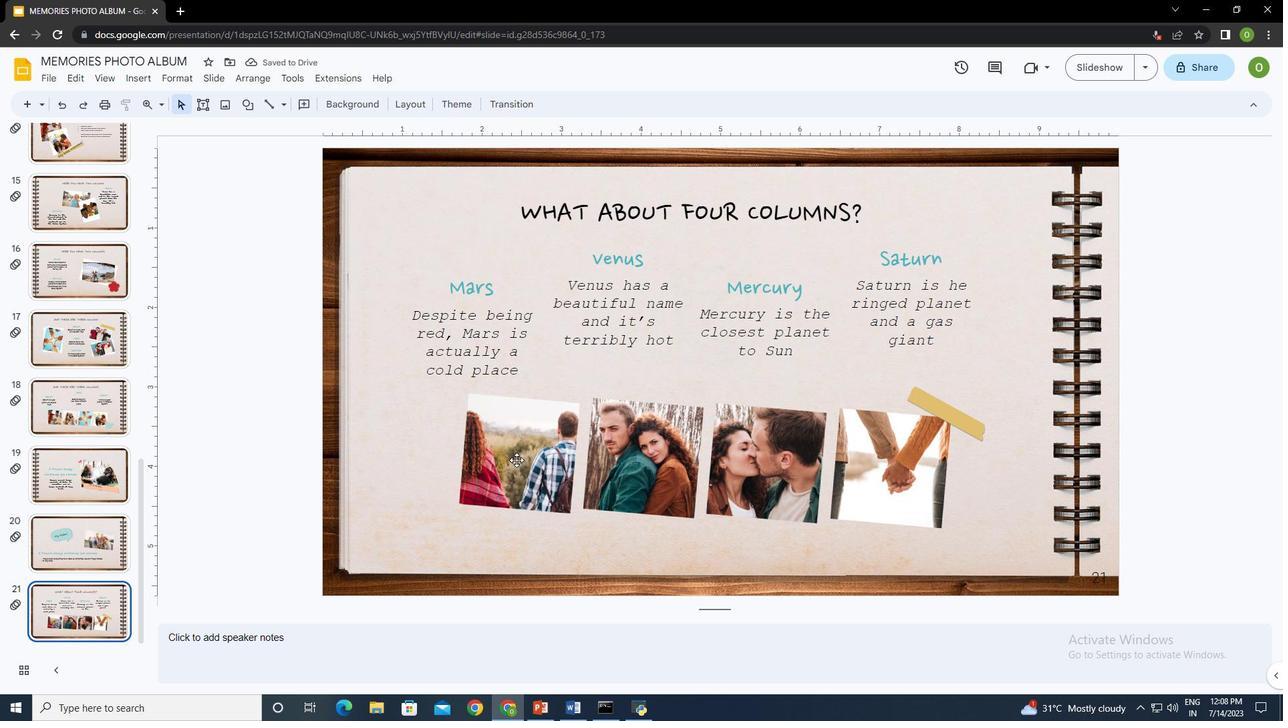 
Action: Mouse pressed left at (516, 459)
Screenshot: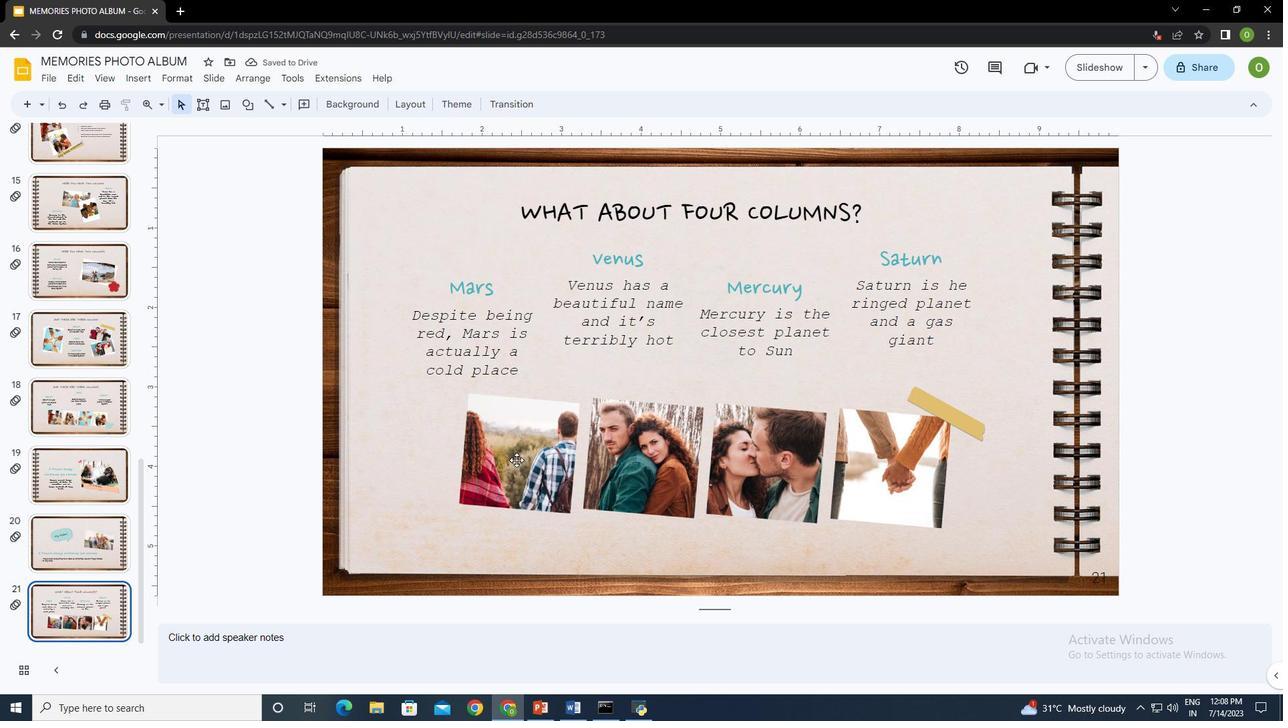
Action: Mouse moved to (616, 461)
Screenshot: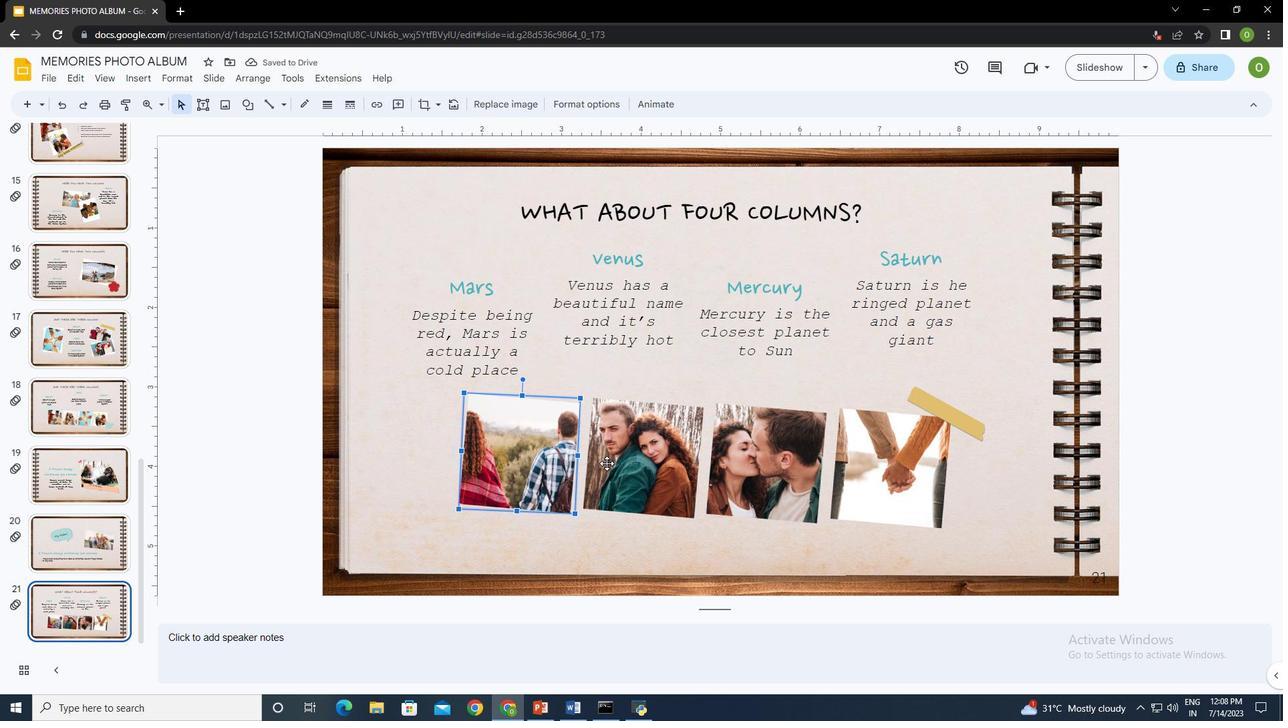 
Action: Mouse pressed left at (616, 461)
Screenshot: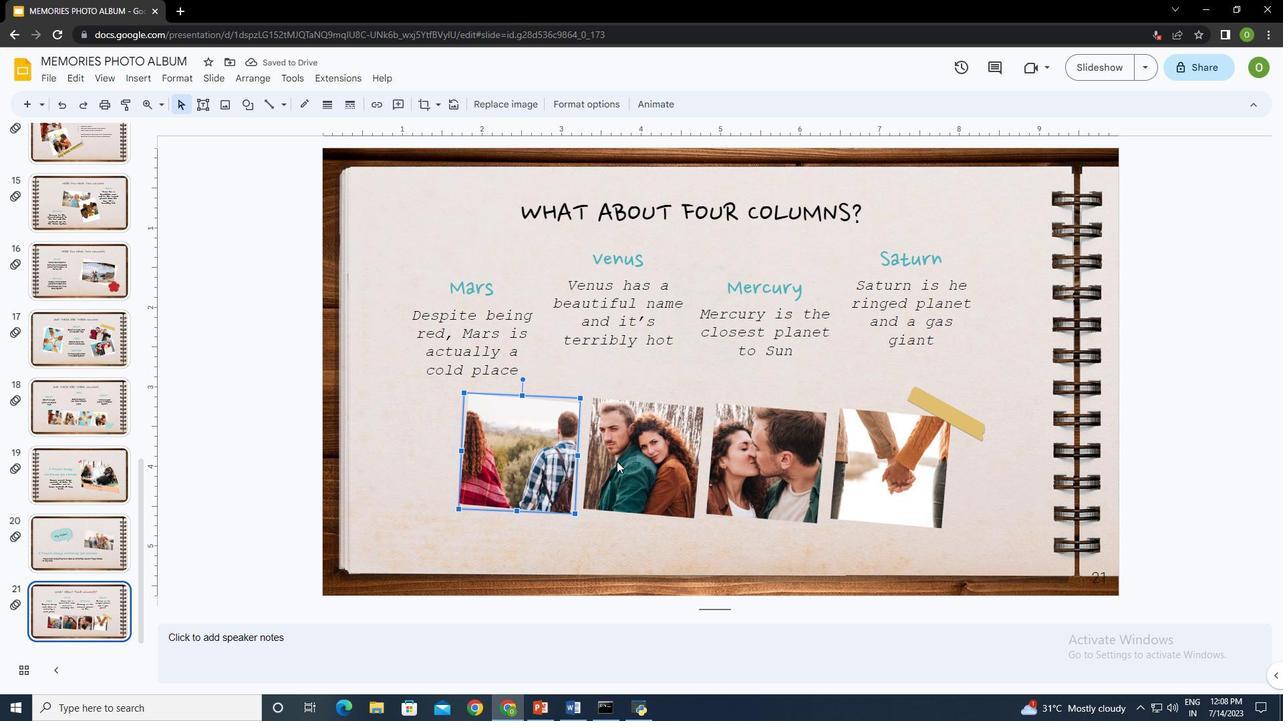 
Action: Mouse moved to (774, 463)
Screenshot: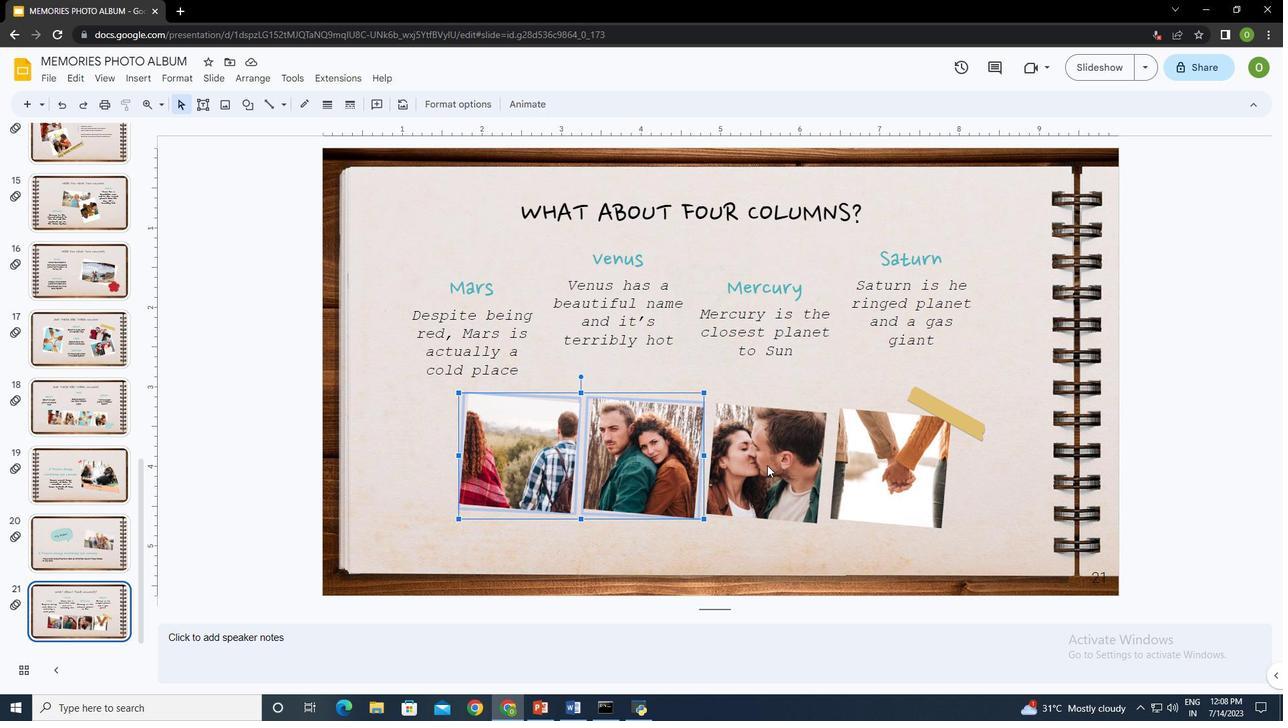 
Action: Mouse pressed left at (774, 463)
Screenshot: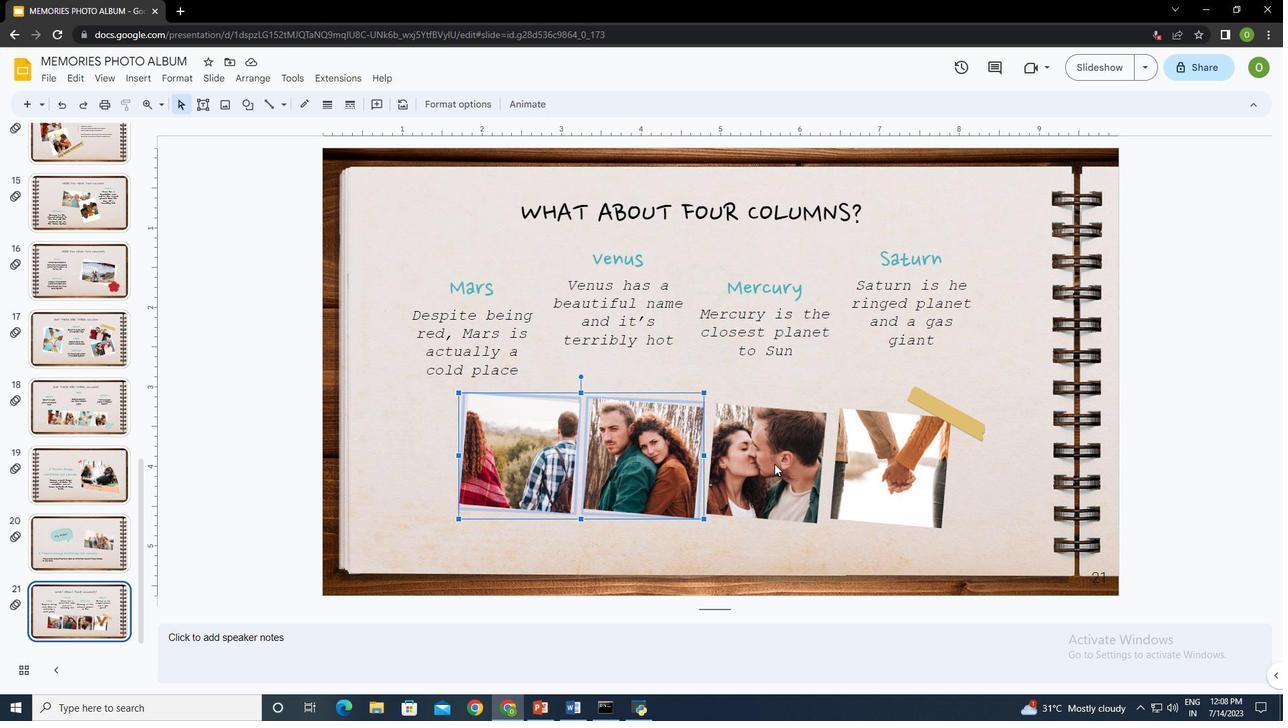 
Action: Mouse moved to (882, 469)
Screenshot: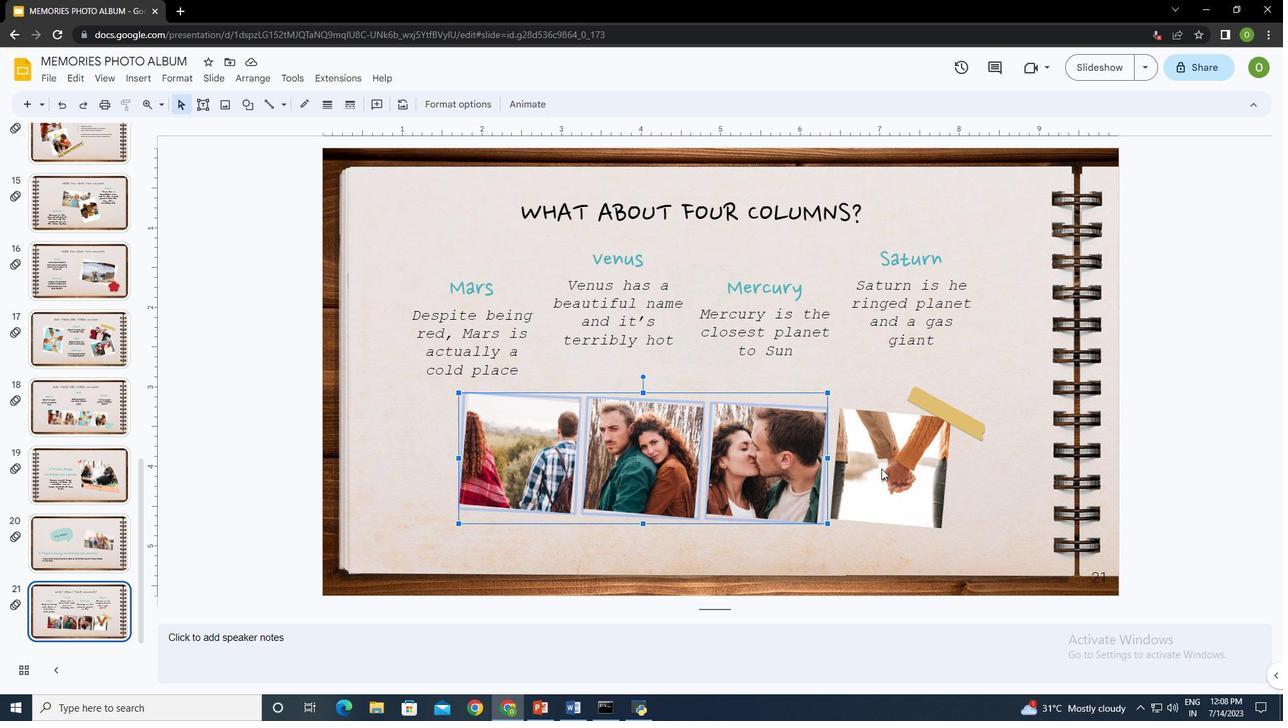 
Action: Mouse pressed left at (882, 469)
Screenshot: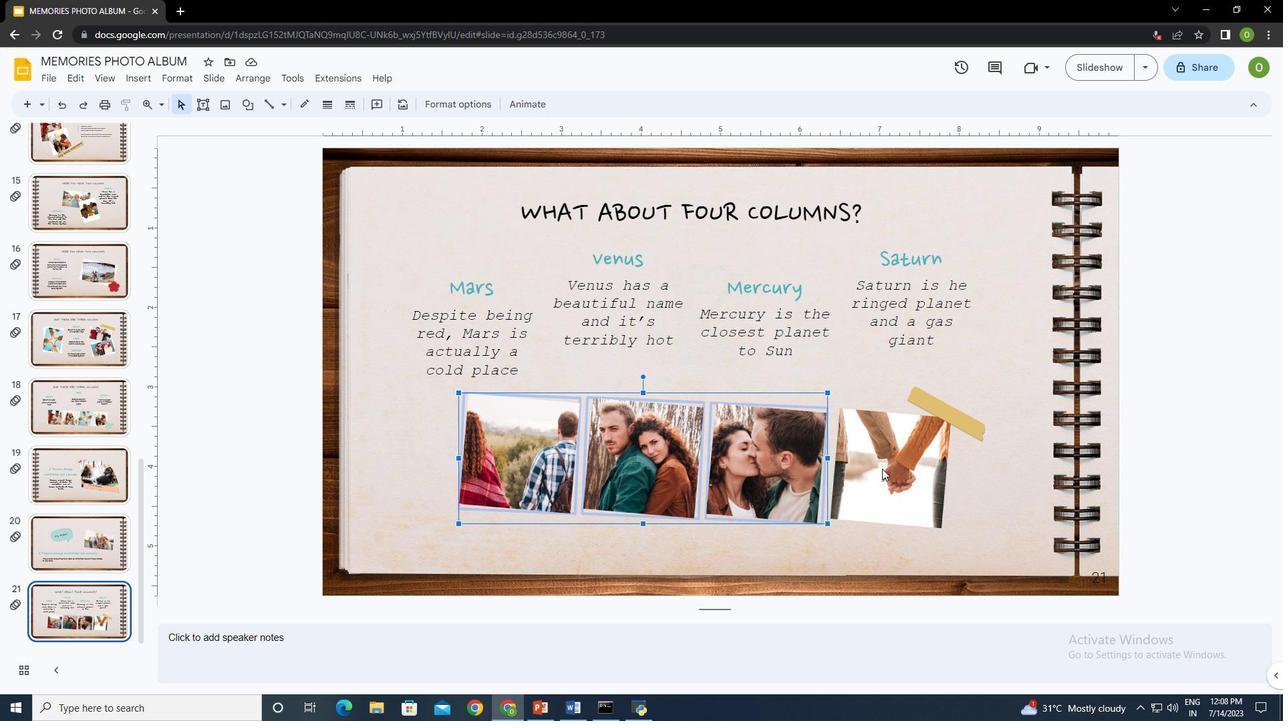 
Action: Mouse moved to (518, 104)
Screenshot: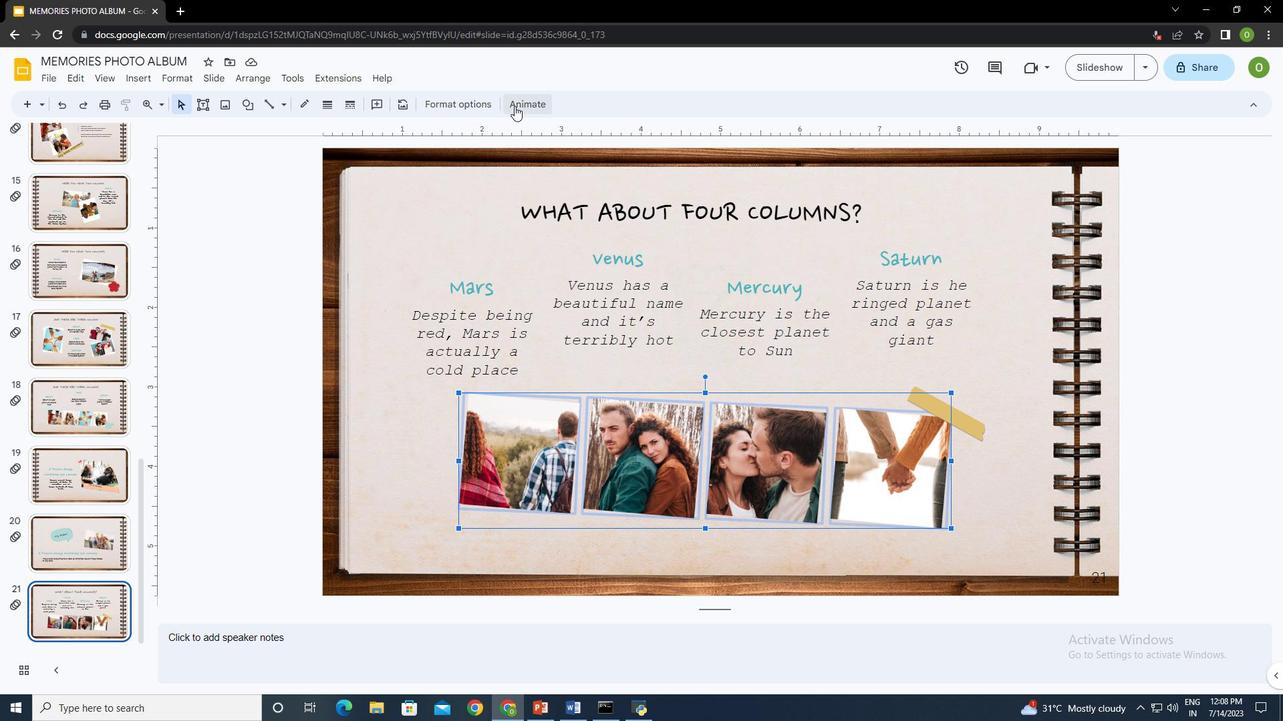 
Action: Mouse pressed left at (518, 104)
Screenshot: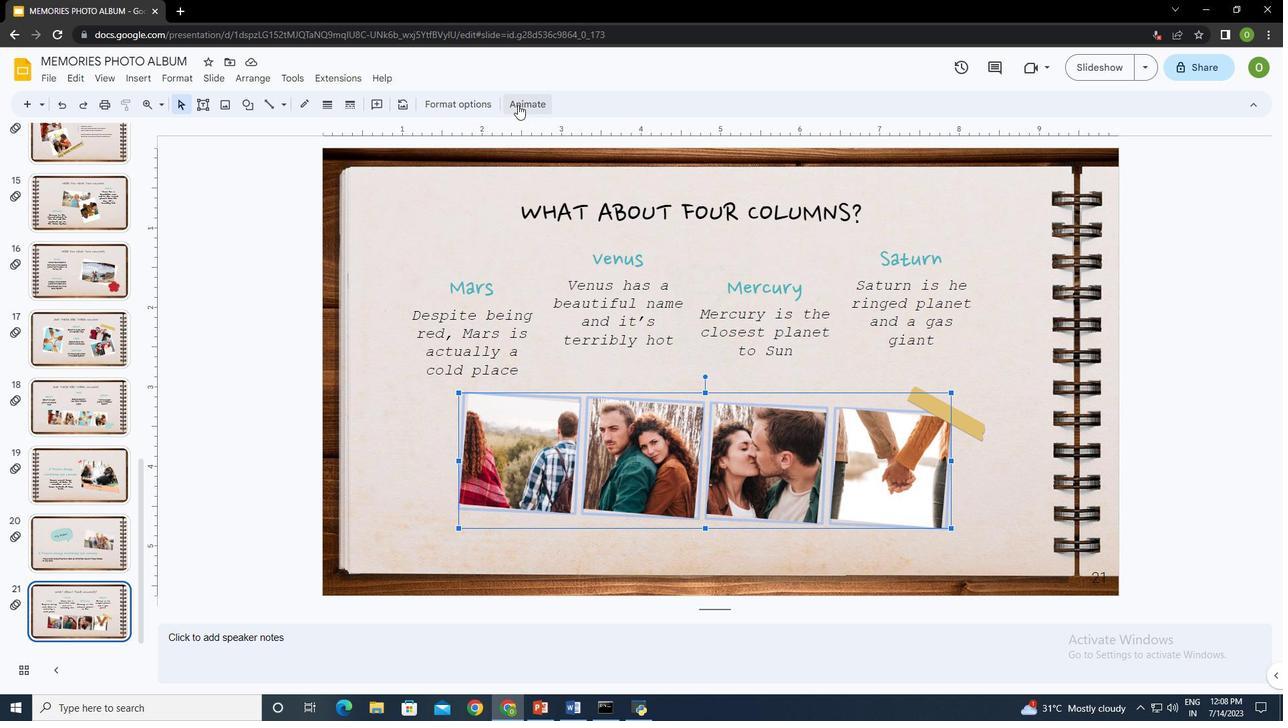 
Action: Mouse moved to (1141, 266)
Screenshot: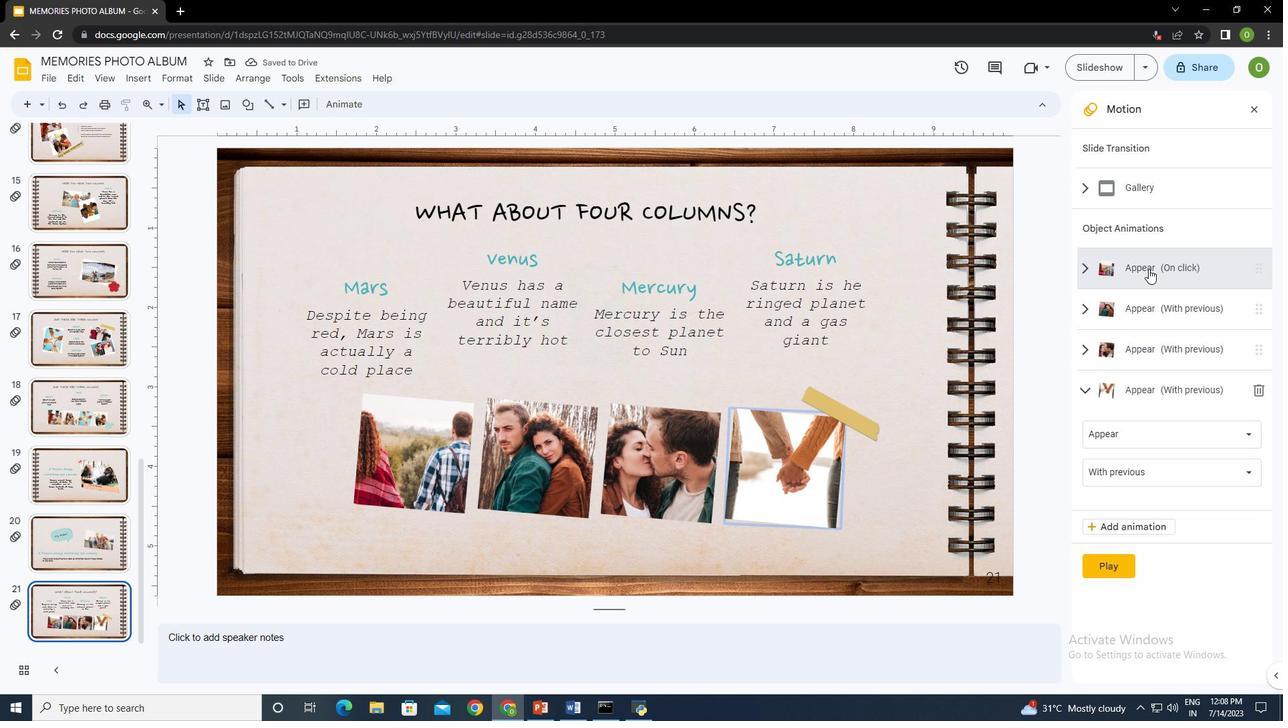 
Action: Mouse pressed left at (1141, 266)
Screenshot: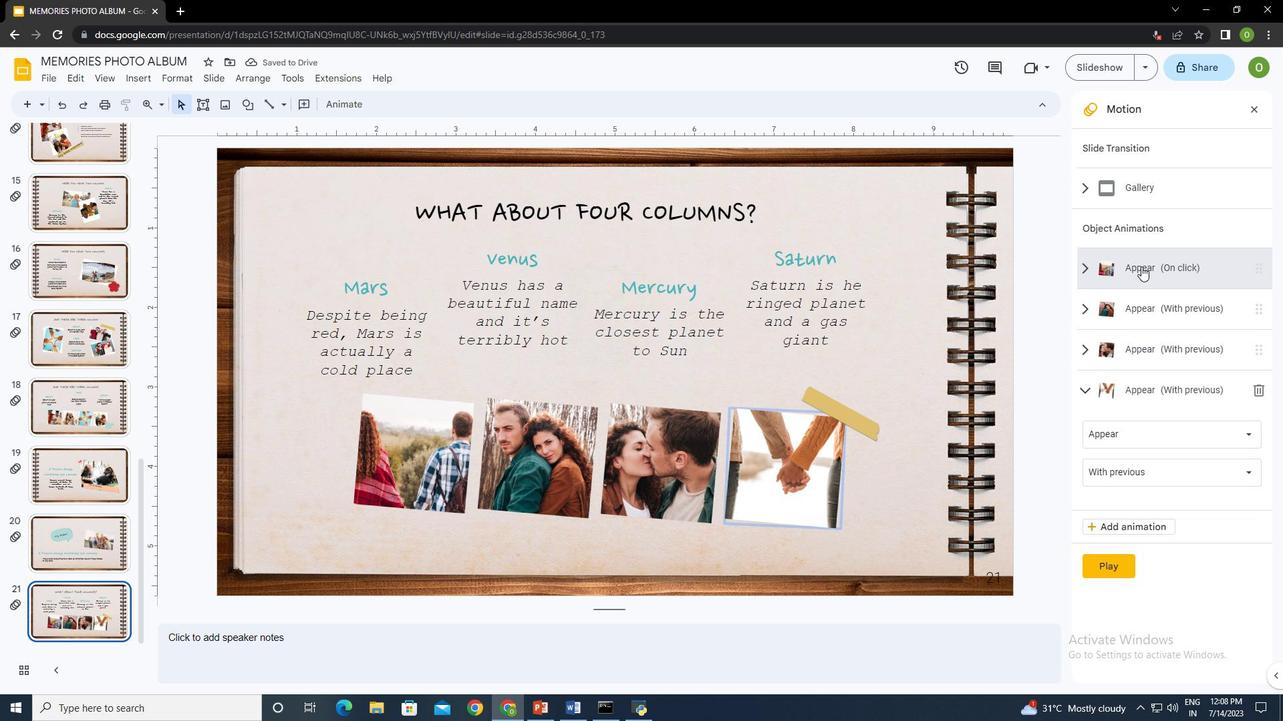 
Action: Mouse moved to (1130, 302)
Screenshot: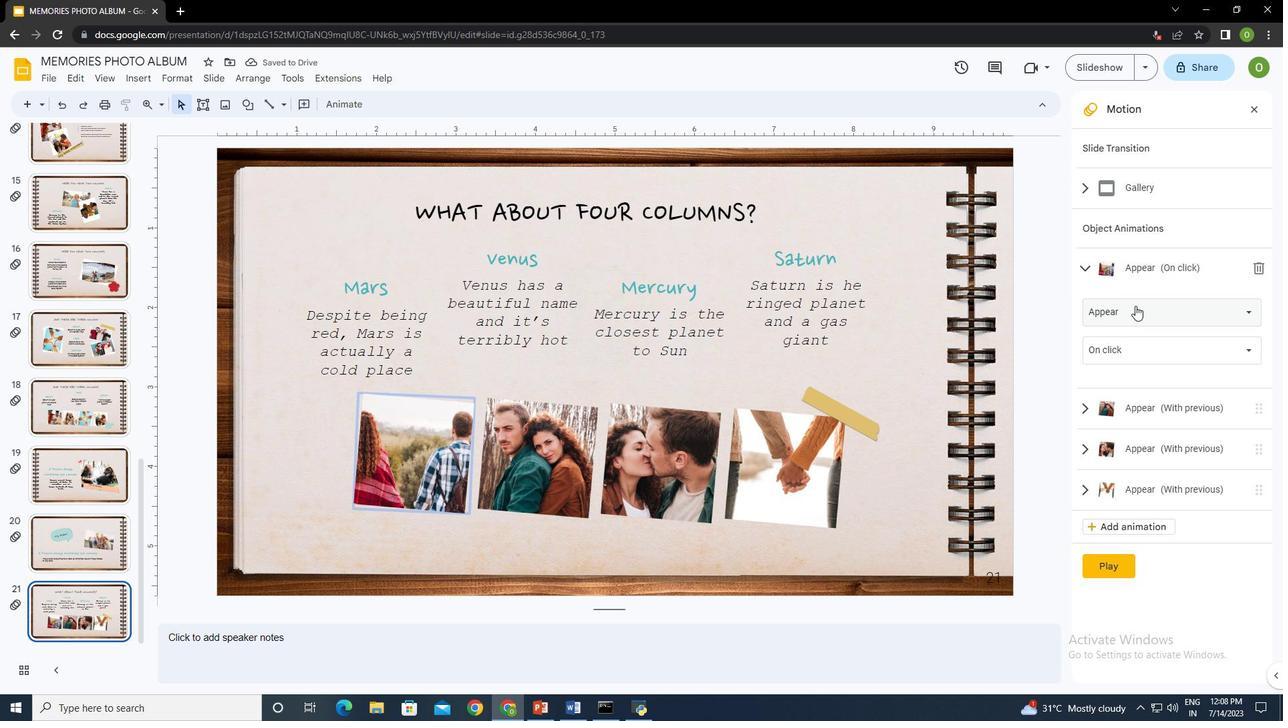 
Action: Mouse pressed left at (1130, 302)
Screenshot: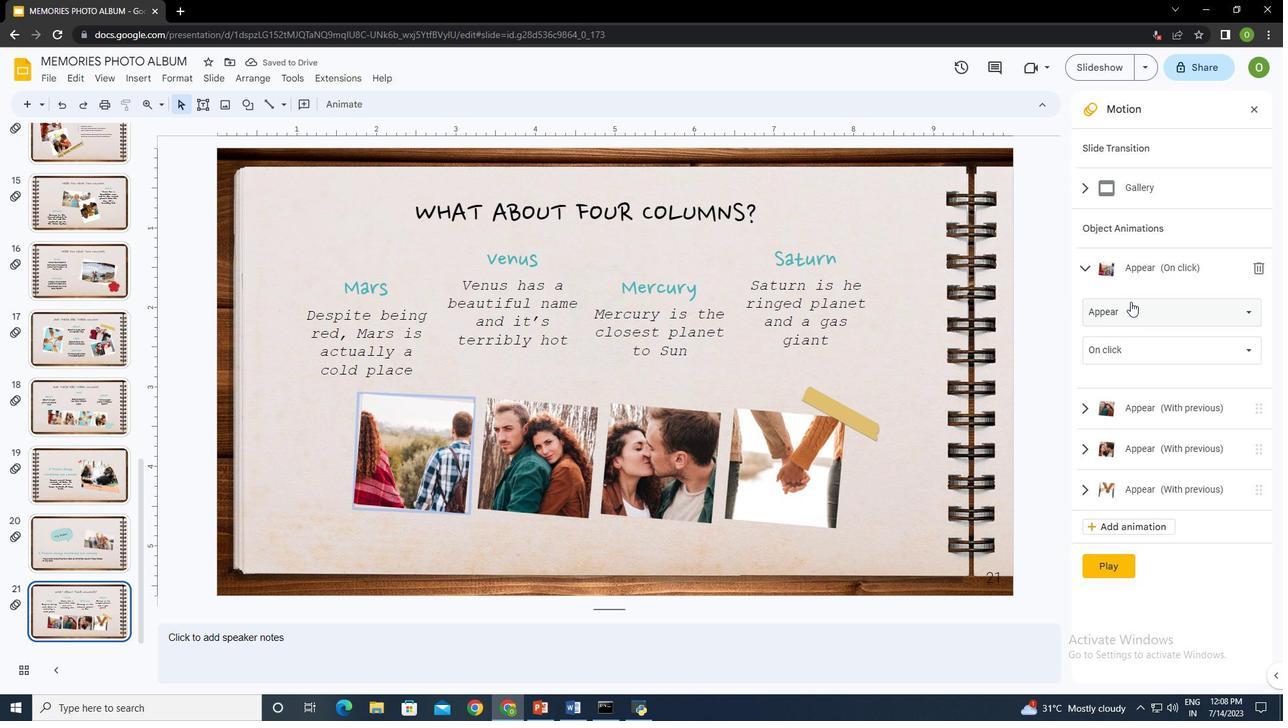 
Action: Mouse moved to (1155, 387)
Screenshot: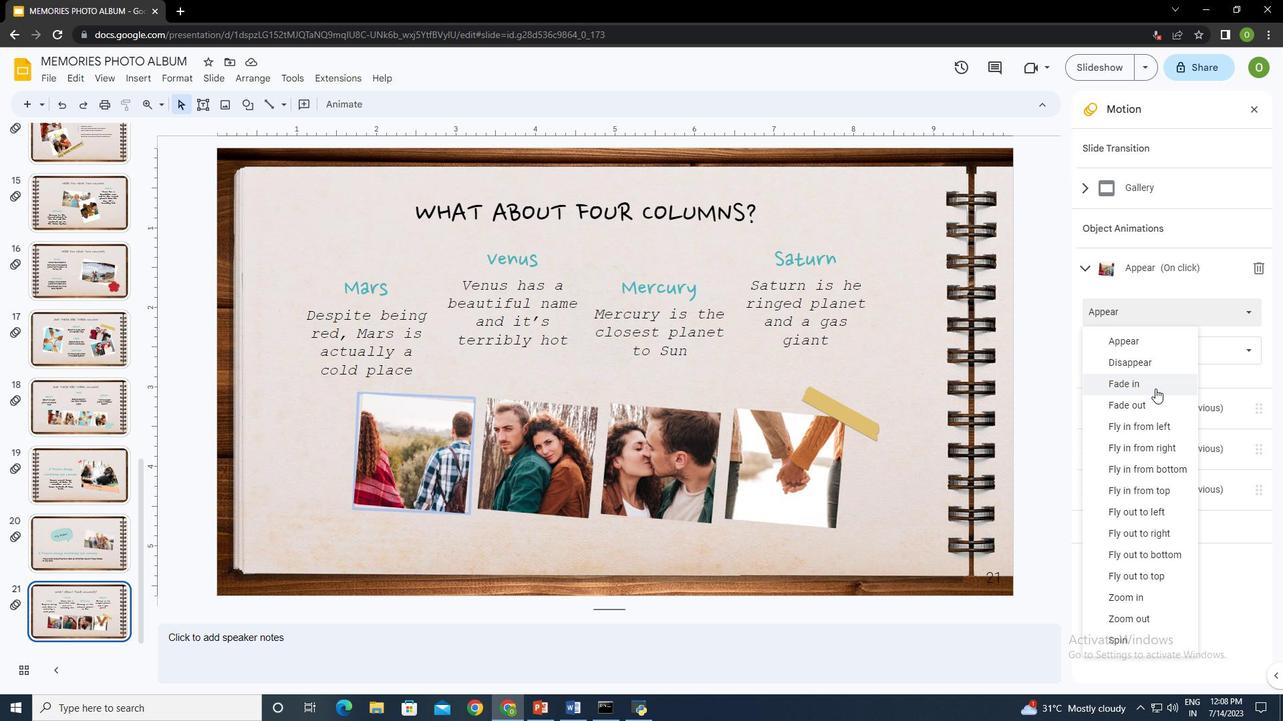 
Action: Mouse pressed left at (1155, 387)
Screenshot: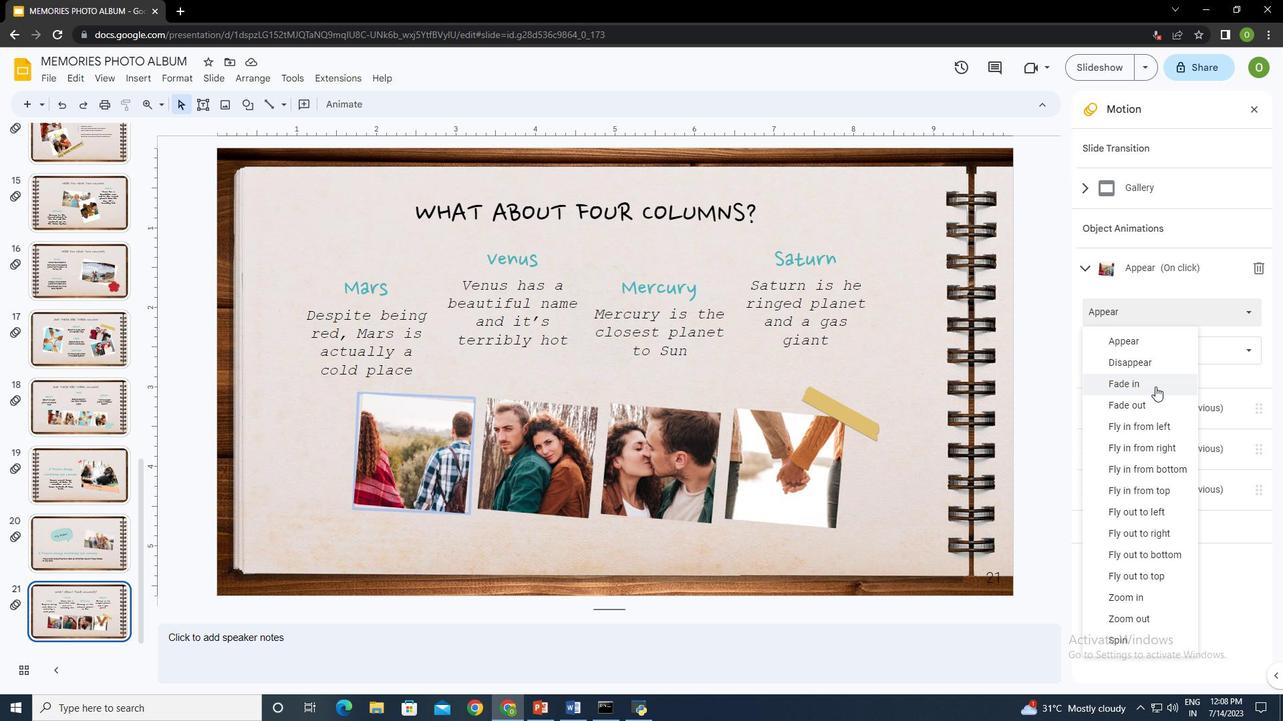 
Action: Mouse moved to (1138, 349)
Screenshot: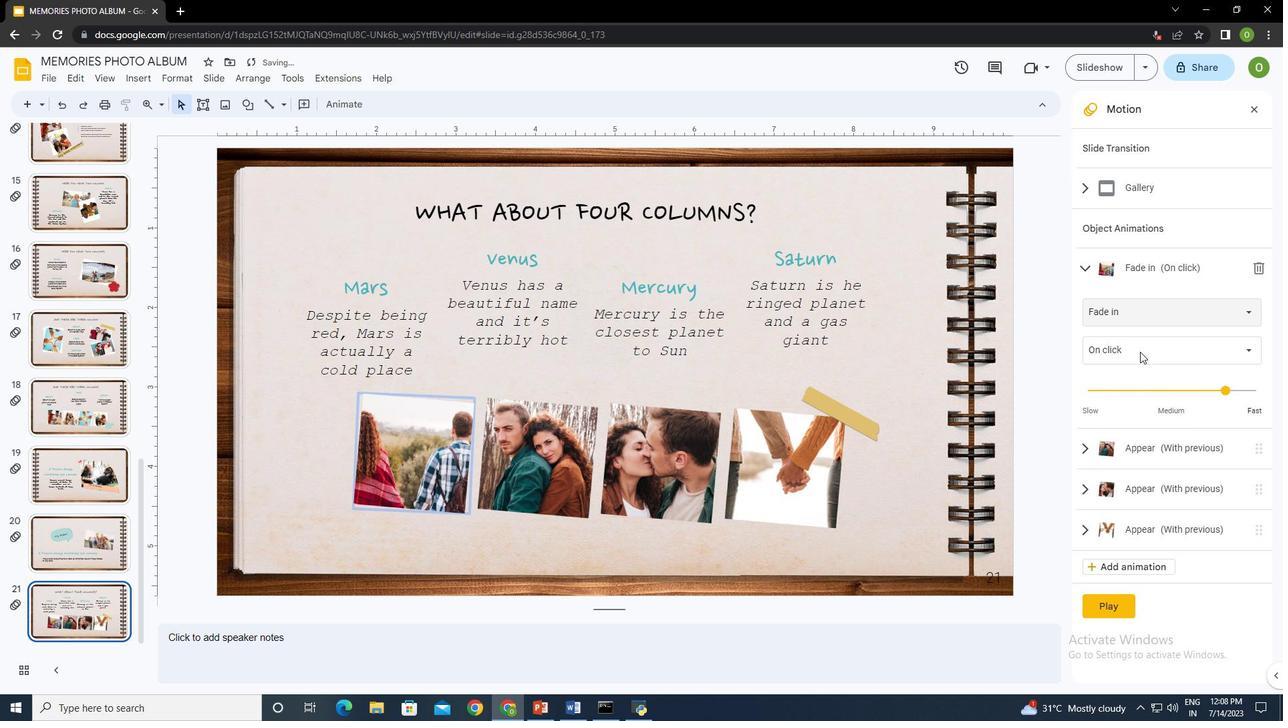 
Action: Mouse pressed left at (1138, 349)
Screenshot: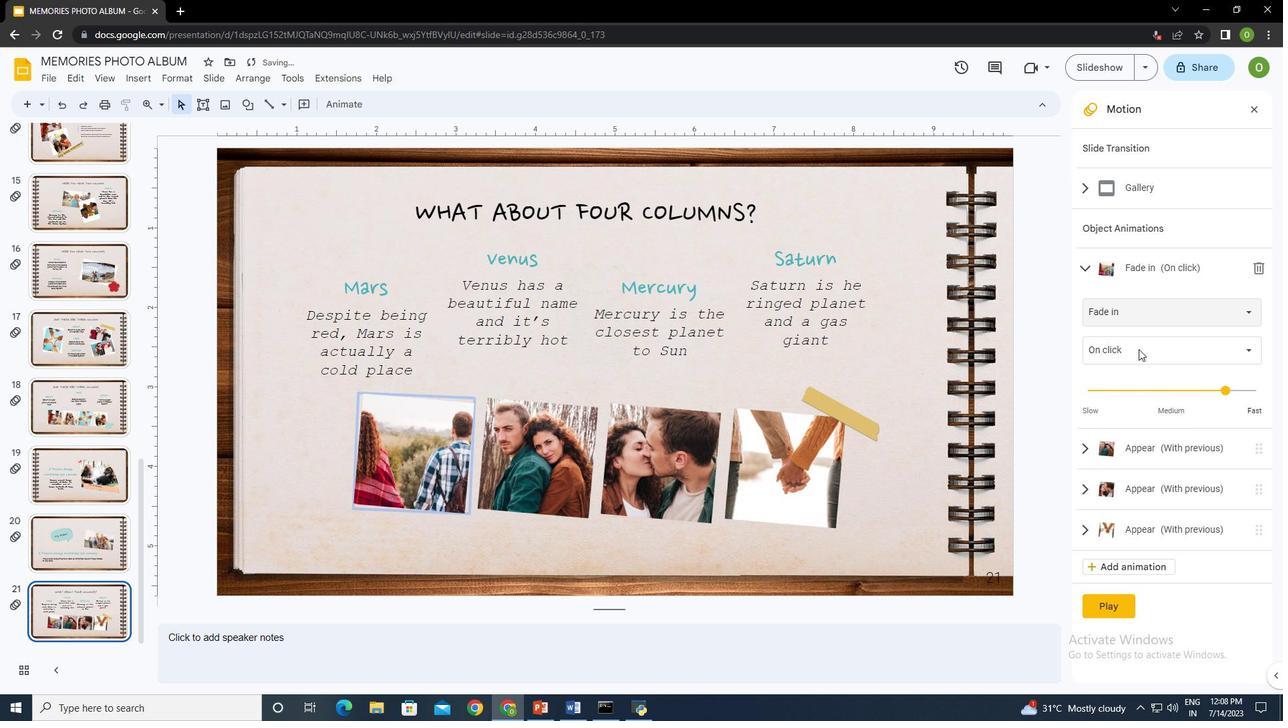 
Action: Mouse moved to (1133, 347)
Screenshot: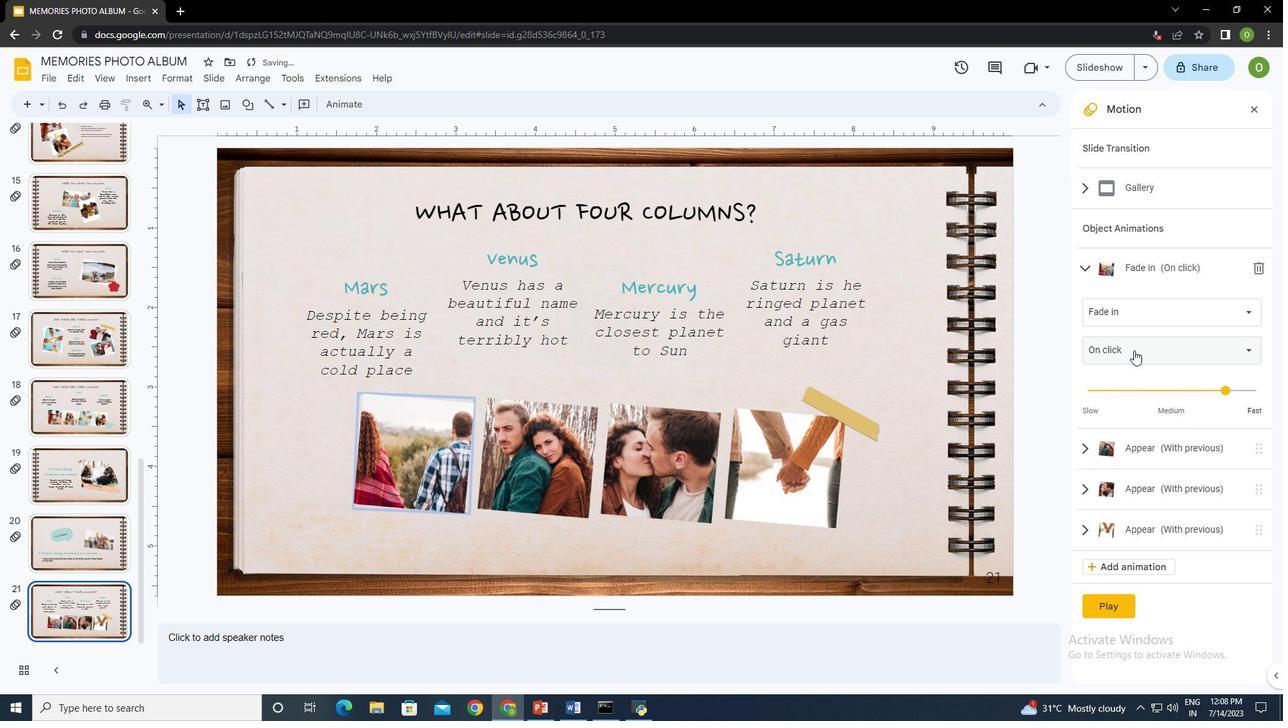 
Action: Mouse pressed left at (1133, 347)
Screenshot: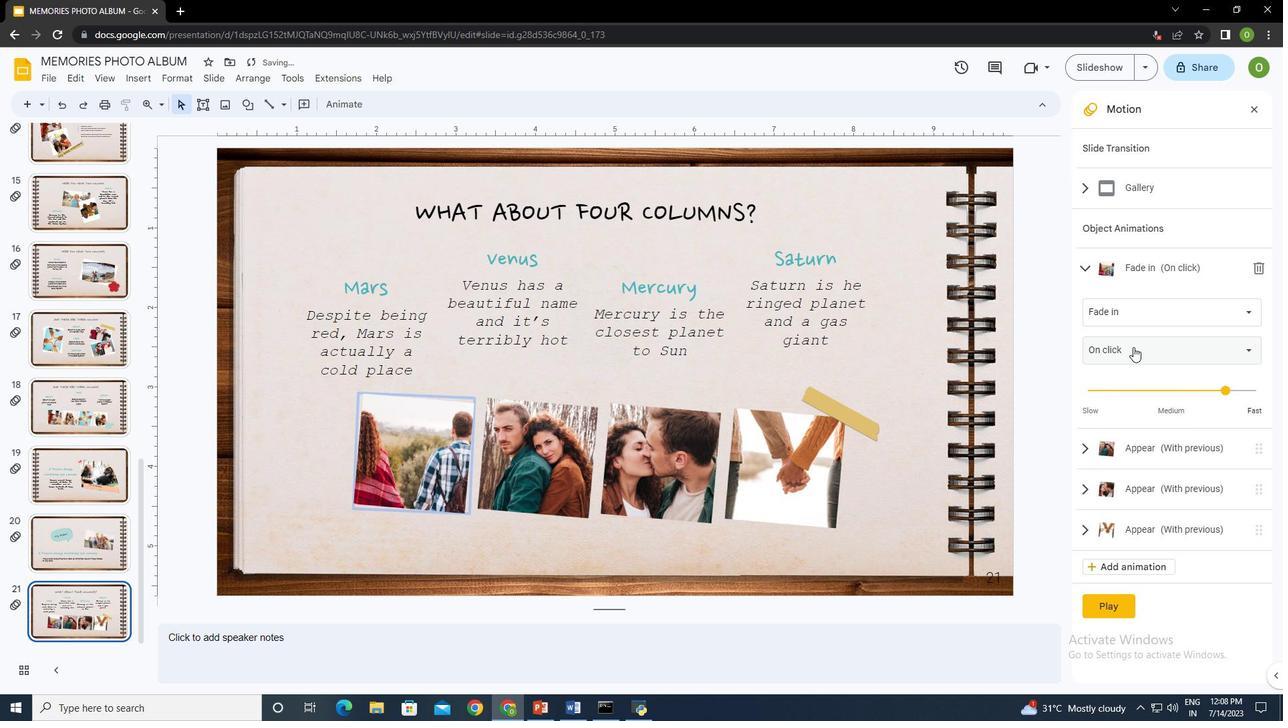
Action: Mouse moved to (1133, 400)
Screenshot: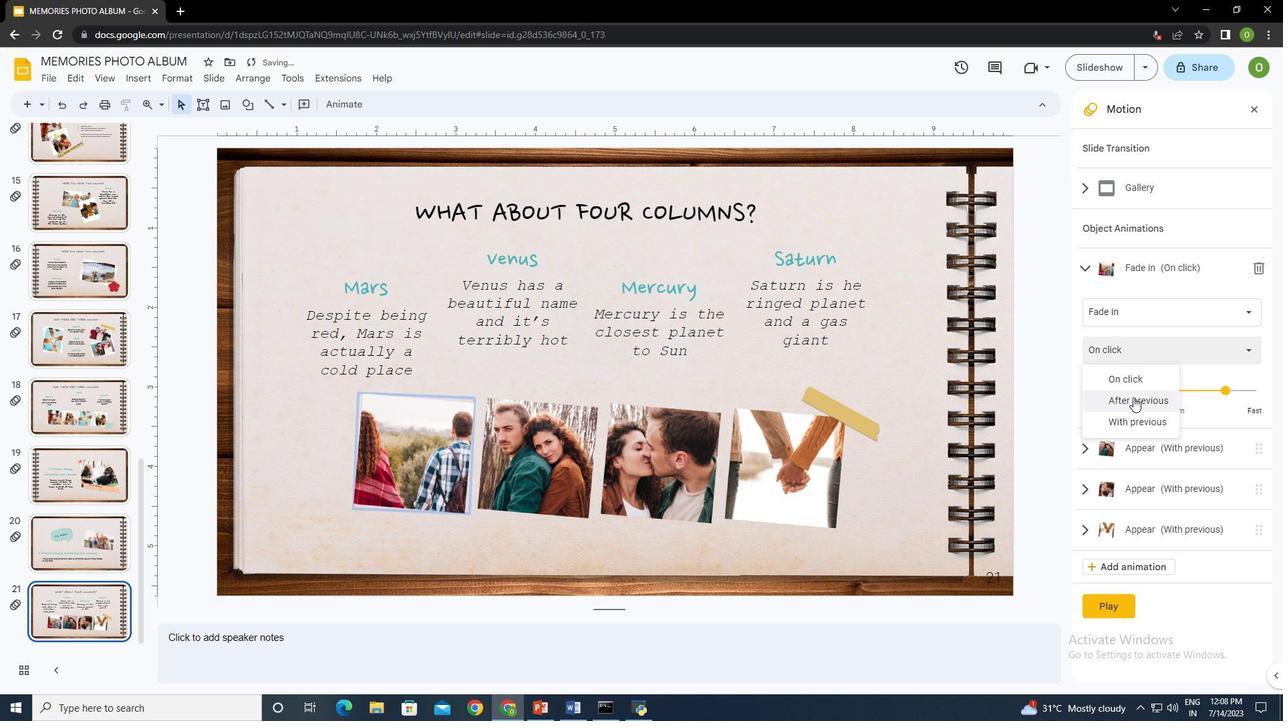 
Action: Mouse pressed left at (1133, 400)
Screenshot: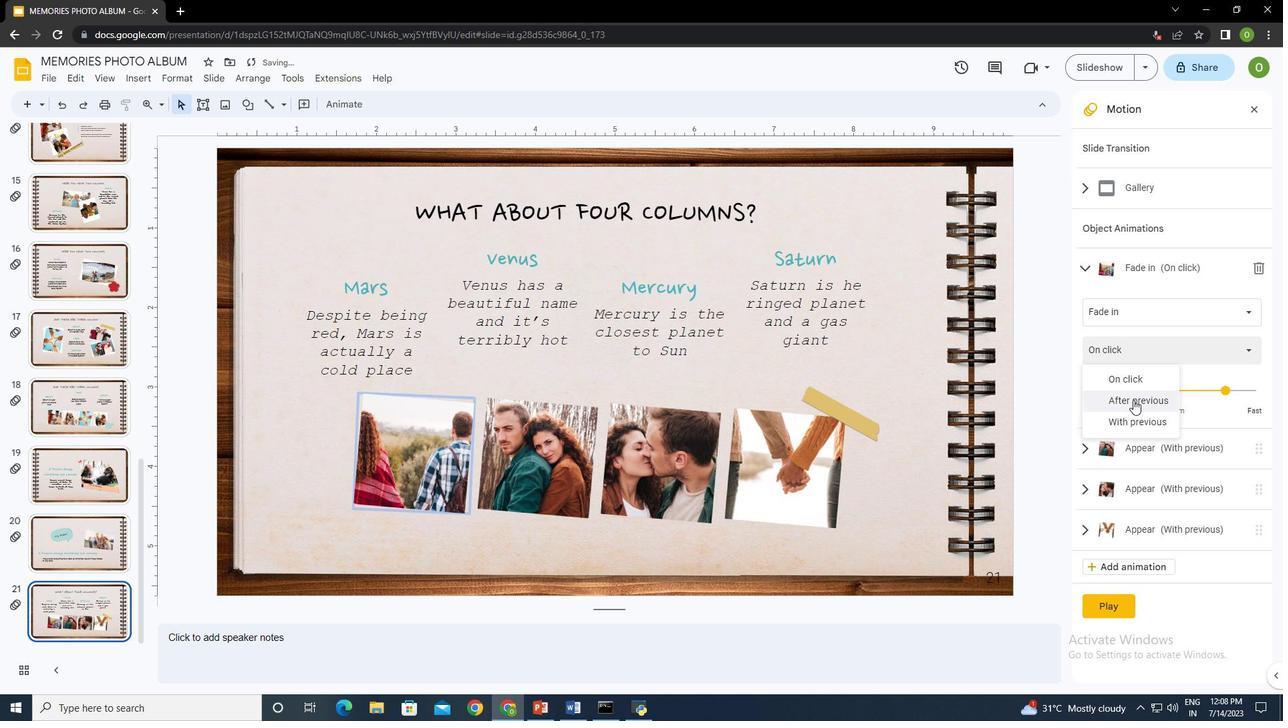 
Action: Mouse moved to (1148, 452)
Screenshot: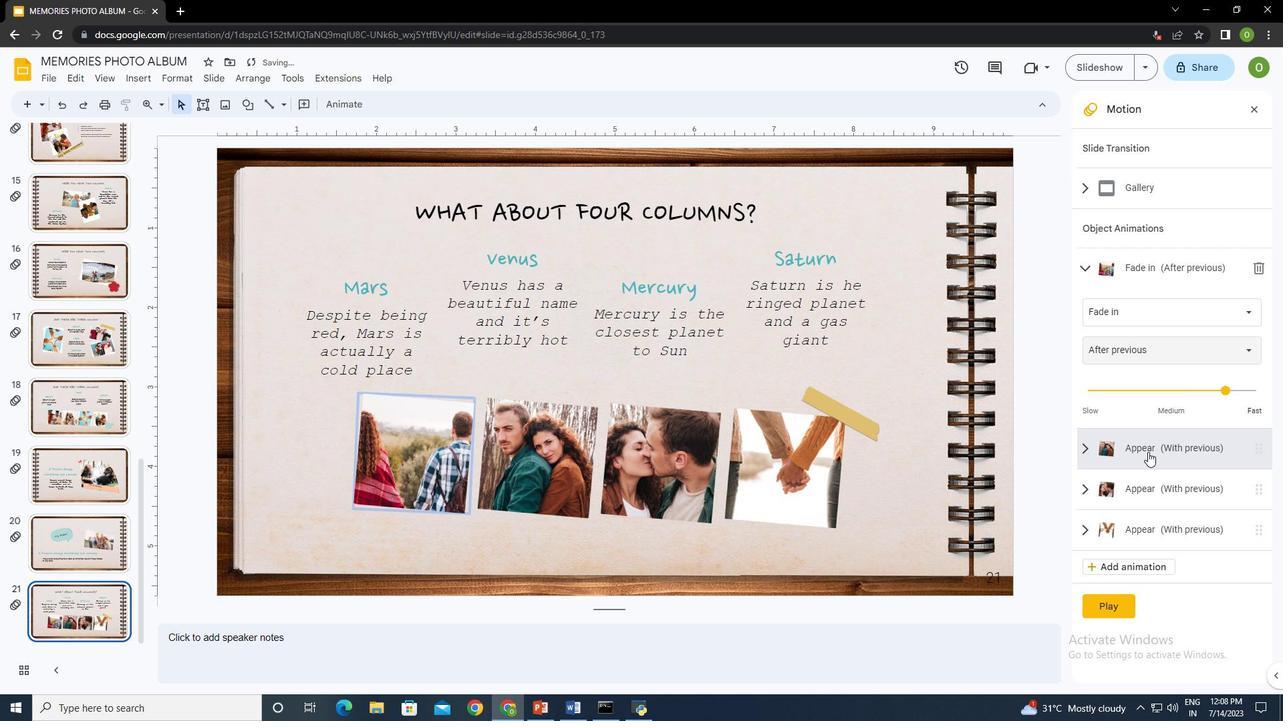 
Action: Mouse pressed left at (1148, 452)
Screenshot: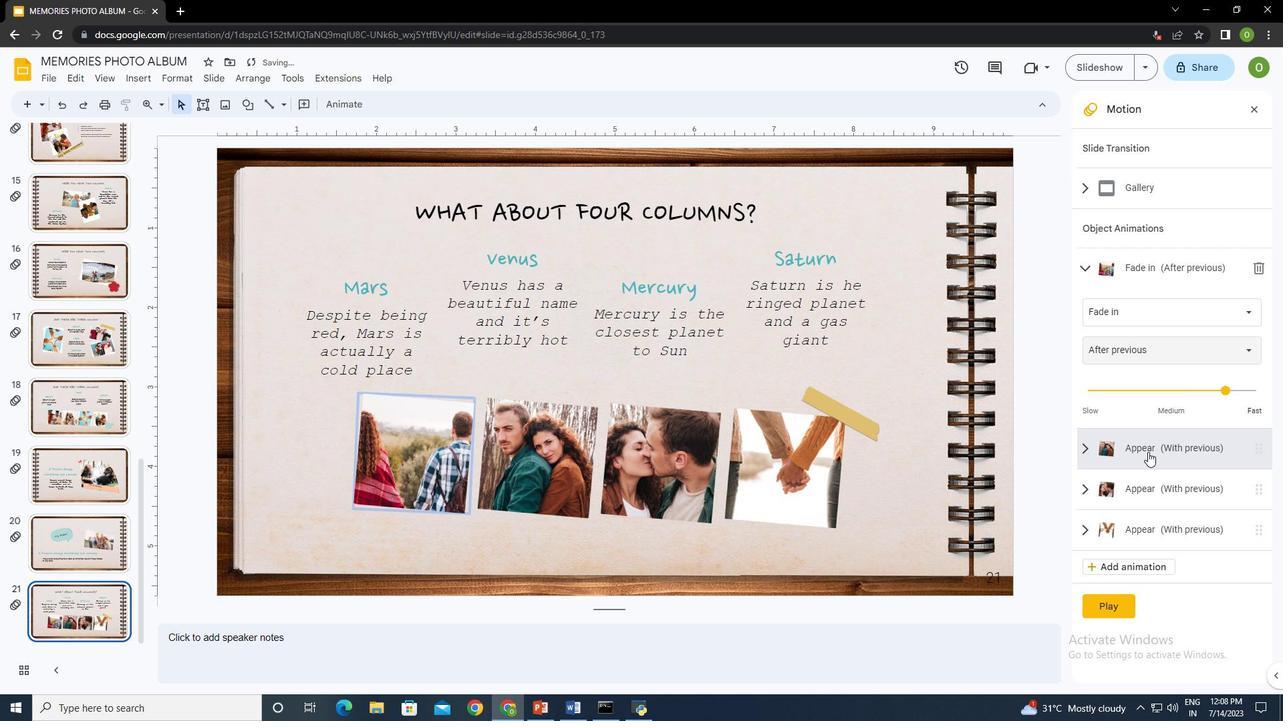 
Action: Mouse moved to (1126, 354)
Screenshot: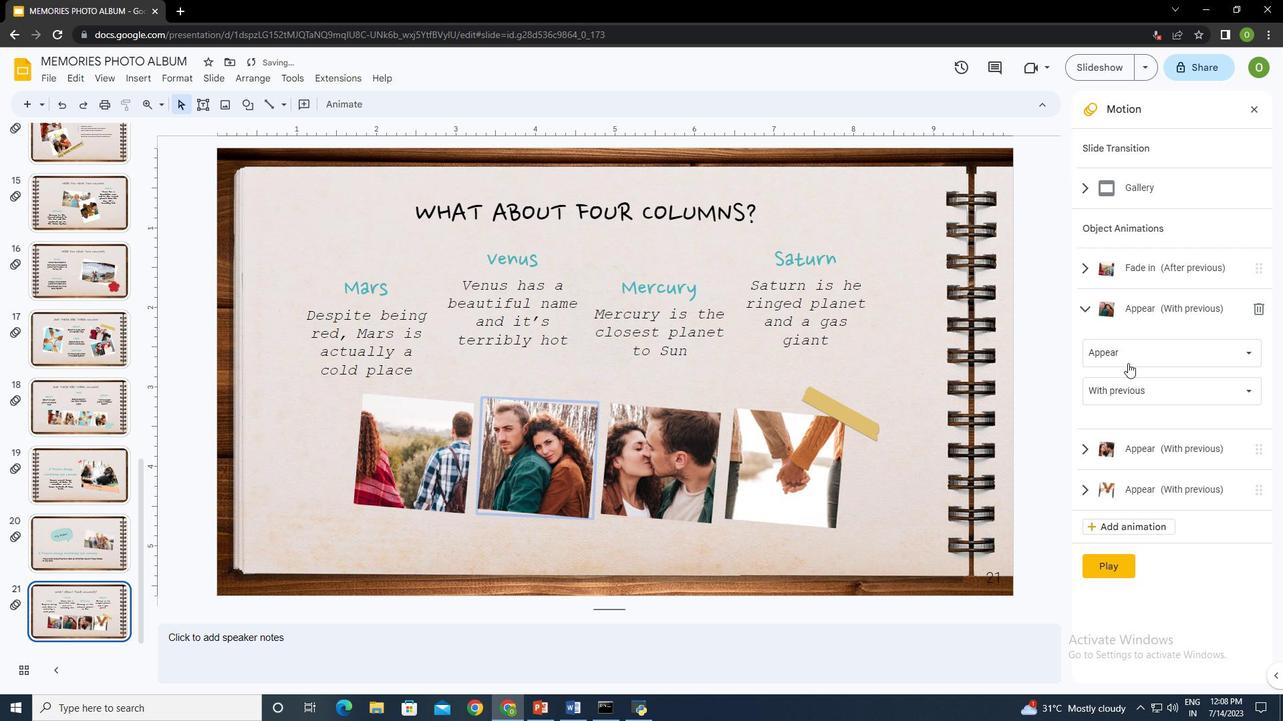 
Action: Mouse pressed left at (1126, 354)
Screenshot: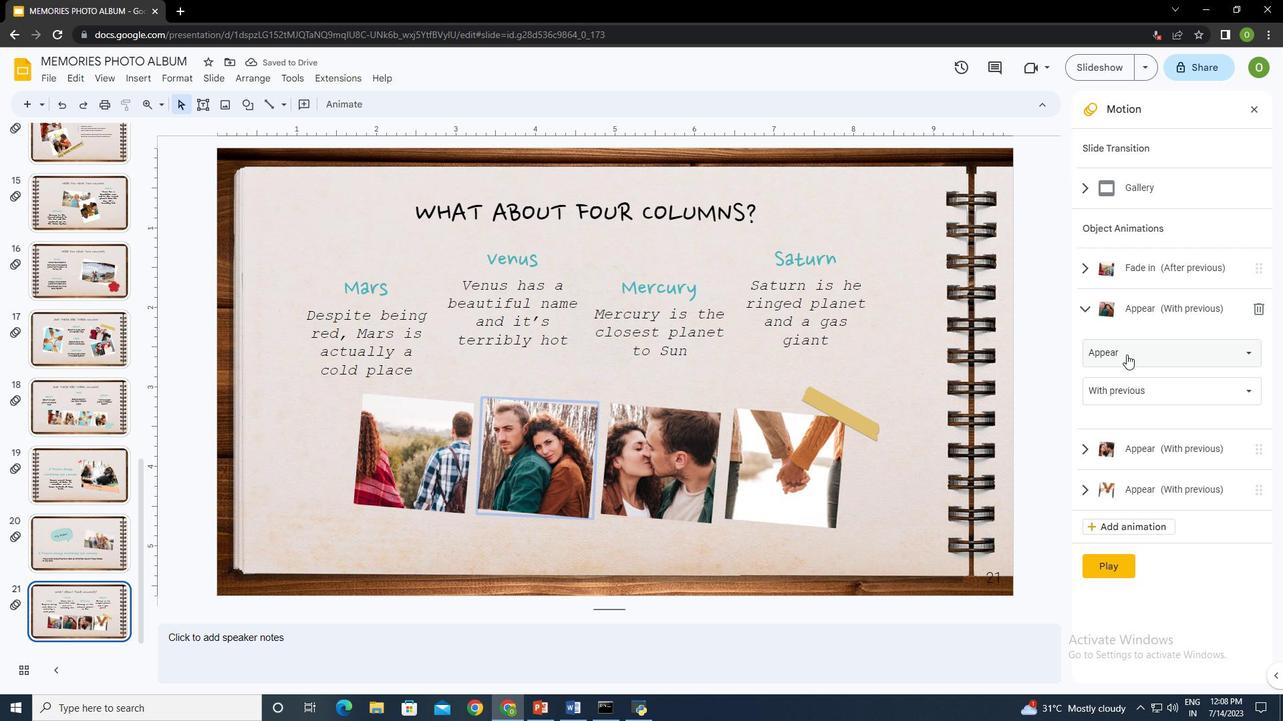 
Action: Mouse moved to (1141, 422)
Screenshot: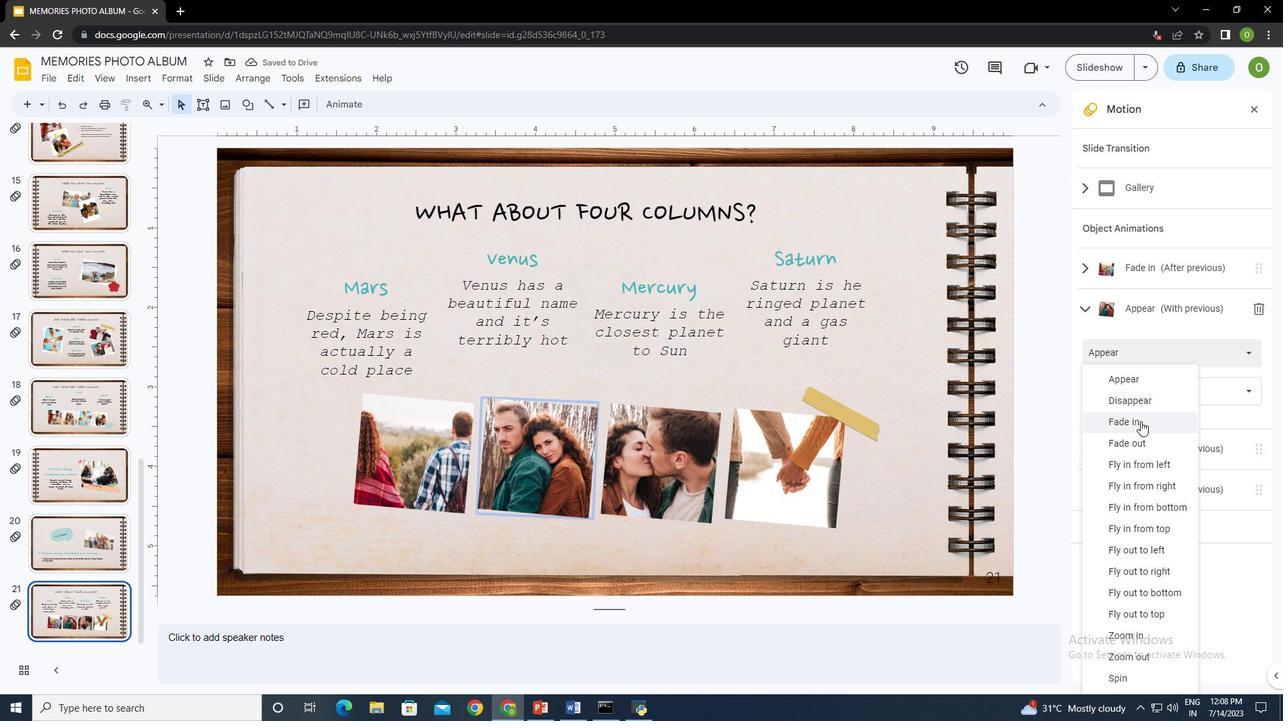 
Action: Mouse pressed left at (1141, 422)
Screenshot: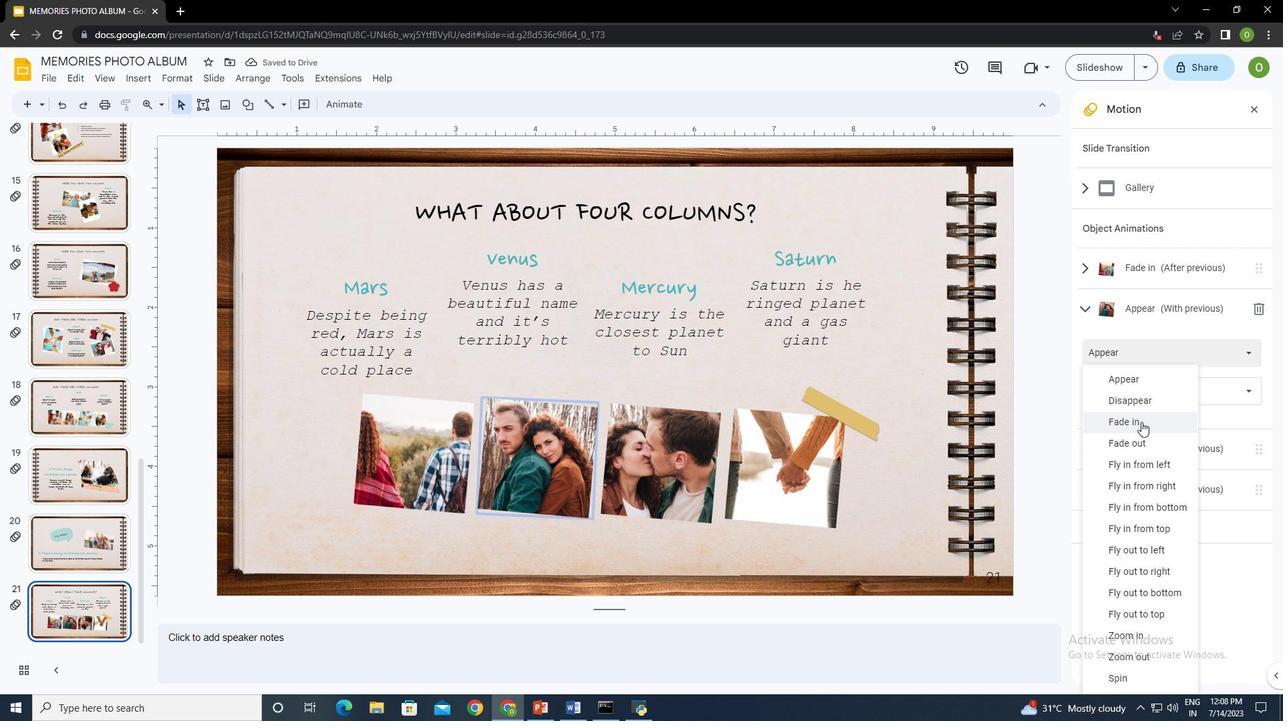 
Action: Mouse moved to (1141, 395)
Screenshot: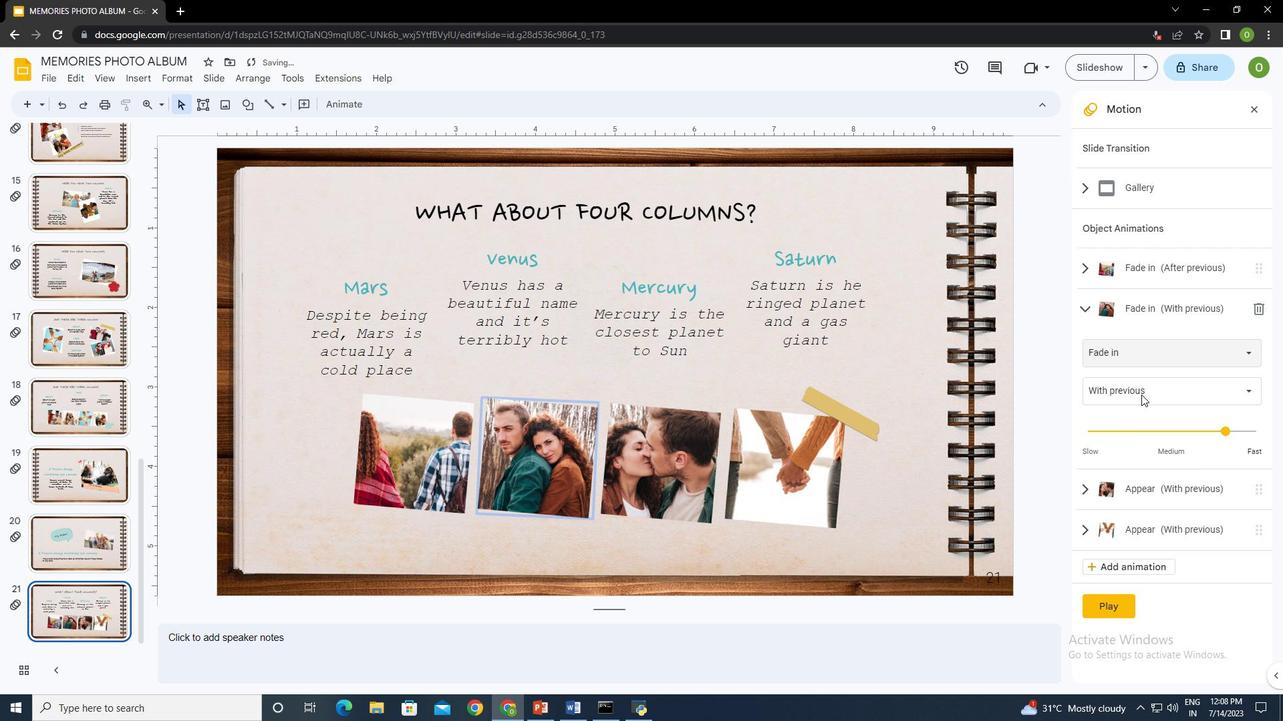 
Action: Mouse pressed left at (1141, 395)
Screenshot: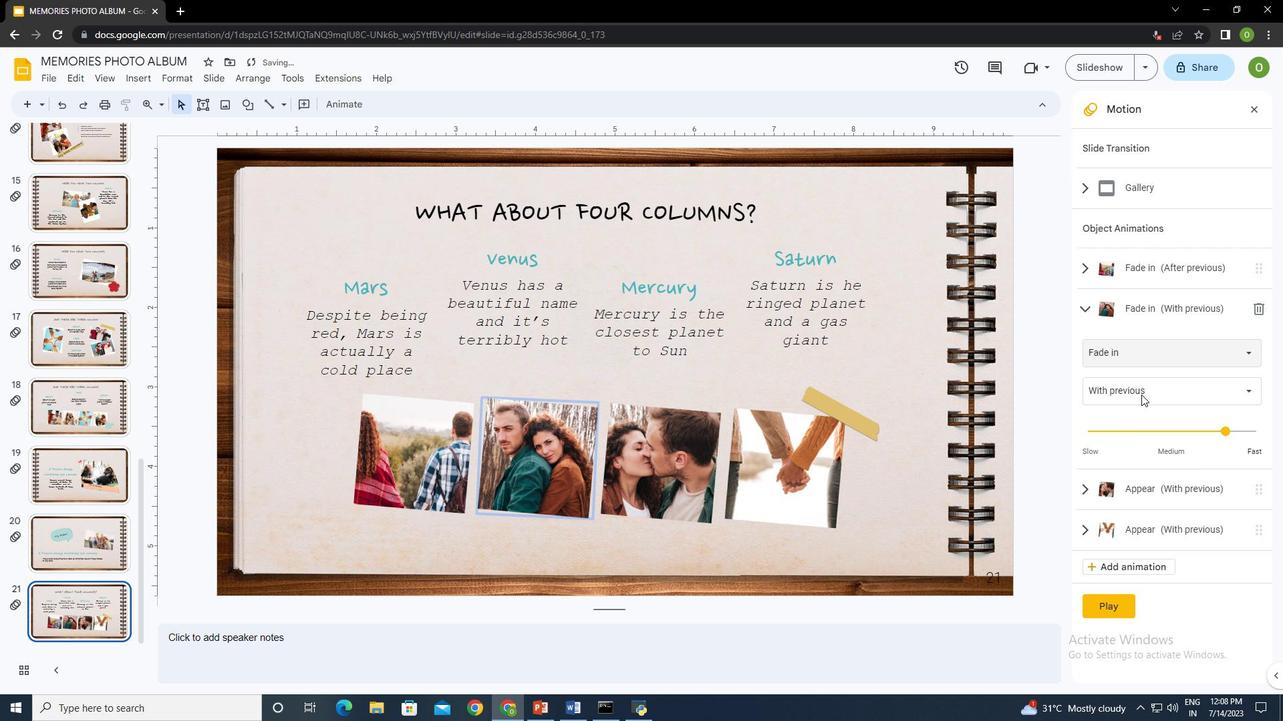 
Action: Mouse moved to (1126, 498)
Screenshot: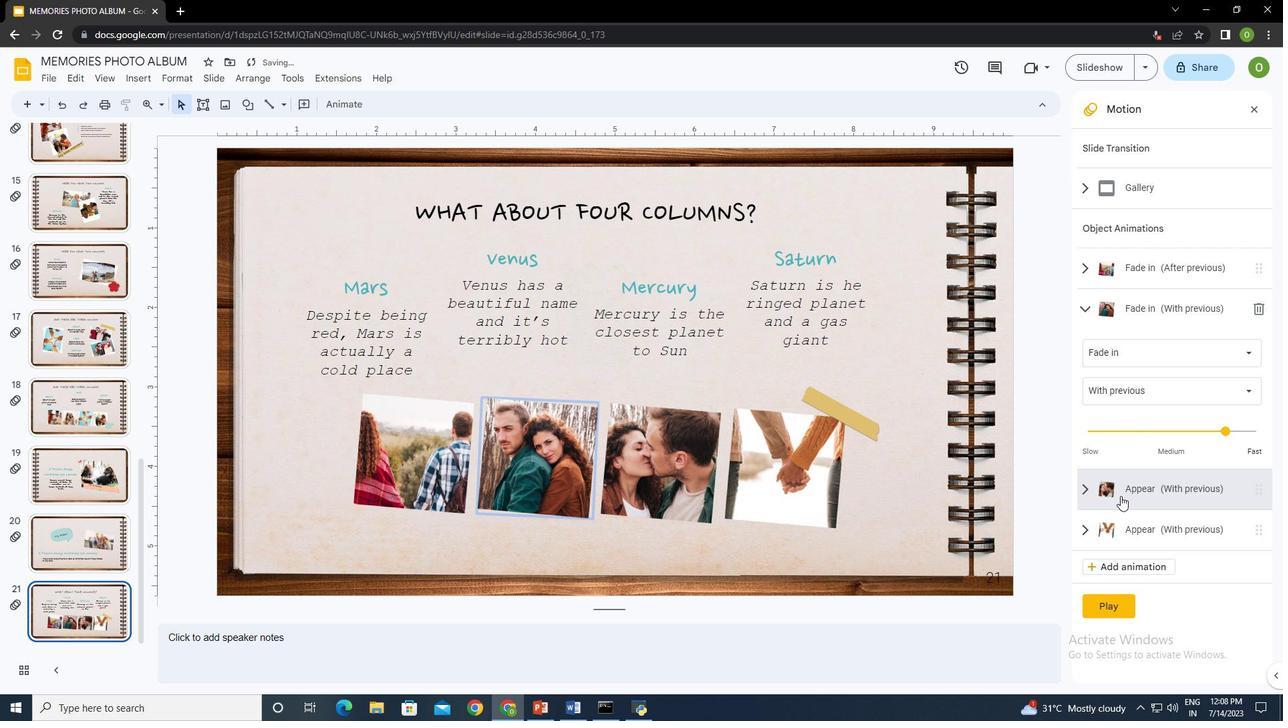
Action: Mouse pressed left at (1126, 498)
Screenshot: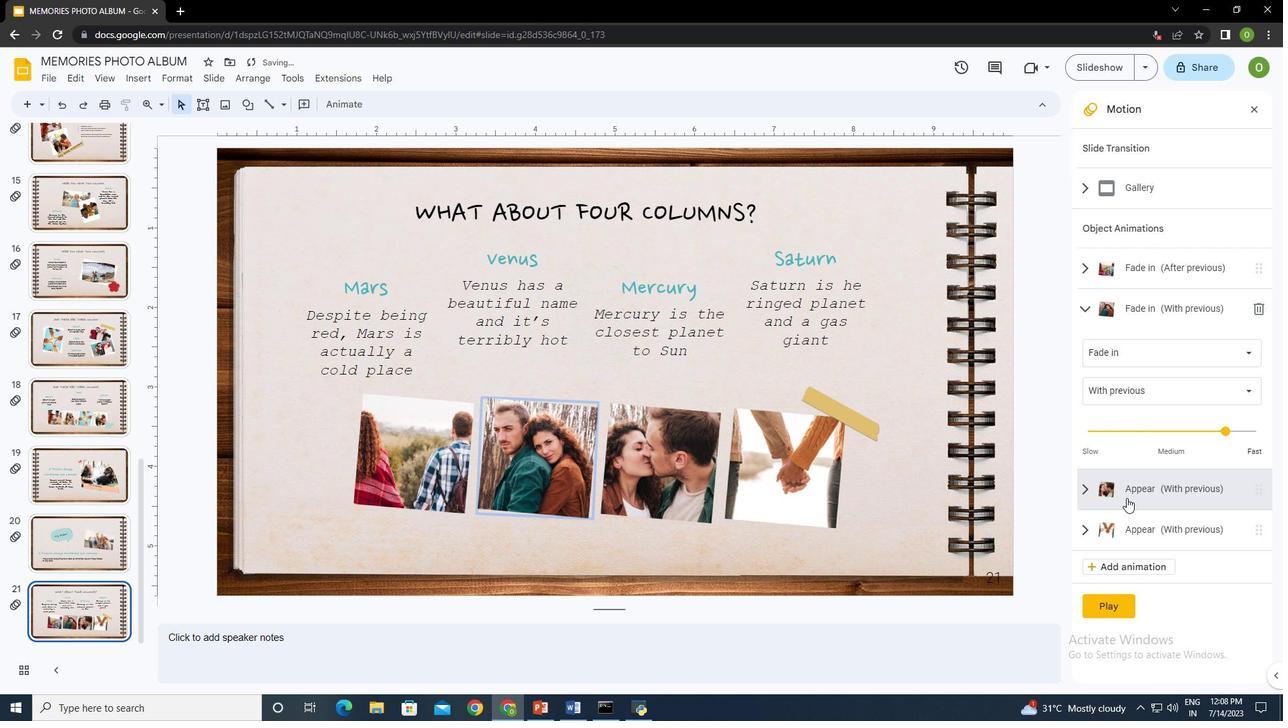 
Action: Mouse moved to (1122, 392)
Screenshot: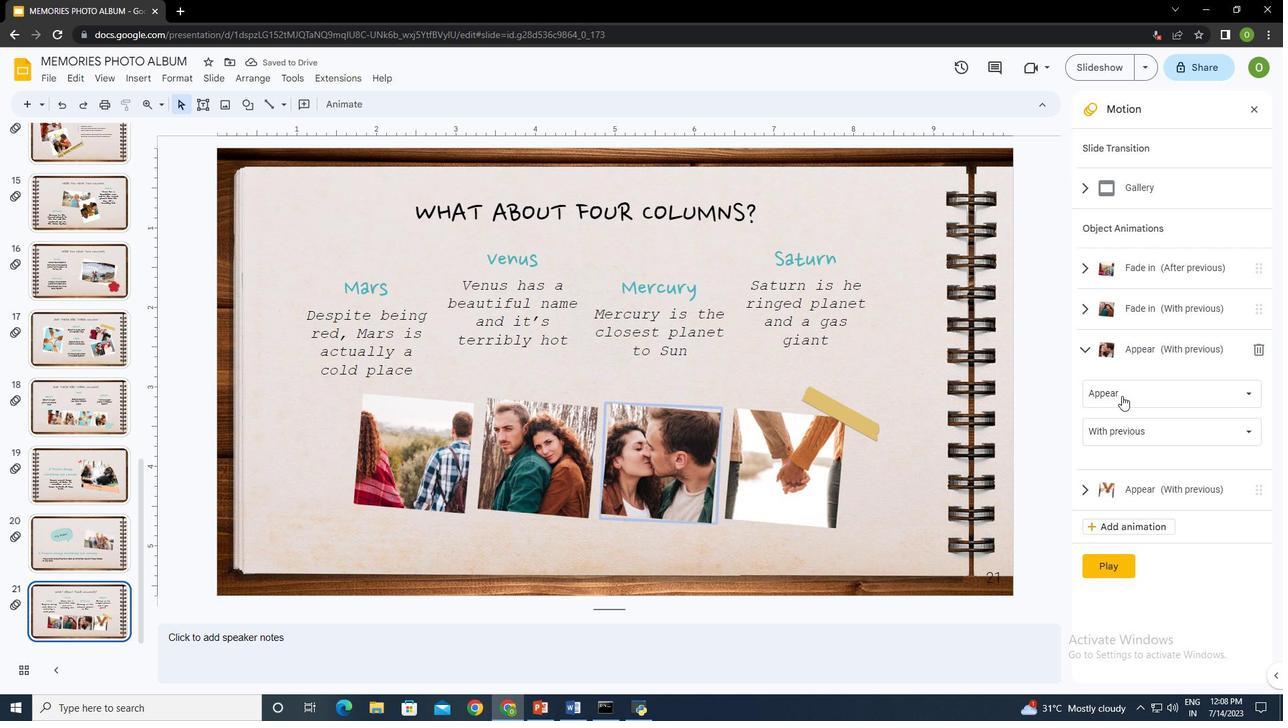 
Action: Mouse pressed left at (1122, 392)
Screenshot: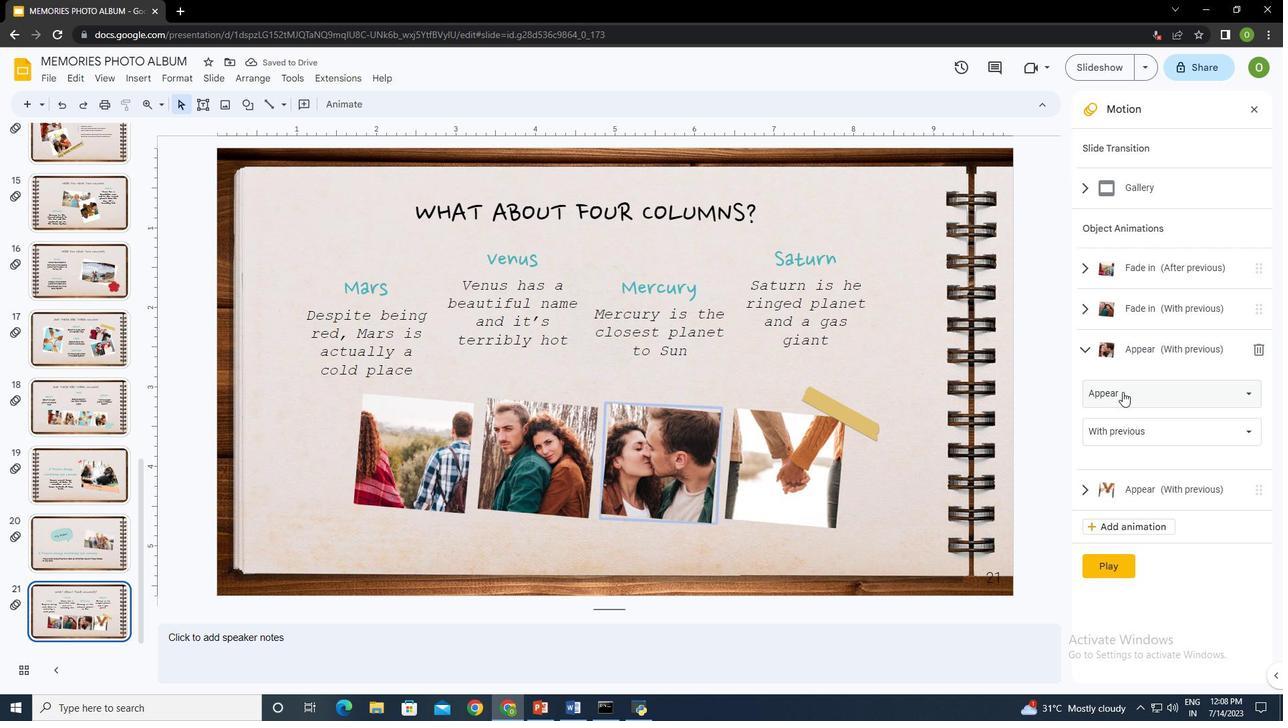 
Action: Mouse moved to (1154, 108)
Screenshot: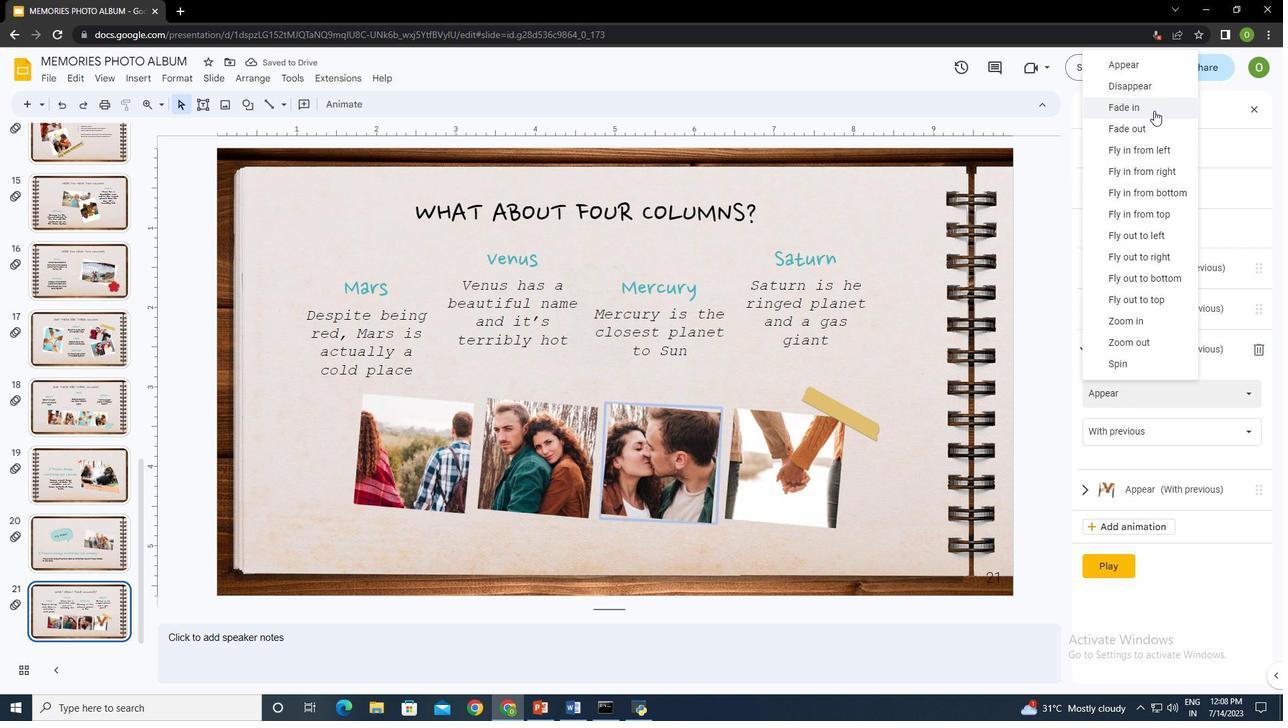 
Action: Mouse pressed left at (1154, 108)
Screenshot: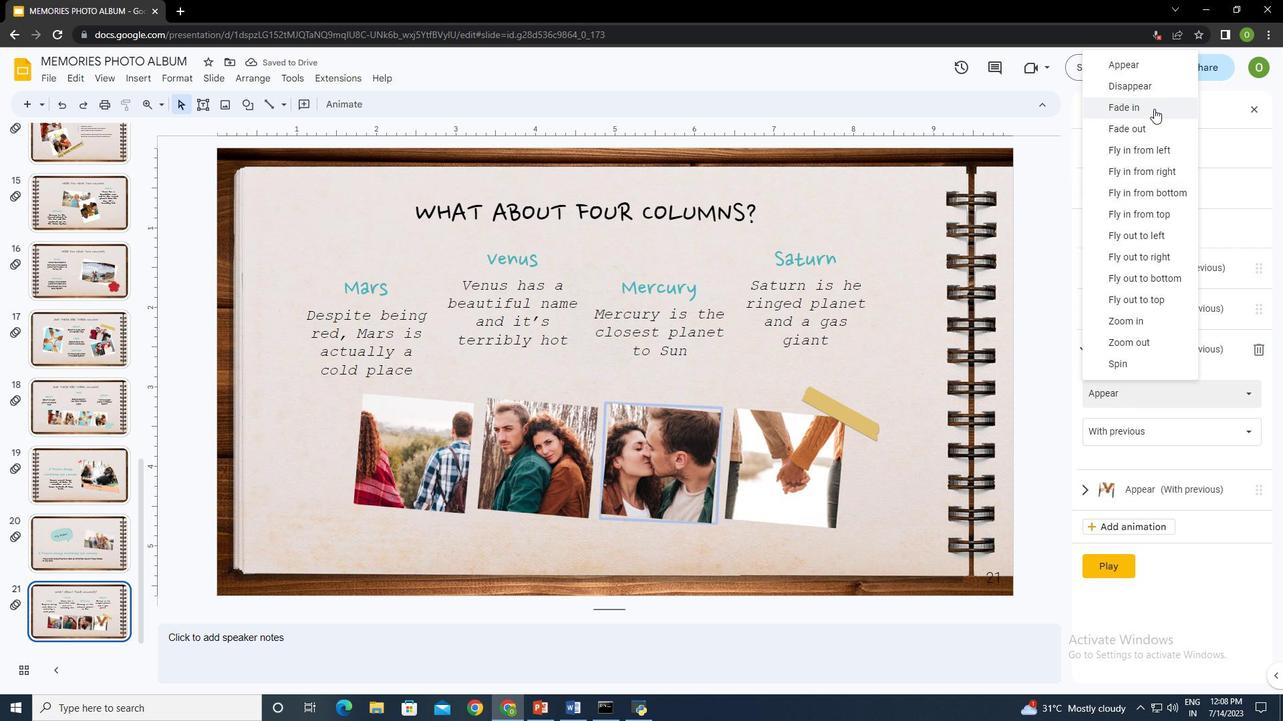 
Action: Mouse moved to (1134, 434)
Screenshot: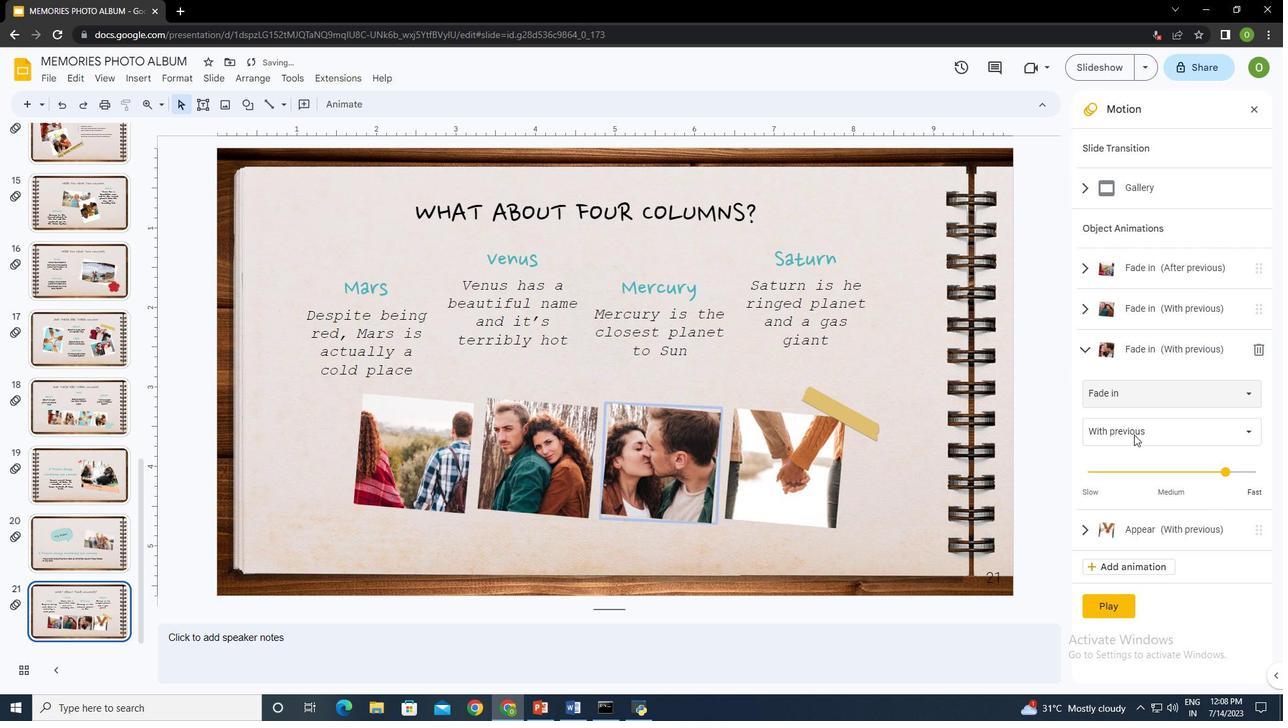 
Action: Mouse pressed left at (1134, 434)
Screenshot: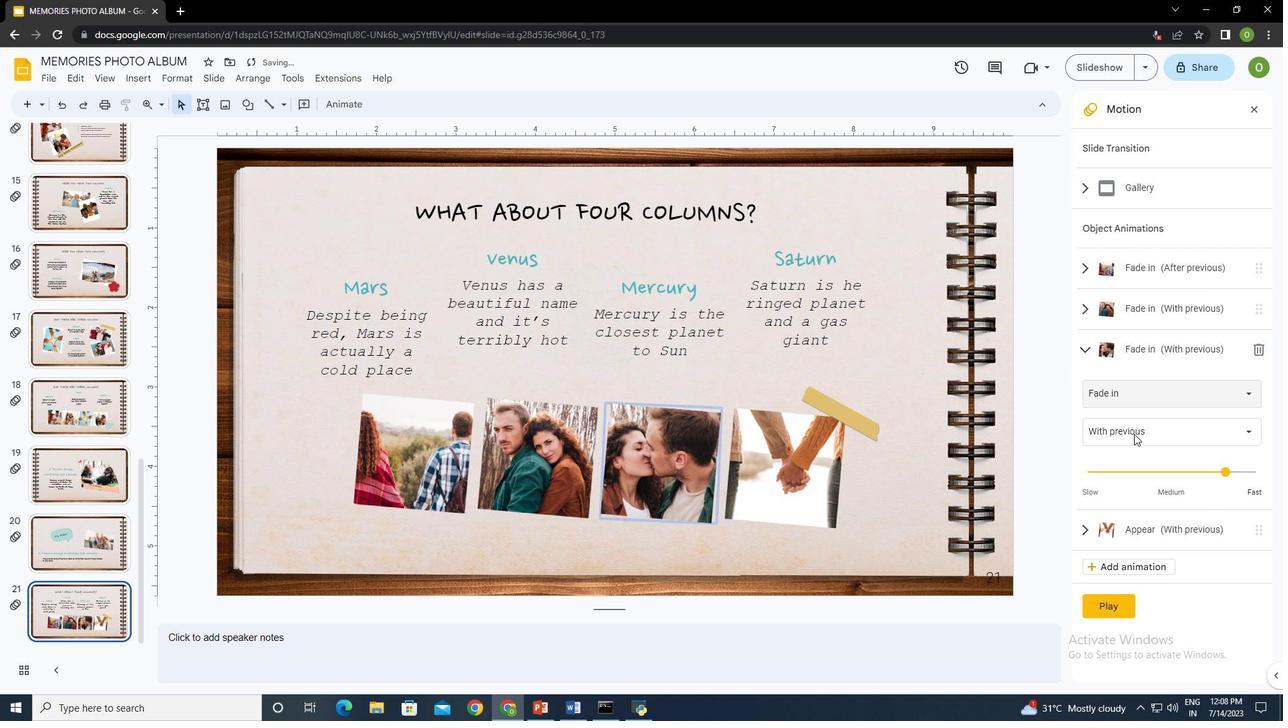 
Action: Mouse moved to (1127, 466)
Screenshot: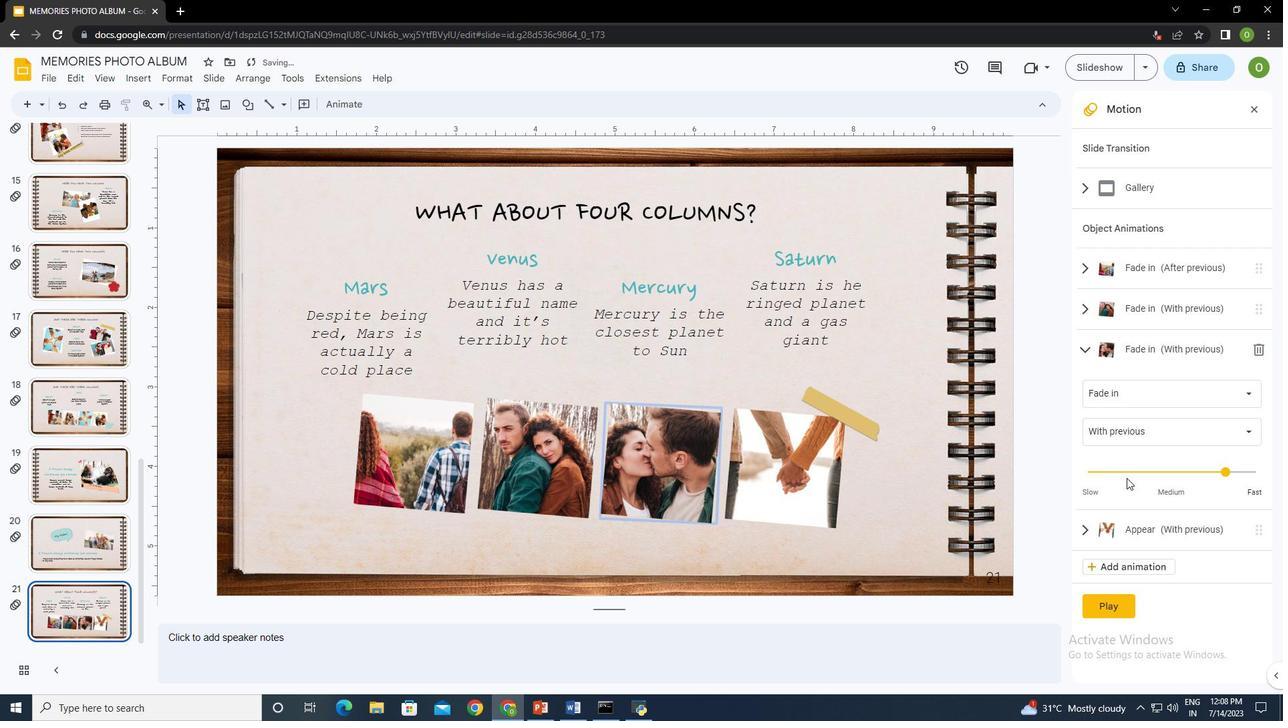 
Action: Mouse scrolled (1127, 465) with delta (0, 0)
Screenshot: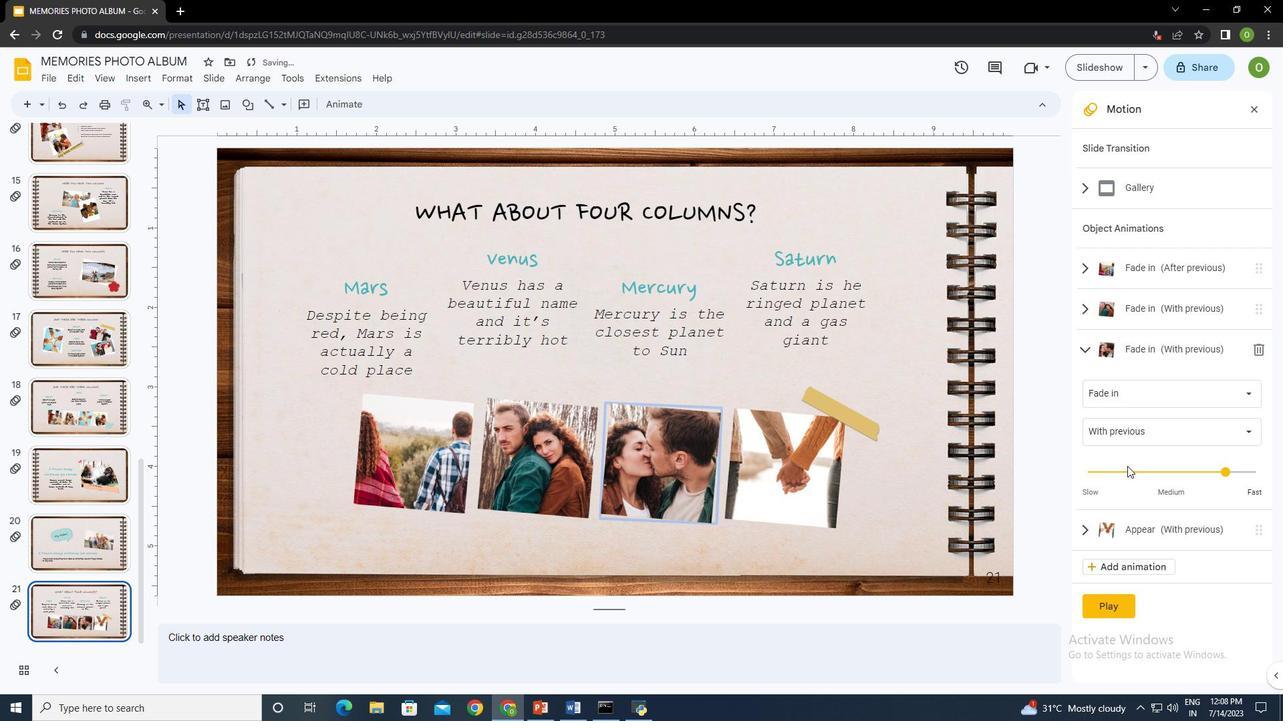 
Action: Mouse scrolled (1127, 465) with delta (0, 0)
Screenshot: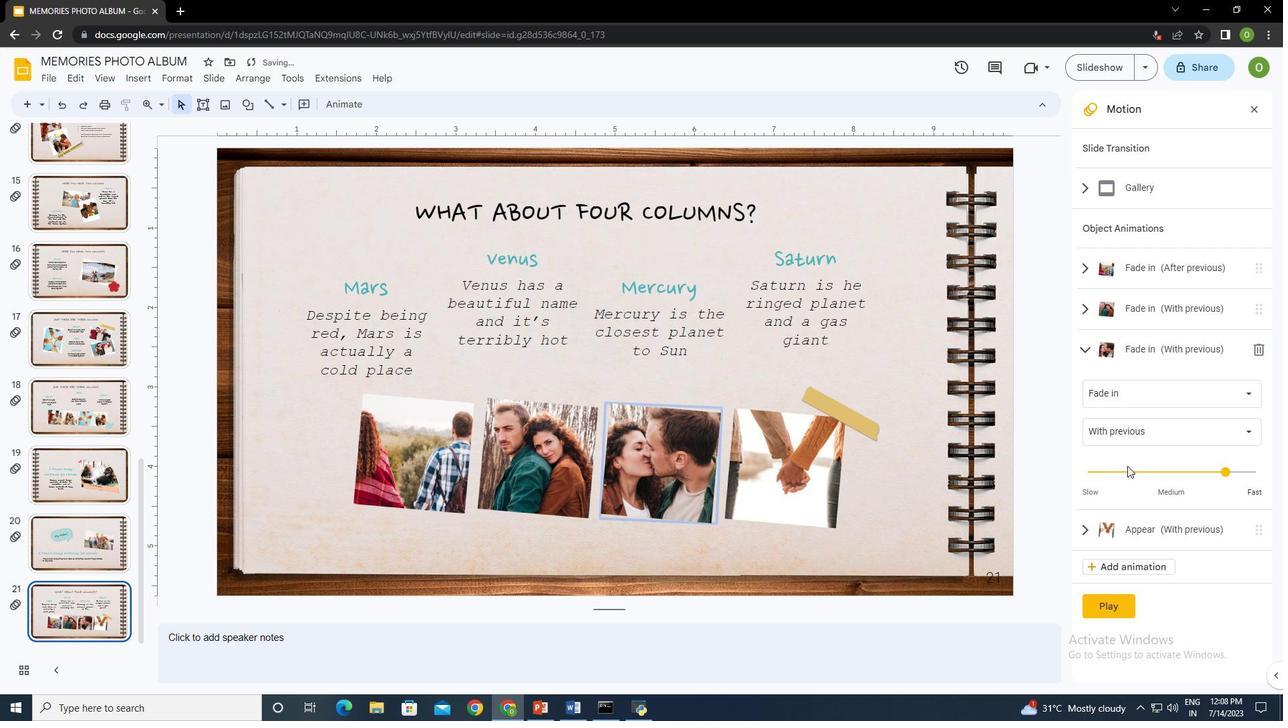 
Action: Mouse moved to (1127, 465)
Screenshot: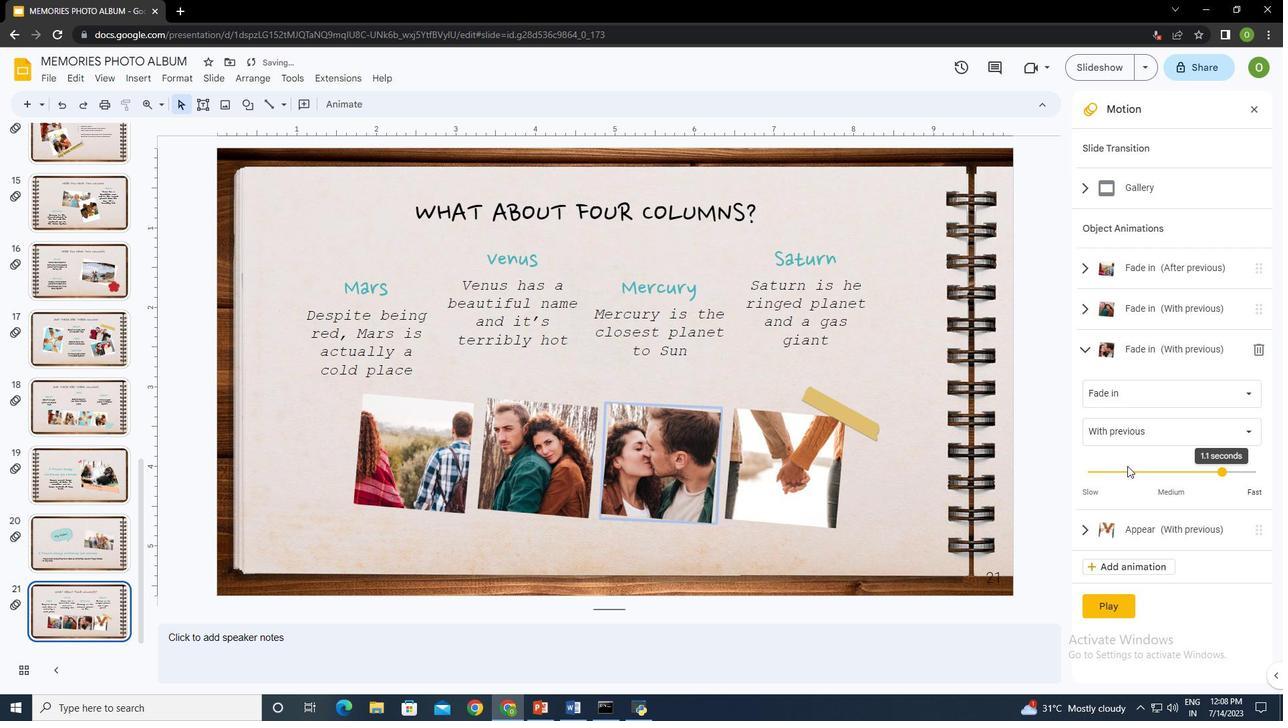 
Action: Mouse scrolled (1127, 465) with delta (0, 0)
Screenshot: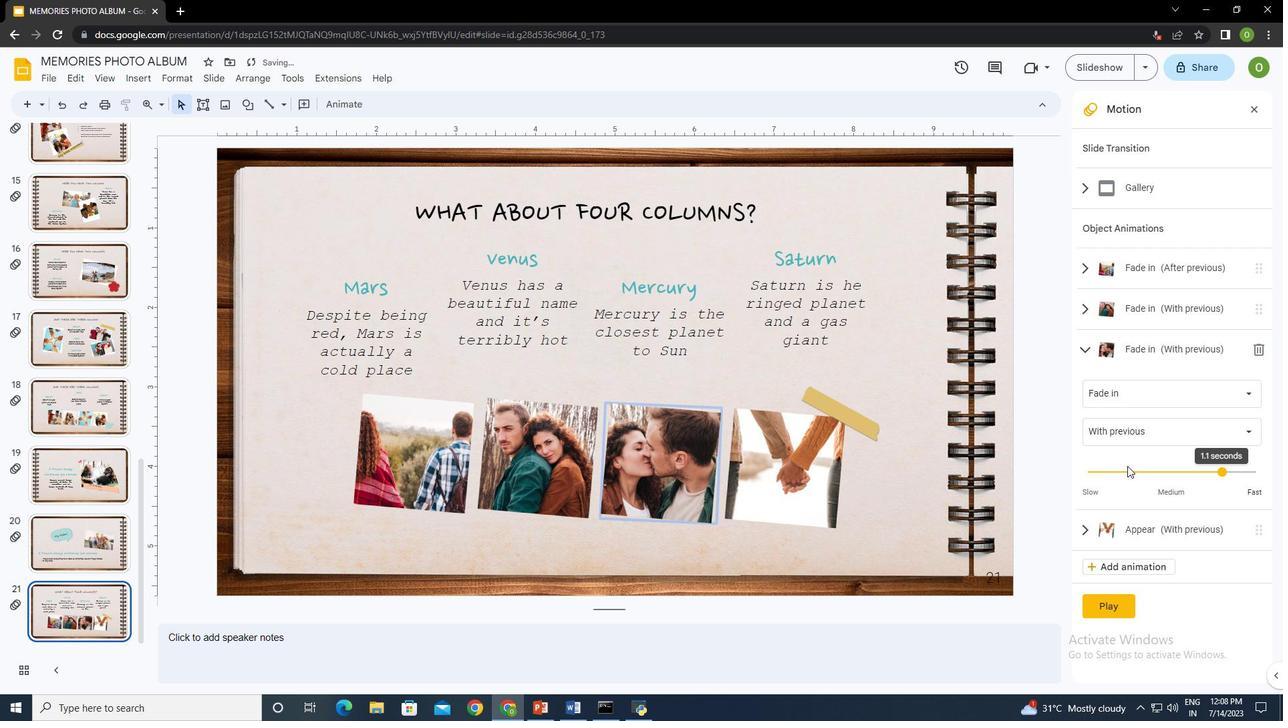 
Action: Mouse moved to (1146, 532)
Screenshot: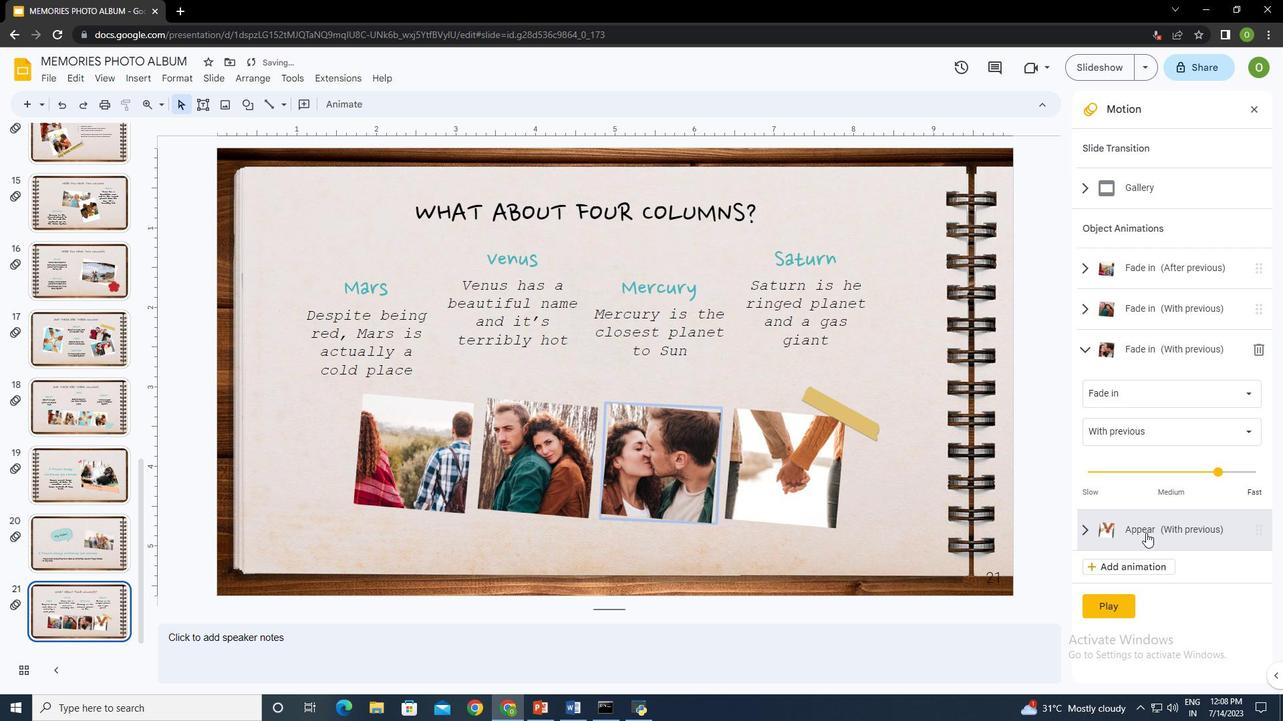 
Action: Mouse pressed left at (1146, 532)
Screenshot: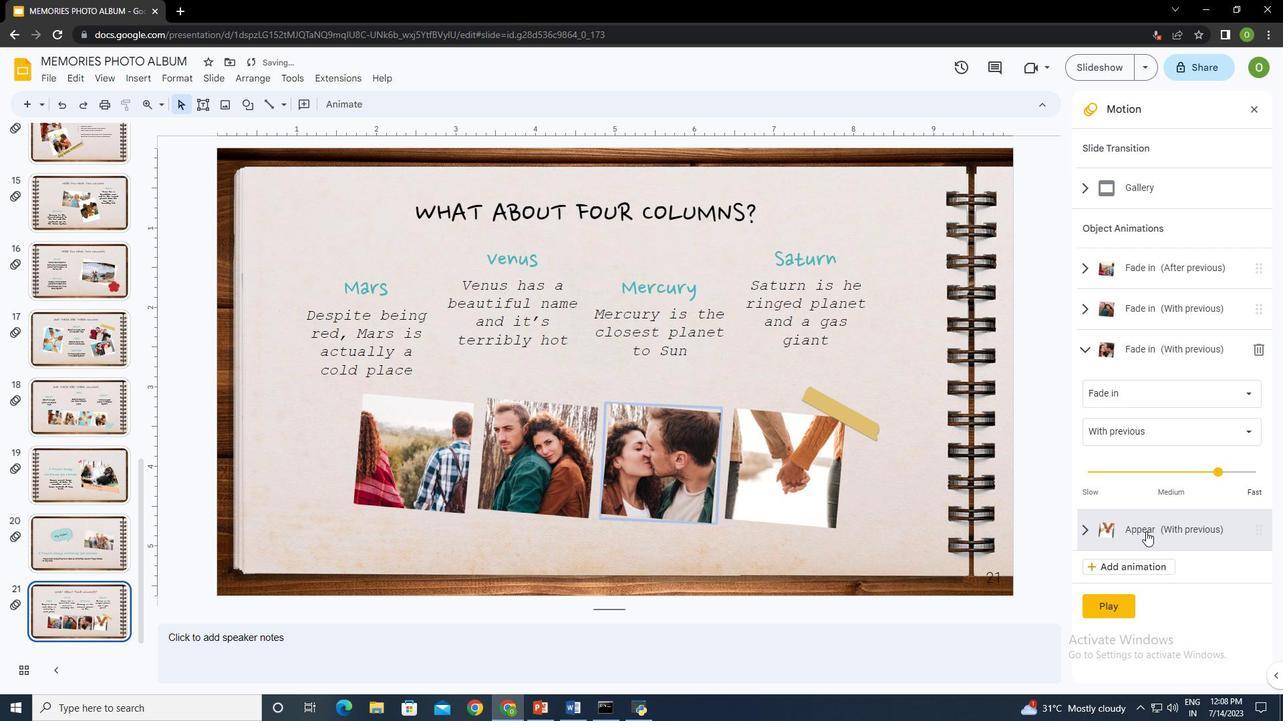 
Action: Mouse moved to (1121, 439)
Screenshot: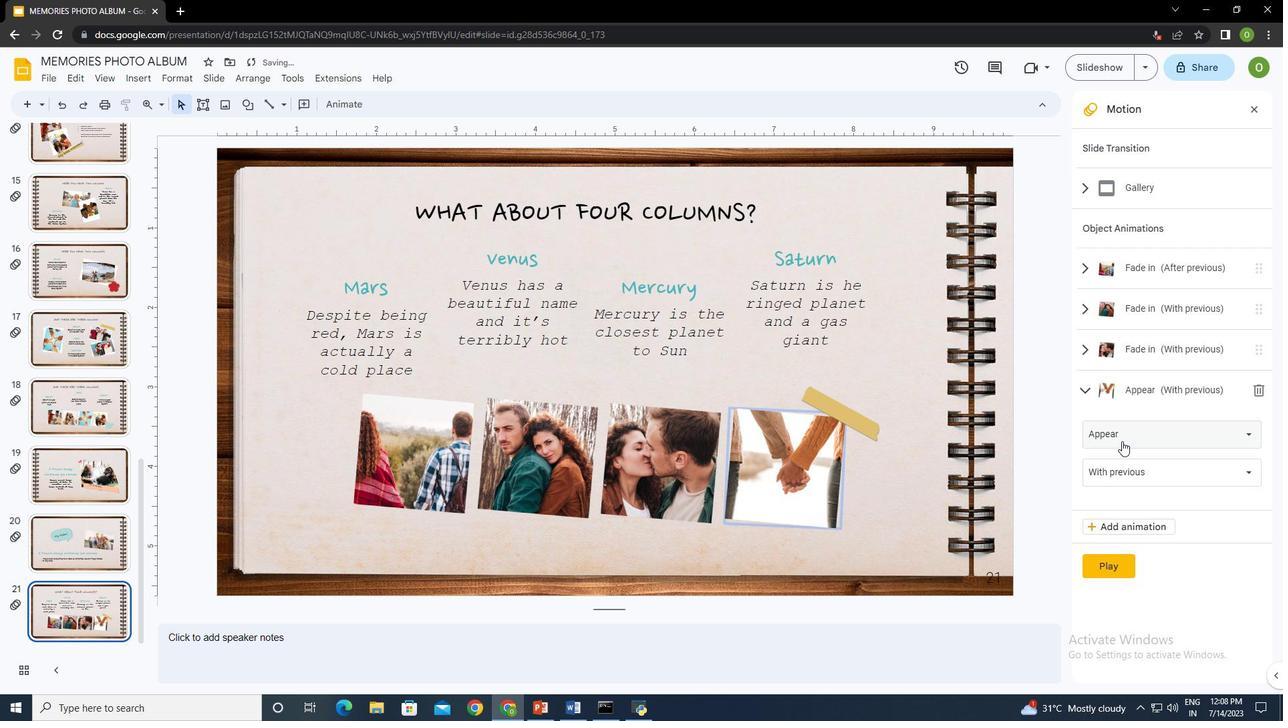 
Action: Mouse pressed left at (1121, 439)
Screenshot: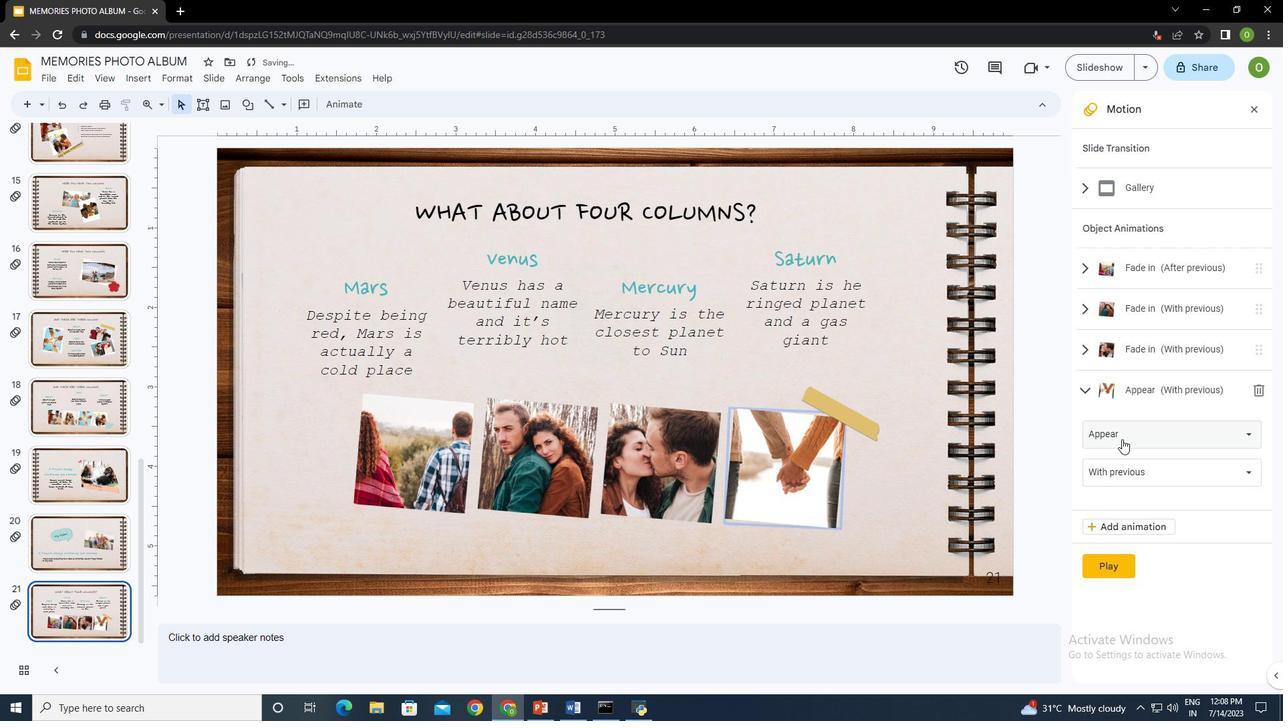 
Action: Mouse moved to (1131, 150)
Screenshot: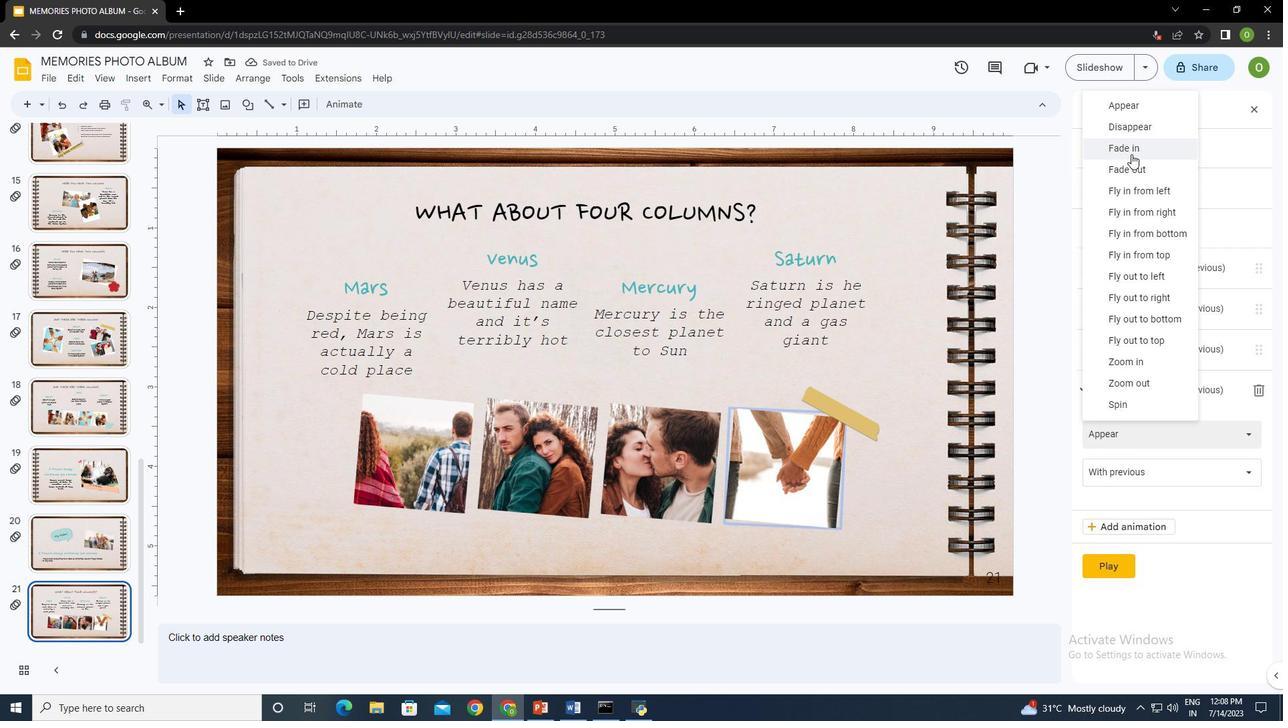 
Action: Mouse pressed left at (1131, 150)
Screenshot: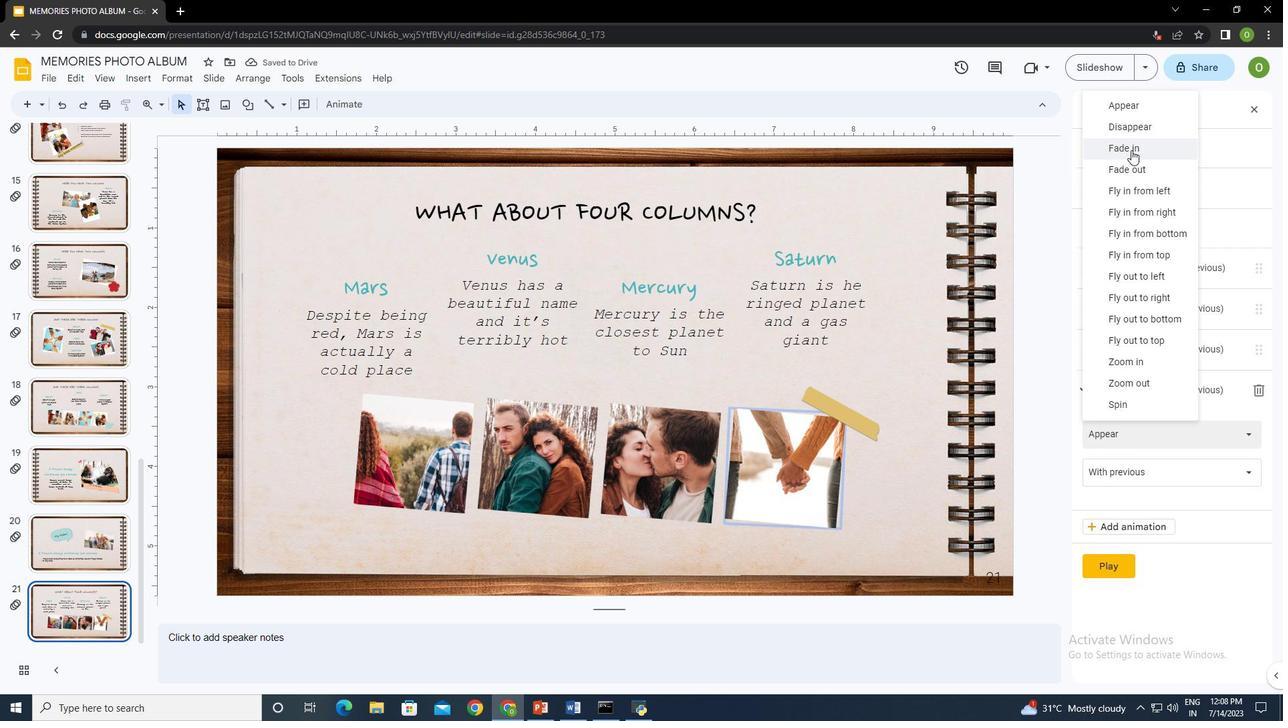 
Action: Mouse moved to (1114, 602)
Screenshot: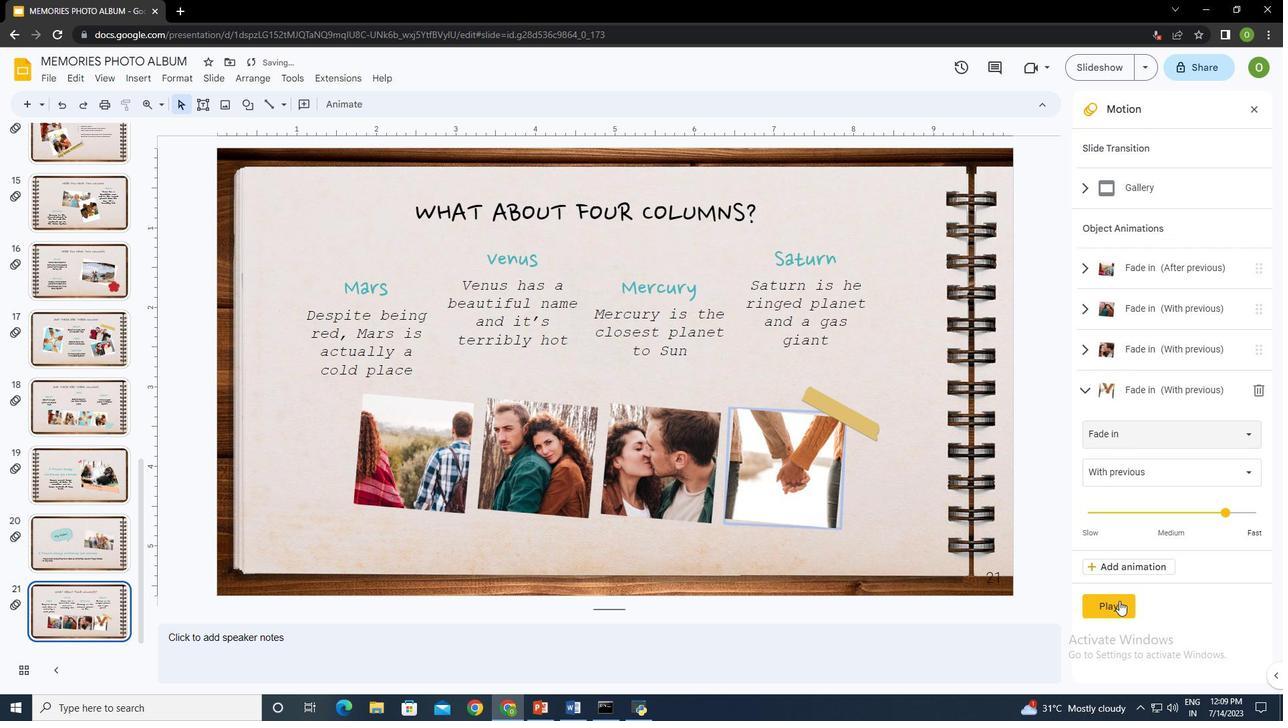 
Action: Mouse pressed left at (1114, 602)
Screenshot: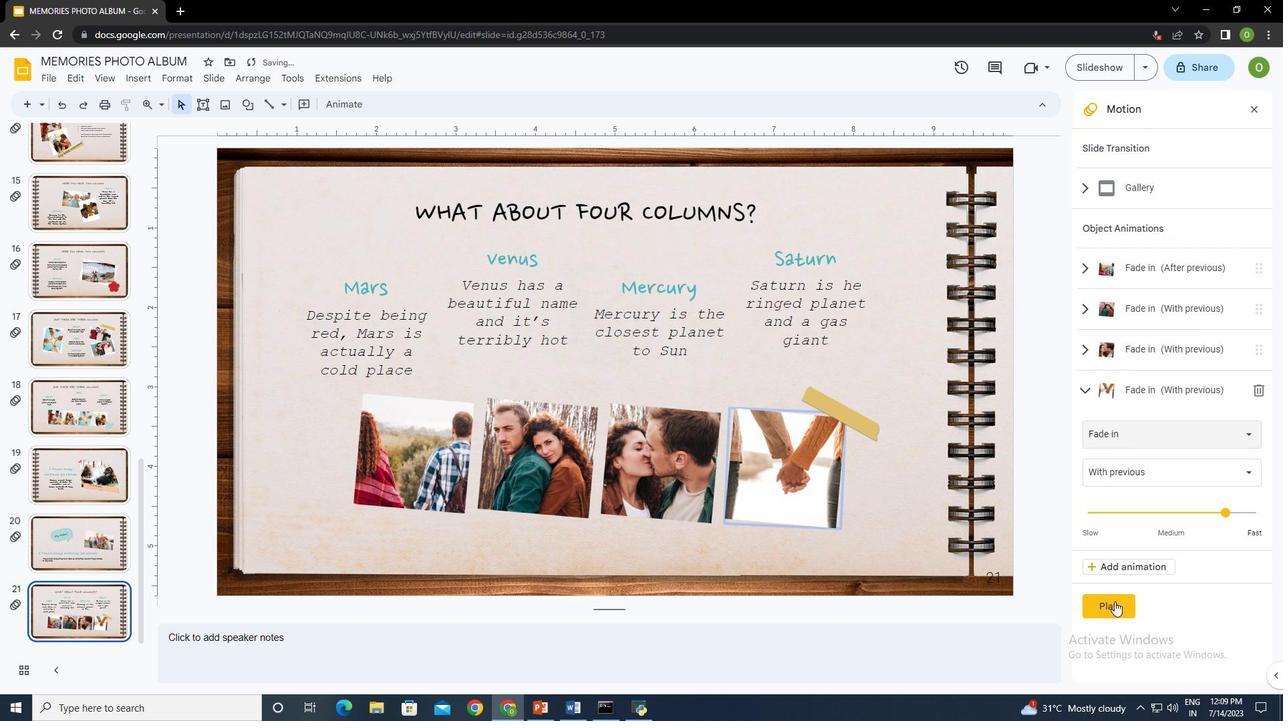 
Action: Mouse moved to (1108, 607)
Screenshot: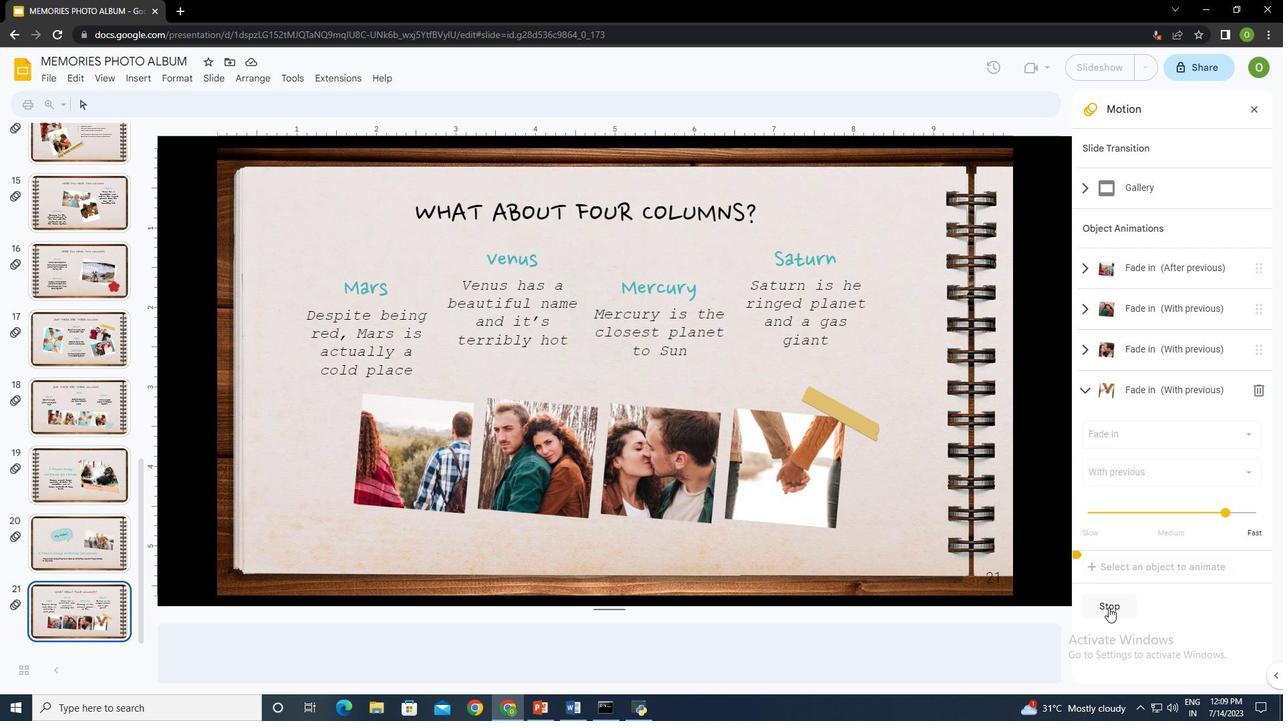 
Action: Mouse pressed left at (1108, 607)
Screenshot: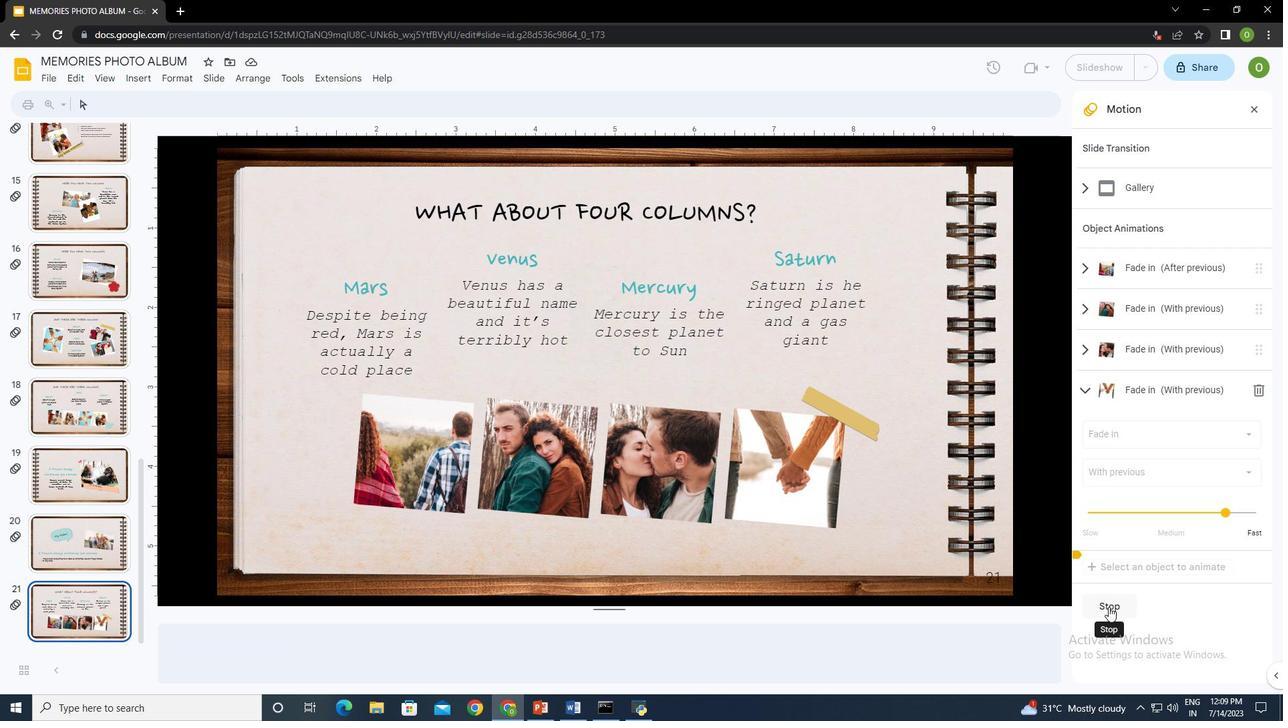 
Action: Mouse moved to (584, 600)
Screenshot: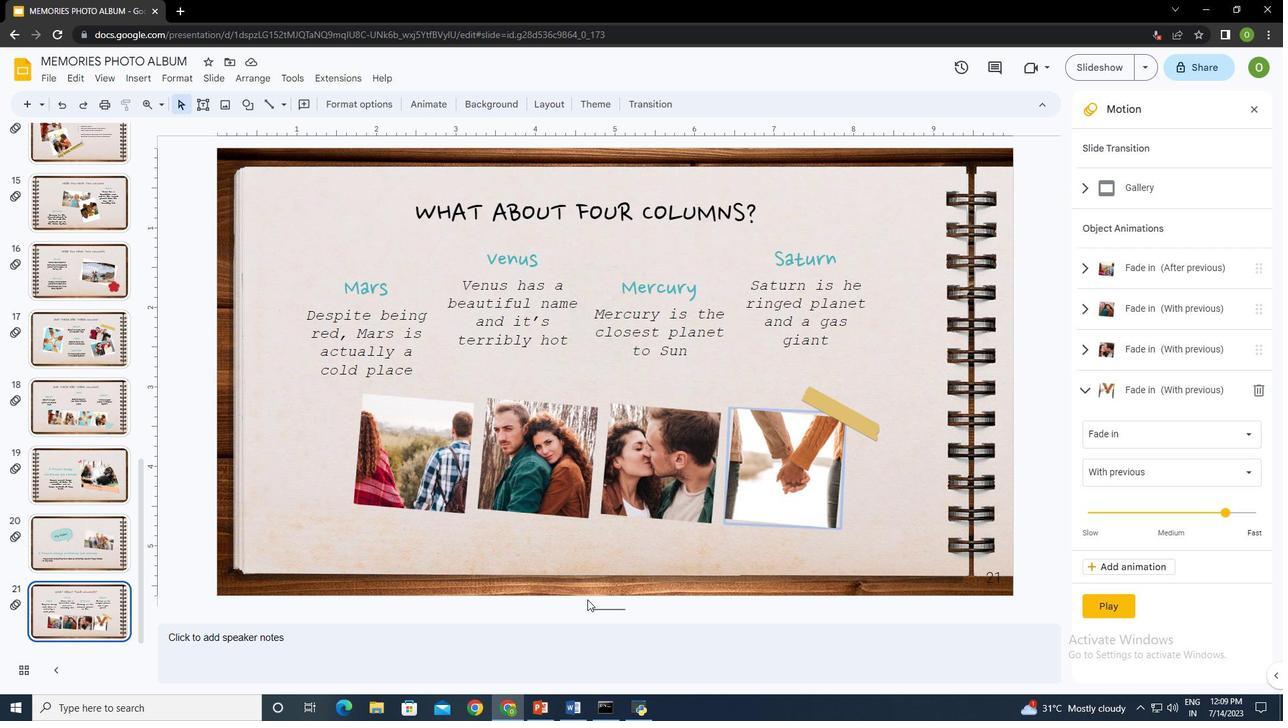 
